 Task: Research Airbnb accommodation in Pijnacker, Netherlands from 1st November, 2023 to 9th November, 2023 for 4 adults. Place can be entire room with 2 bedrooms having 2 beds and 2 bathrooms. Property type can be house.
Action: Mouse moved to (392, 111)
Screenshot: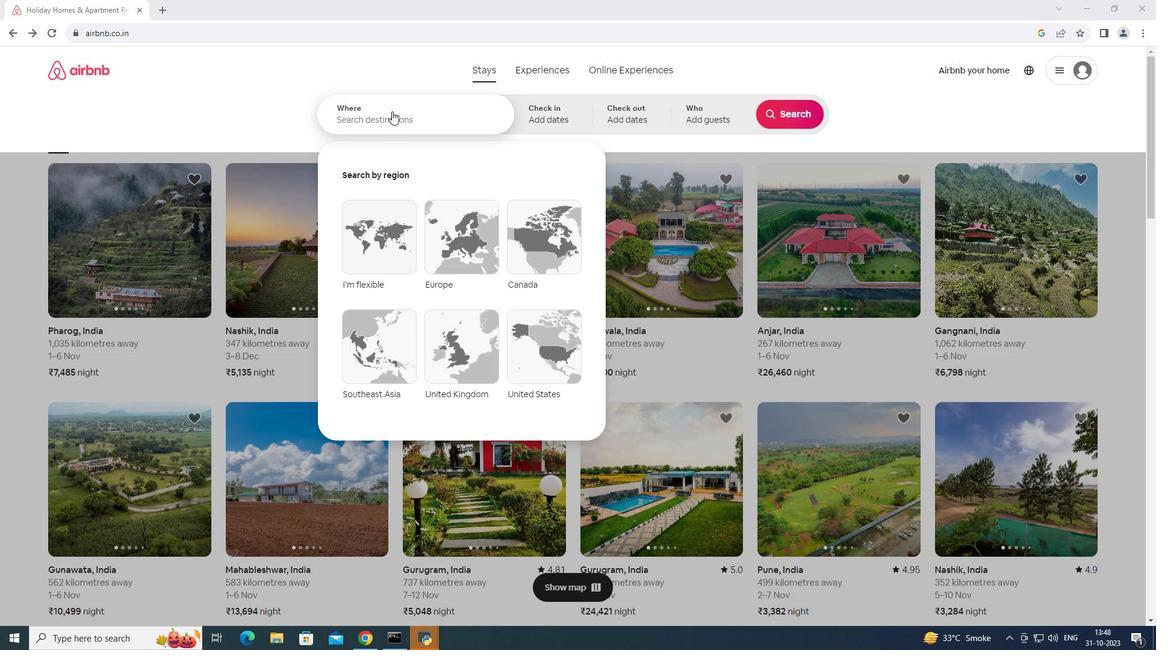 
Action: Mouse pressed left at (392, 111)
Screenshot: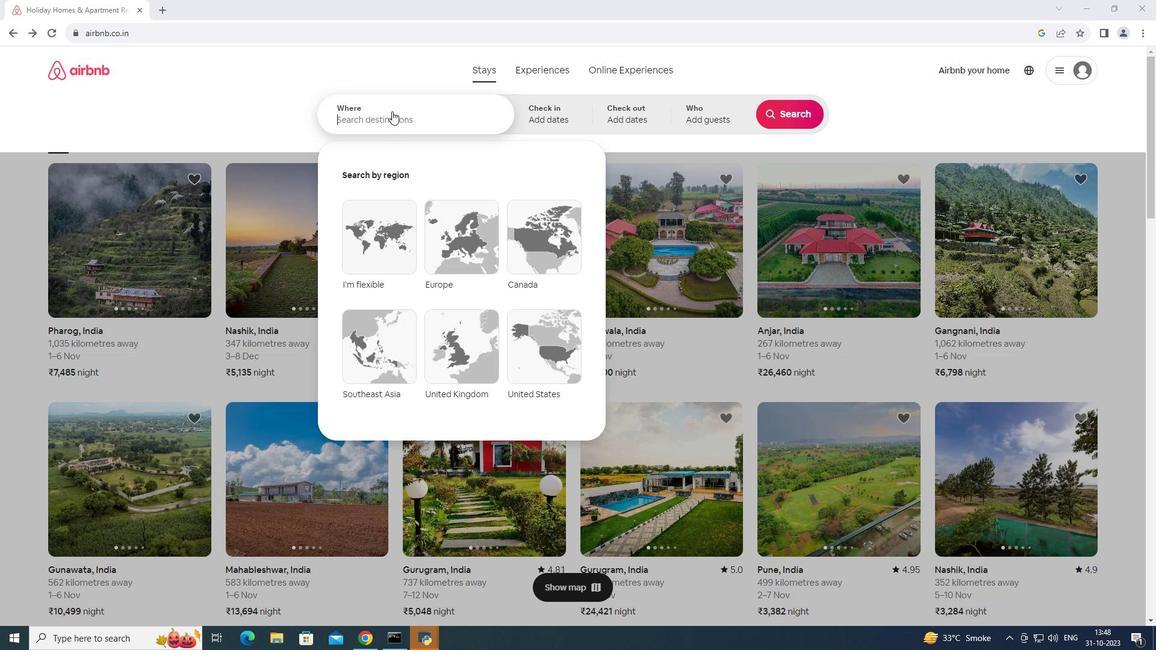 
Action: Mouse moved to (392, 111)
Screenshot: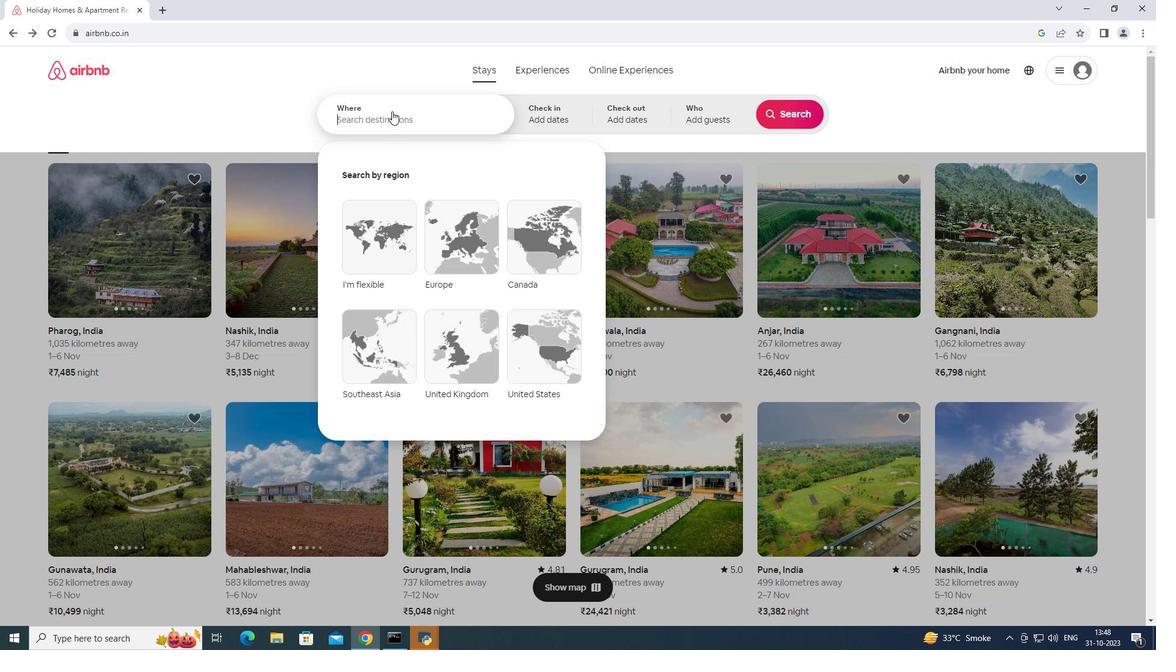 
Action: Key pressed i<Key.backspace>pijnacker
Screenshot: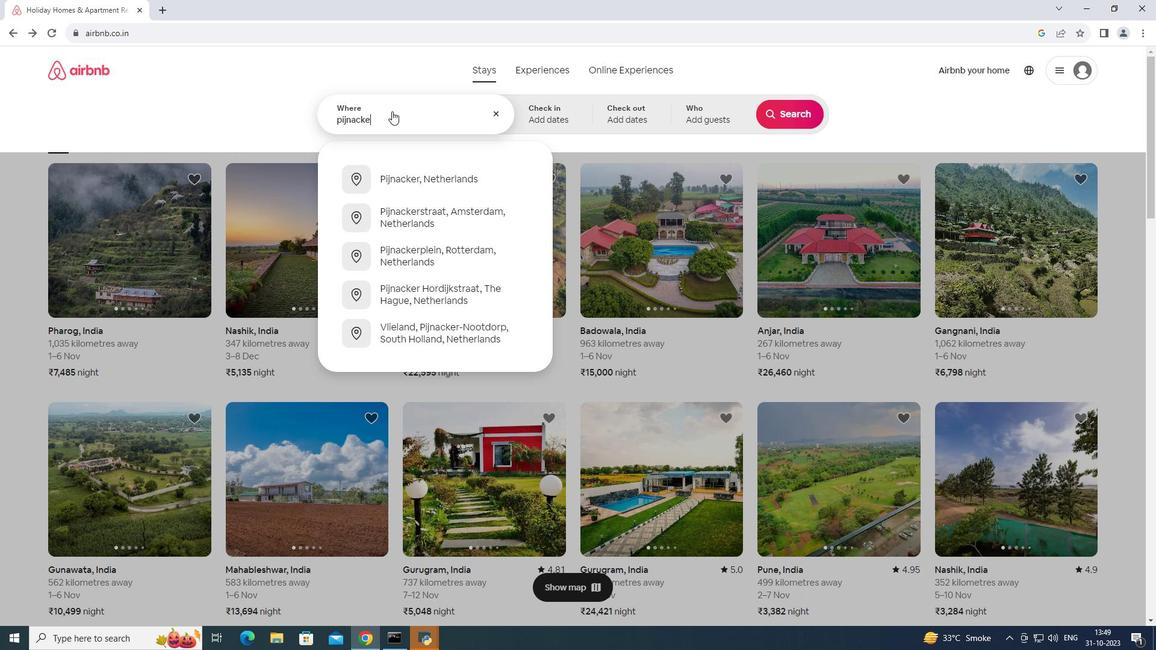 
Action: Mouse moved to (388, 184)
Screenshot: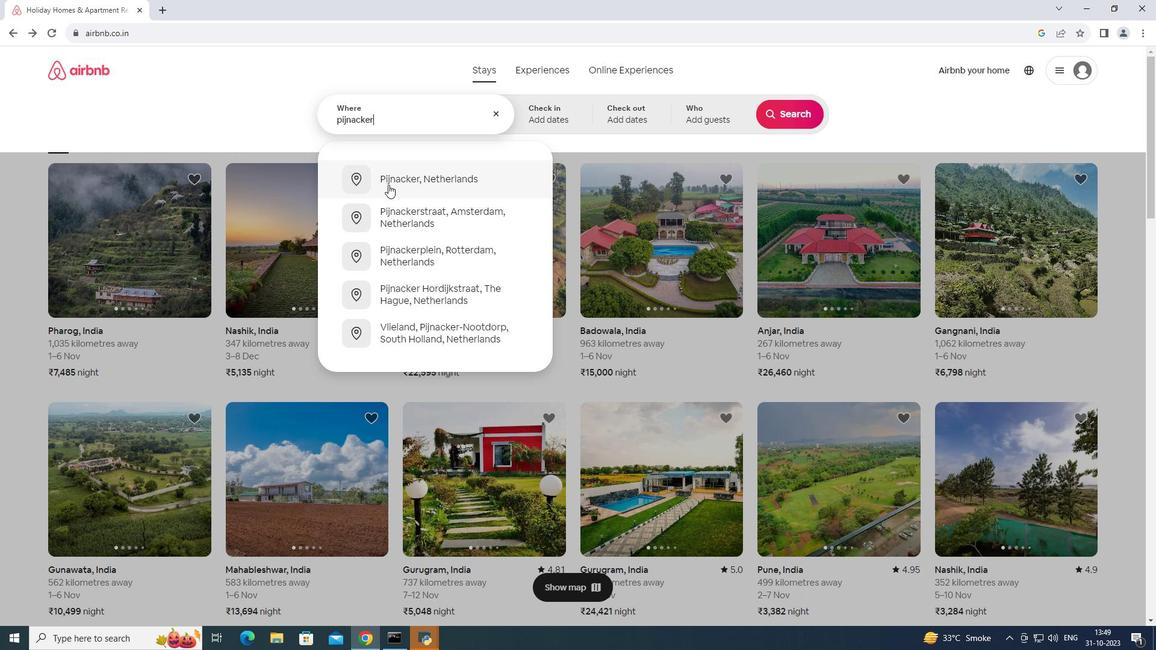 
Action: Mouse pressed left at (388, 184)
Screenshot: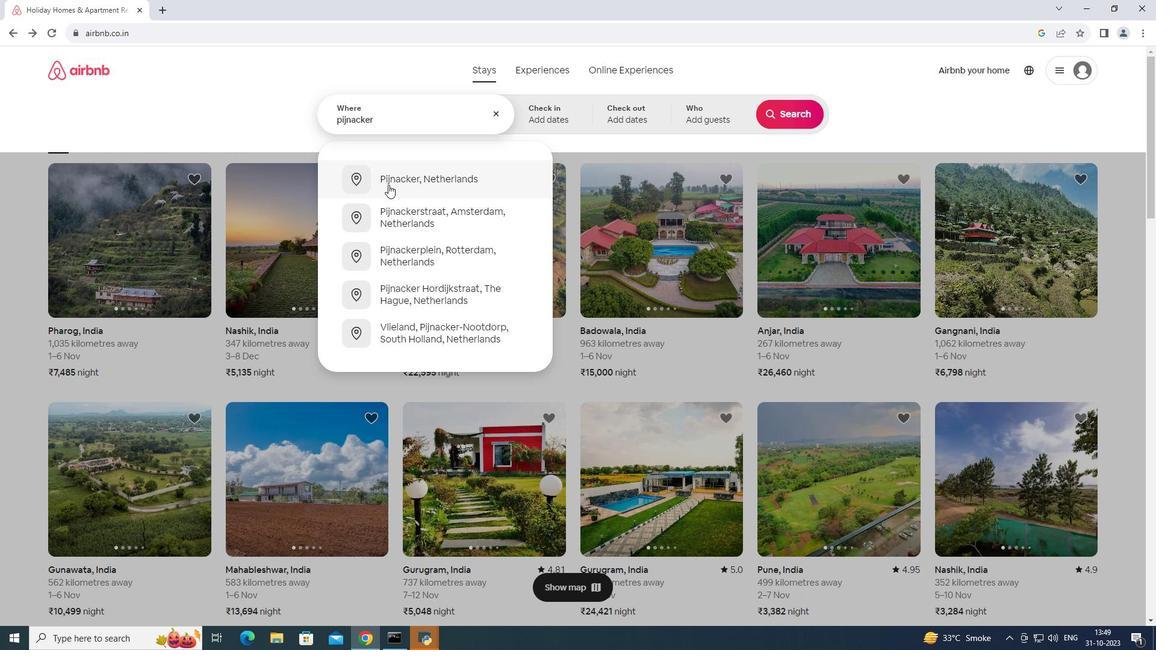 
Action: Mouse moved to (687, 263)
Screenshot: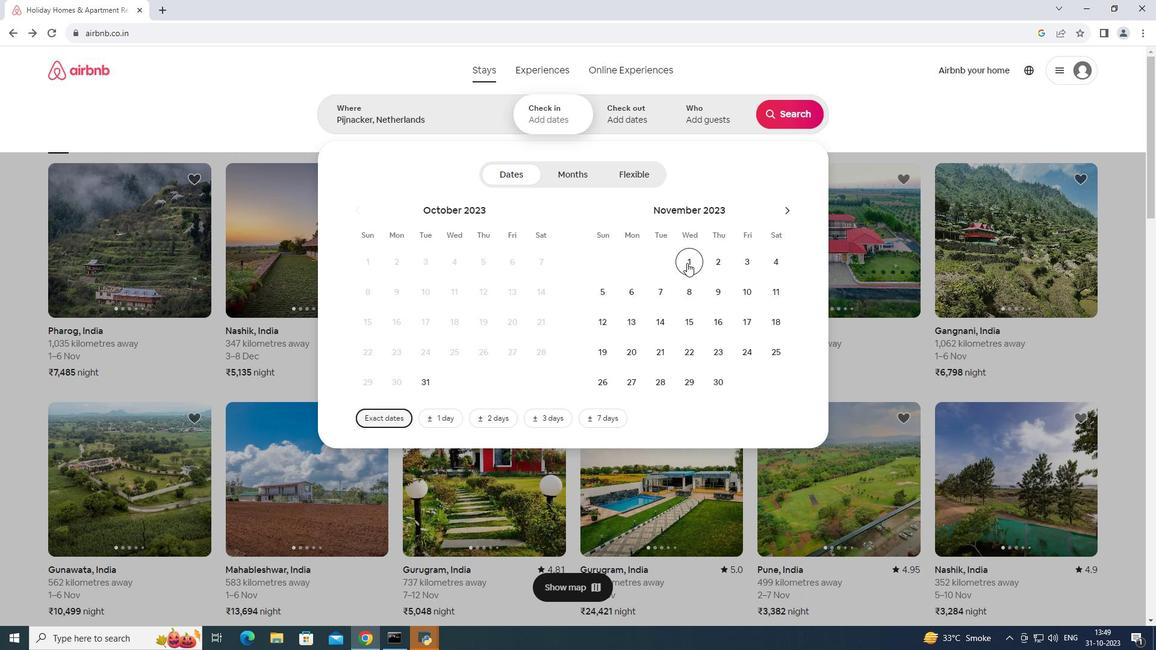 
Action: Mouse pressed left at (687, 263)
Screenshot: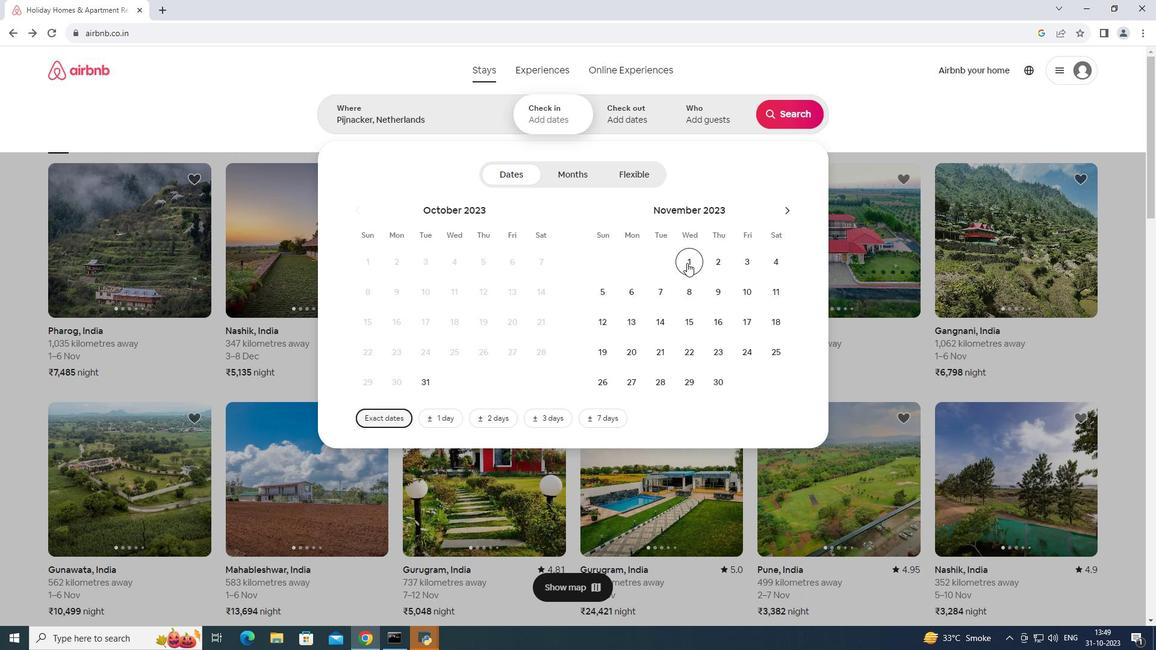 
Action: Mouse moved to (722, 290)
Screenshot: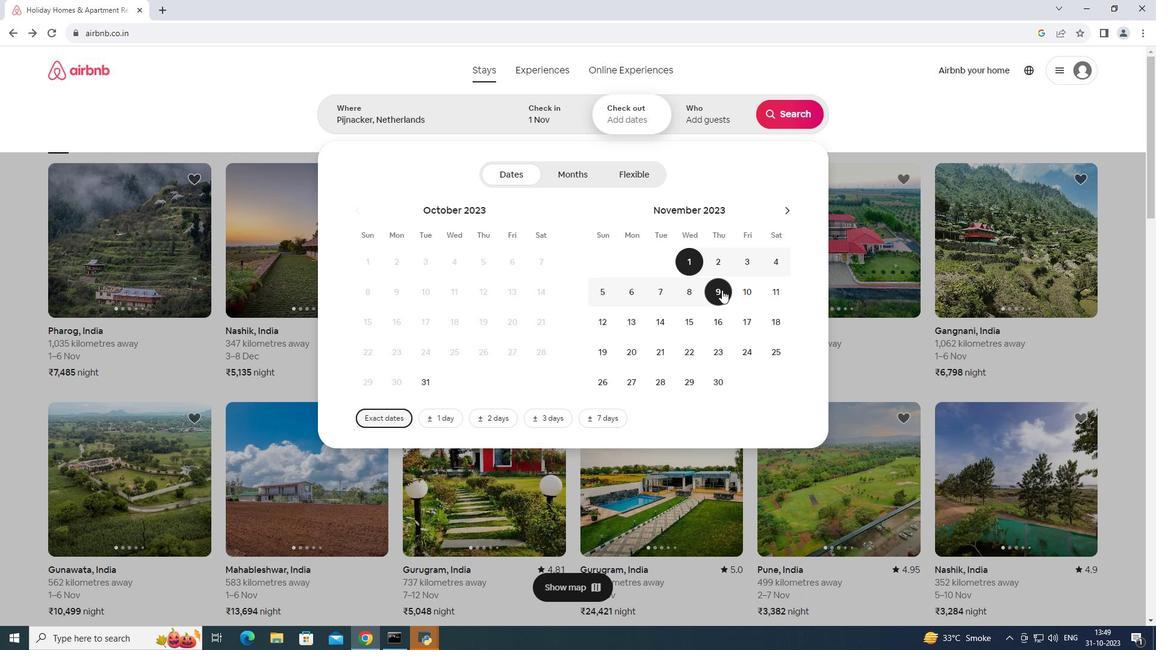 
Action: Mouse pressed left at (722, 290)
Screenshot: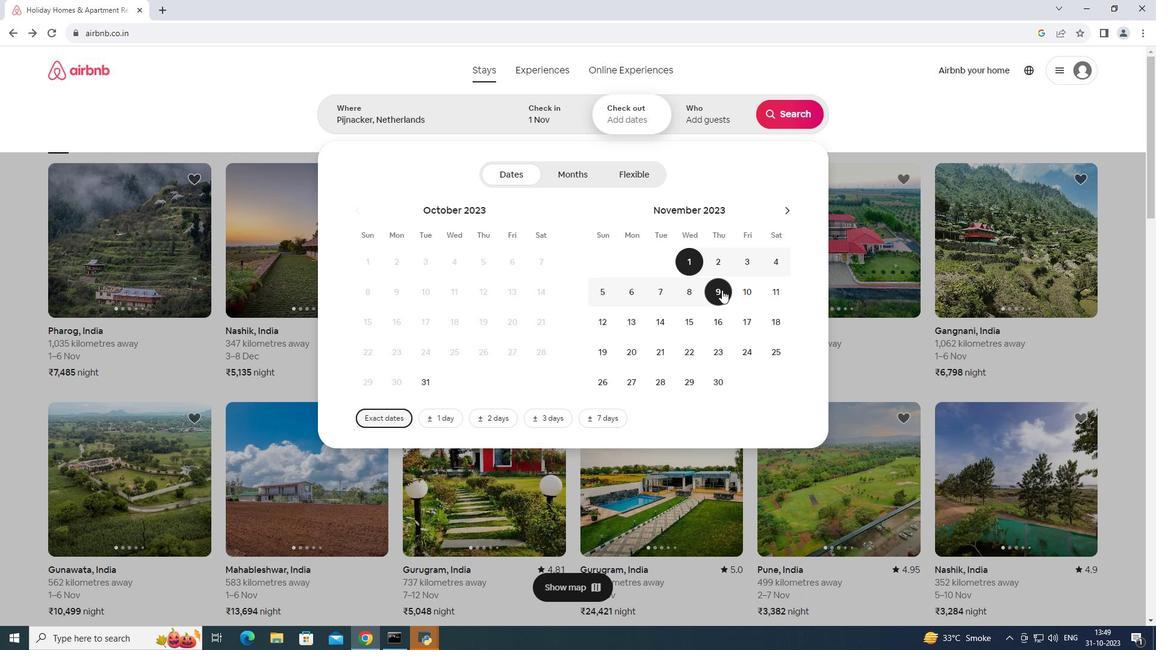 
Action: Mouse moved to (781, 113)
Screenshot: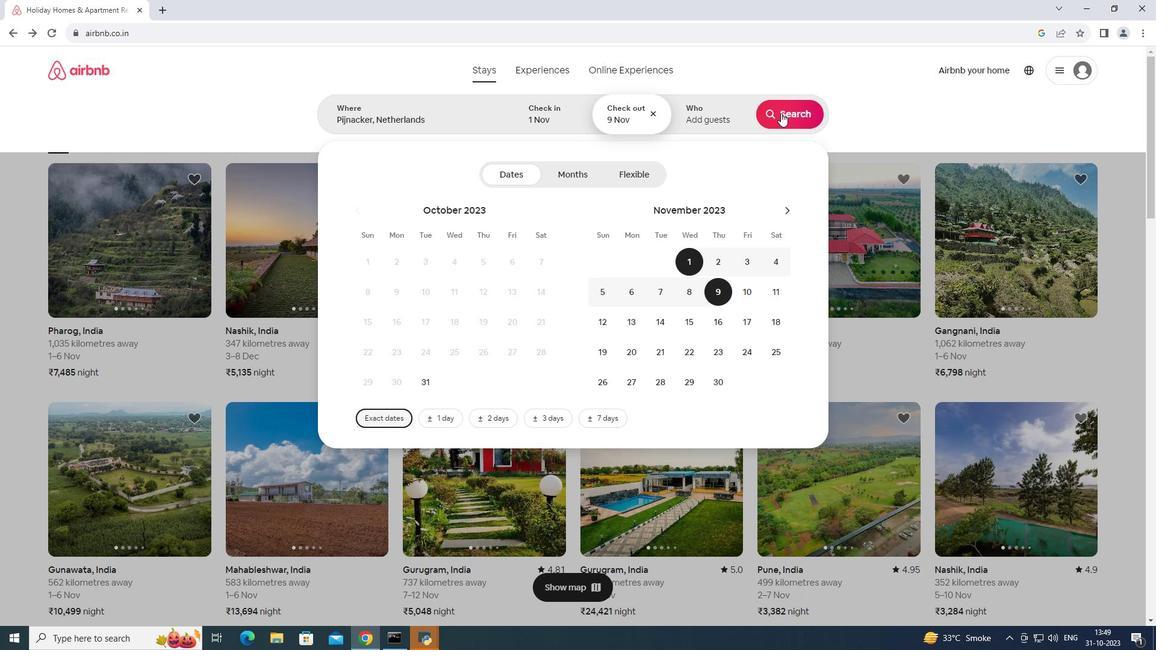 
Action: Mouse pressed left at (781, 113)
Screenshot: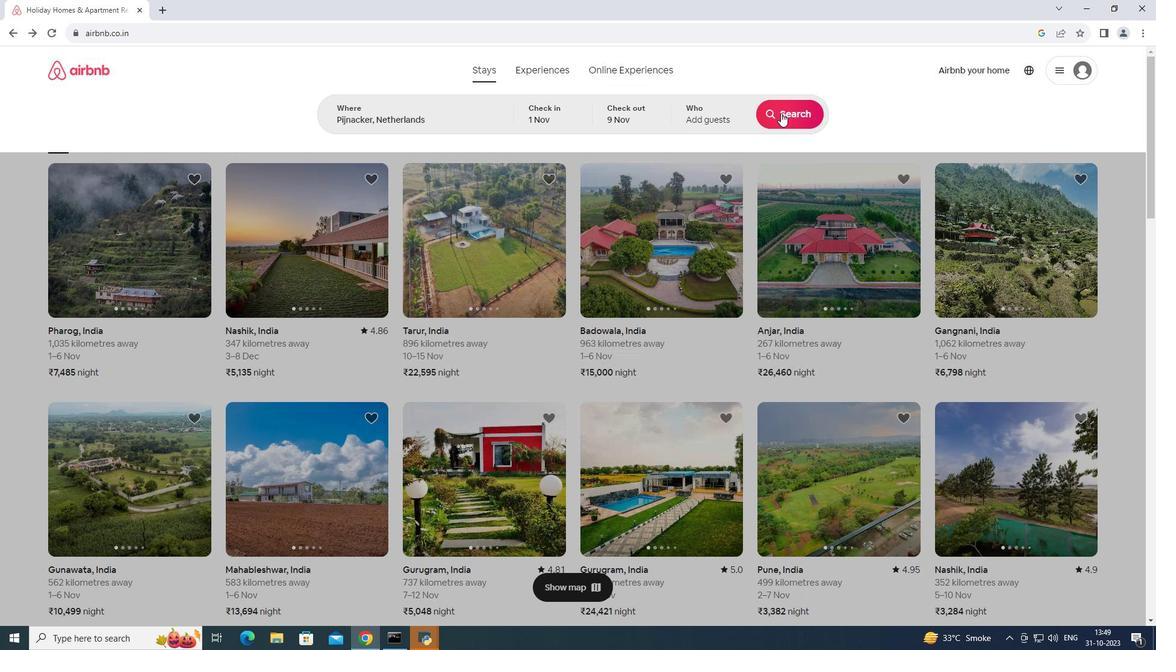 
Action: Mouse moved to (613, 66)
Screenshot: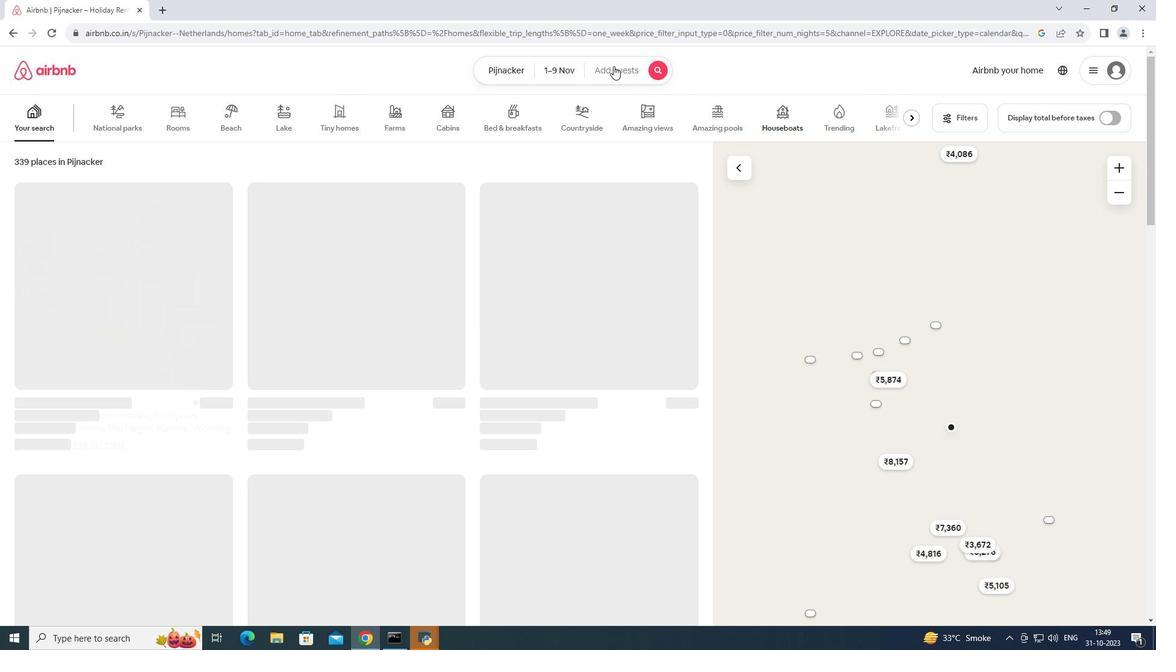 
Action: Mouse pressed left at (613, 66)
Screenshot: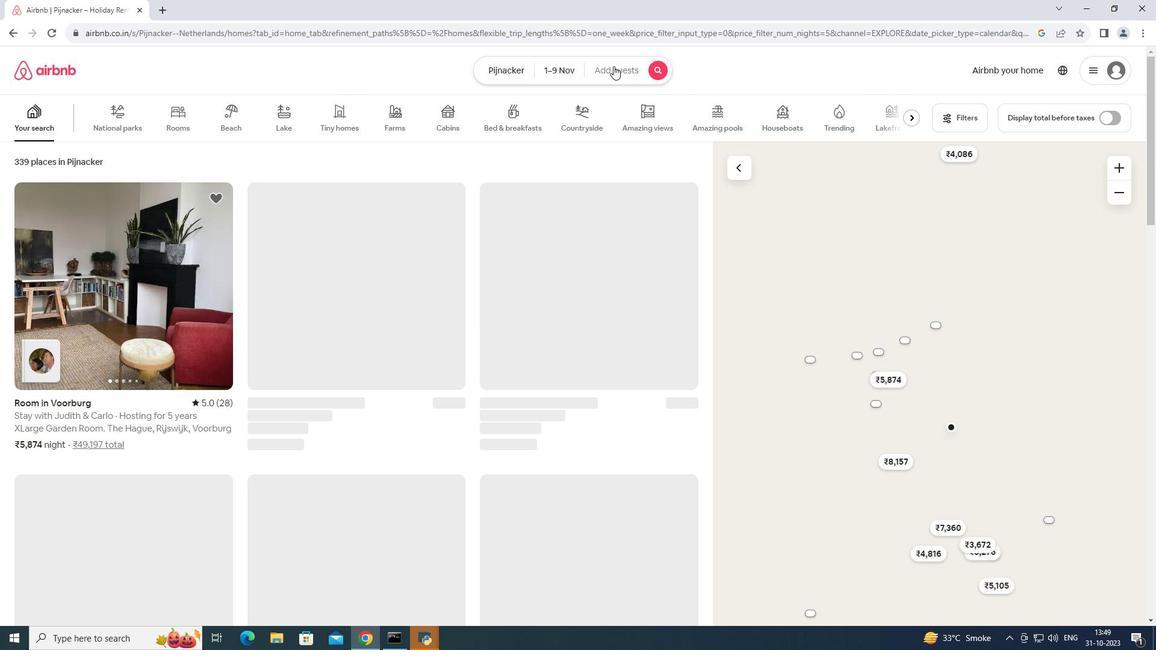 
Action: Mouse moved to (794, 171)
Screenshot: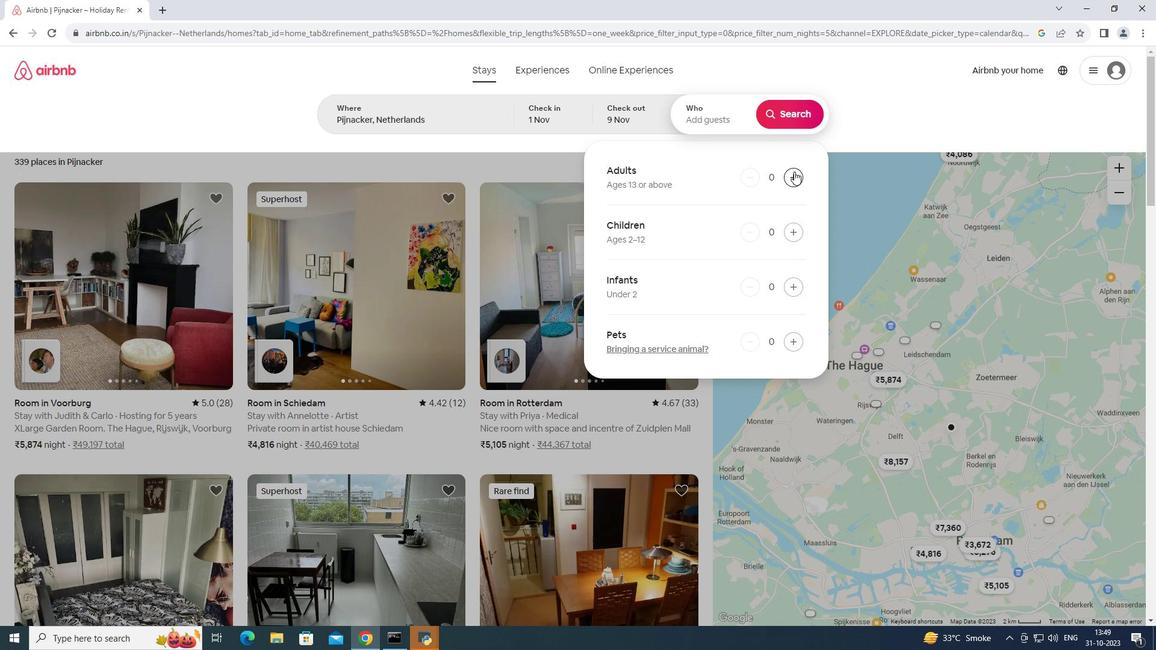 
Action: Mouse pressed left at (794, 171)
Screenshot: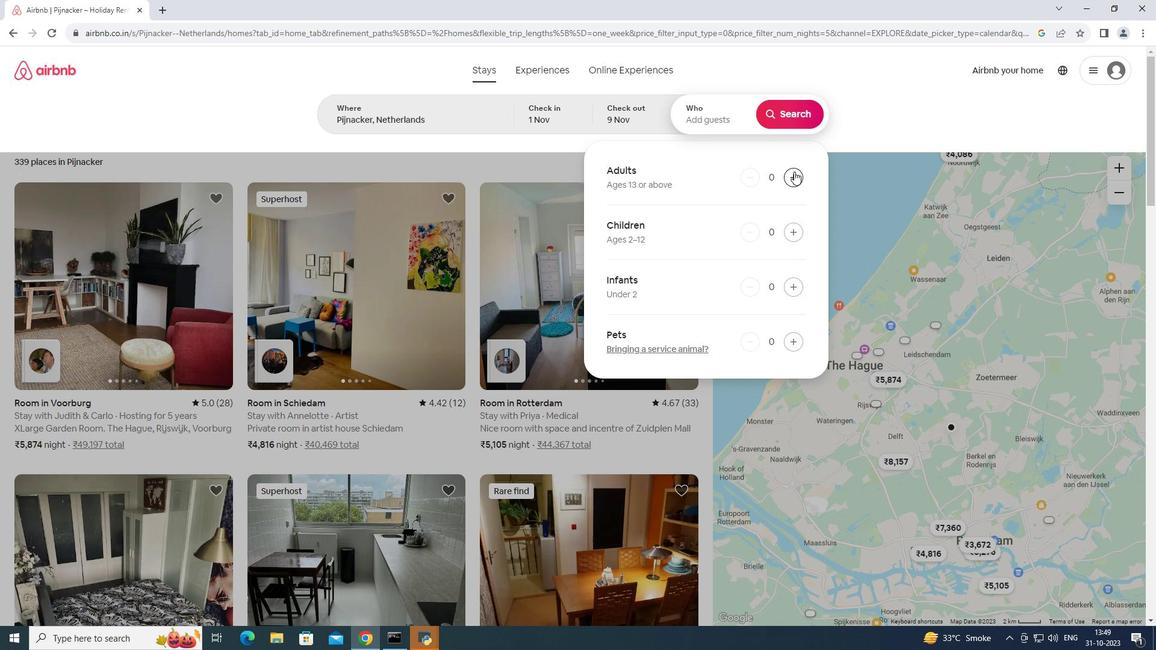 
Action: Mouse pressed left at (794, 171)
Screenshot: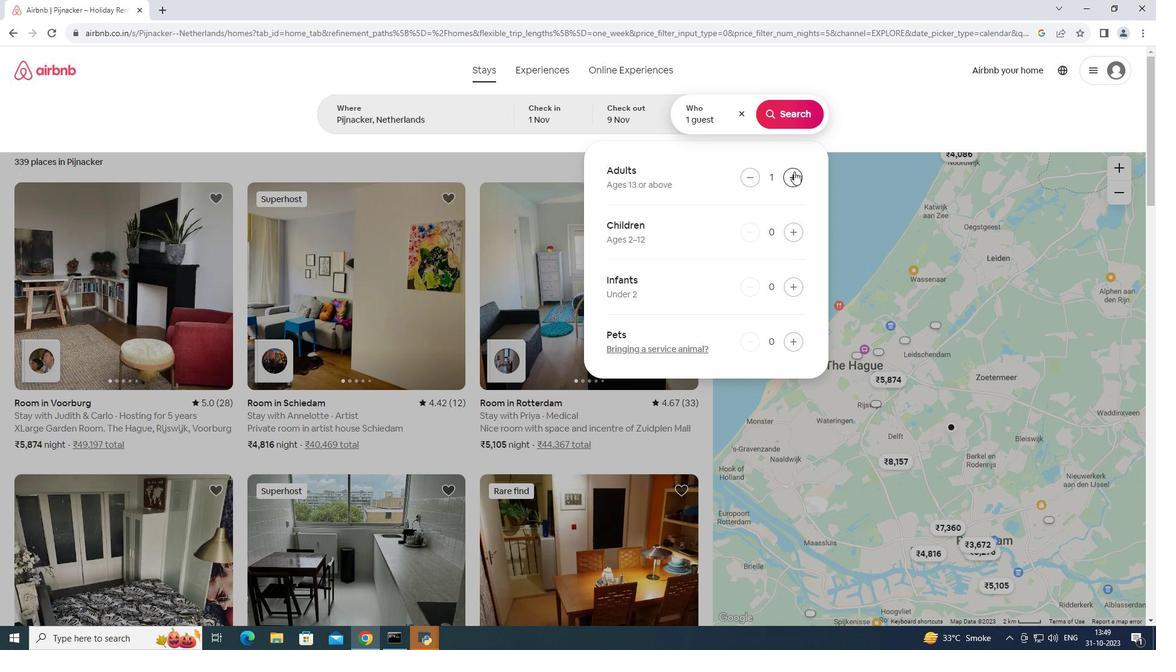 
Action: Mouse pressed left at (794, 171)
Screenshot: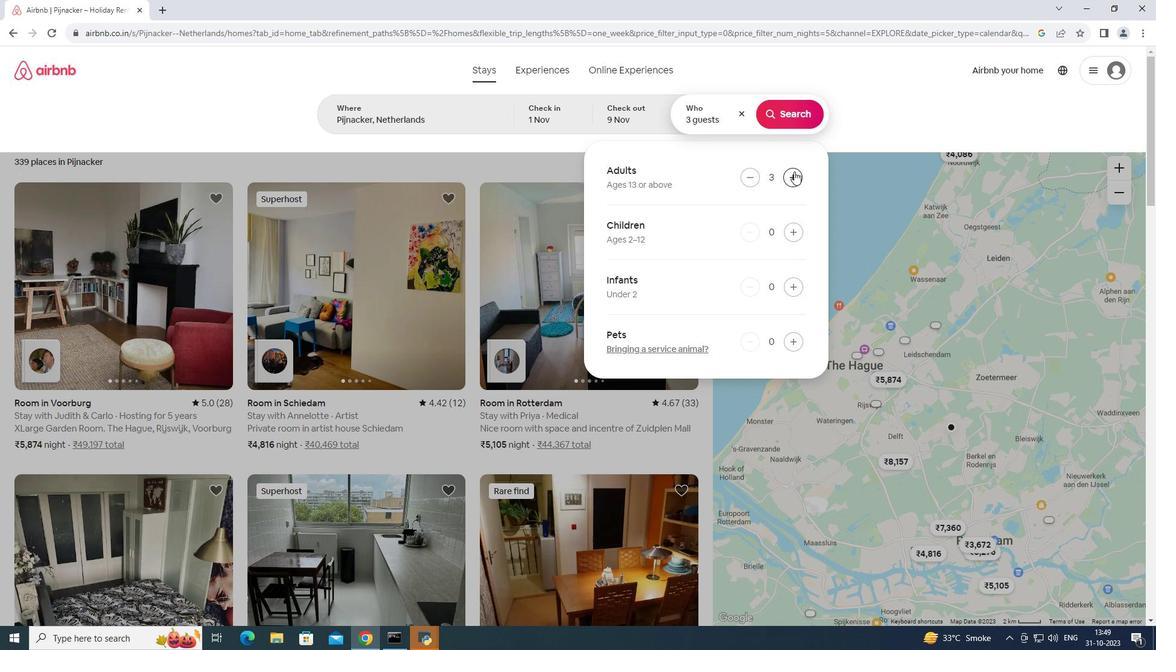 
Action: Mouse pressed left at (794, 171)
Screenshot: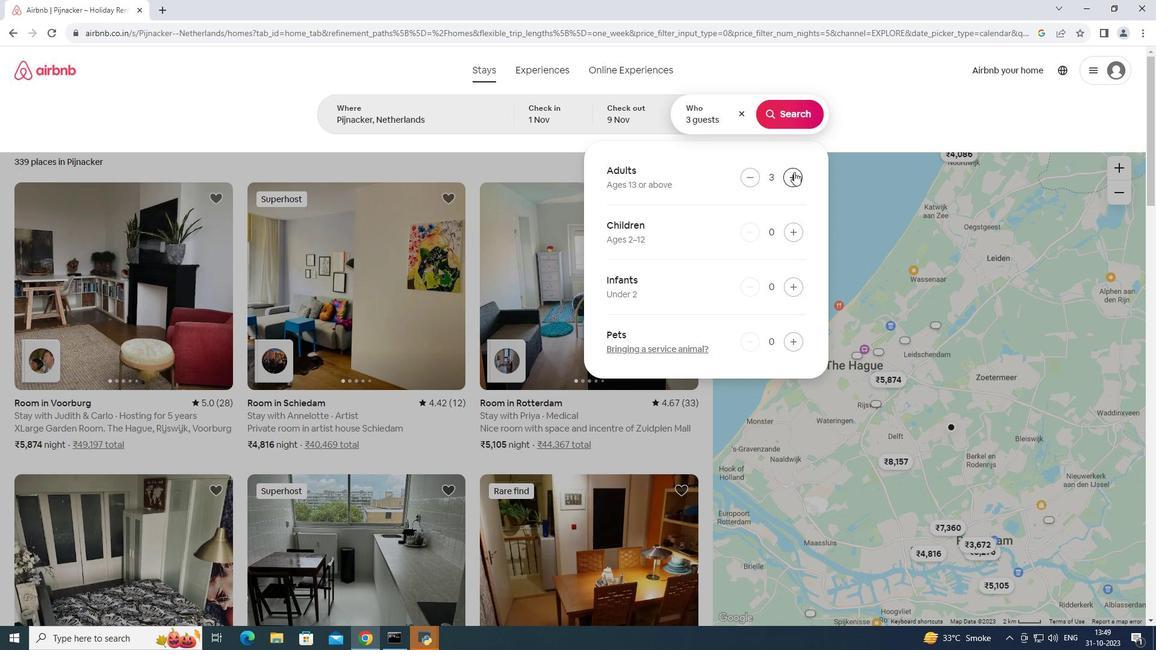 
Action: Mouse moved to (785, 110)
Screenshot: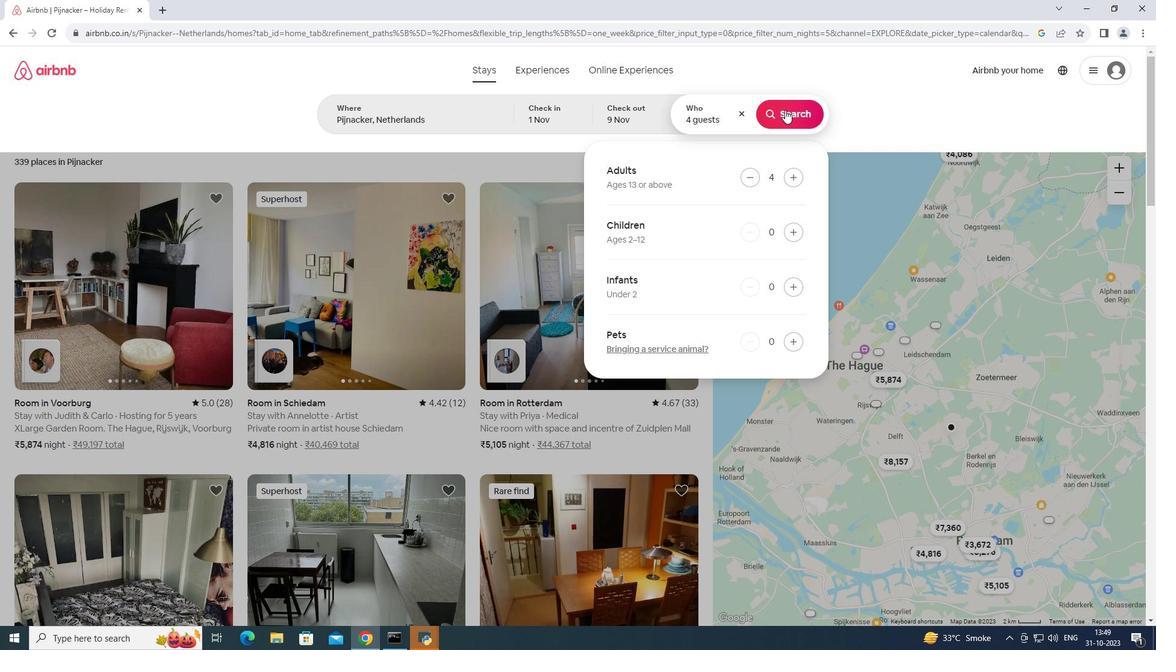 
Action: Mouse pressed left at (785, 110)
Screenshot: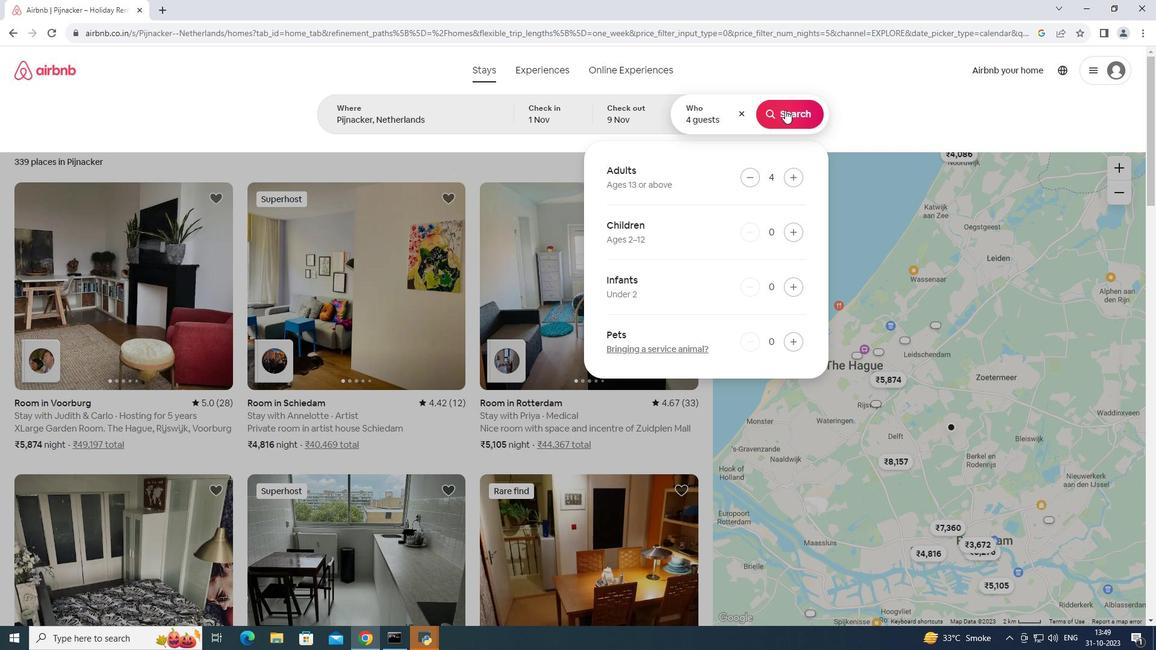 
Action: Mouse moved to (950, 113)
Screenshot: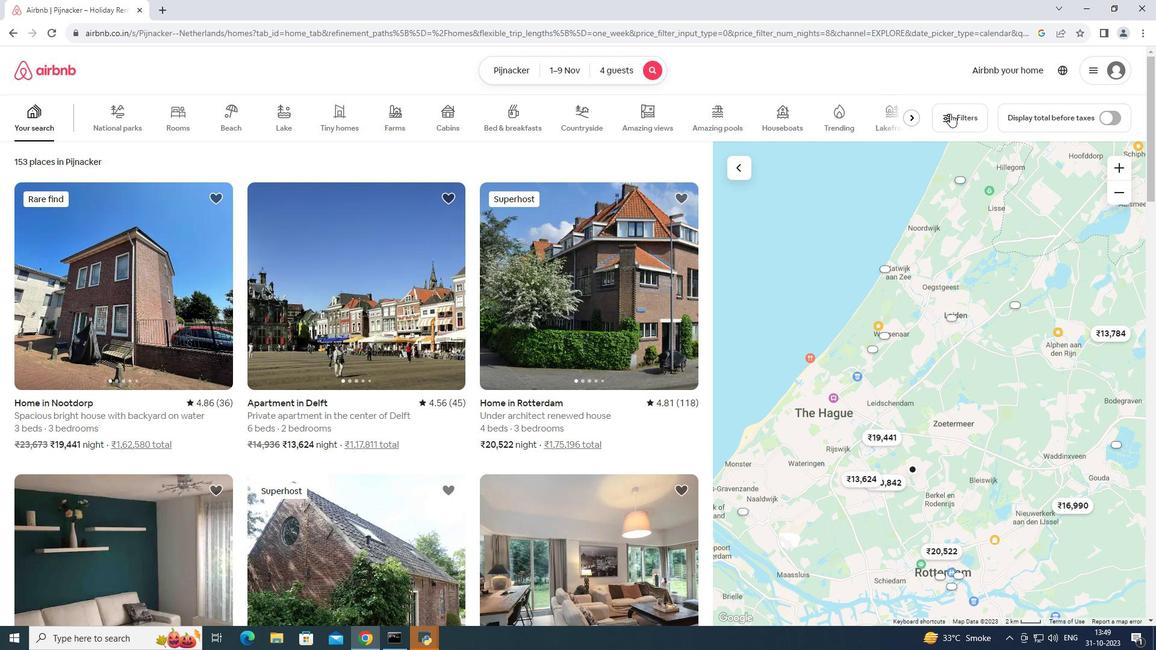 
Action: Mouse pressed left at (950, 113)
Screenshot: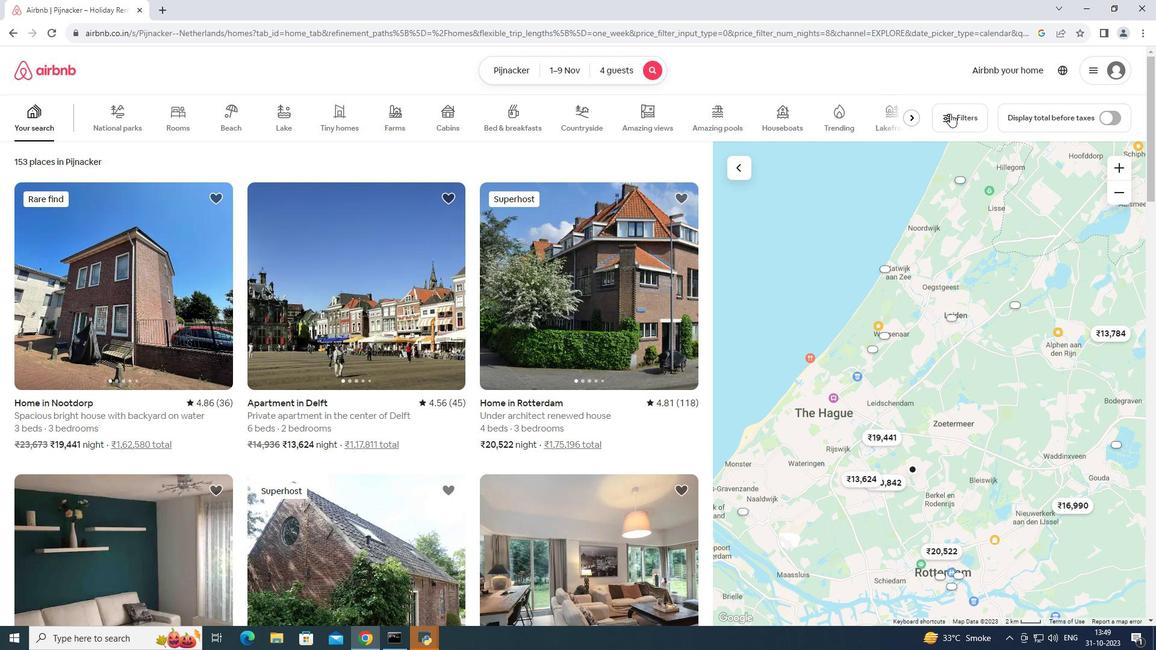 
Action: Mouse moved to (468, 494)
Screenshot: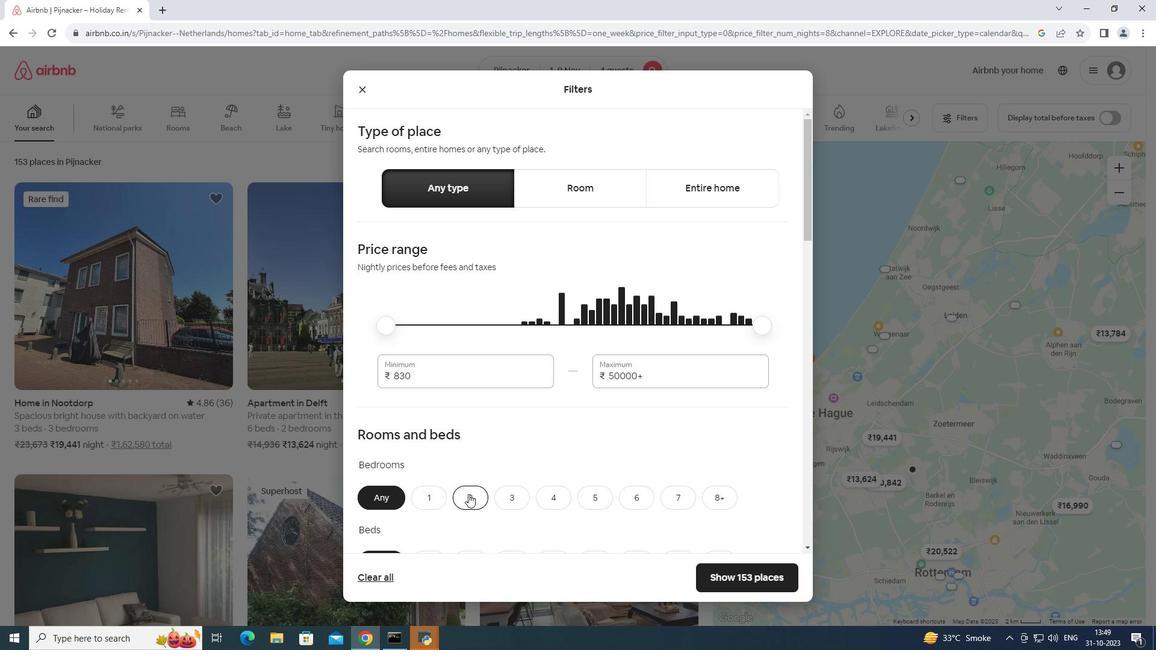 
Action: Mouse pressed left at (468, 494)
Screenshot: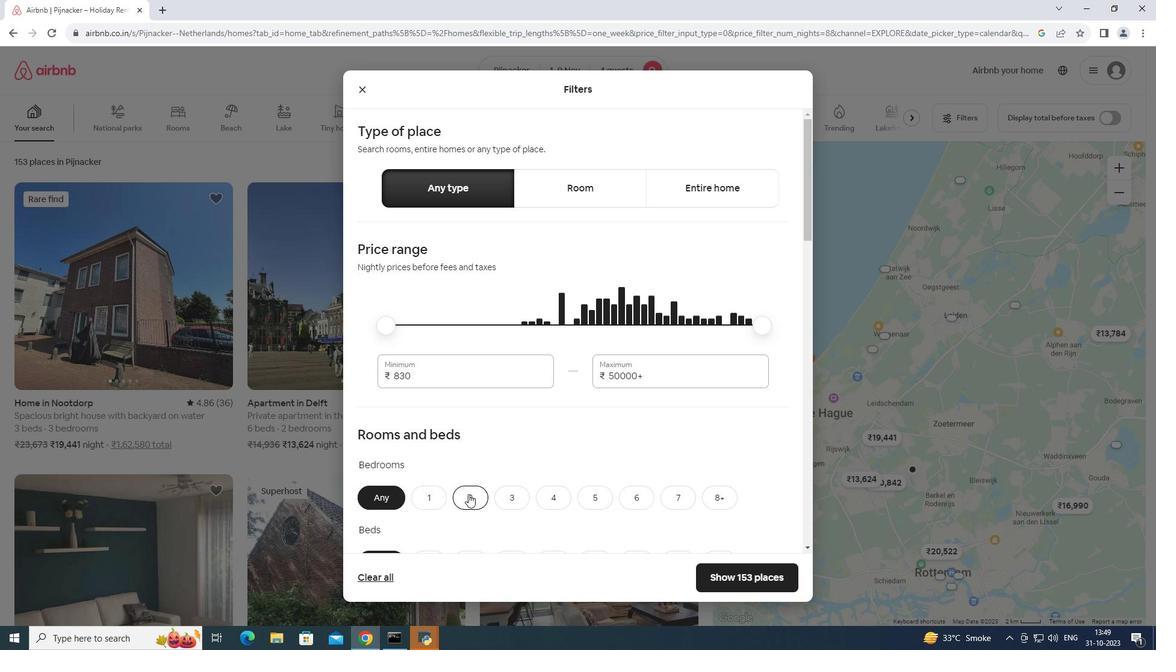 
Action: Mouse moved to (468, 494)
Screenshot: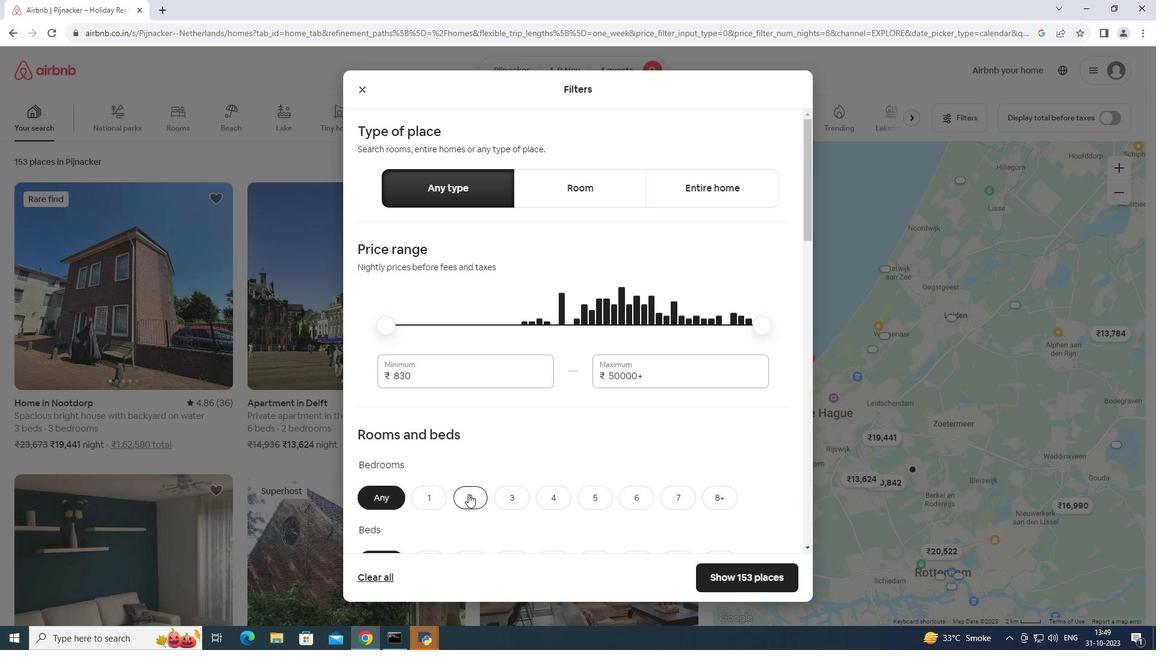 
Action: Mouse scrolled (468, 494) with delta (0, 0)
Screenshot: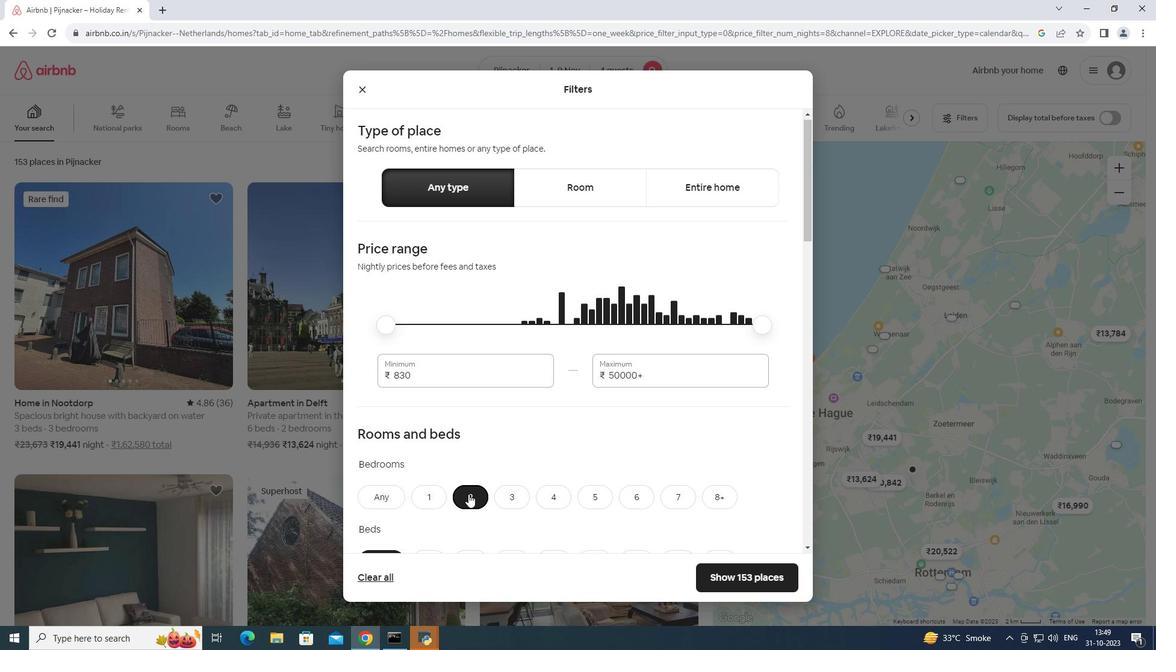 
Action: Mouse scrolled (468, 494) with delta (0, 0)
Screenshot: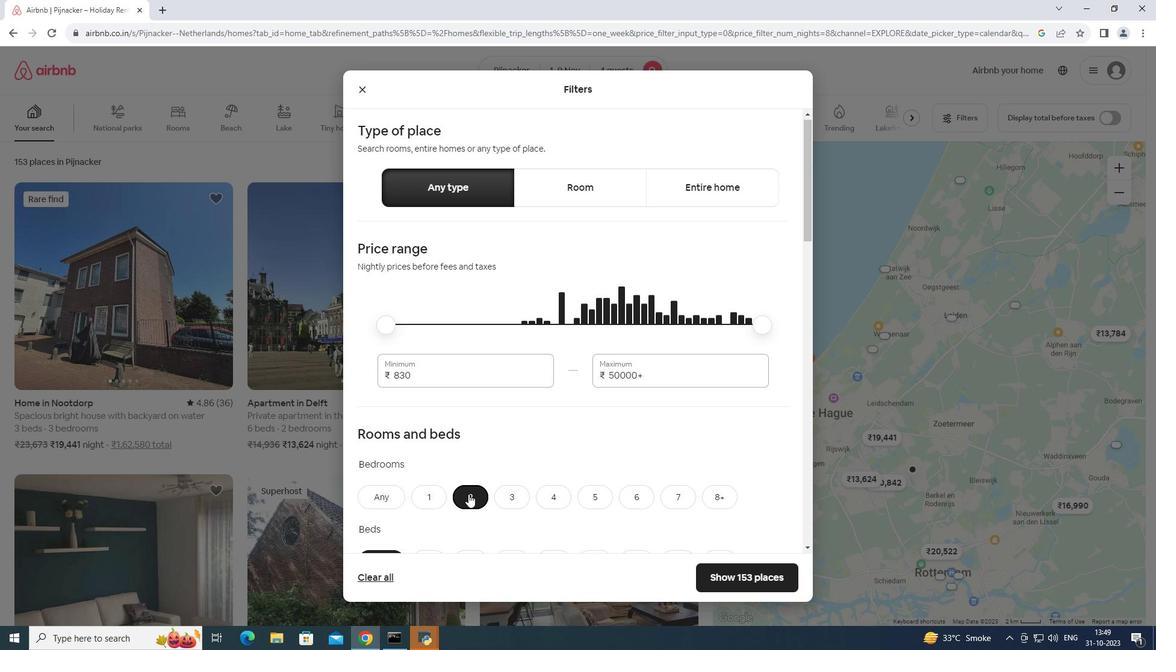
Action: Mouse scrolled (468, 494) with delta (0, 0)
Screenshot: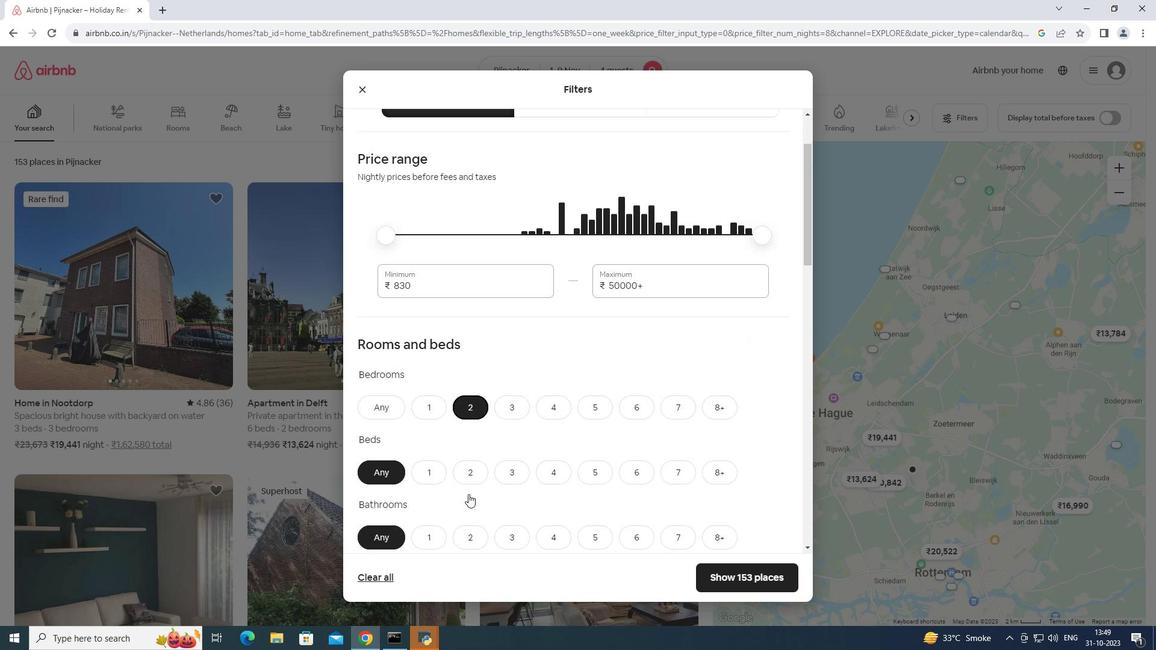 
Action: Mouse moved to (471, 379)
Screenshot: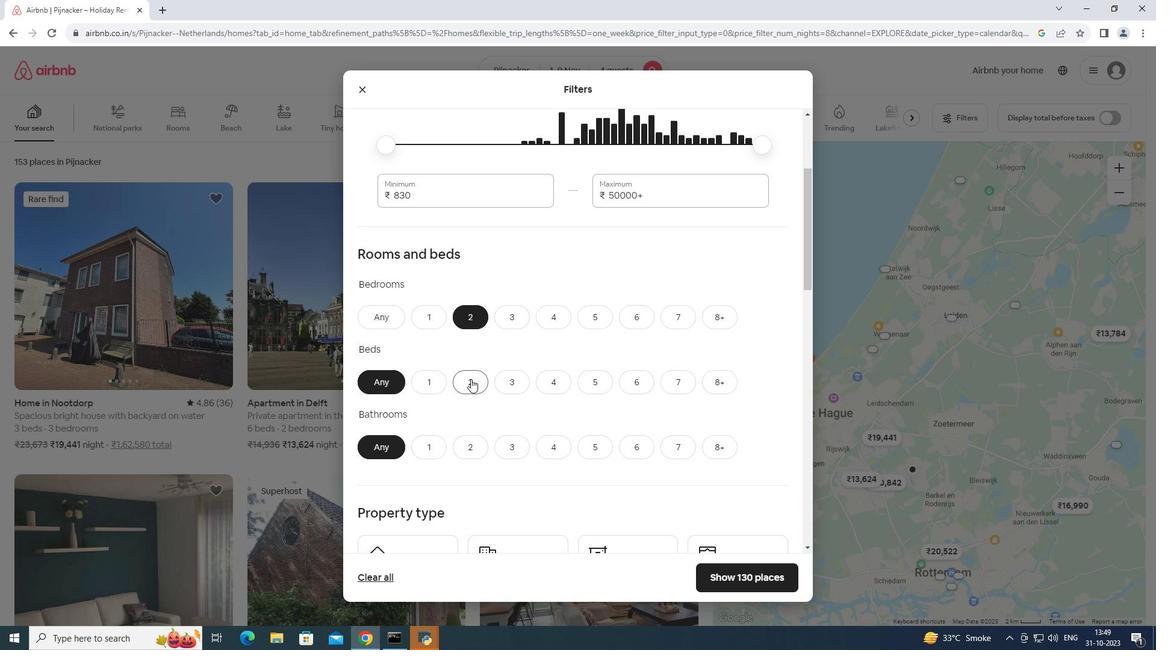 
Action: Mouse pressed left at (471, 379)
Screenshot: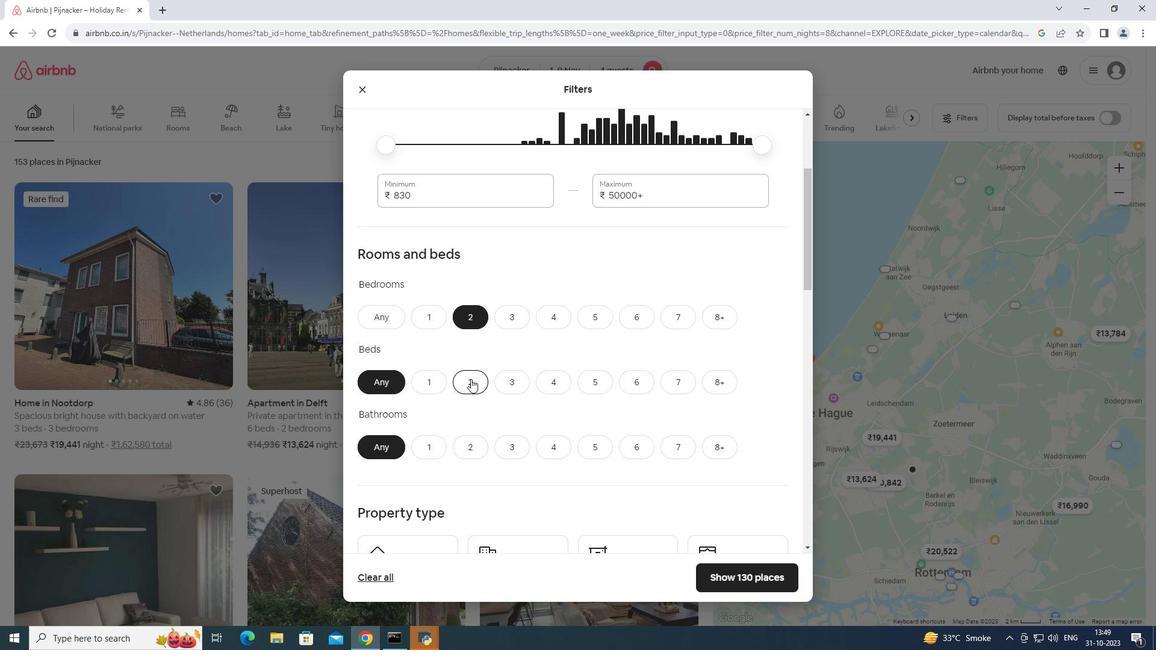 
Action: Mouse moved to (474, 443)
Screenshot: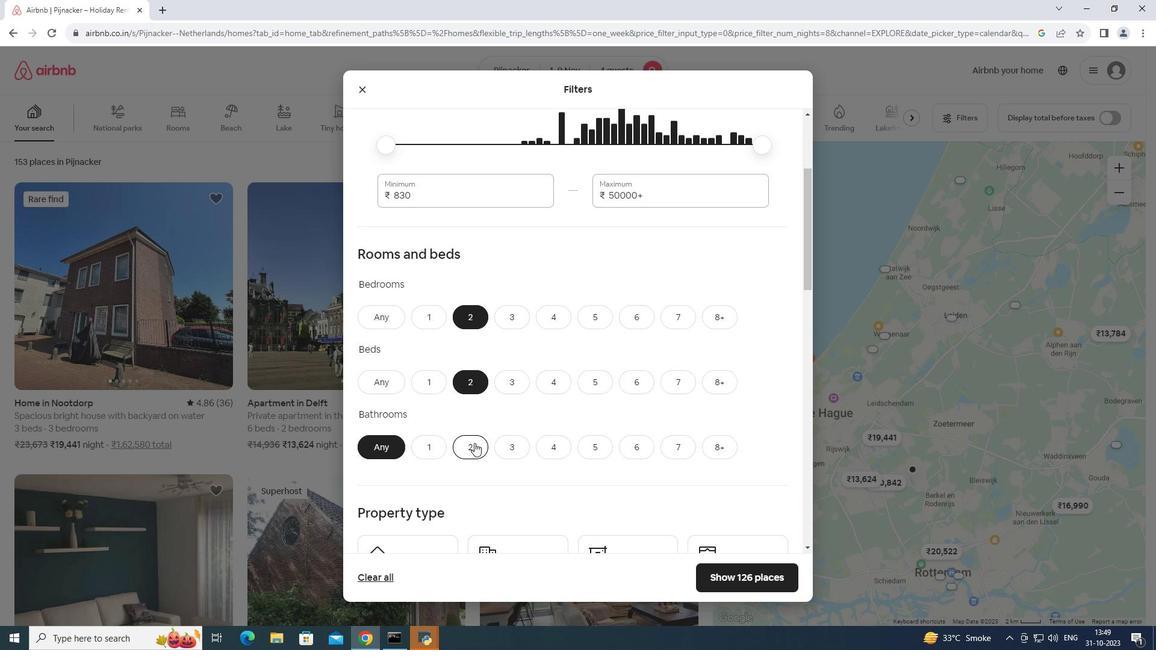 
Action: Mouse pressed left at (474, 443)
Screenshot: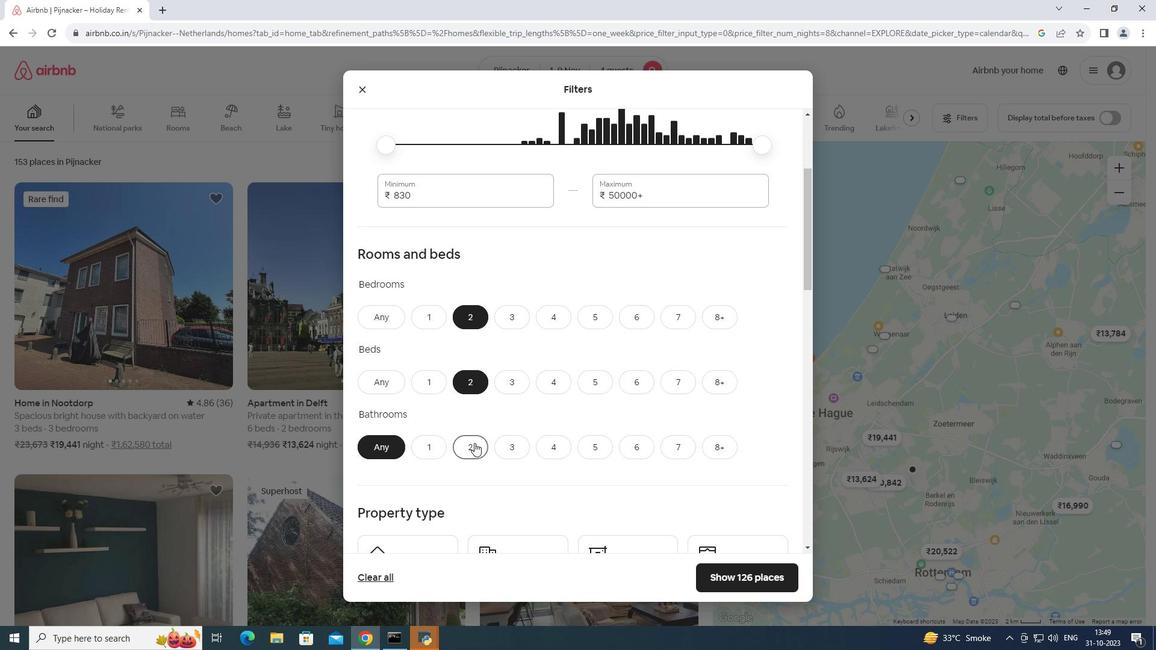 
Action: Mouse scrolled (474, 442) with delta (0, 0)
Screenshot: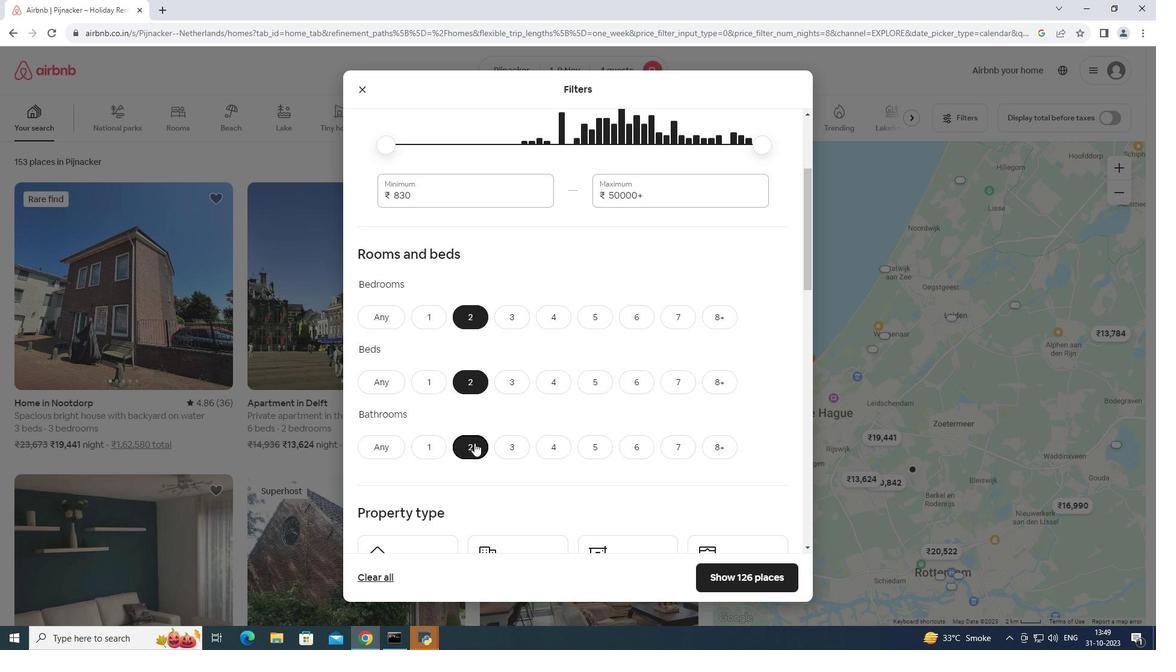 
Action: Mouse scrolled (474, 442) with delta (0, 0)
Screenshot: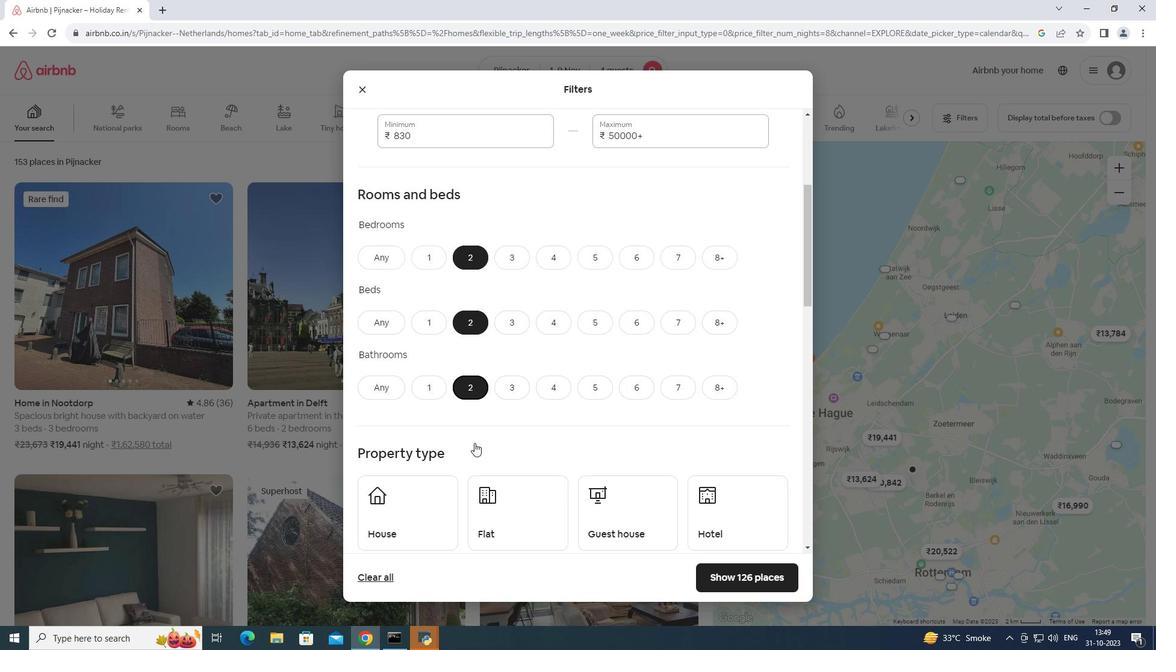 
Action: Mouse scrolled (474, 442) with delta (0, 0)
Screenshot: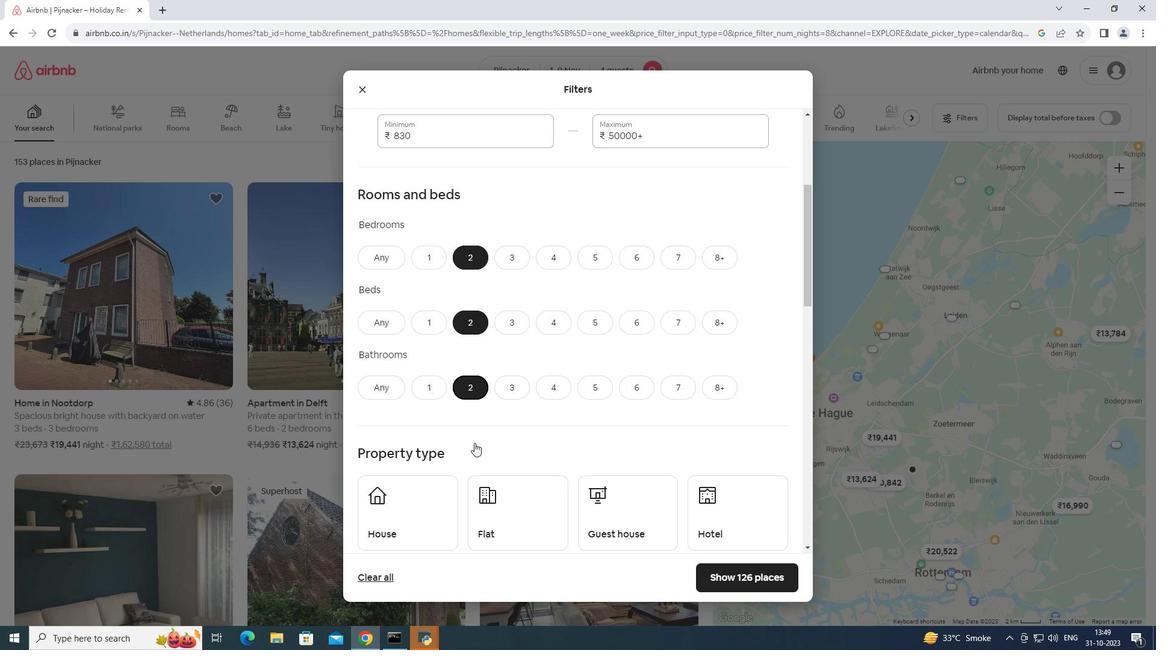 
Action: Mouse moved to (389, 405)
Screenshot: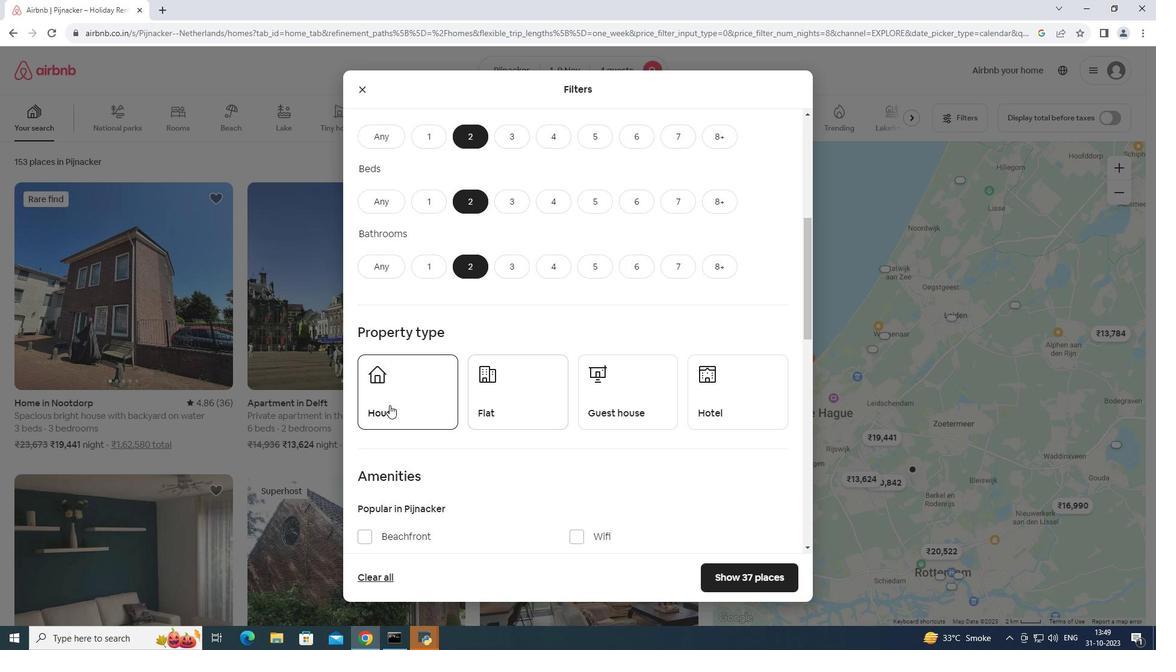 
Action: Mouse pressed left at (389, 405)
Screenshot: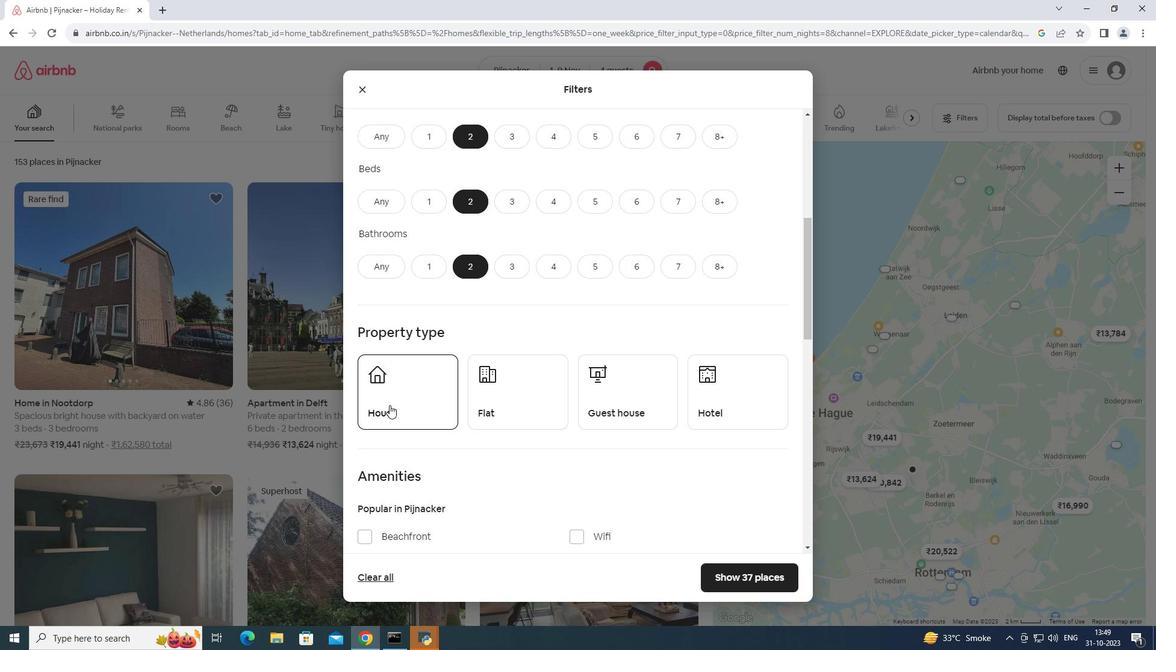 
Action: Mouse moved to (722, 575)
Screenshot: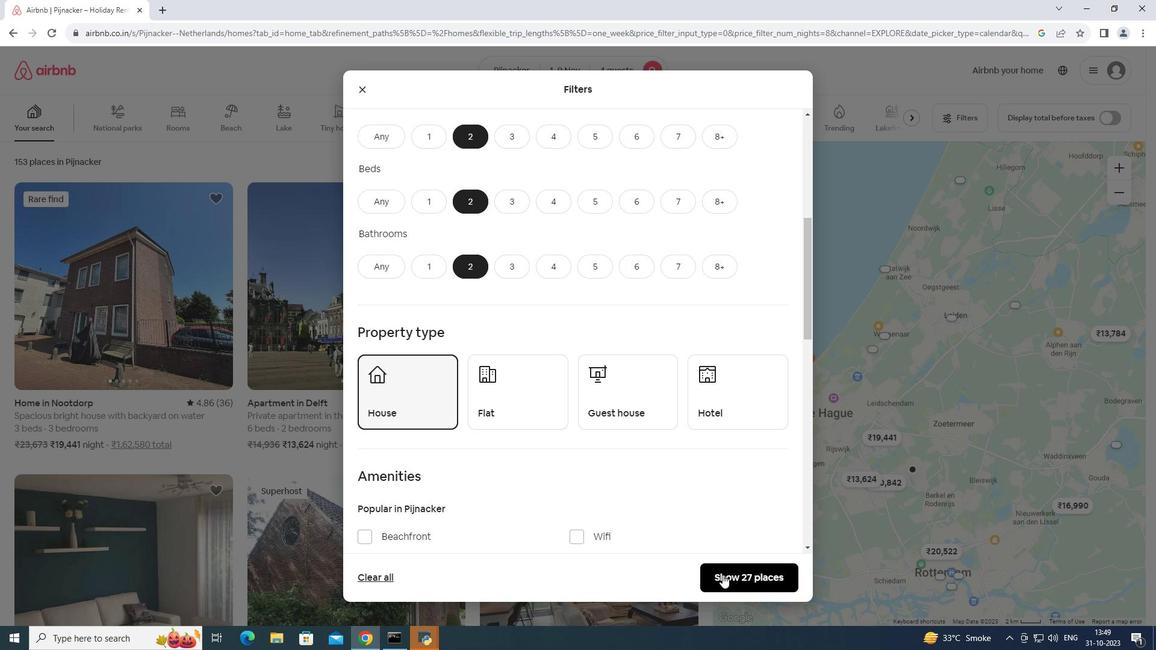 
Action: Mouse pressed left at (722, 575)
Screenshot: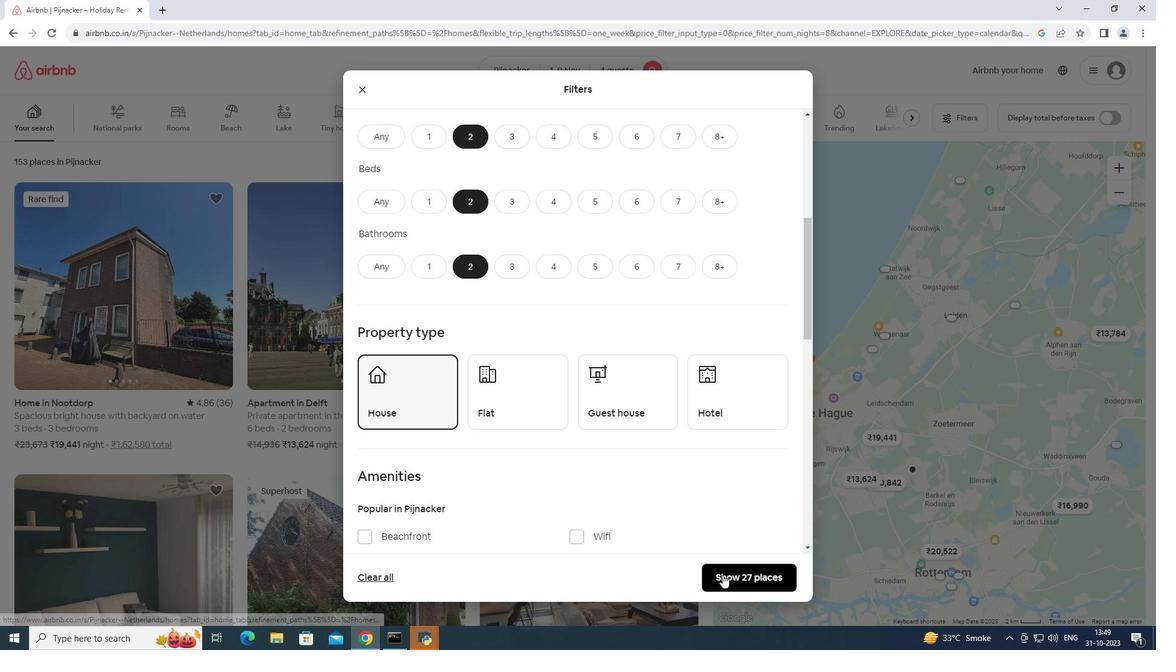 
Action: Mouse moved to (434, 357)
Screenshot: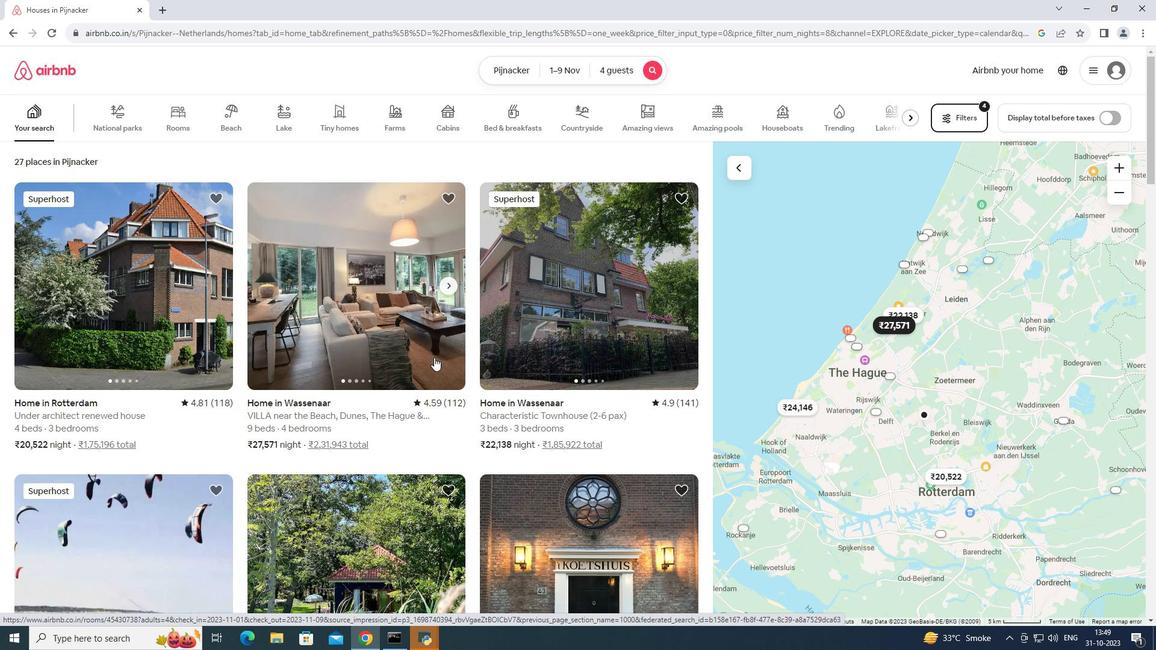
Action: Mouse scrolled (434, 357) with delta (0, 0)
Screenshot: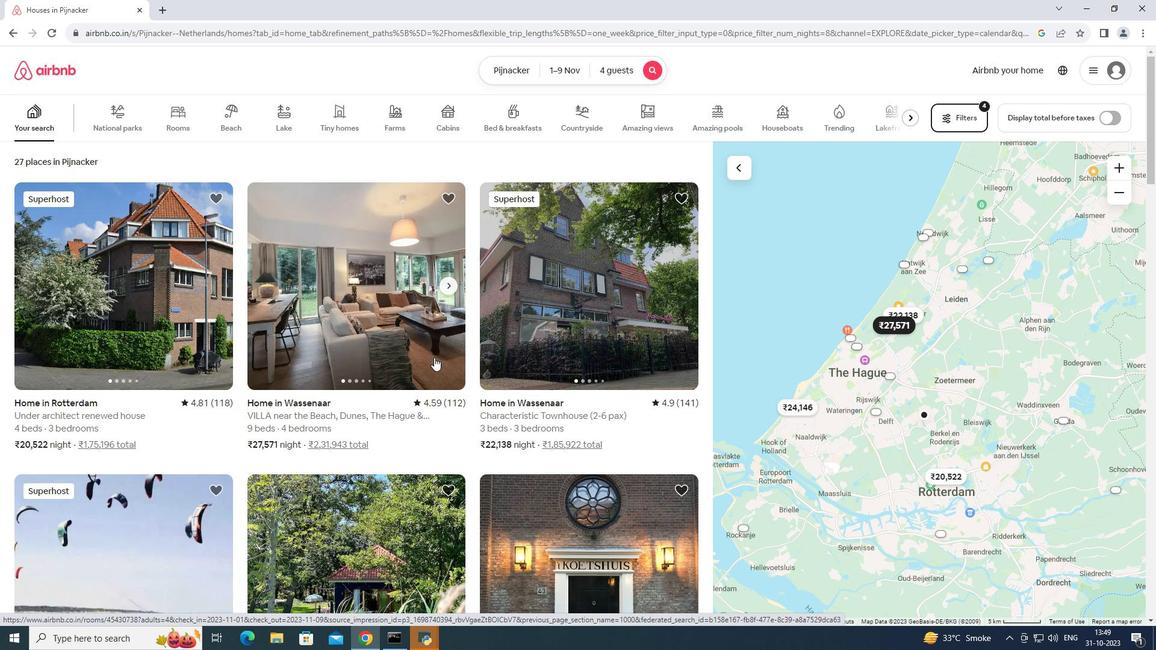 
Action: Mouse moved to (434, 359)
Screenshot: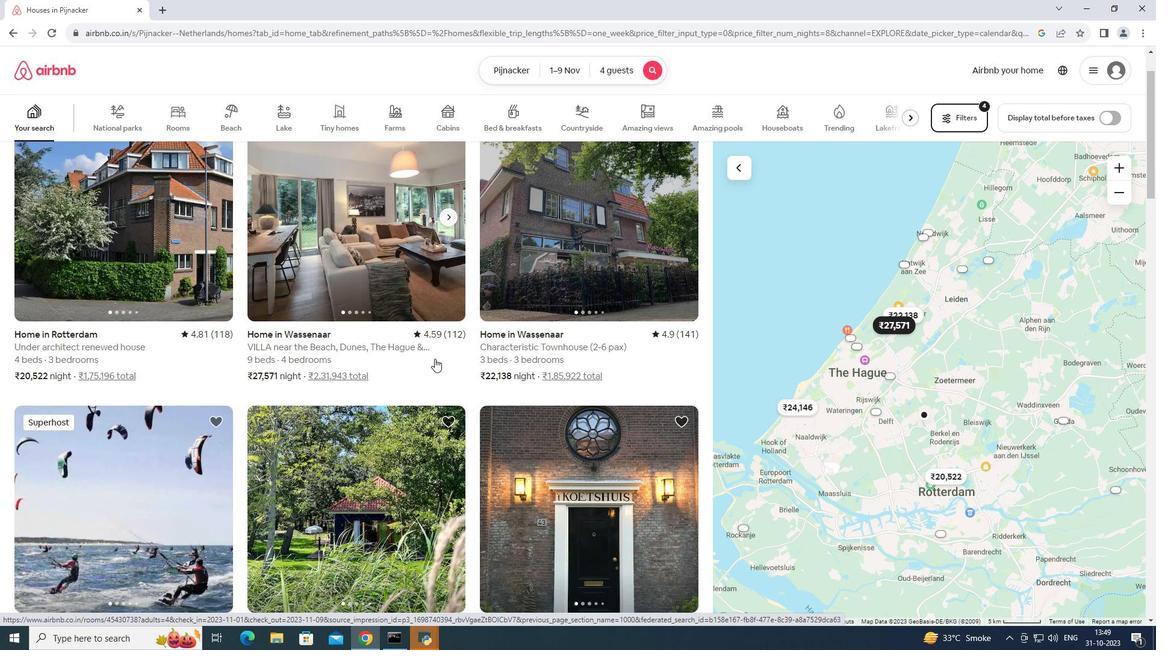 
Action: Mouse scrolled (434, 358) with delta (0, 0)
Screenshot: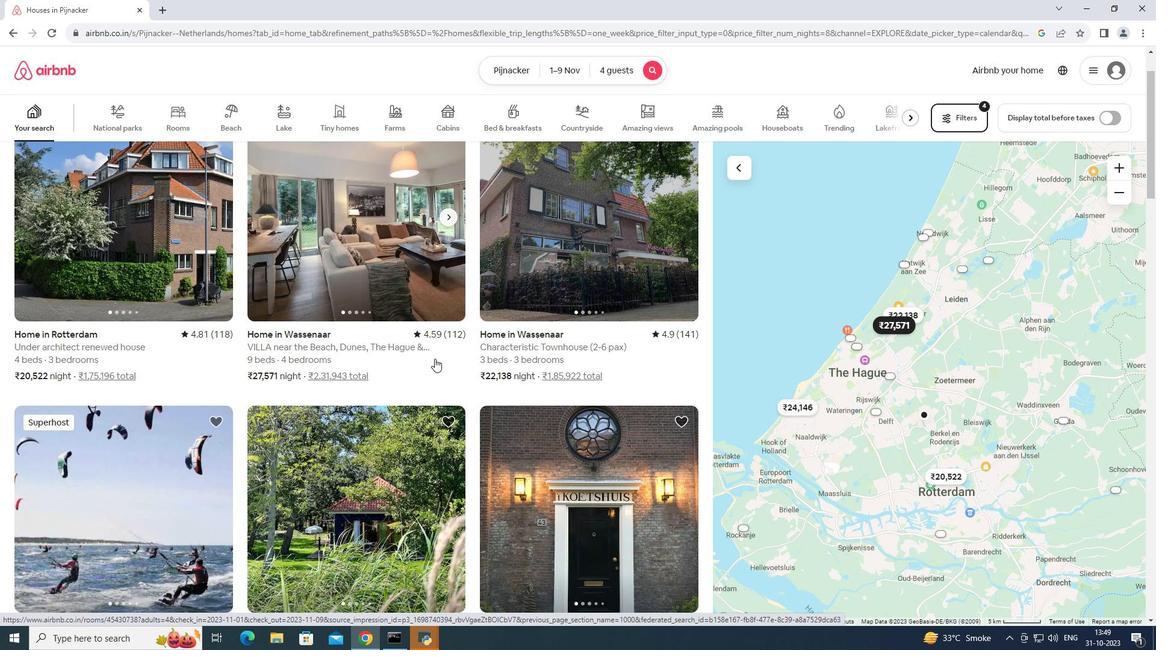 
Action: Mouse moved to (434, 360)
Screenshot: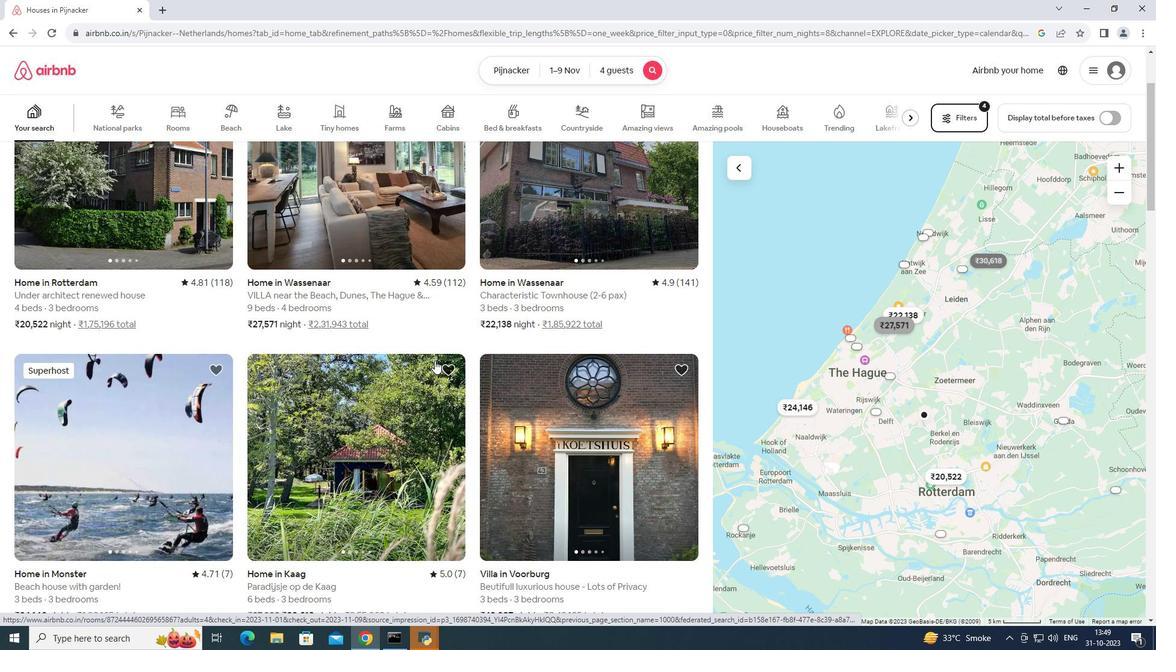 
Action: Mouse scrolled (434, 360) with delta (0, 0)
Screenshot: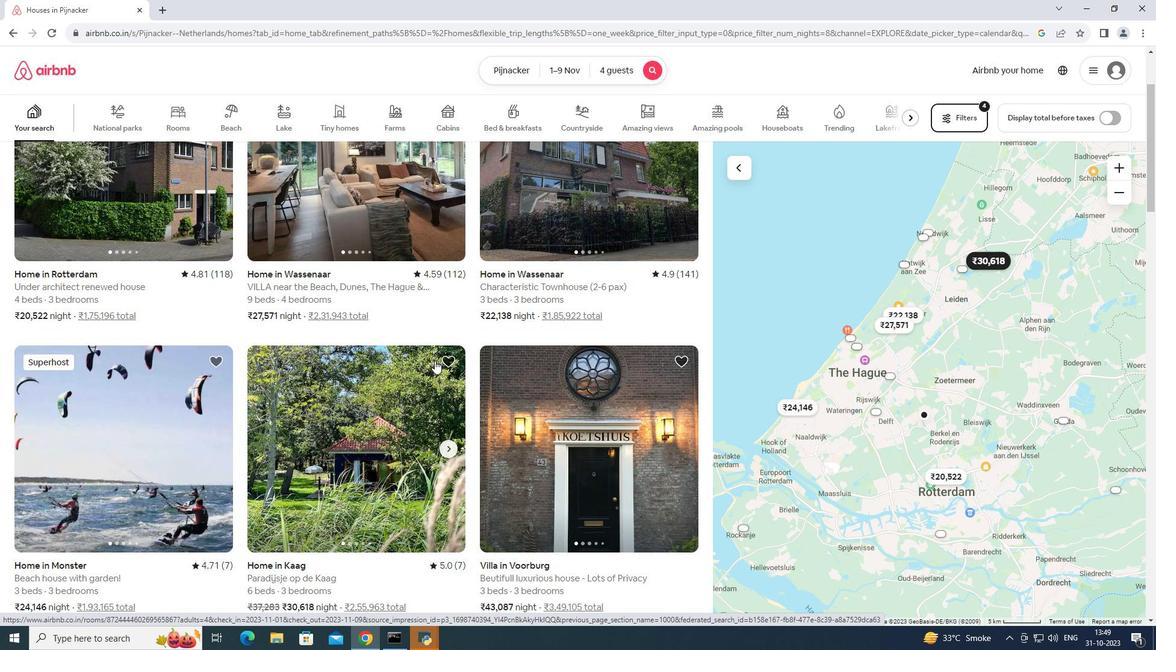 
Action: Mouse scrolled (434, 360) with delta (0, 0)
Screenshot: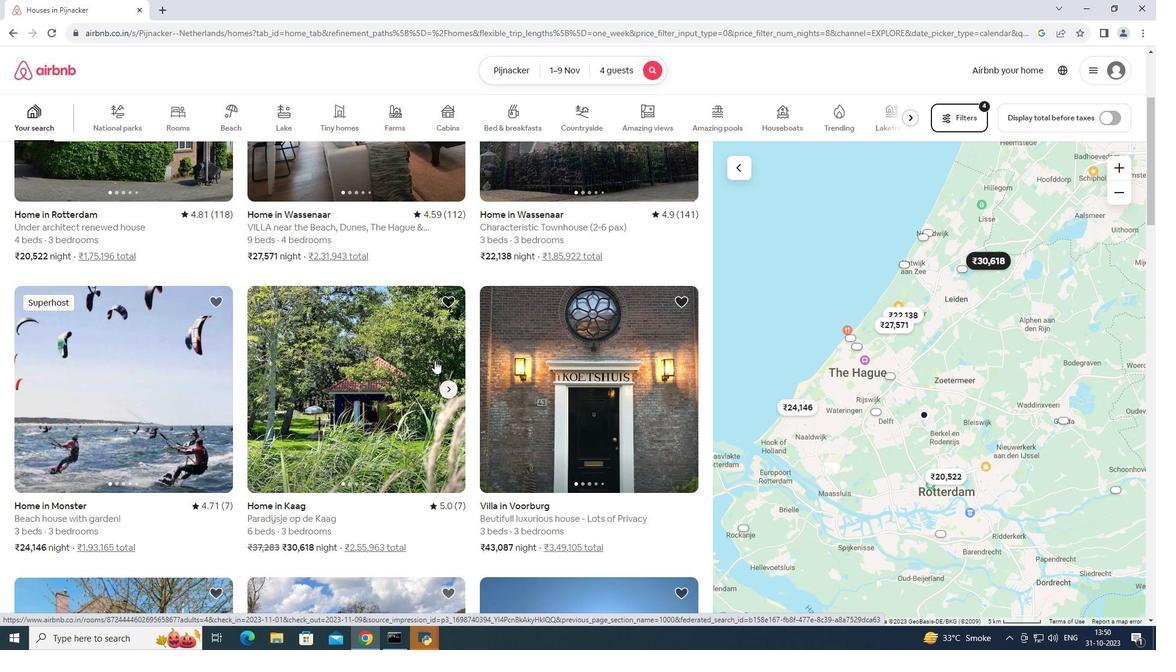 
Action: Mouse moved to (434, 360)
Screenshot: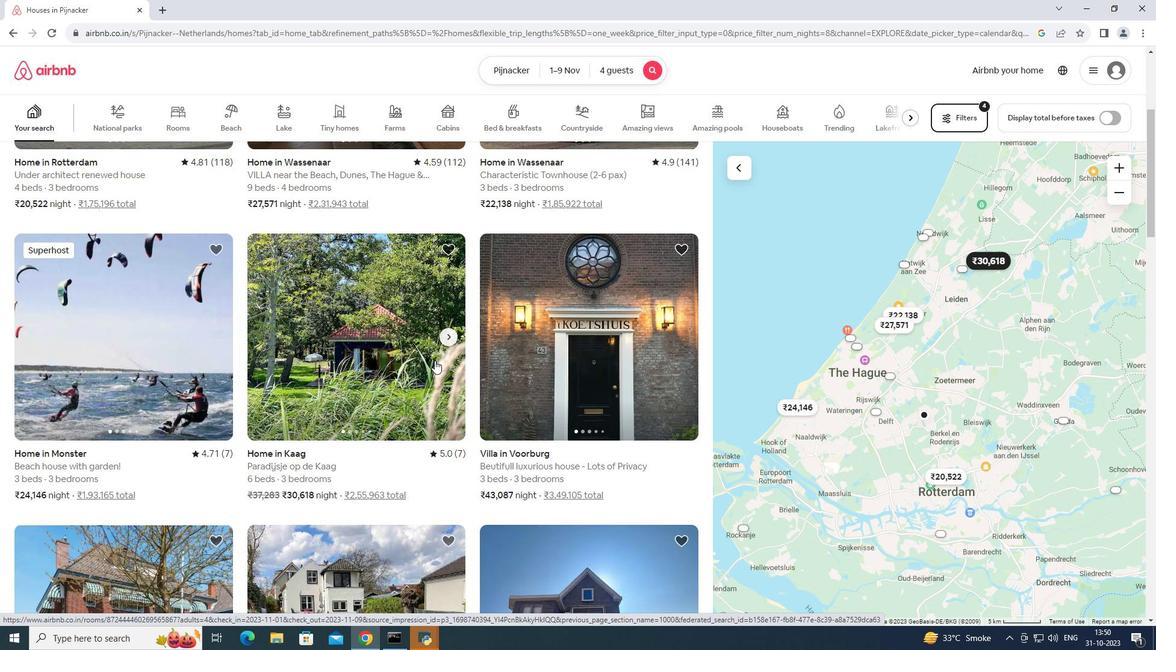 
Action: Mouse scrolled (434, 360) with delta (0, 0)
Screenshot: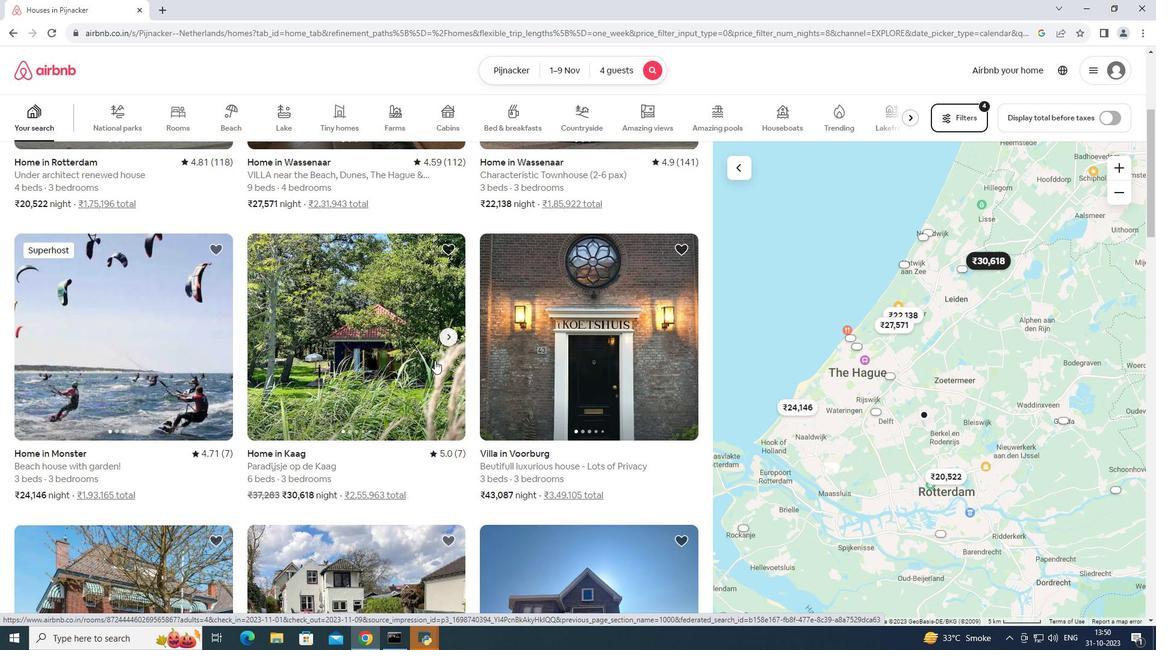 
Action: Mouse scrolled (434, 360) with delta (0, 0)
Screenshot: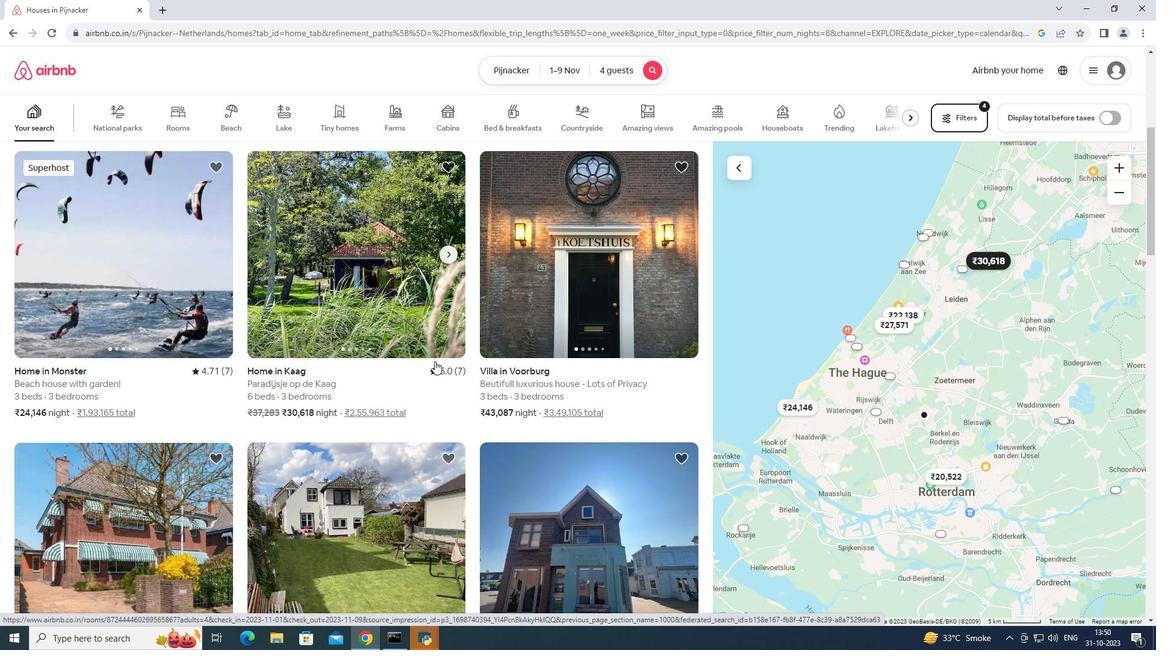 
Action: Mouse moved to (434, 361)
Screenshot: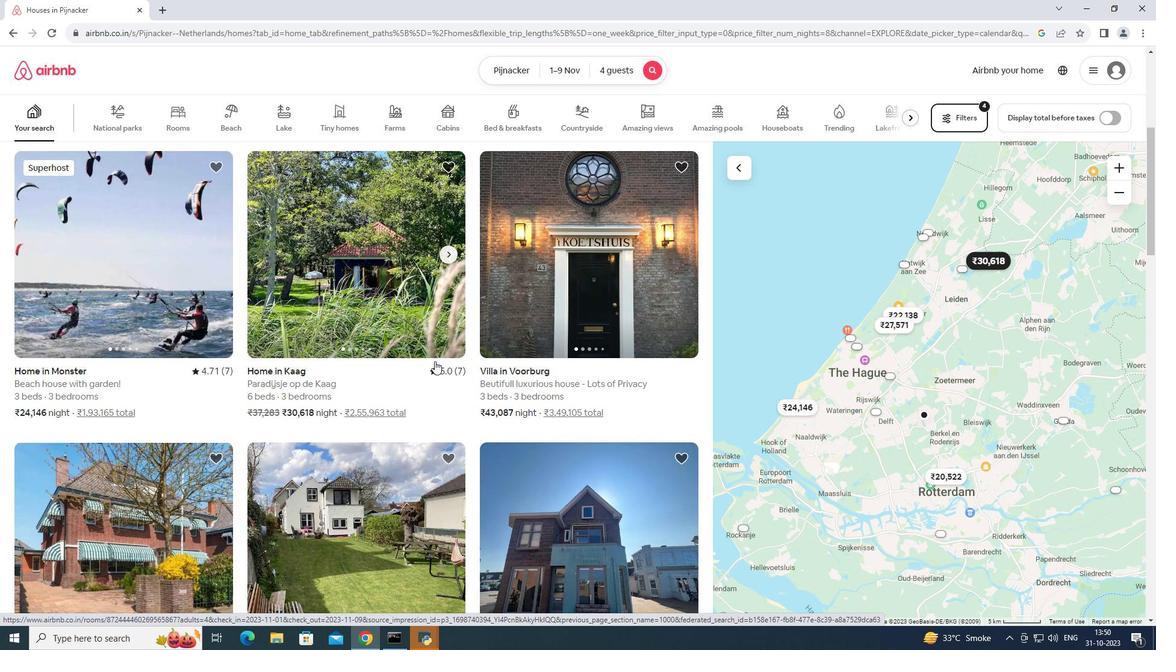 
Action: Mouse scrolled (434, 360) with delta (0, 0)
Screenshot: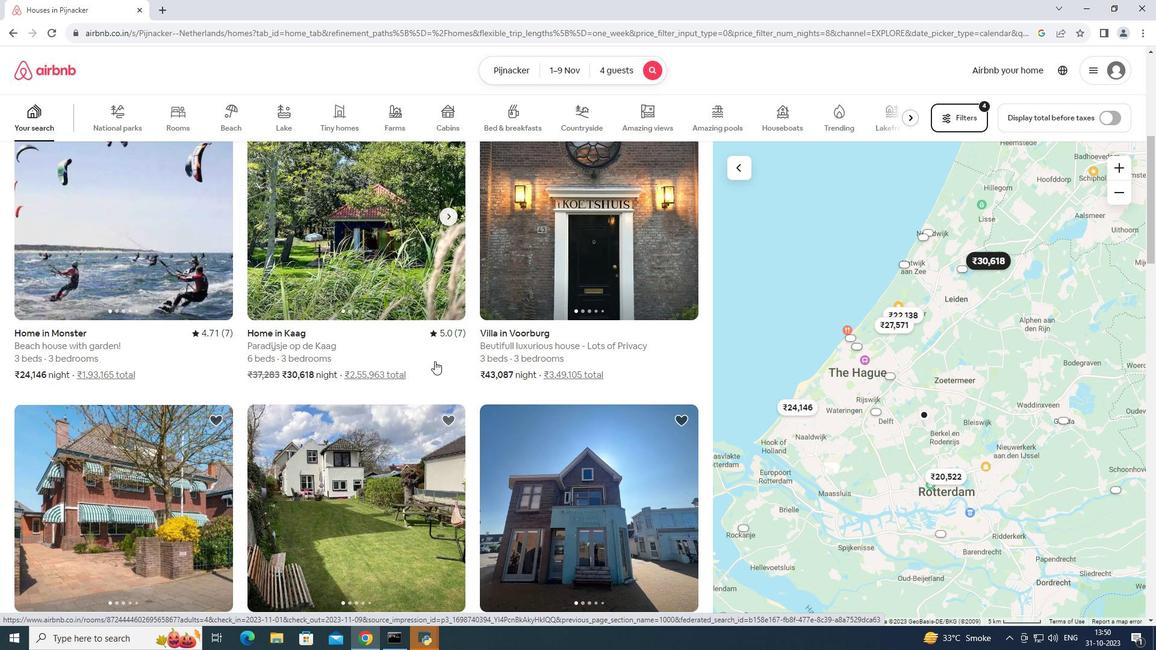 
Action: Mouse moved to (433, 363)
Screenshot: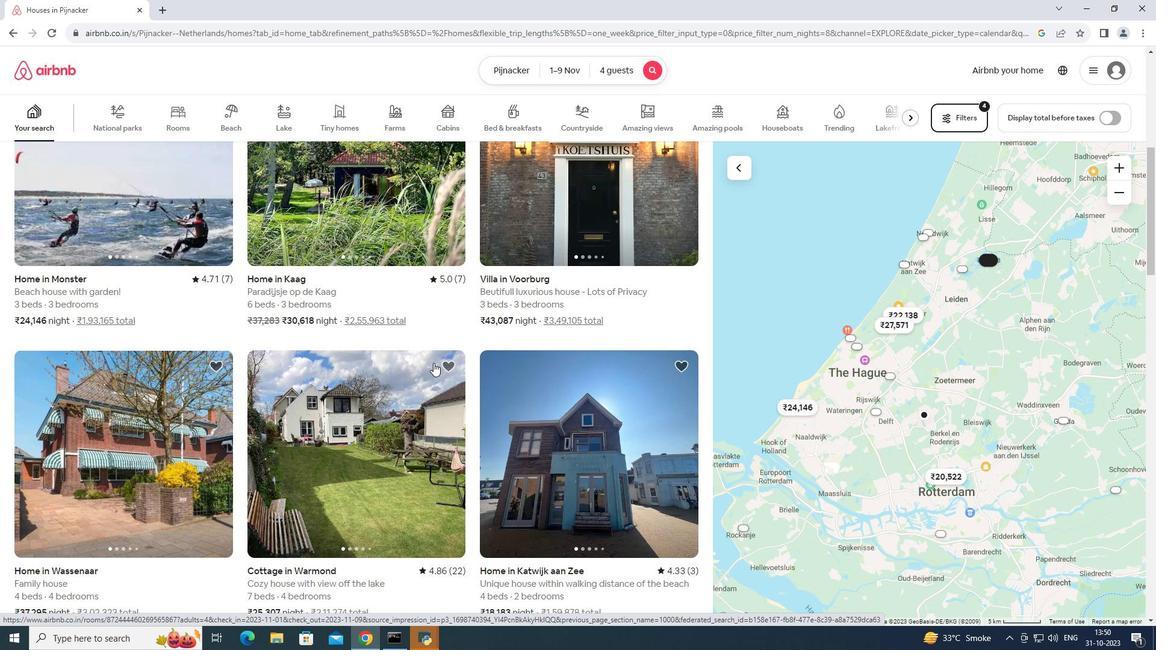 
Action: Mouse scrolled (433, 362) with delta (0, 0)
Screenshot: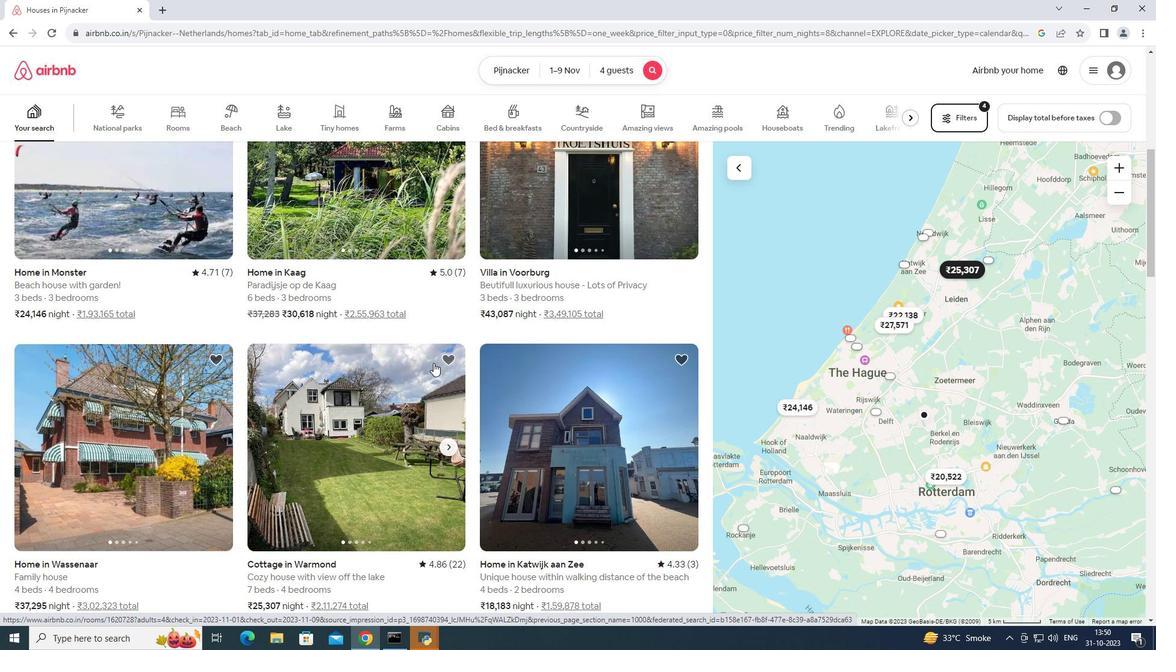 
Action: Mouse scrolled (433, 362) with delta (0, 0)
Screenshot: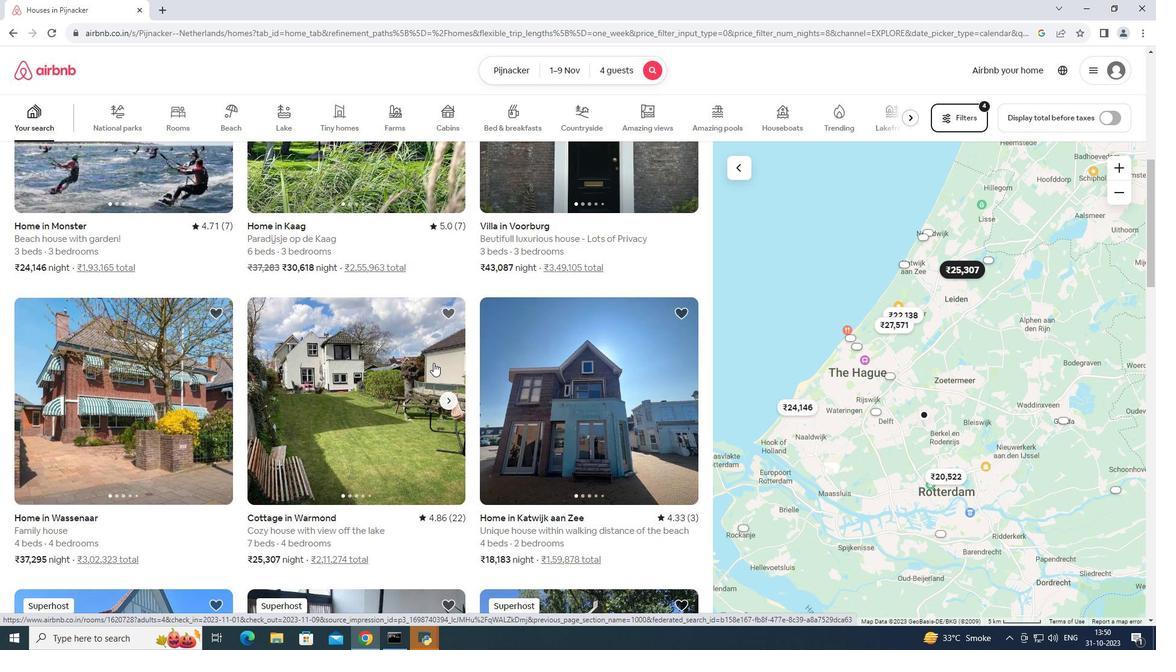 
Action: Mouse moved to (533, 360)
Screenshot: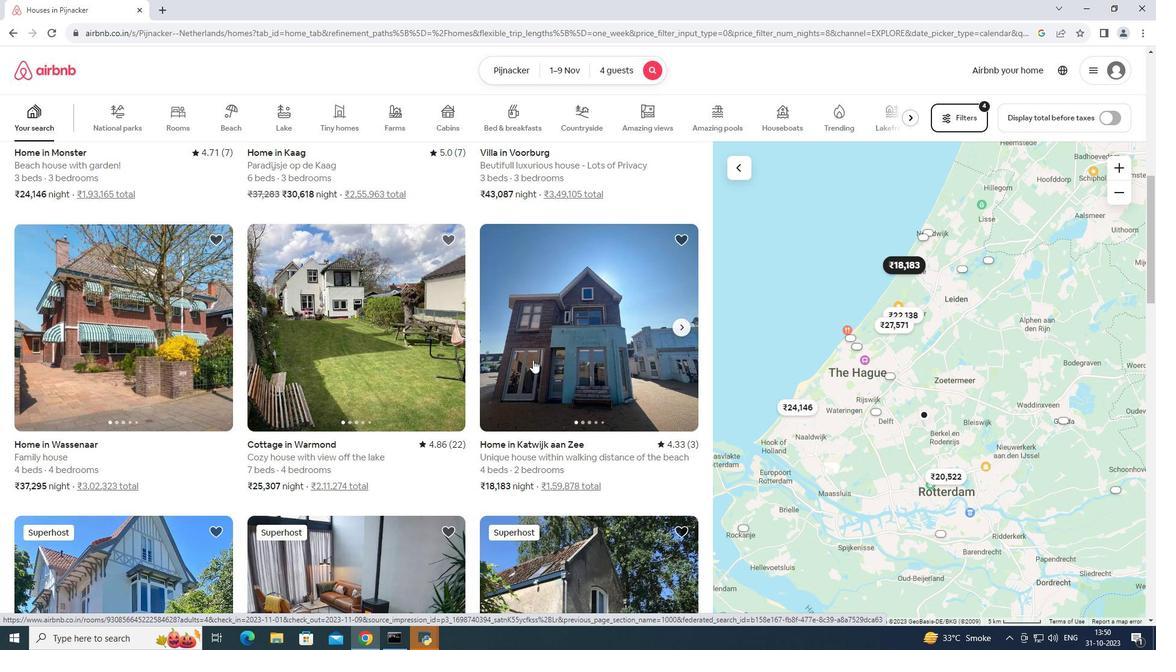
Action: Mouse pressed left at (533, 360)
Screenshot: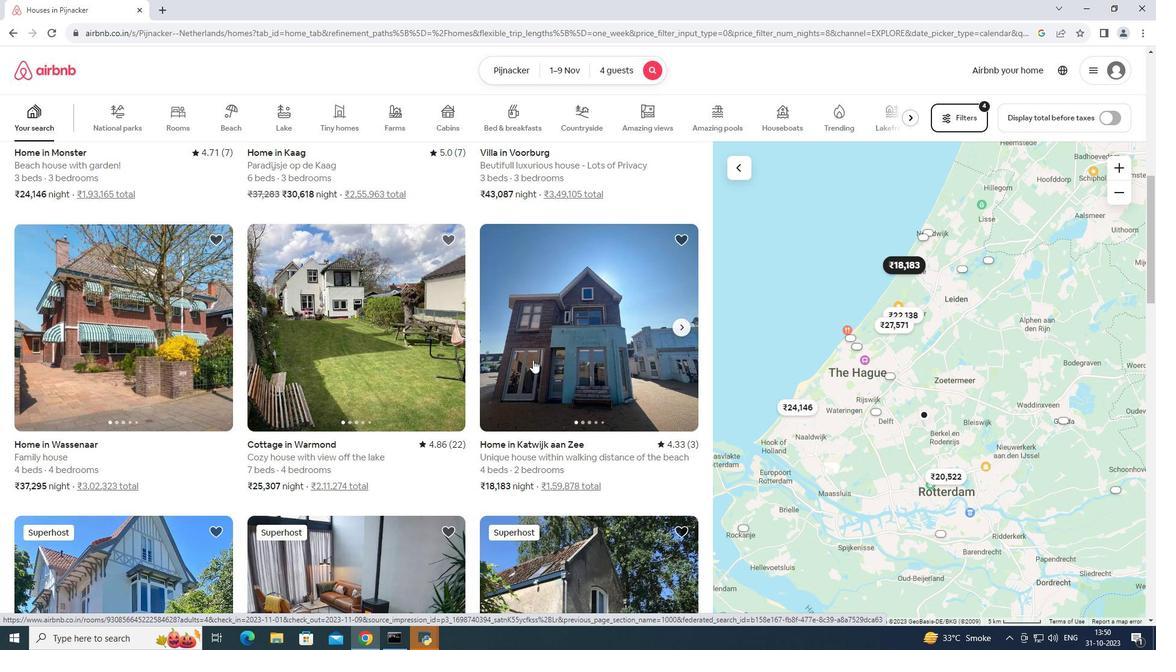 
Action: Mouse moved to (835, 437)
Screenshot: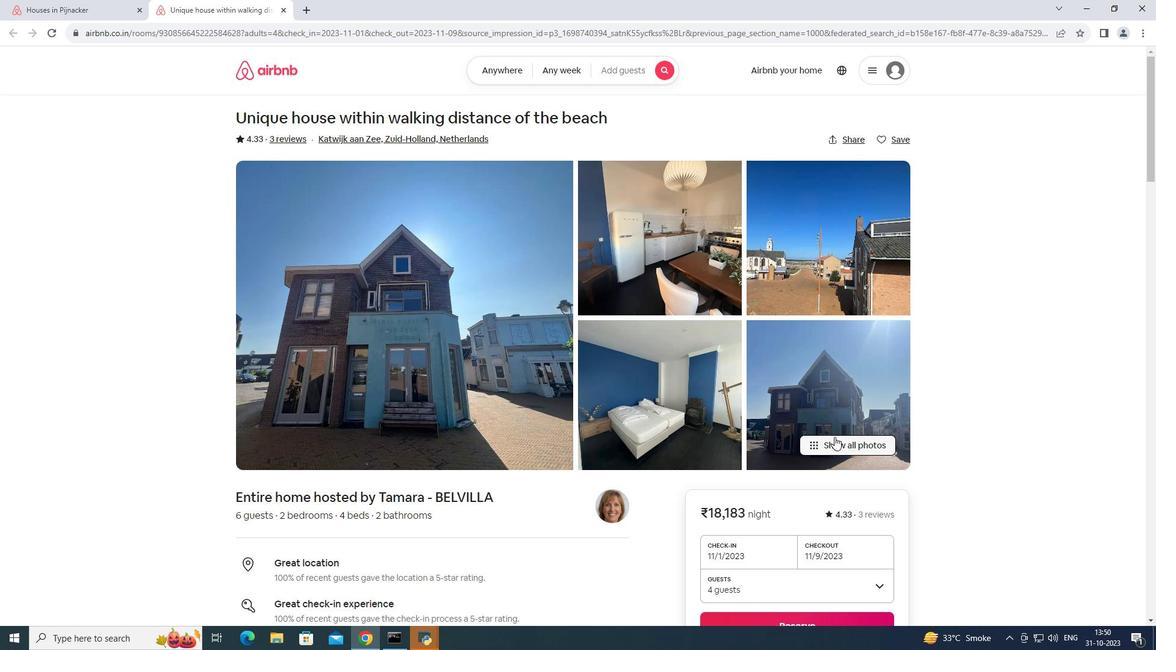 
Action: Mouse pressed left at (835, 437)
Screenshot: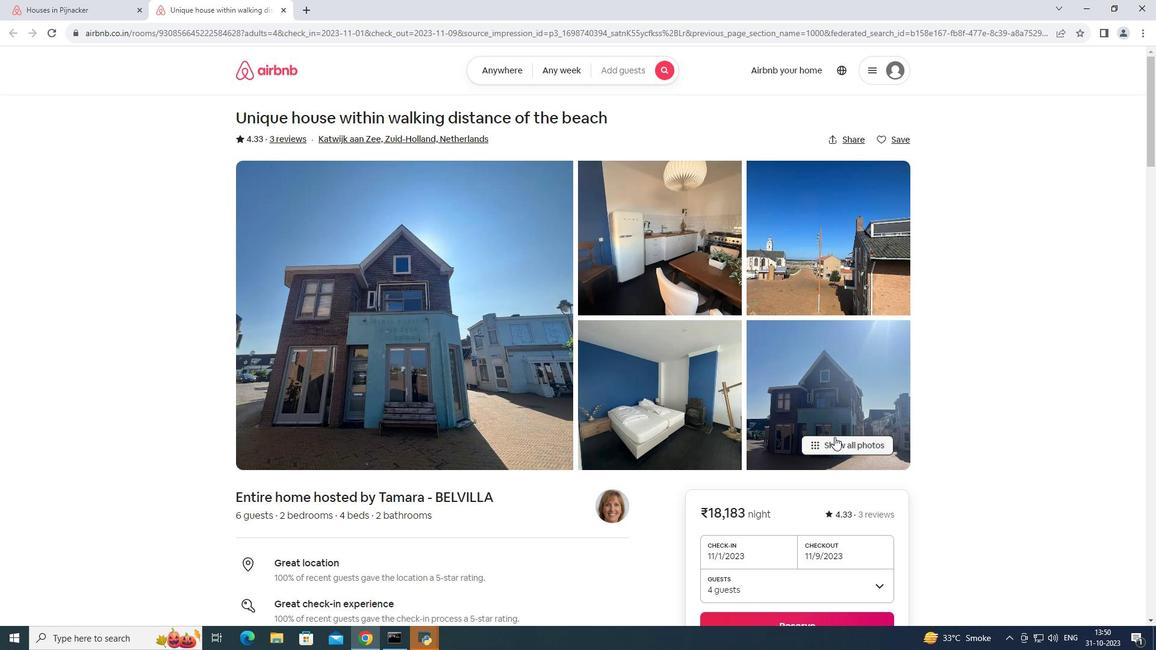 
Action: Mouse moved to (680, 453)
Screenshot: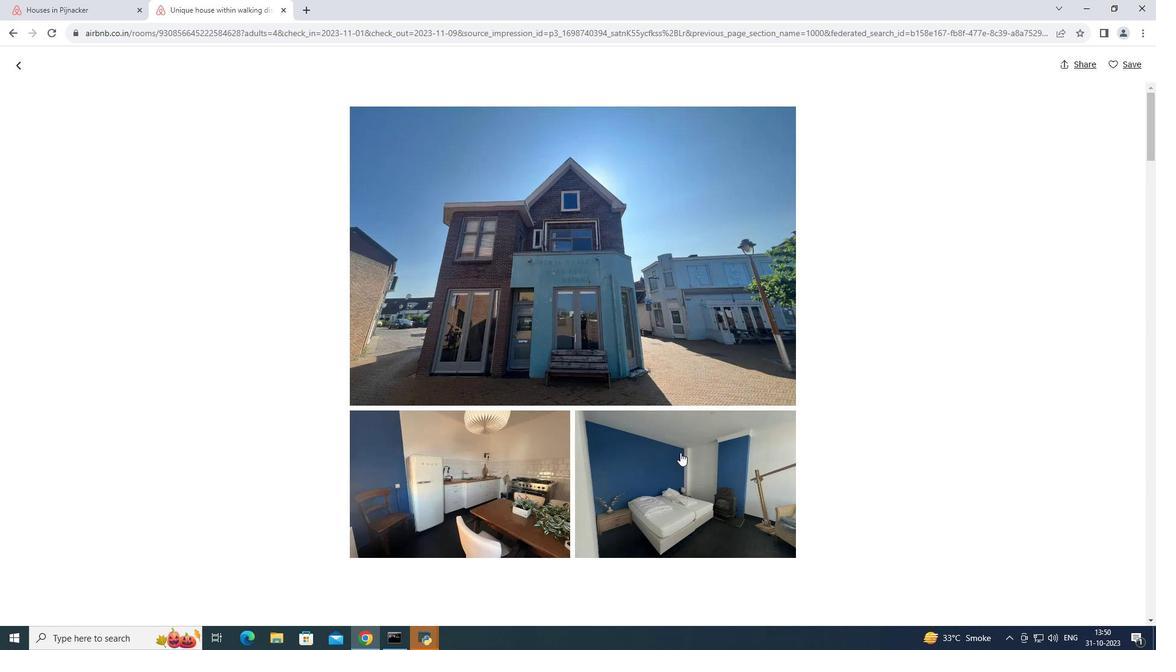 
Action: Mouse scrolled (680, 452) with delta (0, 0)
Screenshot: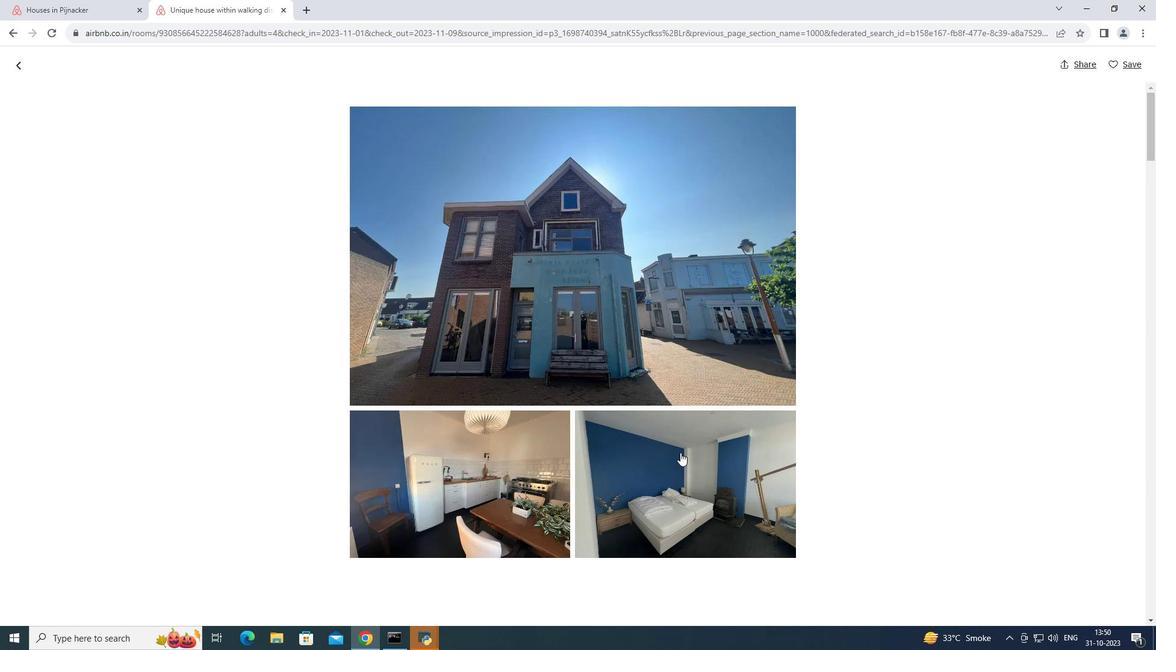 
Action: Mouse scrolled (680, 452) with delta (0, 0)
Screenshot: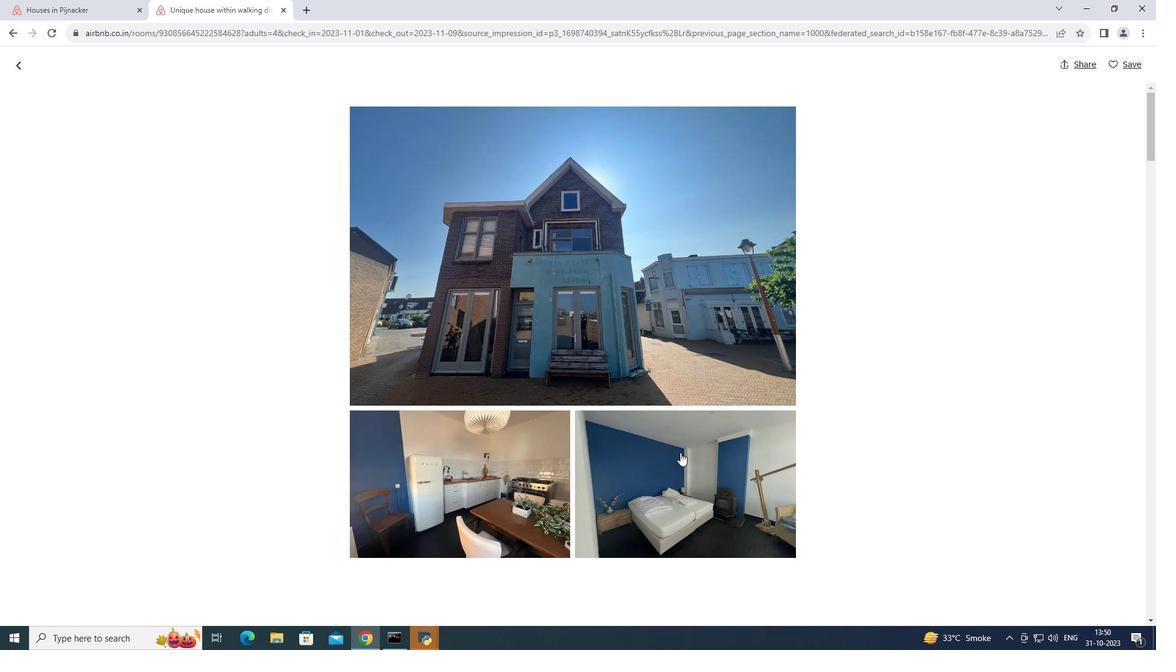 
Action: Mouse moved to (680, 451)
Screenshot: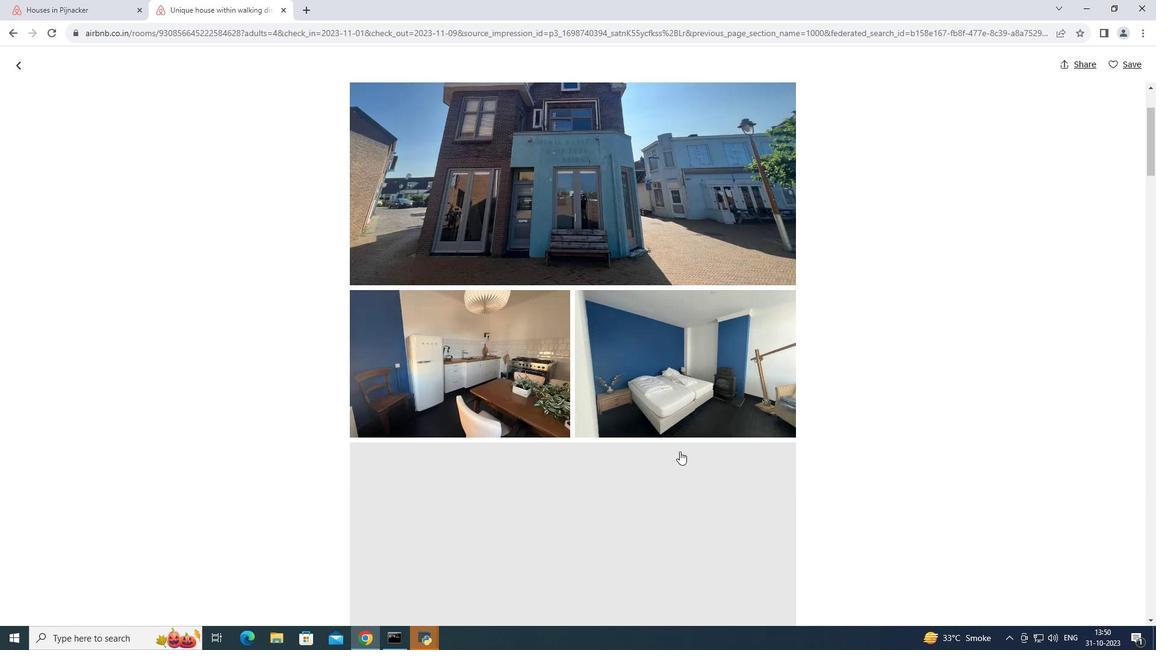 
Action: Mouse scrolled (680, 451) with delta (0, 0)
Screenshot: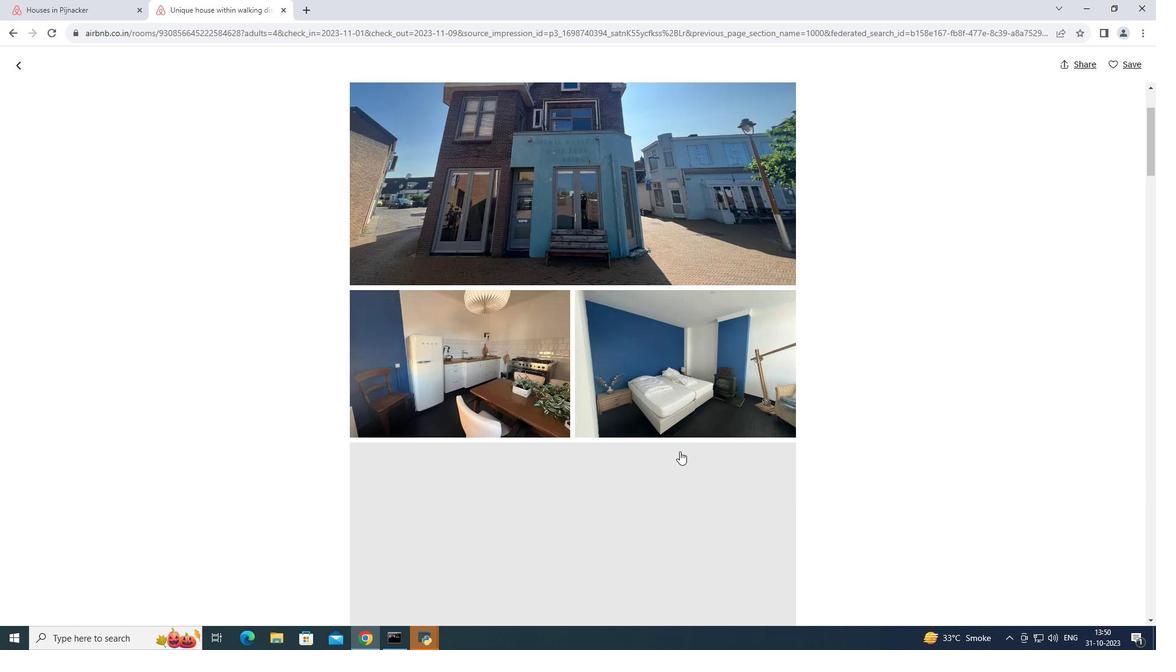 
Action: Mouse scrolled (680, 451) with delta (0, 0)
Screenshot: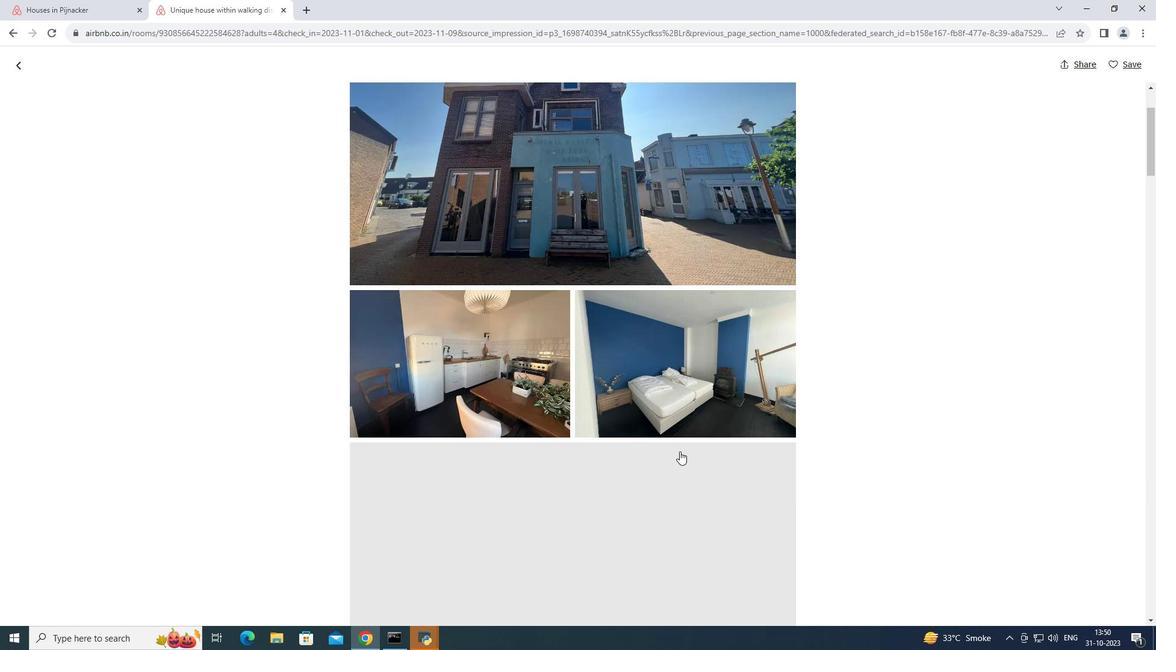 
Action: Mouse scrolled (680, 451) with delta (0, 0)
Screenshot: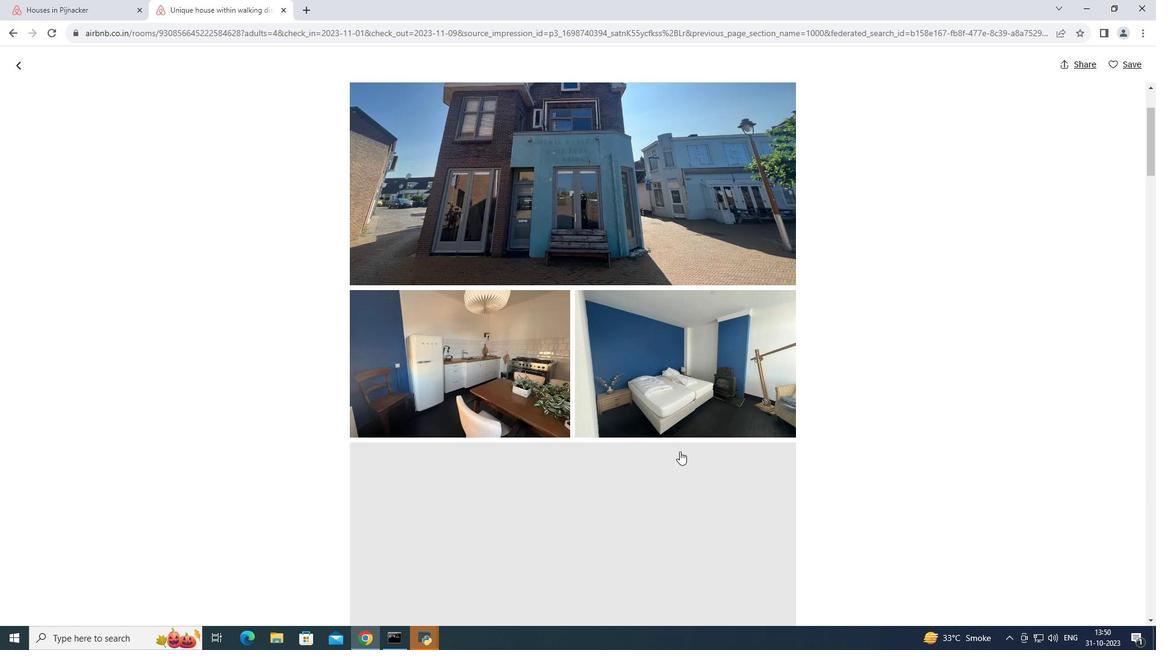 
Action: Mouse scrolled (680, 451) with delta (0, 0)
Screenshot: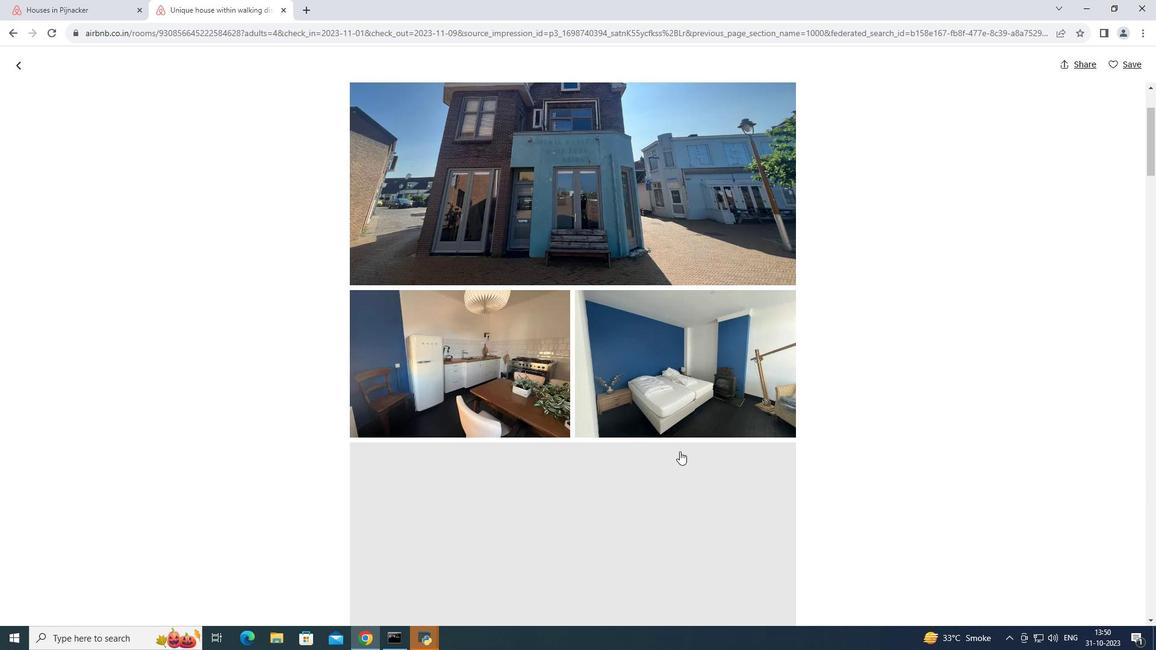 
Action: Mouse scrolled (680, 451) with delta (0, 0)
Screenshot: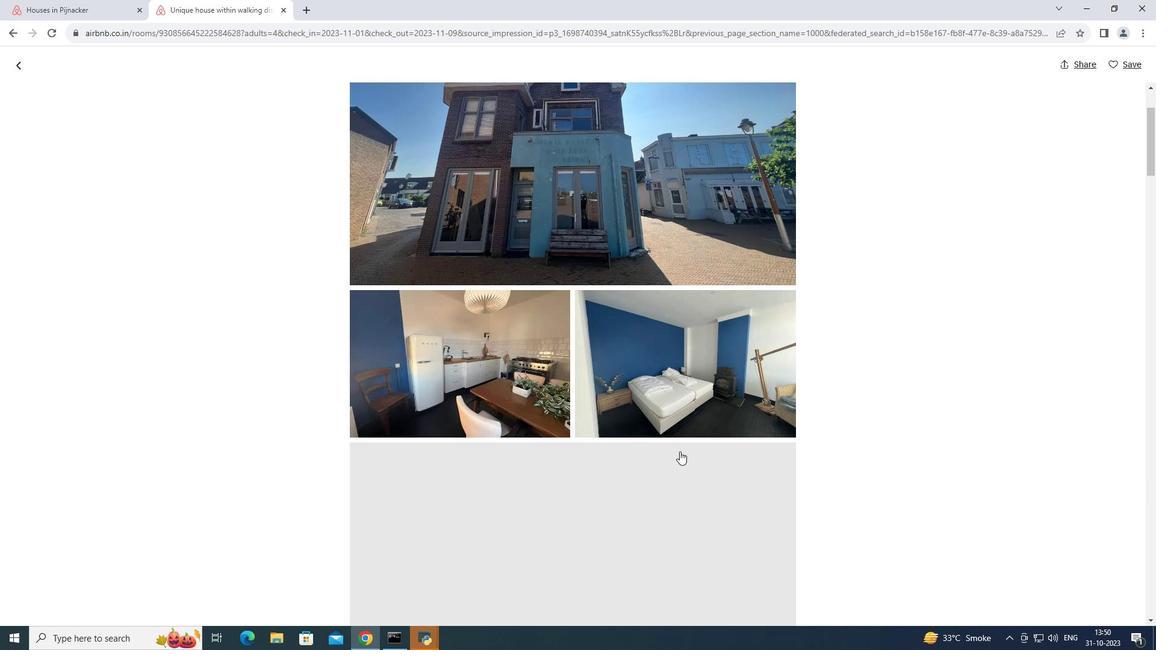 
Action: Mouse scrolled (680, 451) with delta (0, 0)
Screenshot: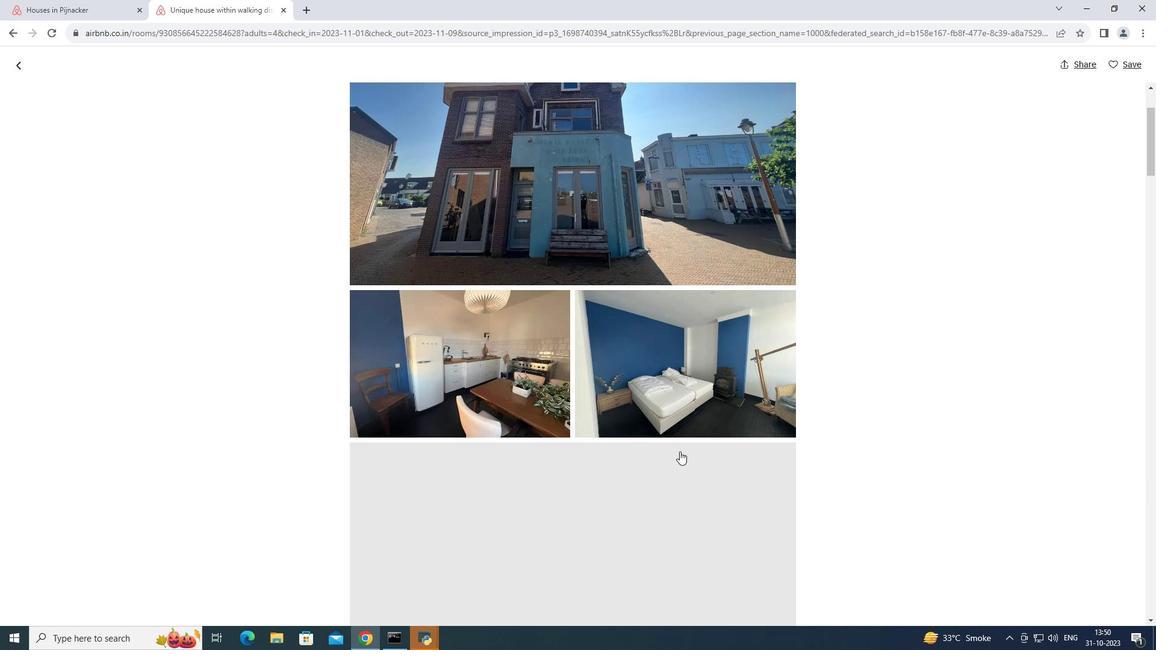
Action: Mouse scrolled (680, 451) with delta (0, 0)
Screenshot: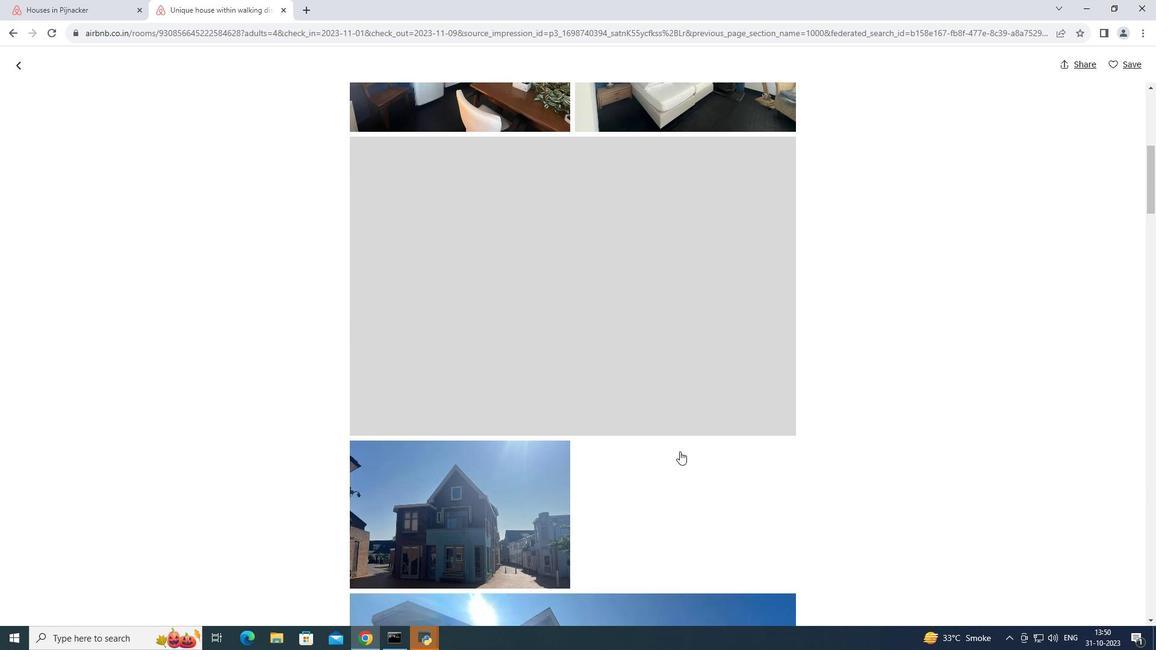 
Action: Mouse moved to (678, 447)
Screenshot: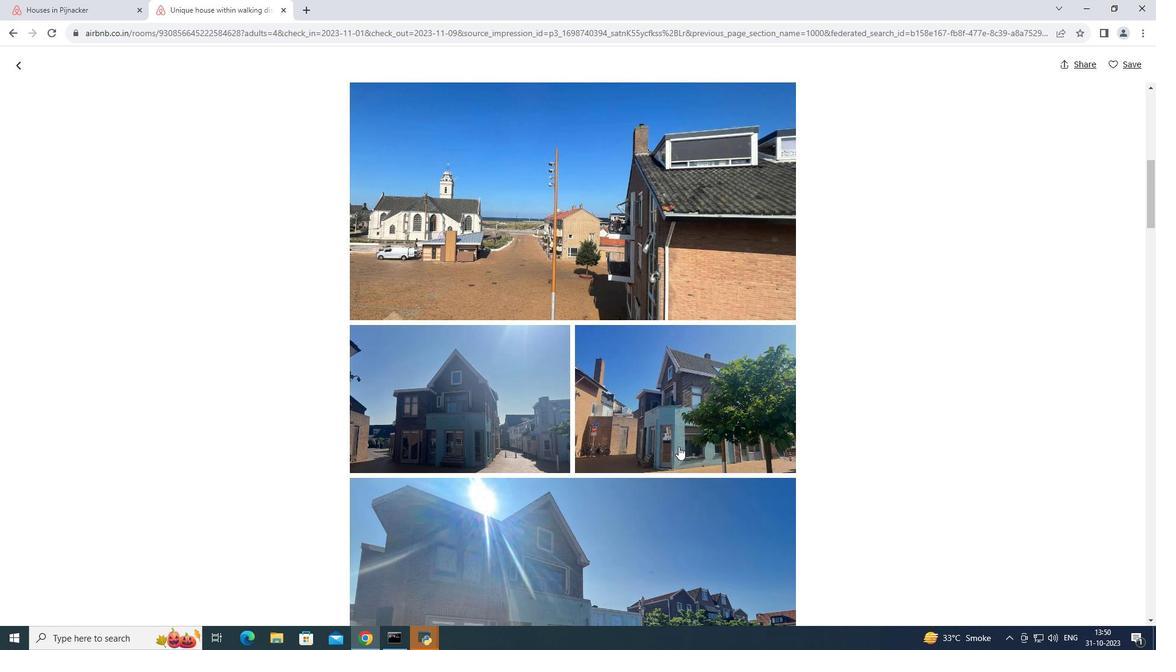 
Action: Mouse scrolled (678, 446) with delta (0, 0)
Screenshot: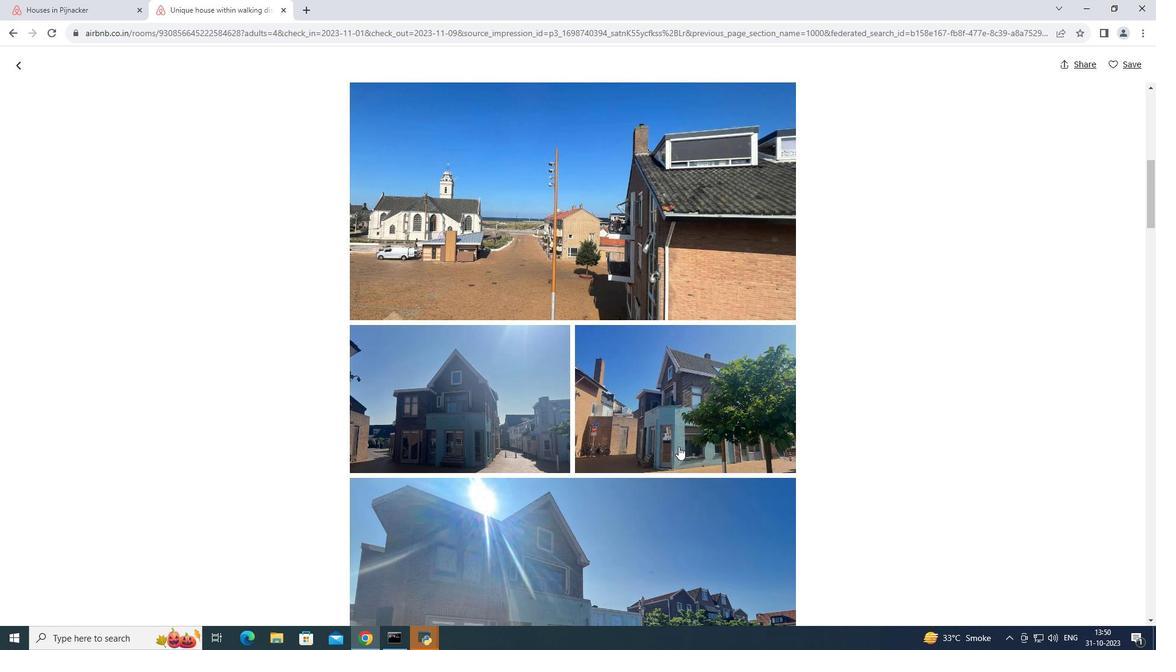 
Action: Mouse scrolled (678, 446) with delta (0, 0)
Screenshot: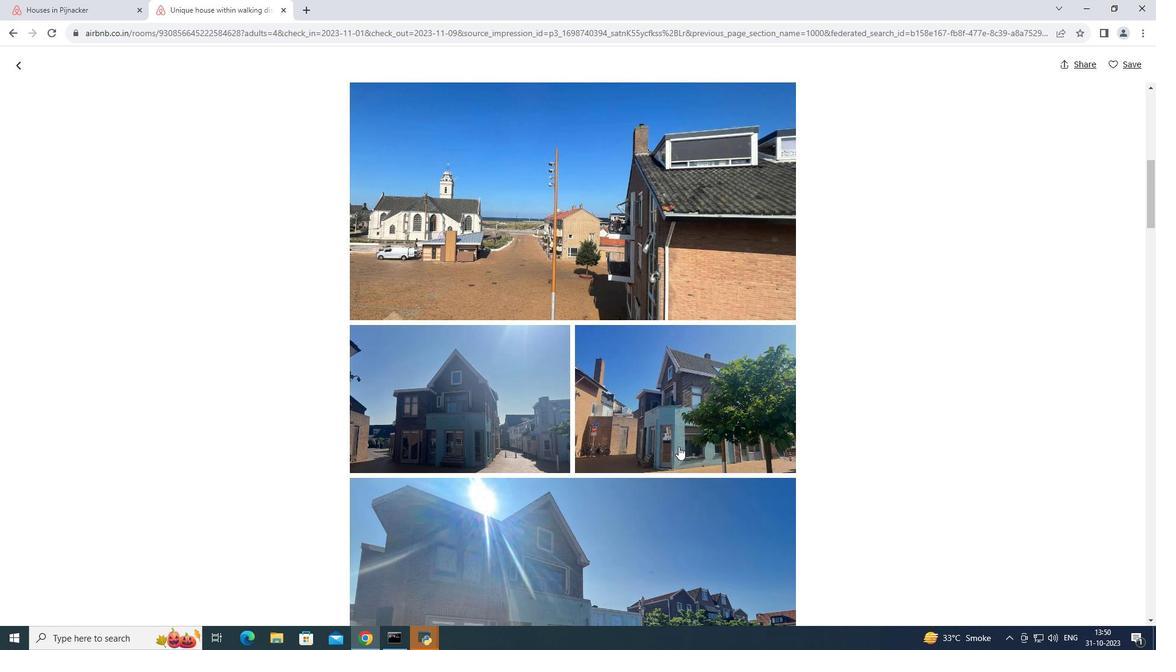 
Action: Mouse scrolled (678, 446) with delta (0, 0)
Screenshot: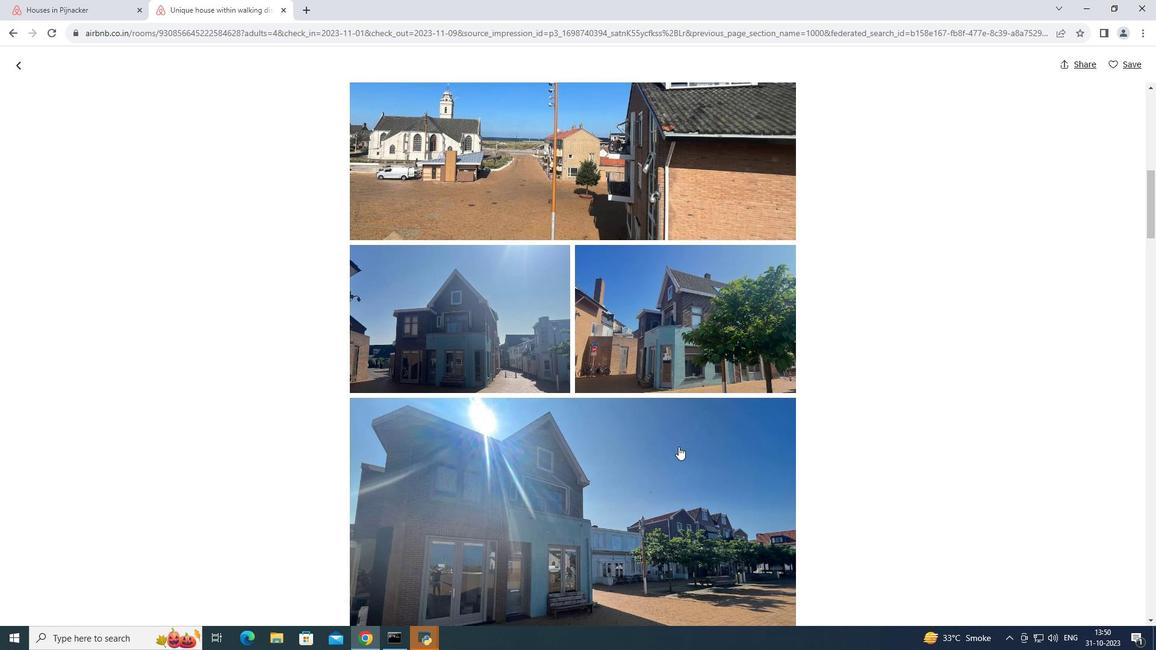 
Action: Mouse scrolled (678, 446) with delta (0, 0)
Screenshot: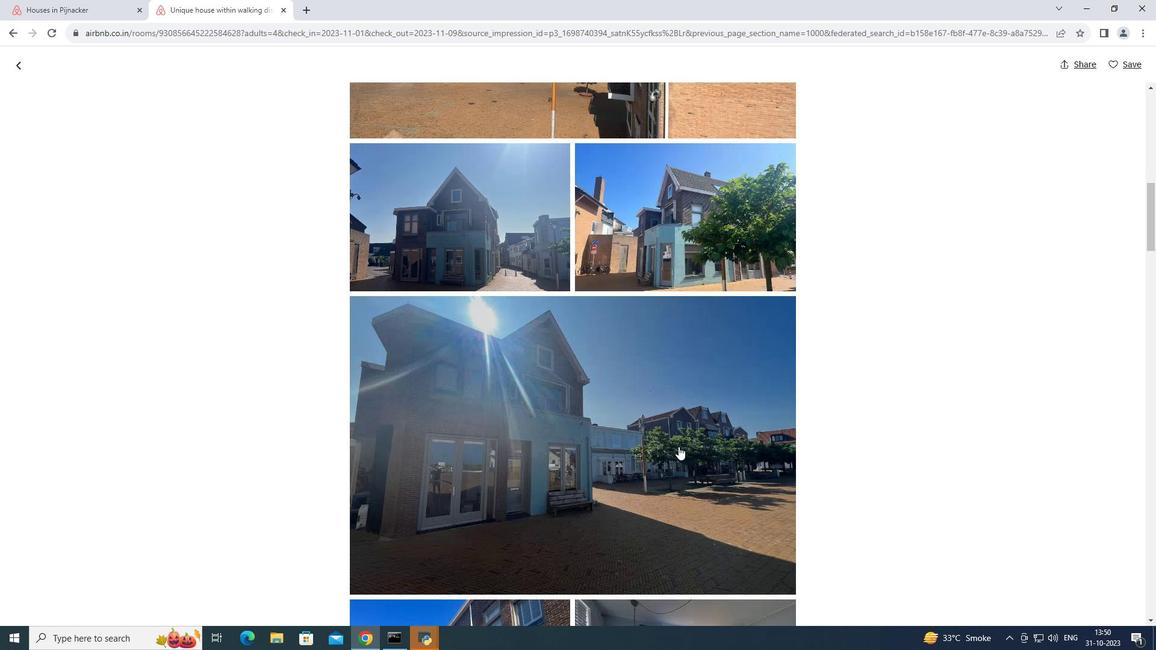 
Action: Mouse scrolled (678, 446) with delta (0, 0)
Screenshot: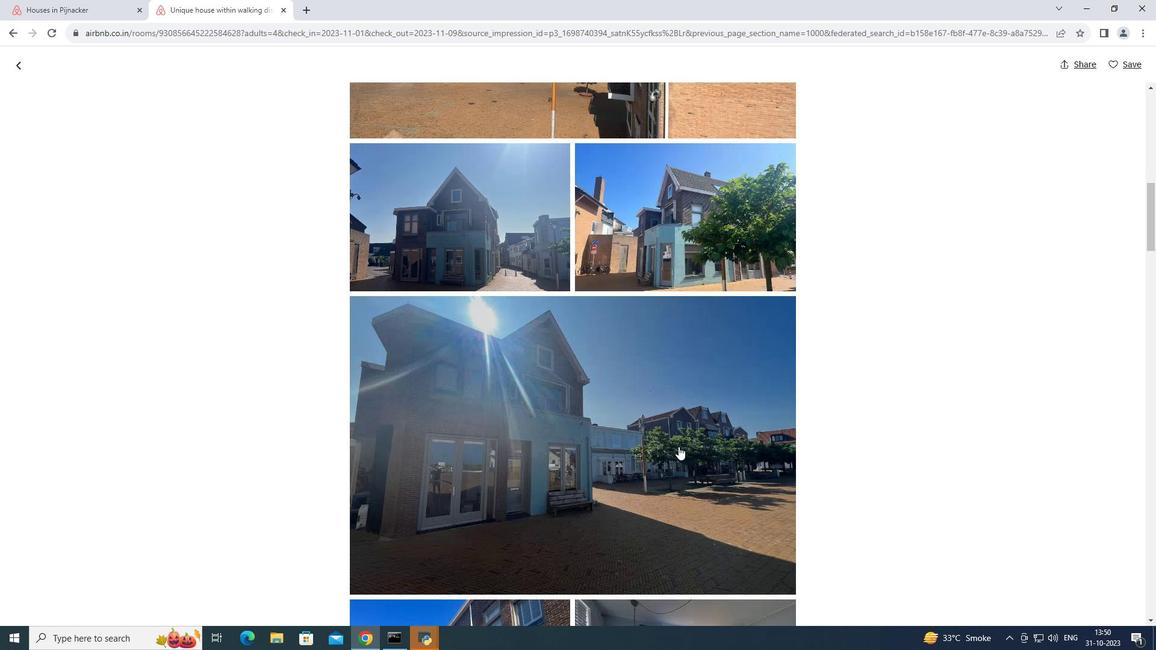 
Action: Mouse scrolled (678, 446) with delta (0, 0)
Screenshot: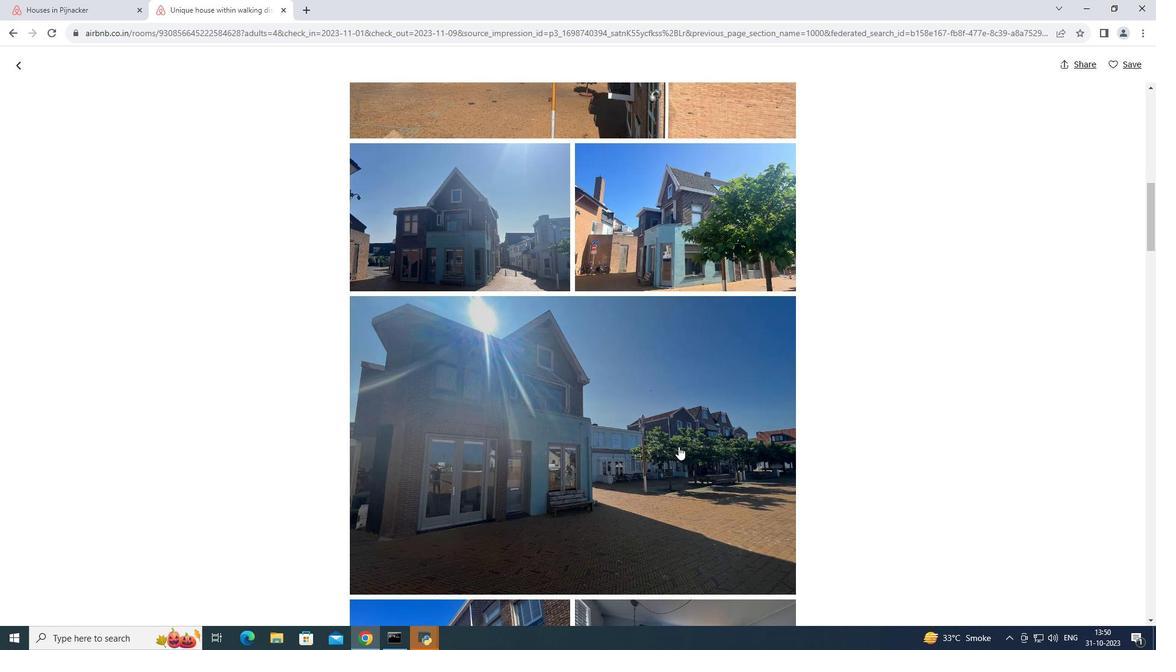 
Action: Mouse scrolled (678, 446) with delta (0, 0)
Screenshot: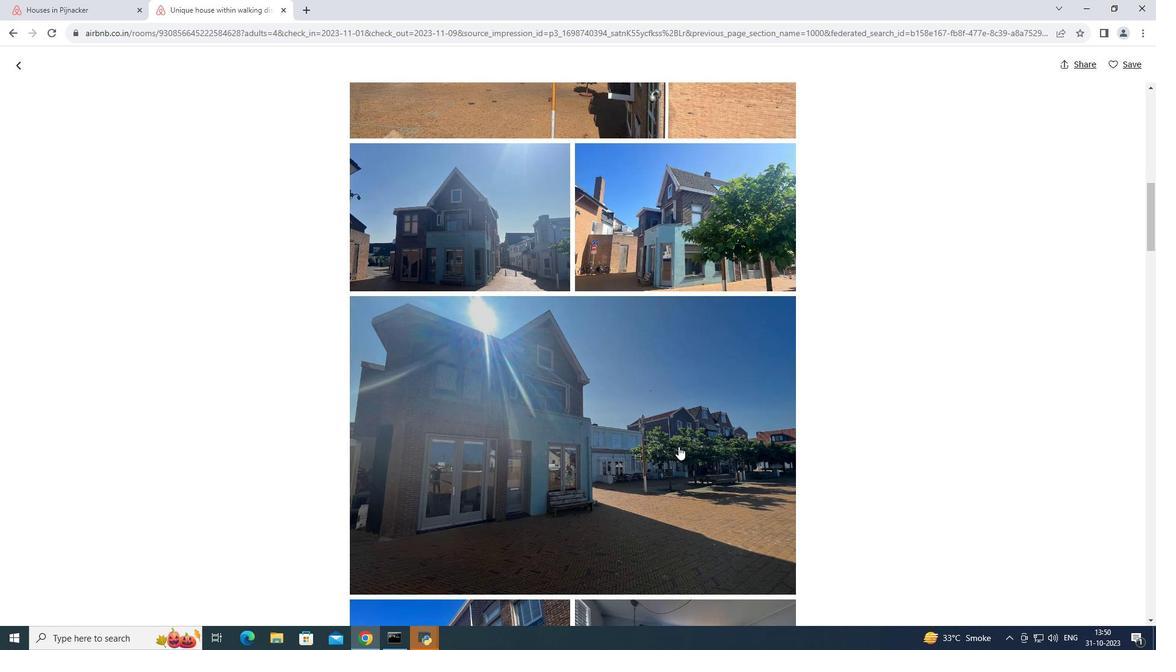 
Action: Mouse scrolled (678, 446) with delta (0, 0)
Screenshot: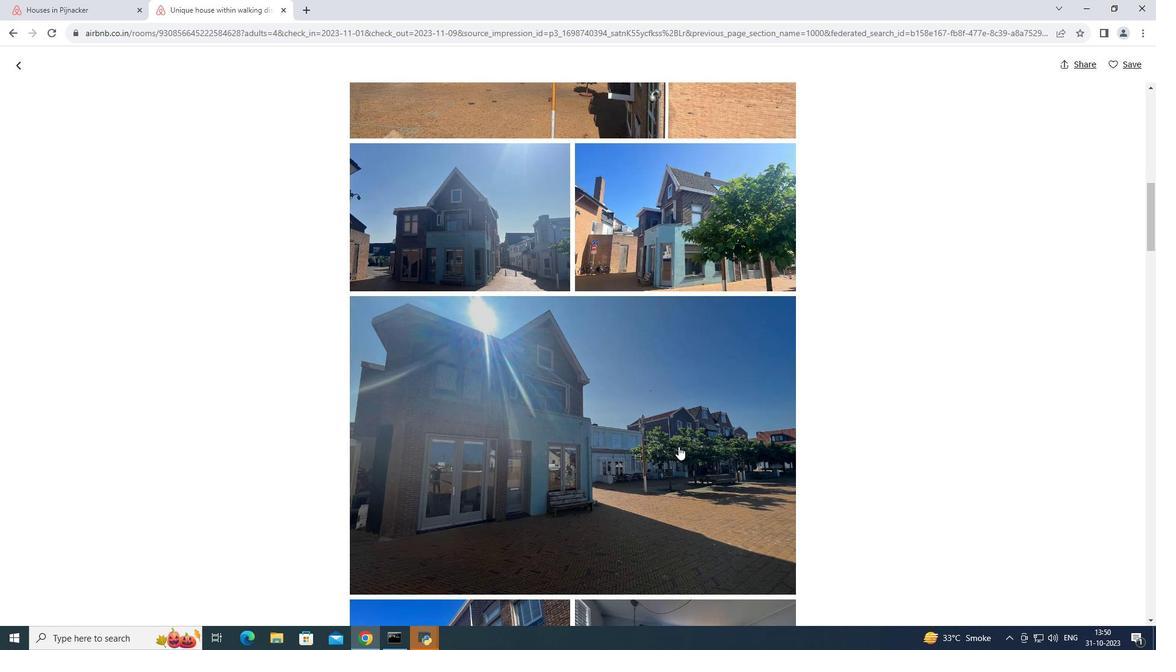 
Action: Mouse scrolled (678, 446) with delta (0, 0)
Screenshot: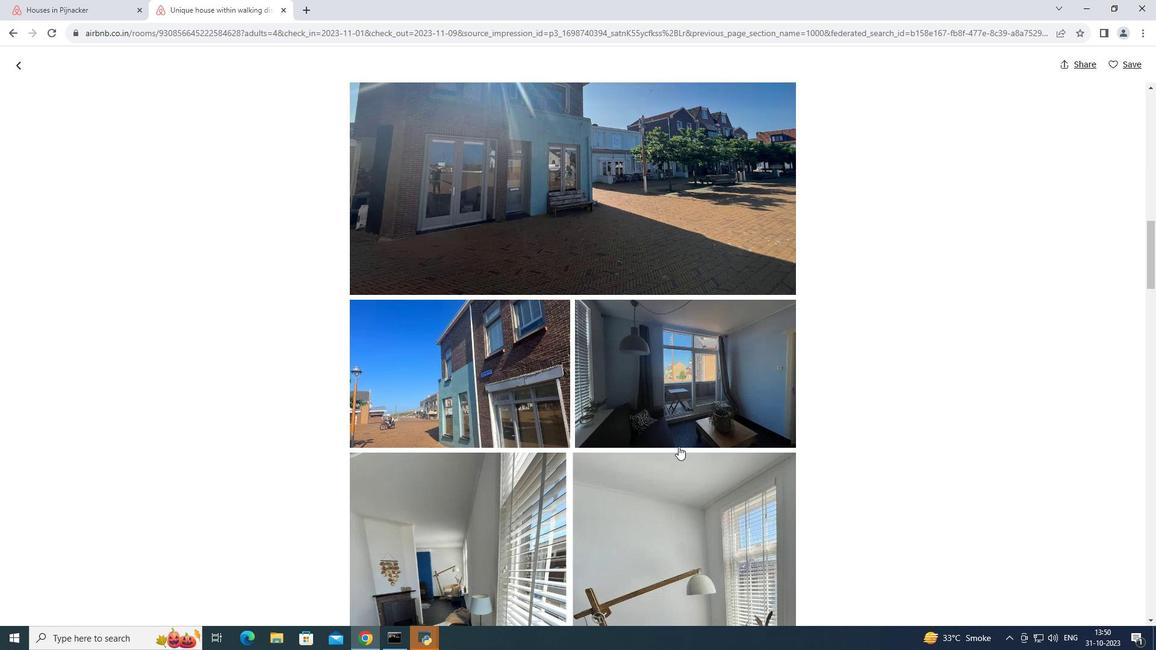 
Action: Mouse scrolled (678, 446) with delta (0, 0)
Screenshot: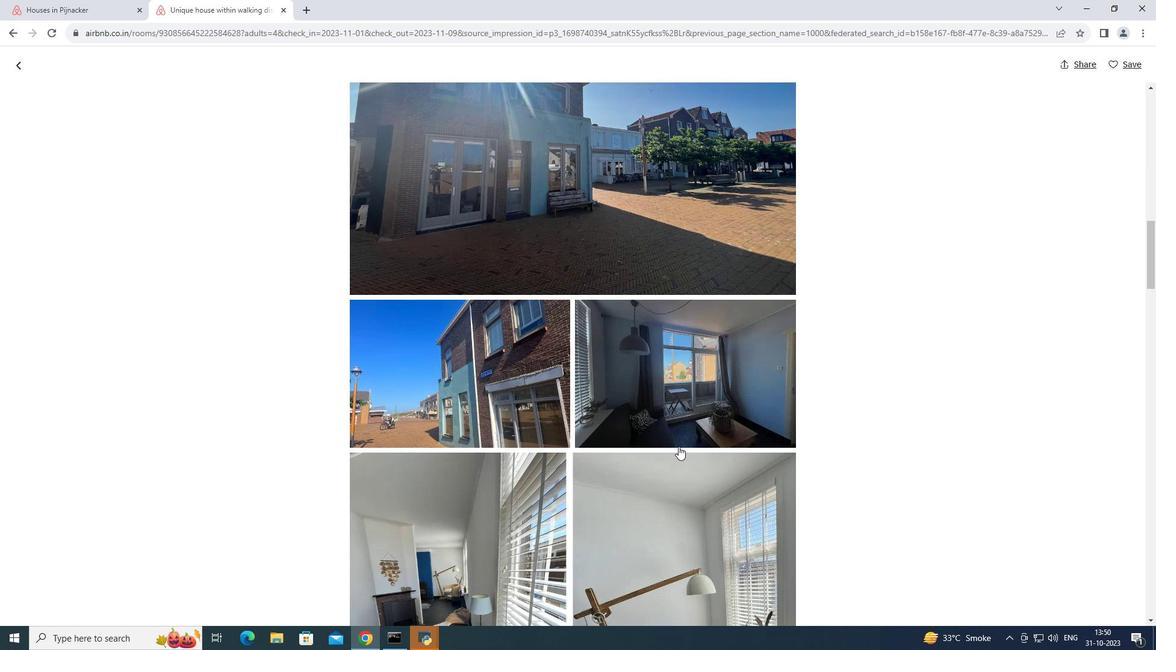 
Action: Mouse scrolled (678, 446) with delta (0, 0)
Screenshot: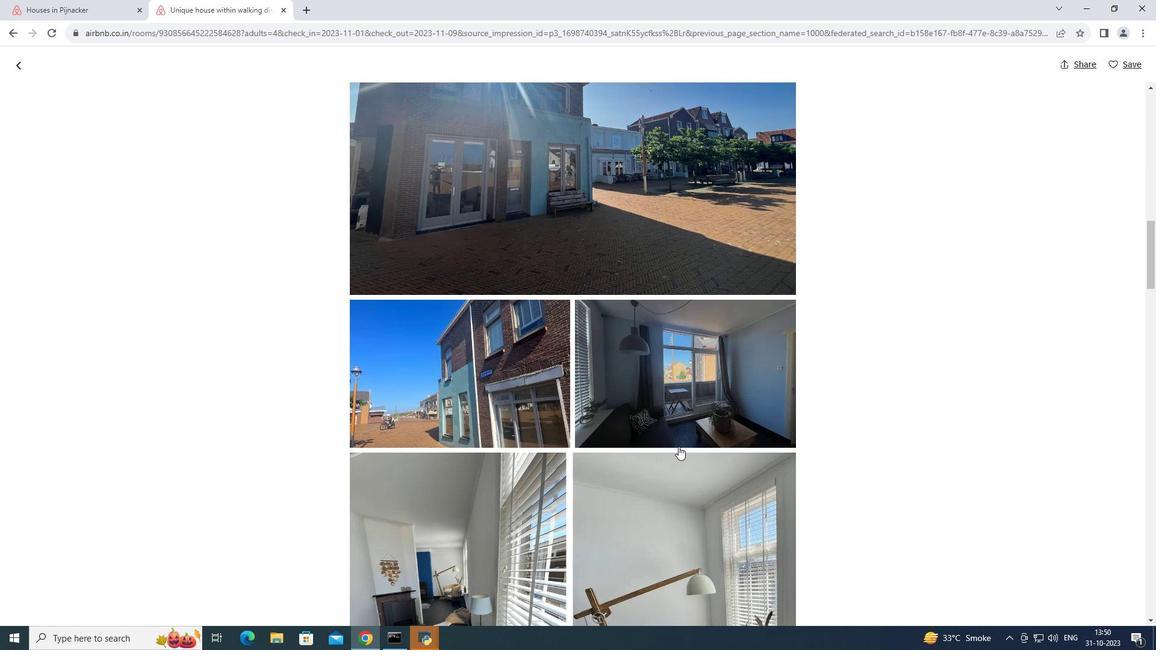 
Action: Mouse scrolled (678, 446) with delta (0, 0)
Screenshot: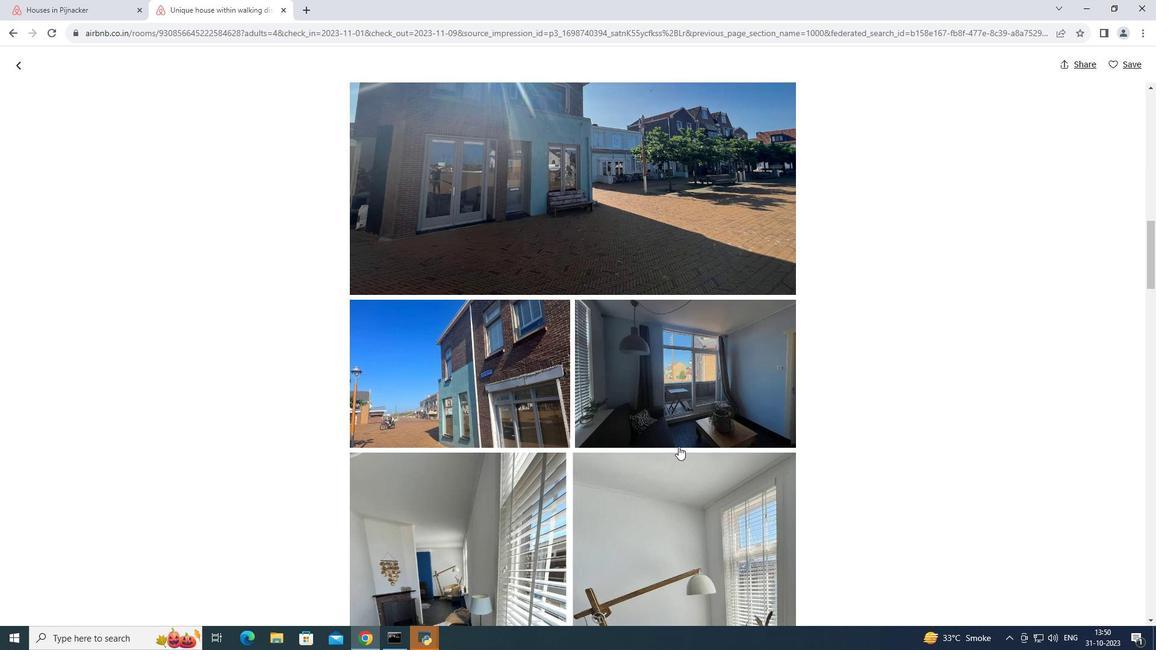 
Action: Mouse scrolled (678, 446) with delta (0, 0)
Screenshot: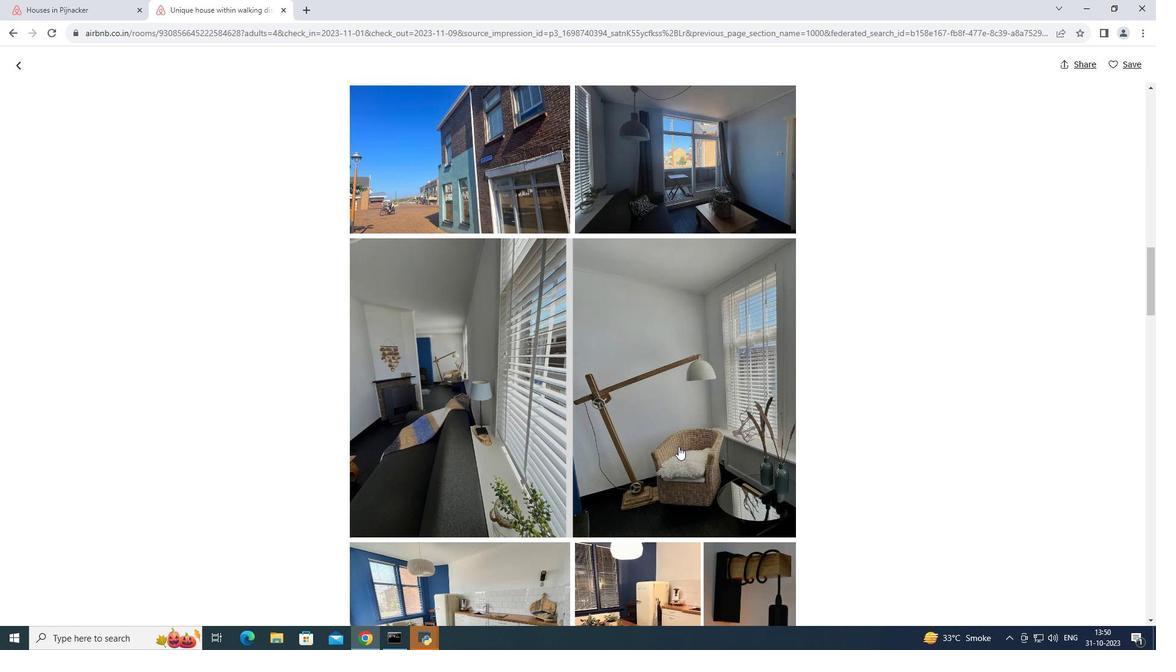 
Action: Mouse scrolled (678, 446) with delta (0, 0)
Screenshot: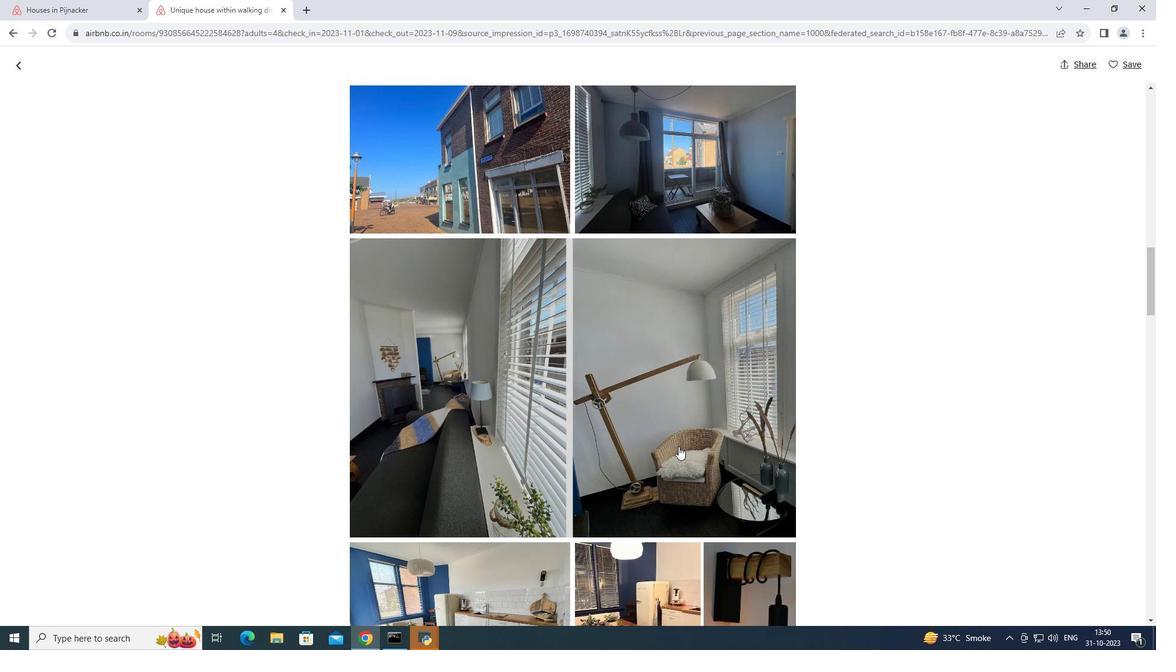 
Action: Mouse scrolled (678, 446) with delta (0, 0)
Screenshot: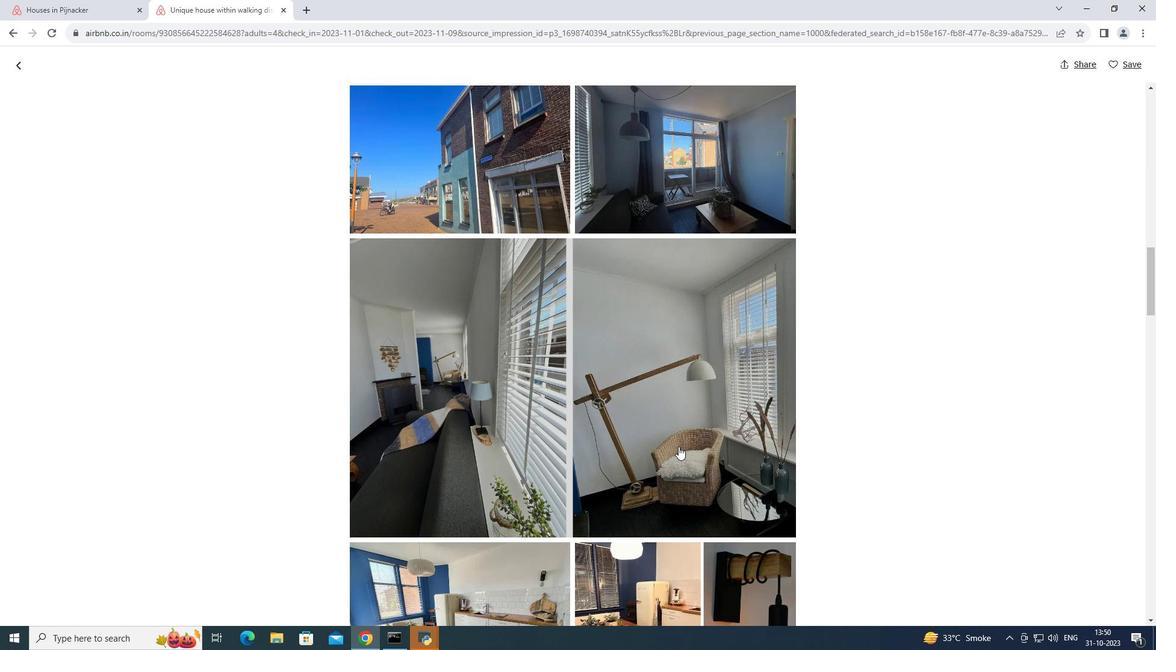 
Action: Mouse scrolled (678, 446) with delta (0, 0)
Screenshot: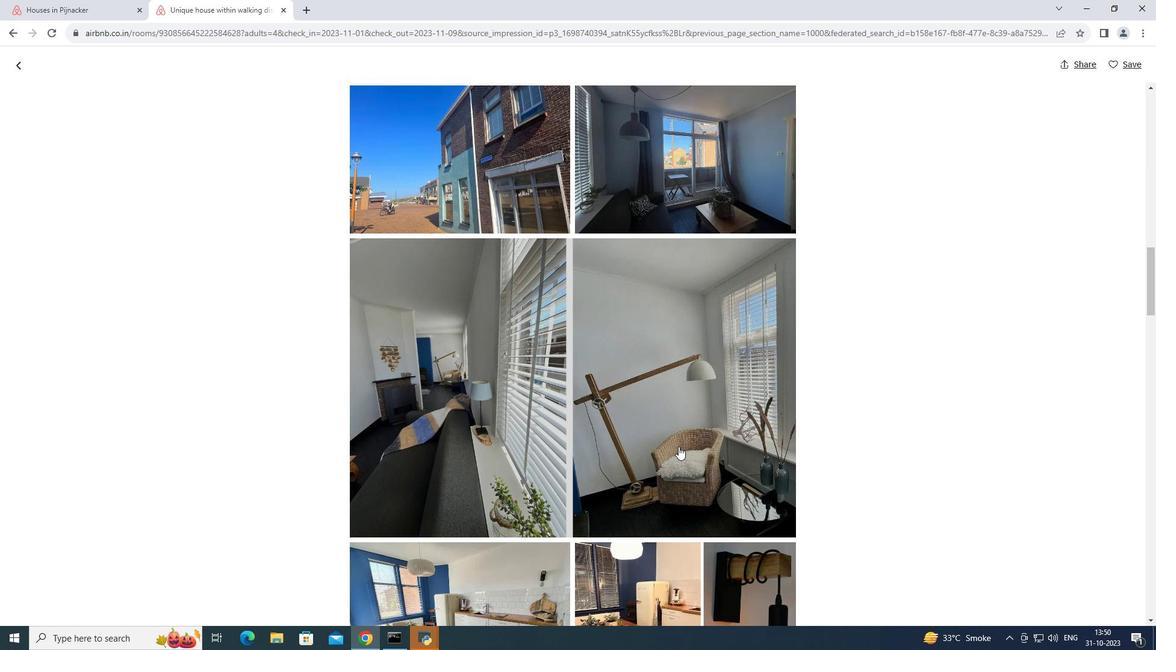 
Action: Mouse scrolled (678, 446) with delta (0, 0)
Screenshot: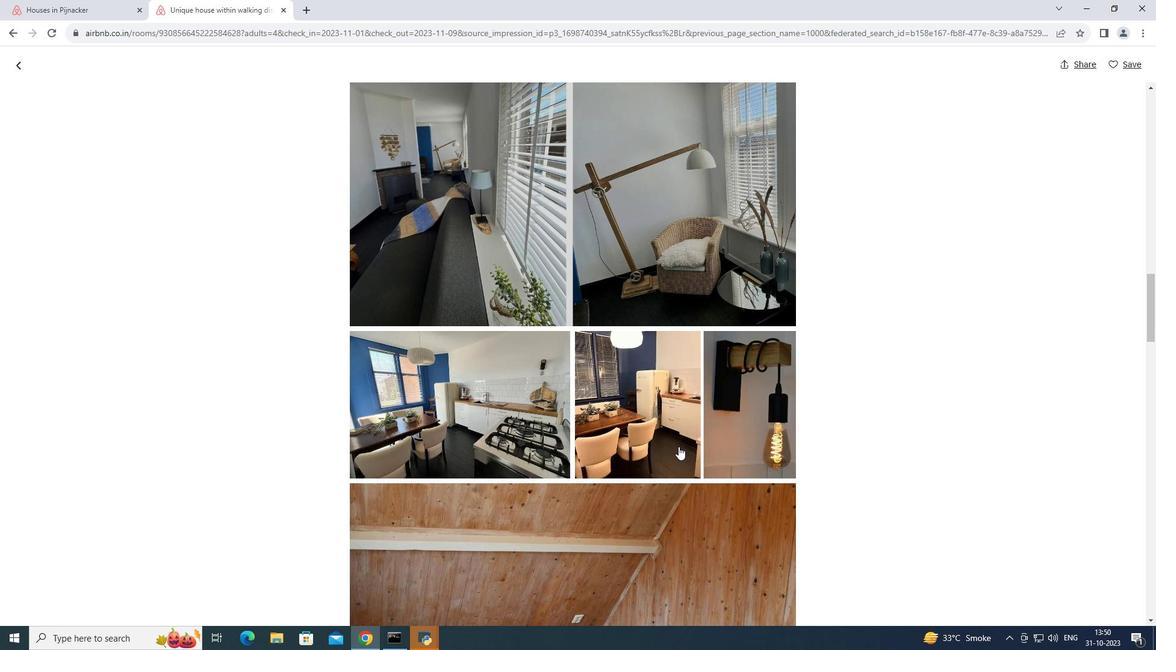 
Action: Mouse scrolled (678, 446) with delta (0, 0)
Screenshot: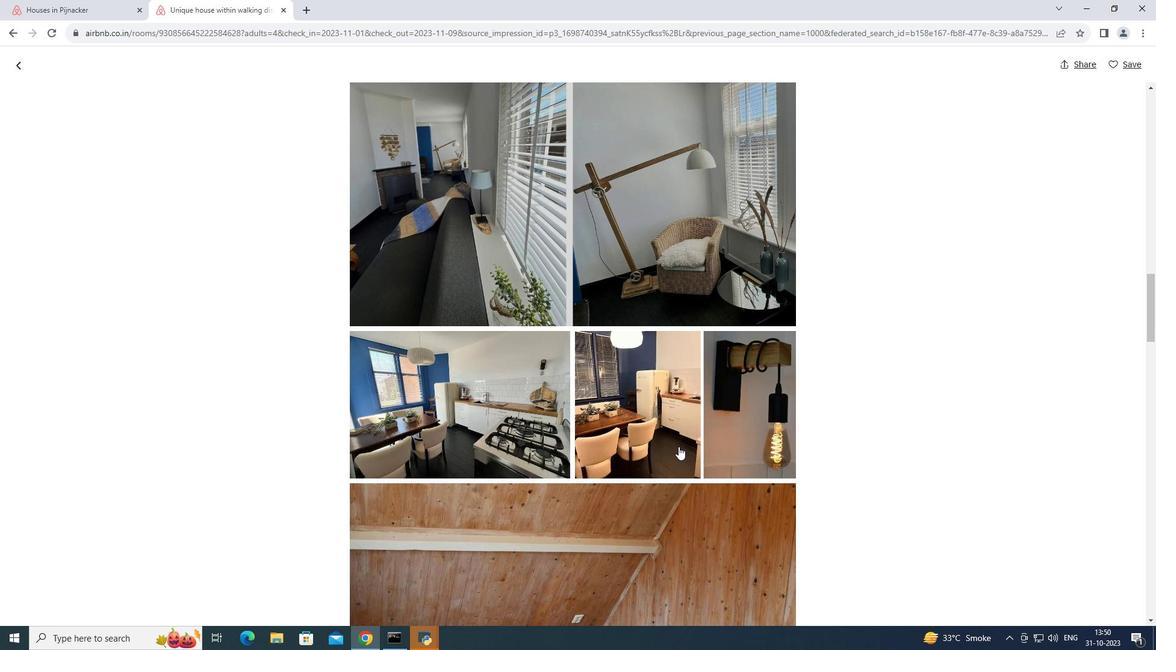 
Action: Mouse scrolled (678, 446) with delta (0, 0)
Screenshot: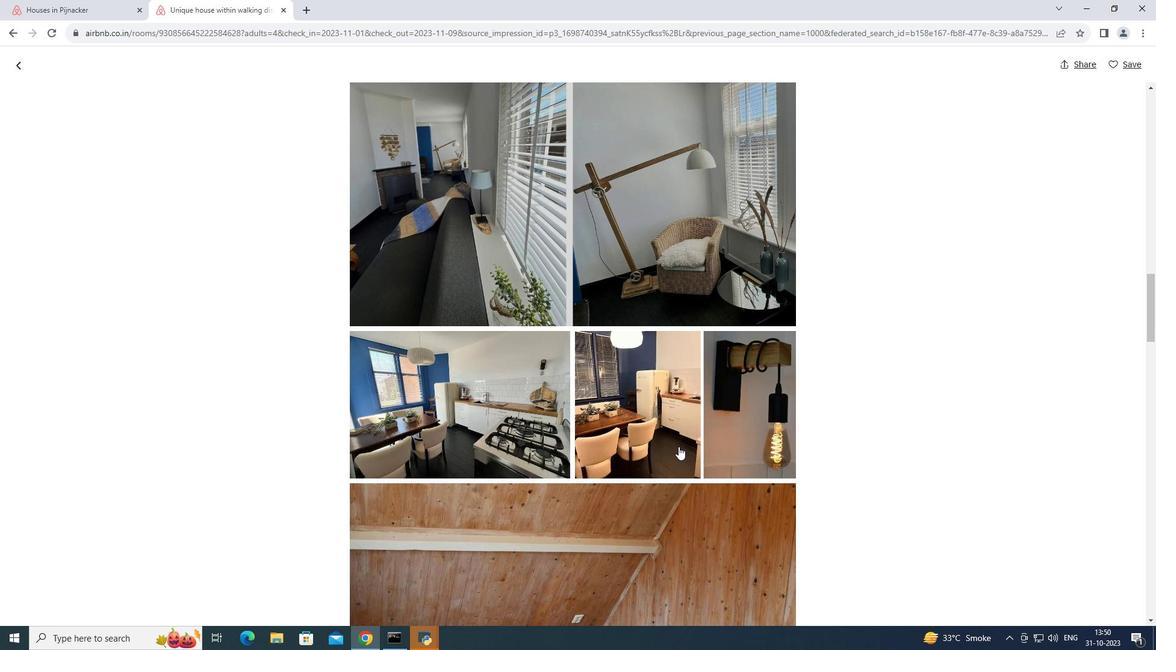 
Action: Mouse moved to (678, 448)
Screenshot: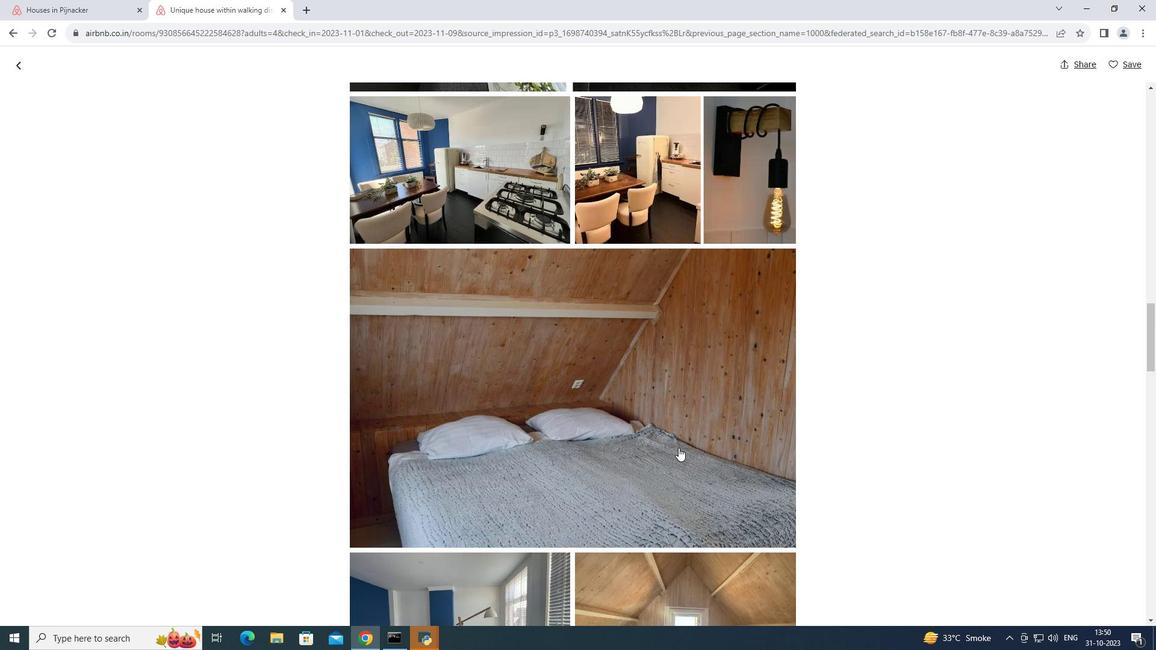 
Action: Mouse scrolled (678, 447) with delta (0, 0)
Screenshot: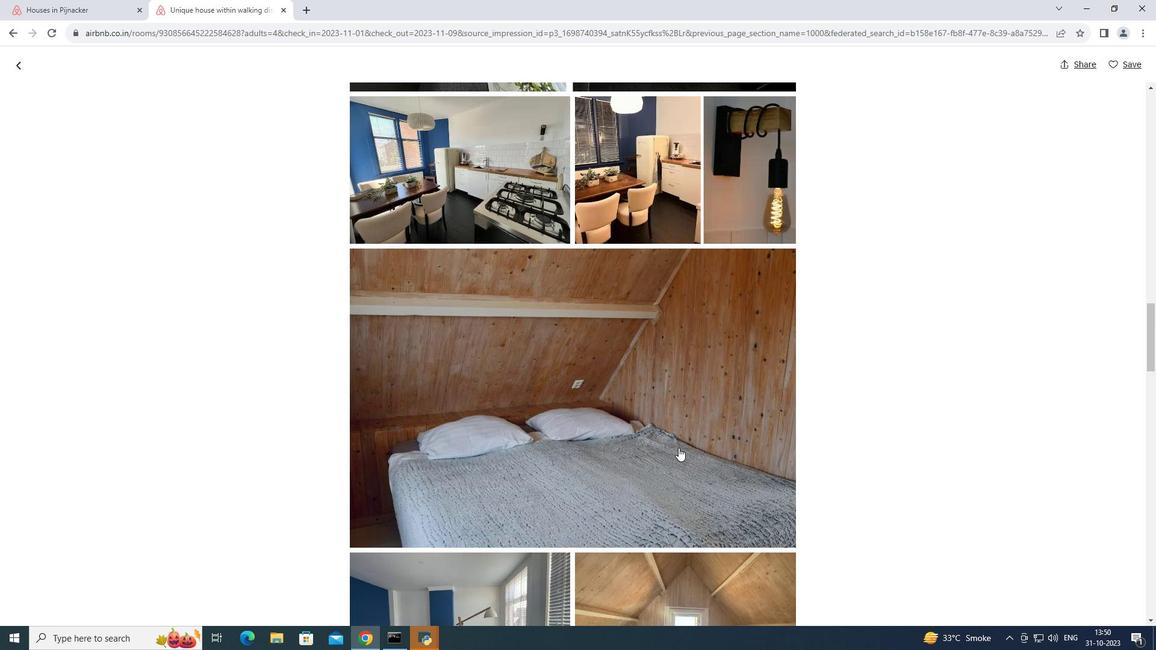 
Action: Mouse scrolled (678, 447) with delta (0, 0)
Screenshot: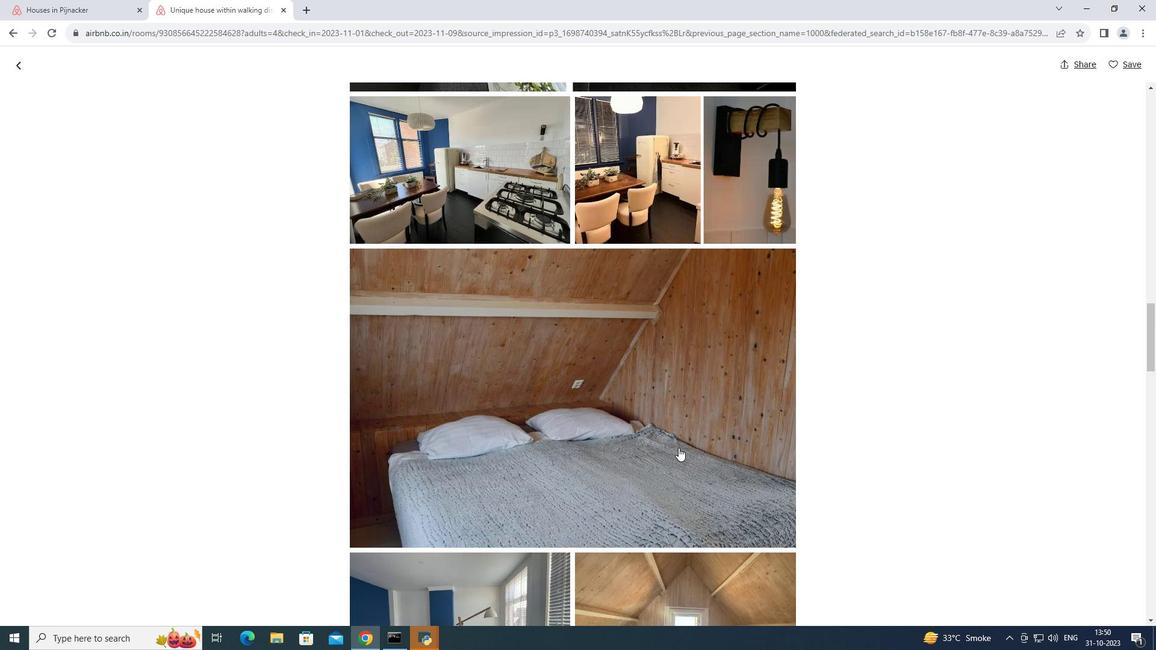 
Action: Mouse moved to (678, 448)
Screenshot: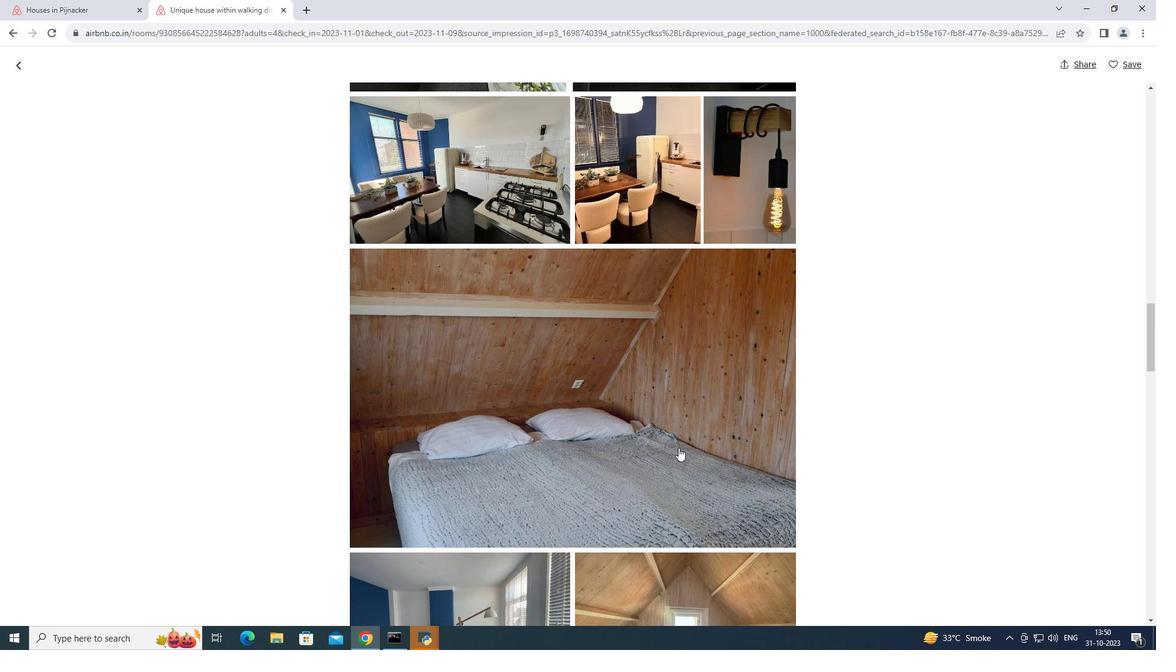 
Action: Mouse scrolled (678, 448) with delta (0, 0)
Screenshot: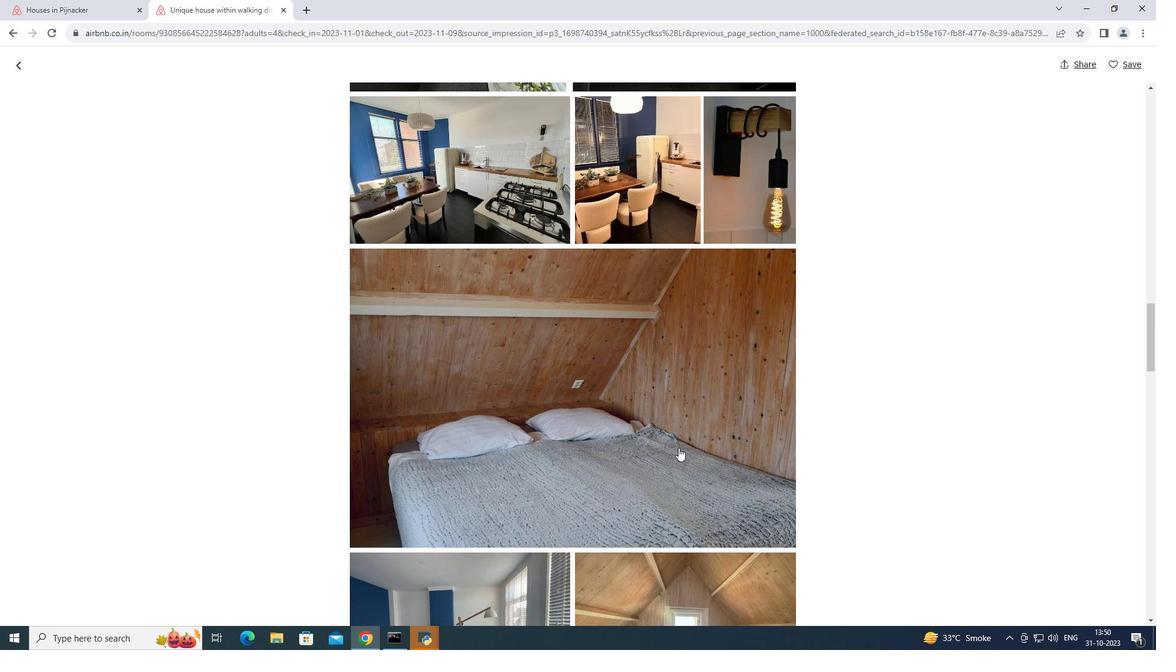 
Action: Mouse scrolled (678, 448) with delta (0, 0)
Screenshot: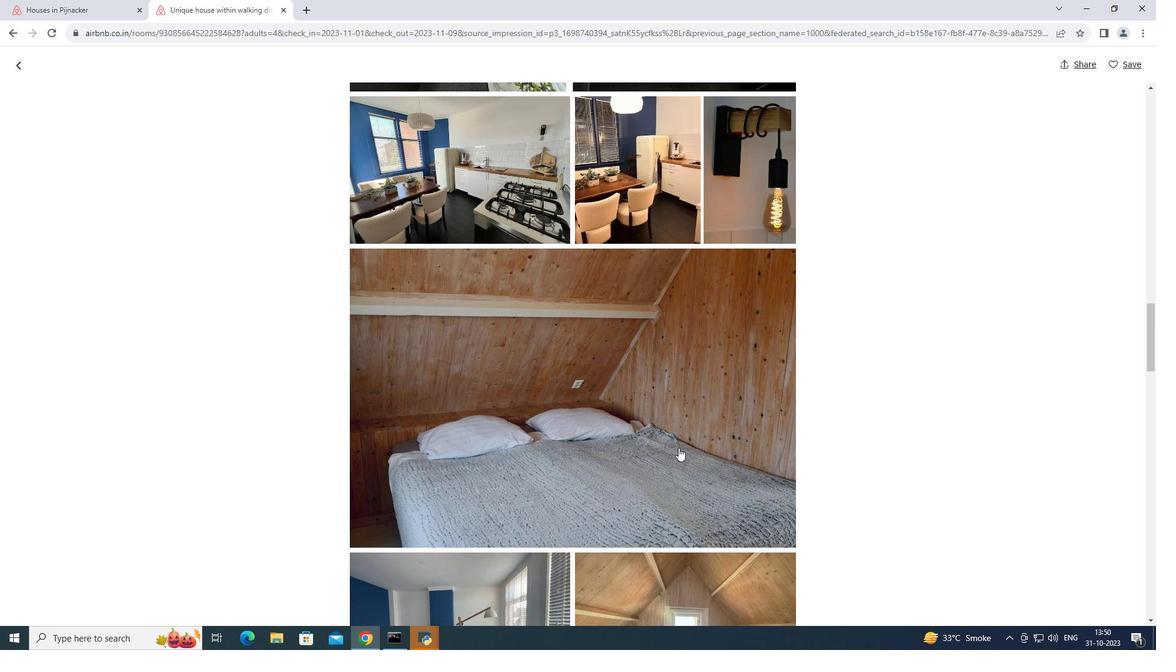
Action: Mouse moved to (678, 450)
Screenshot: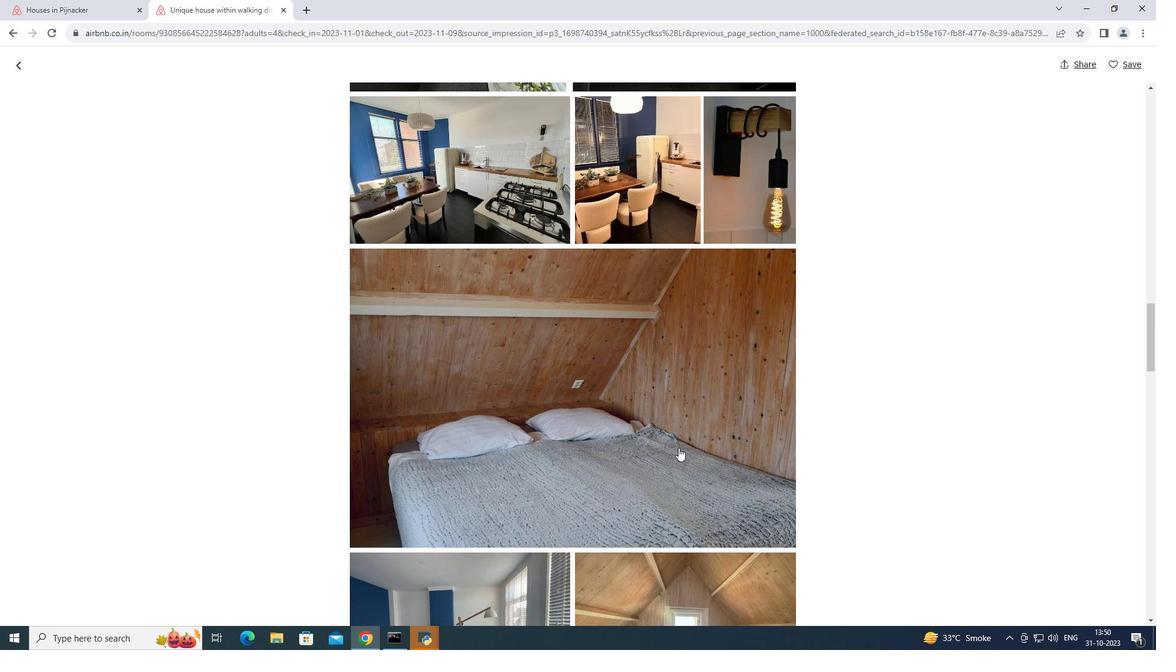 
Action: Mouse scrolled (678, 449) with delta (0, 0)
Screenshot: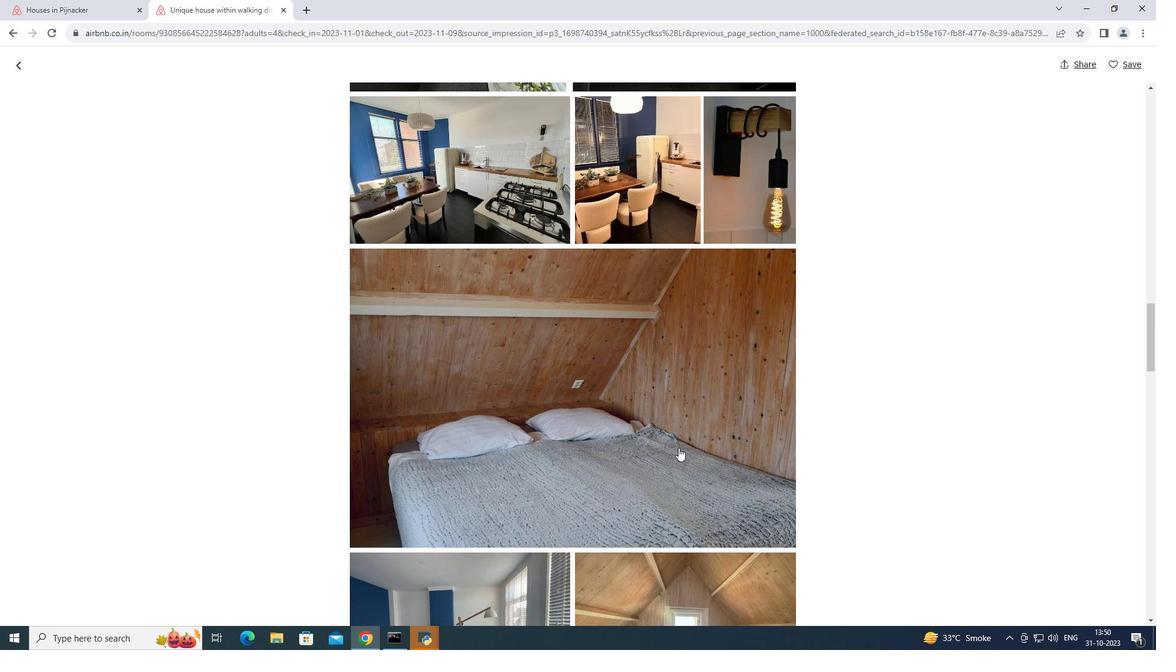 
Action: Mouse moved to (678, 450)
Screenshot: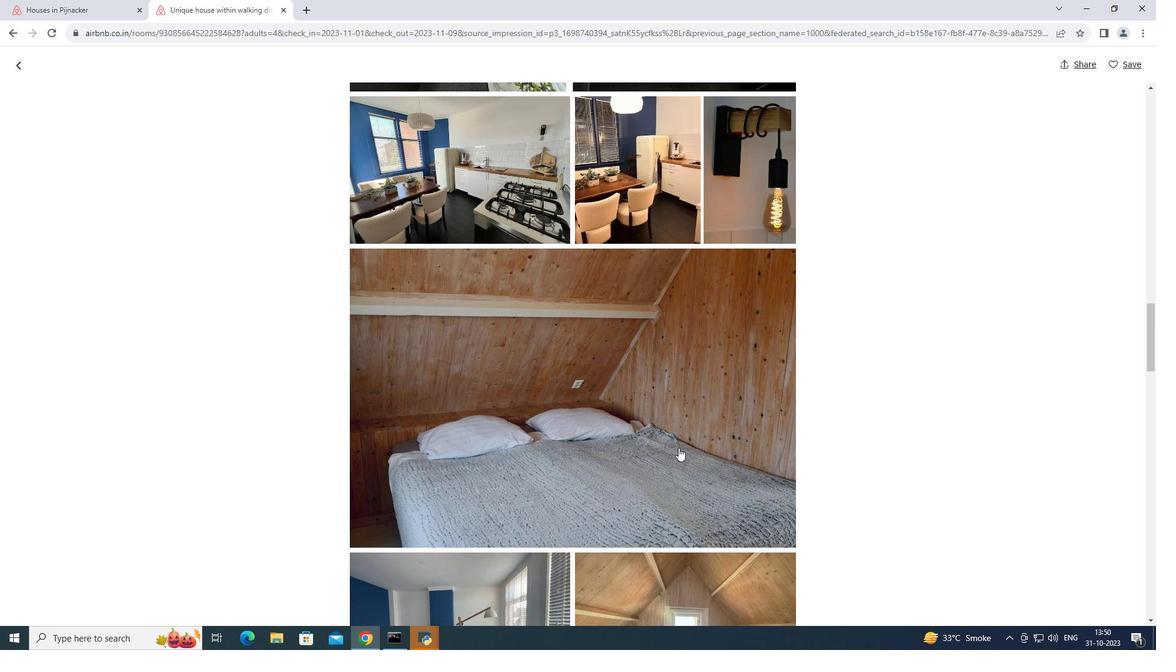 
Action: Mouse scrolled (678, 450) with delta (0, 0)
Screenshot: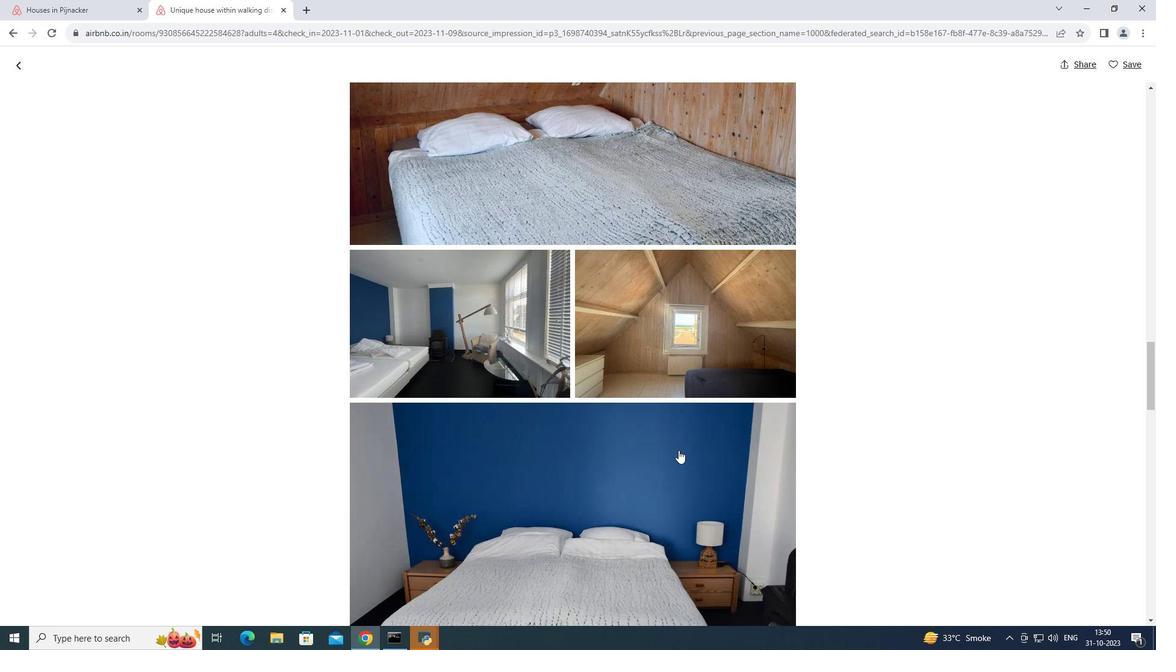 
Action: Mouse scrolled (678, 450) with delta (0, 0)
Screenshot: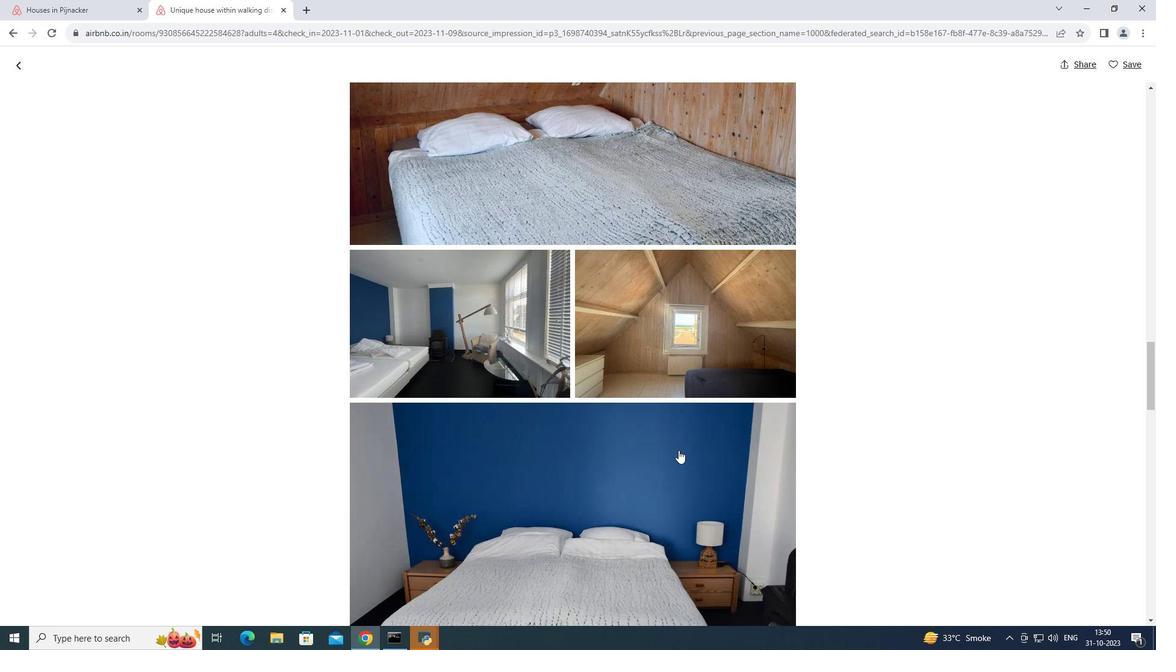 
Action: Mouse scrolled (678, 450) with delta (0, 0)
Screenshot: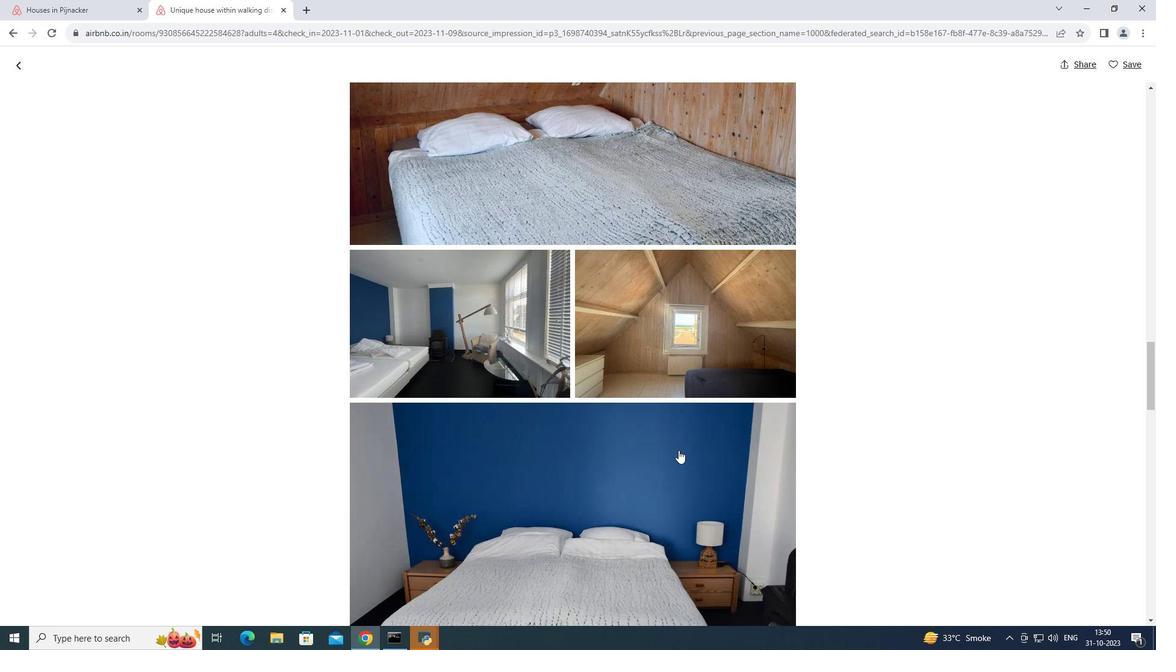 
Action: Mouse scrolled (678, 450) with delta (0, 0)
Screenshot: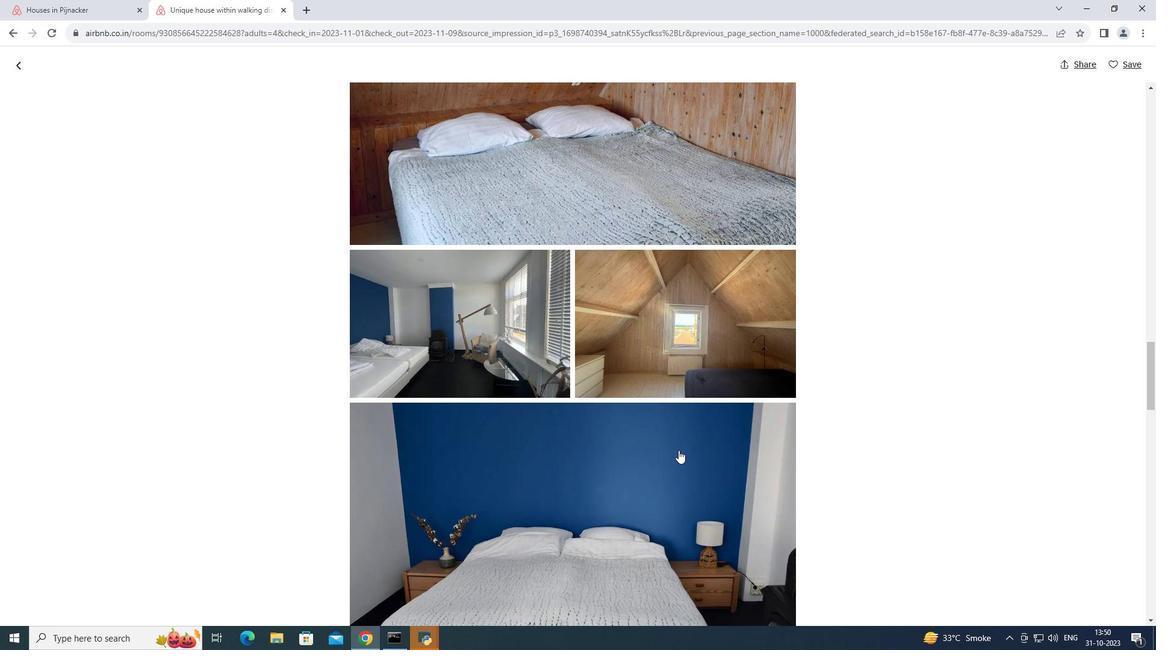 
Action: Mouse scrolled (678, 450) with delta (0, 0)
Screenshot: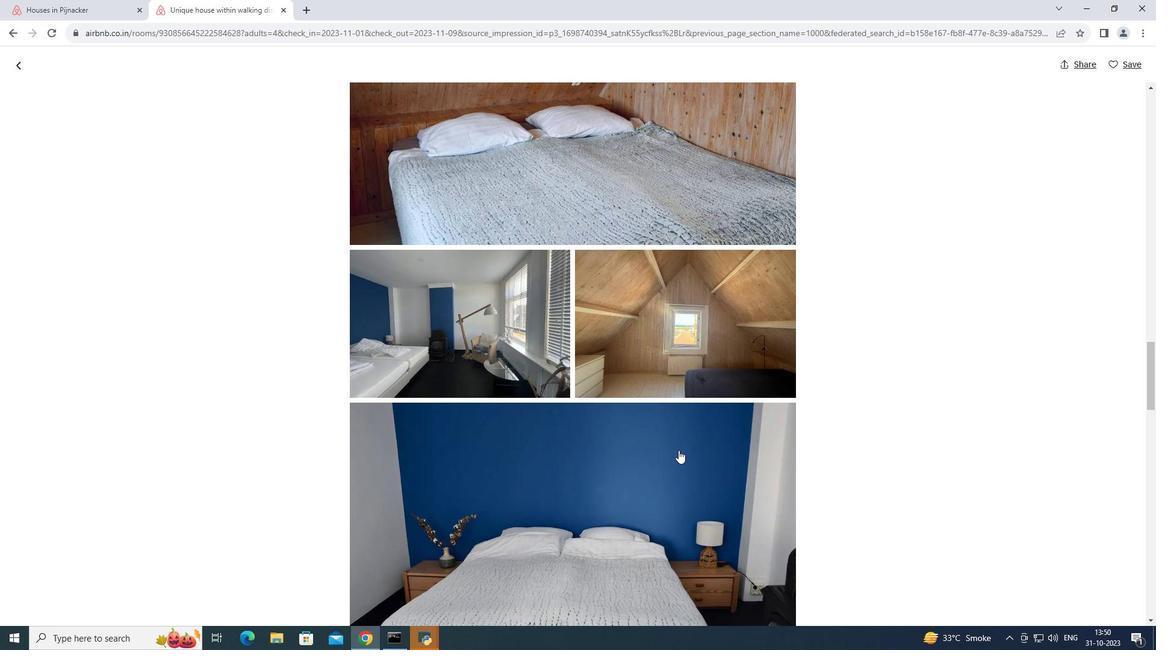 
Action: Mouse scrolled (678, 450) with delta (0, 0)
Screenshot: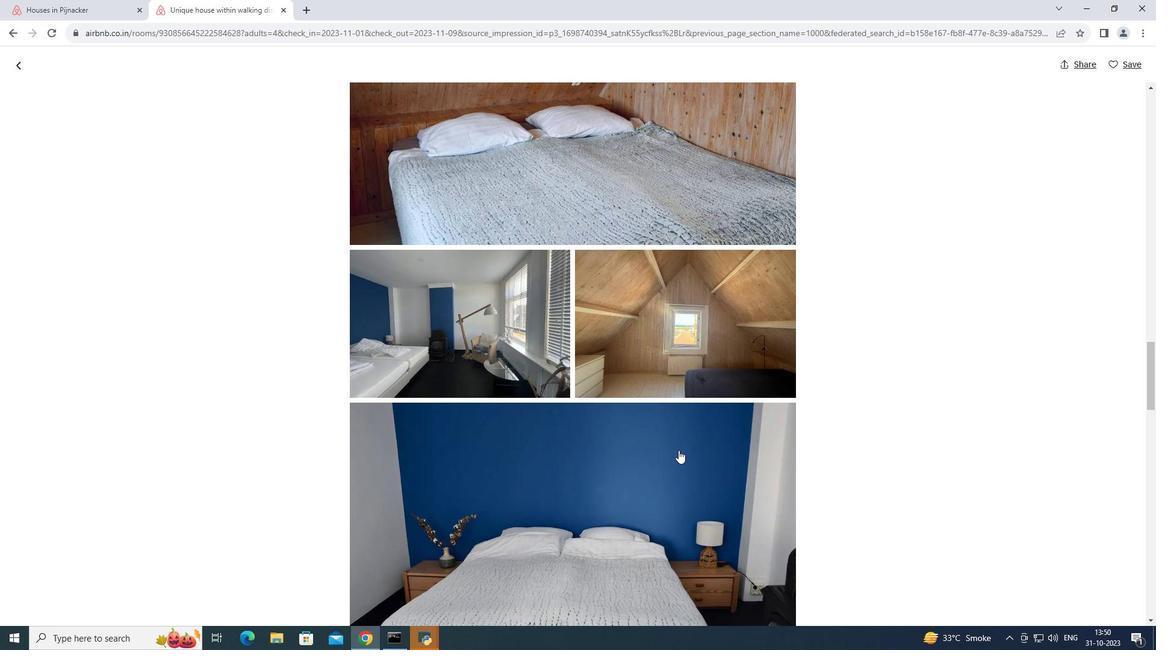 
Action: Mouse scrolled (678, 450) with delta (0, 0)
Screenshot: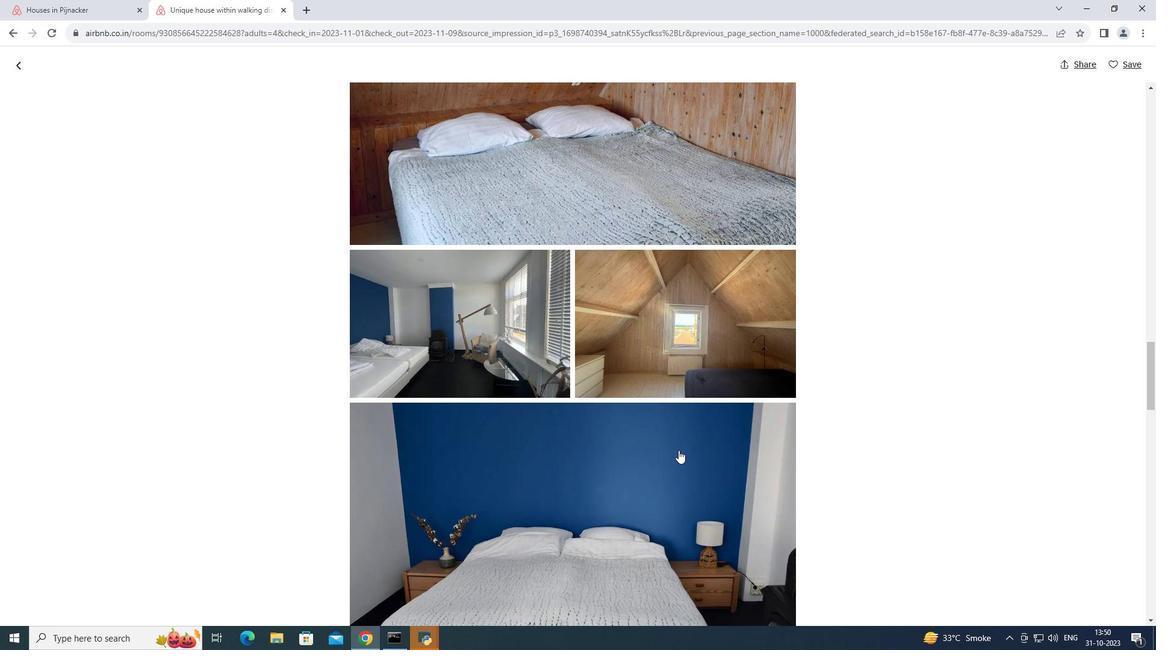 
Action: Mouse scrolled (678, 450) with delta (0, 0)
Screenshot: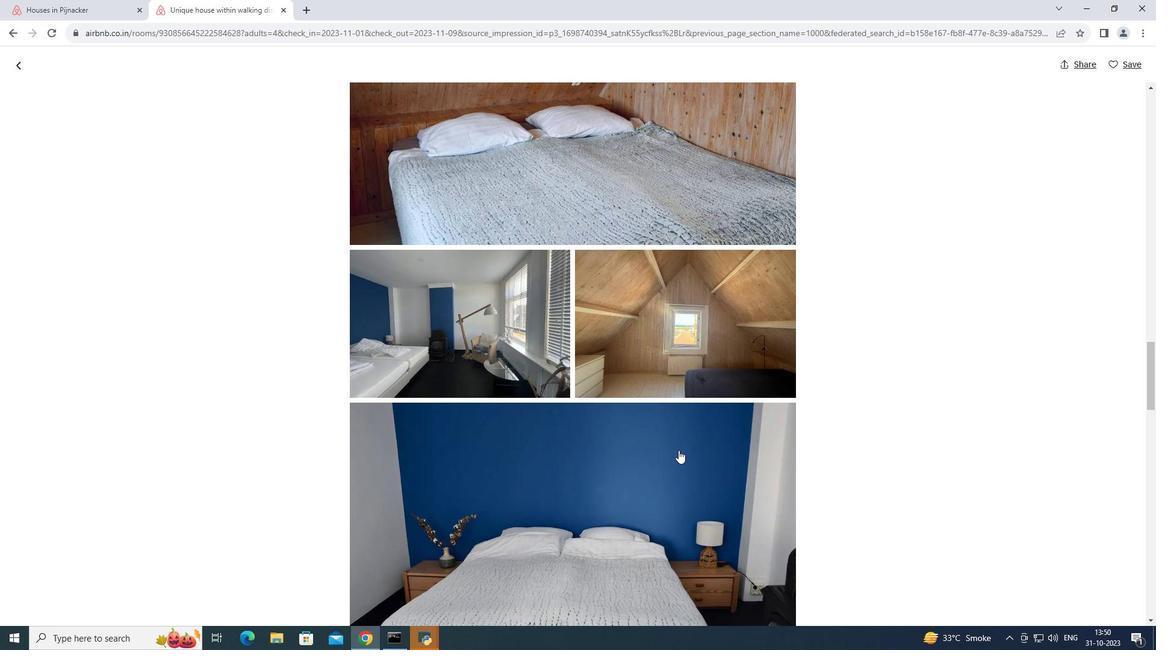 
Action: Mouse scrolled (678, 450) with delta (0, 0)
Screenshot: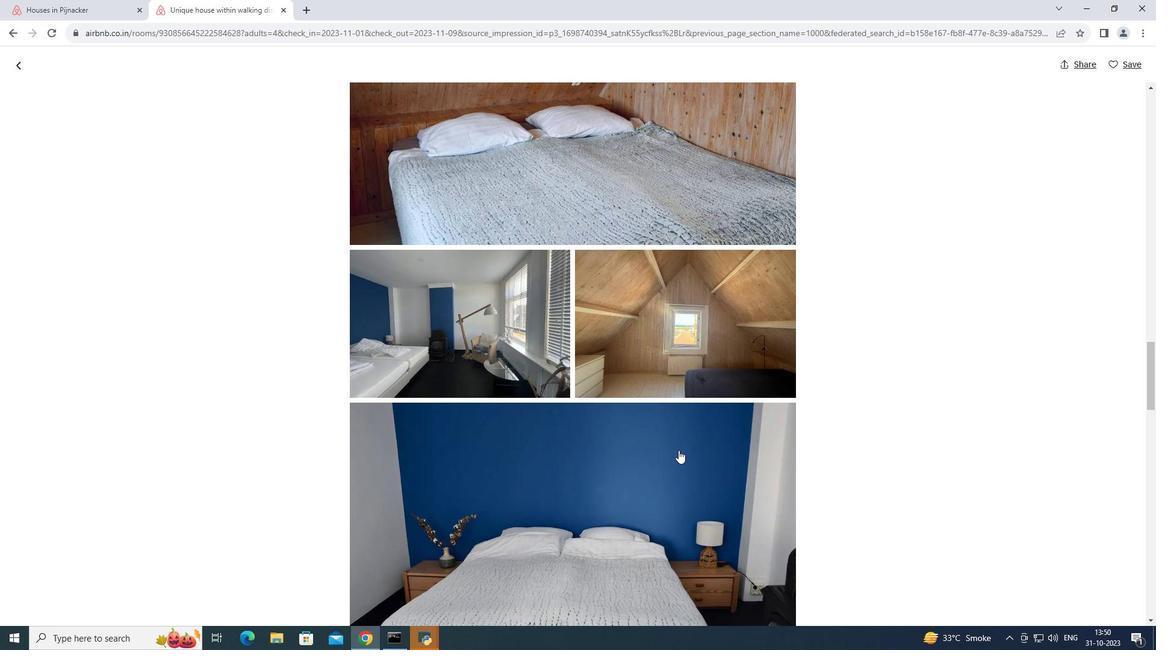 
Action: Mouse moved to (678, 450)
Screenshot: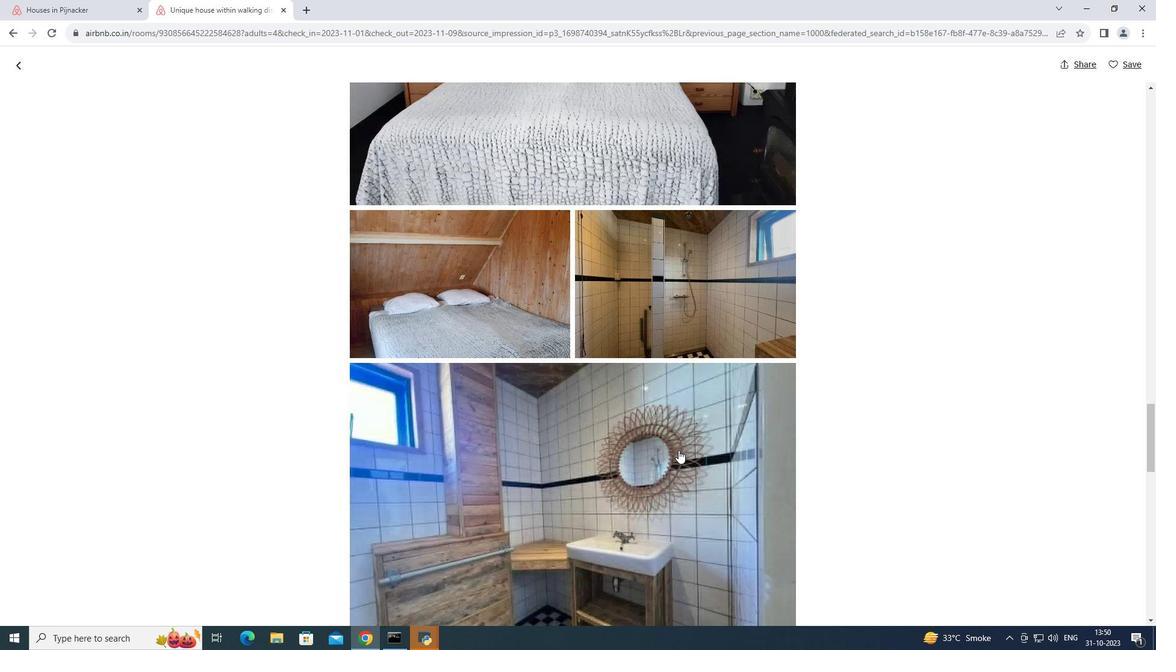 
Action: Mouse scrolled (678, 450) with delta (0, 0)
Screenshot: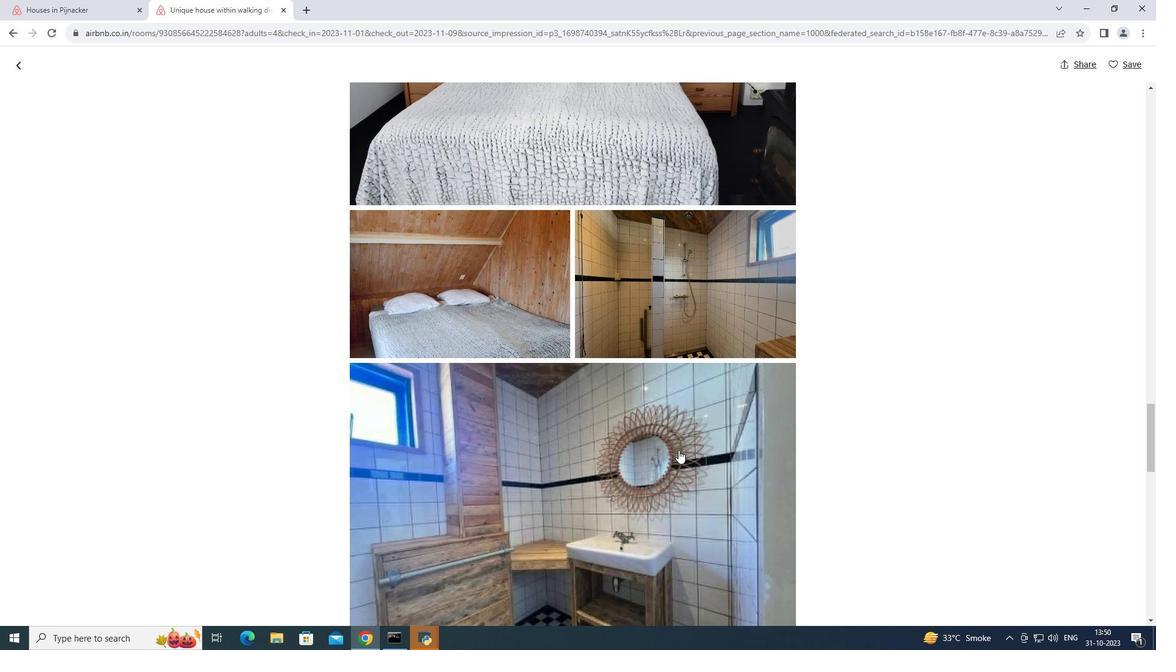 
Action: Mouse scrolled (678, 450) with delta (0, 0)
Screenshot: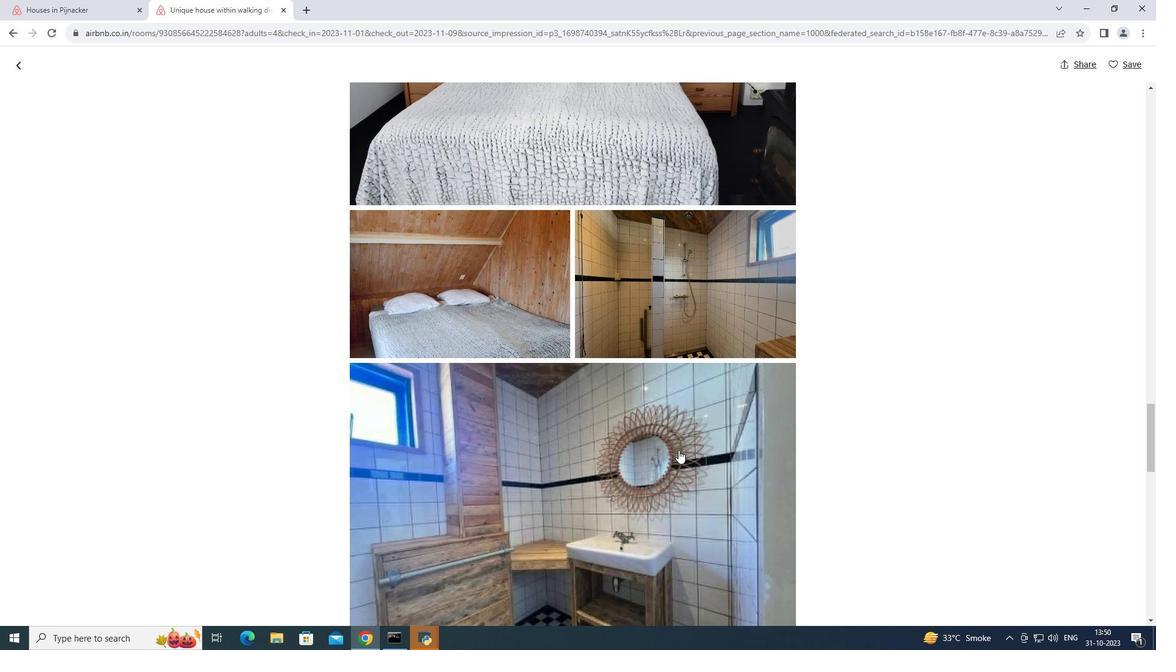 
Action: Mouse scrolled (678, 450) with delta (0, 0)
Screenshot: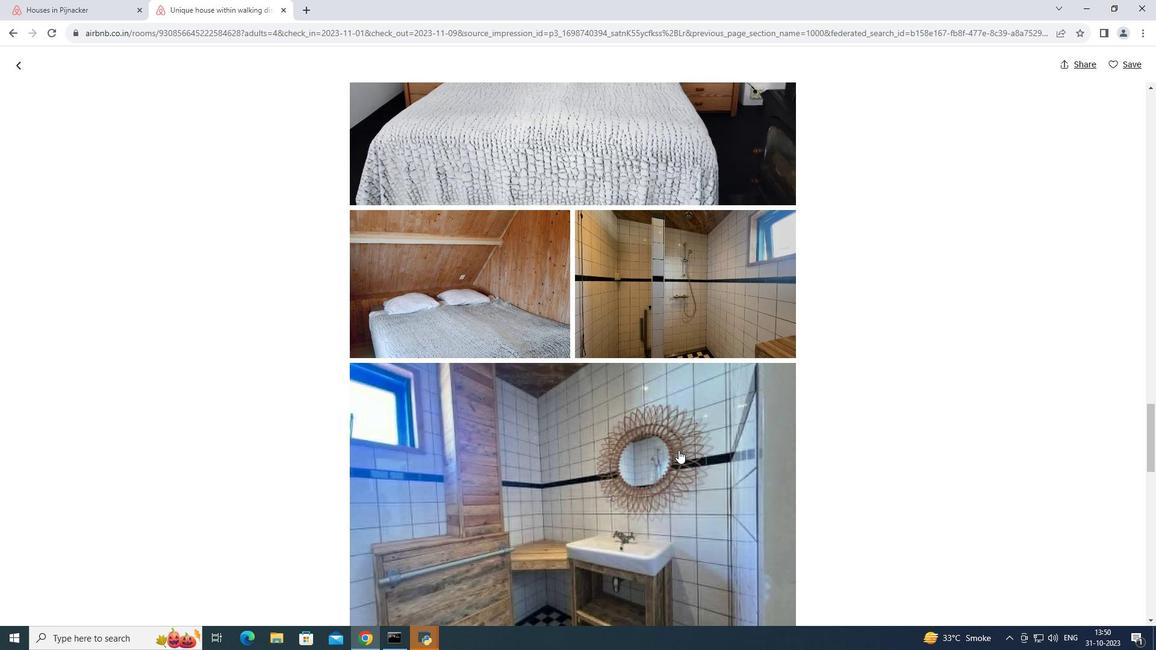 
Action: Mouse scrolled (678, 450) with delta (0, 0)
Screenshot: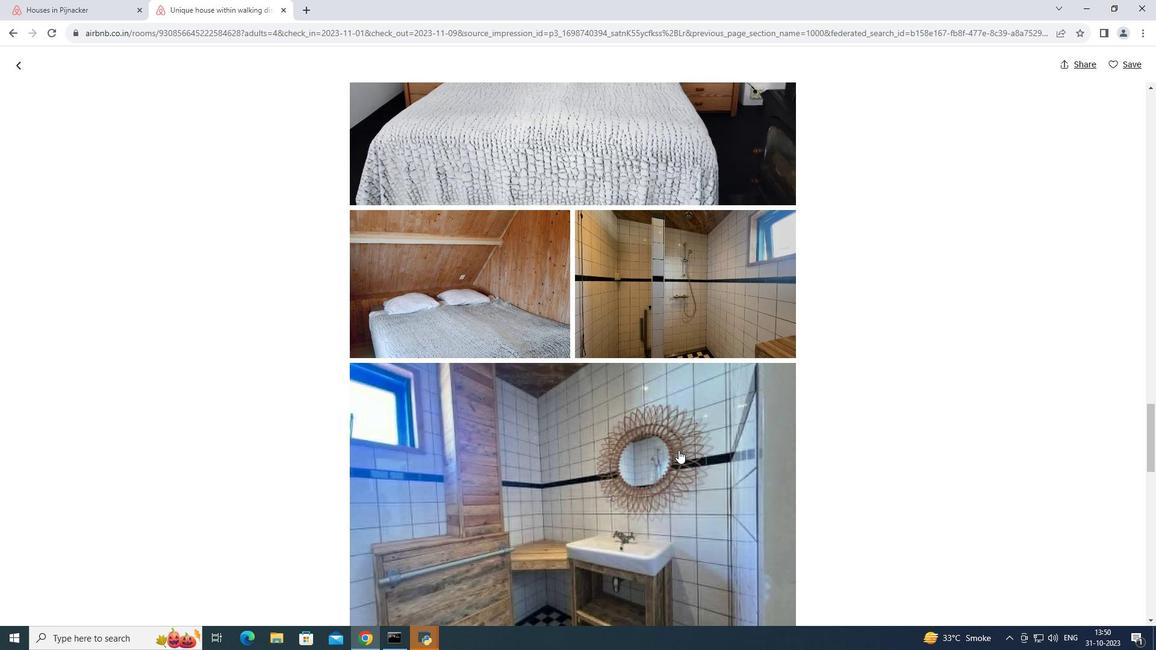 
Action: Mouse scrolled (678, 450) with delta (0, 0)
Screenshot: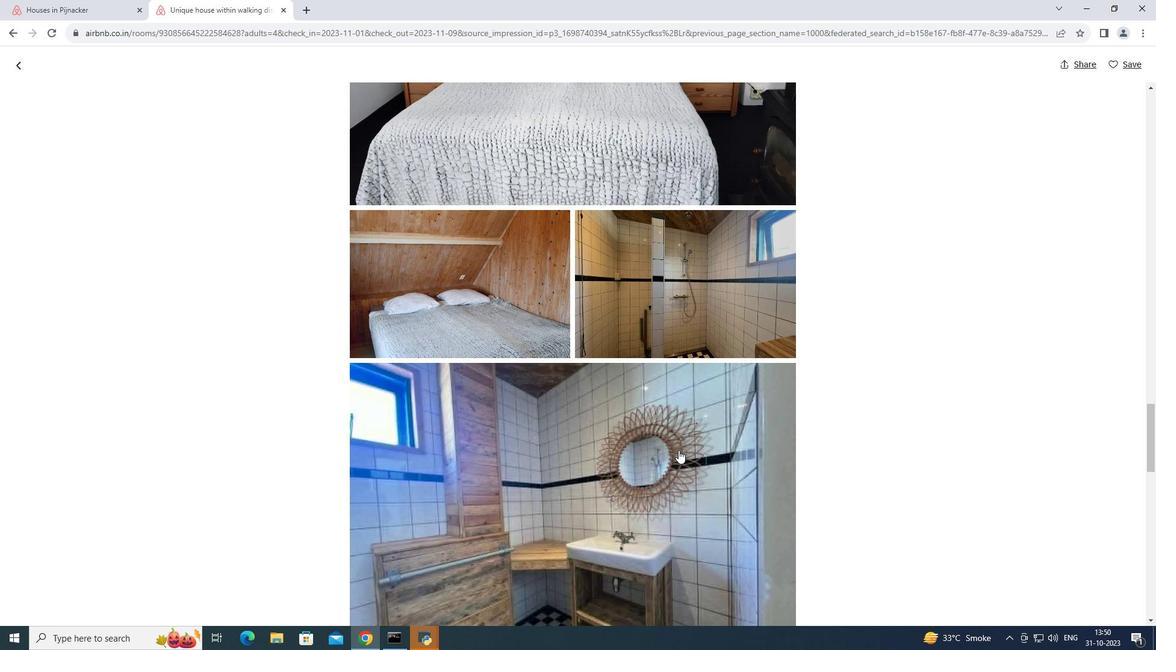 
Action: Mouse scrolled (678, 450) with delta (0, 0)
Screenshot: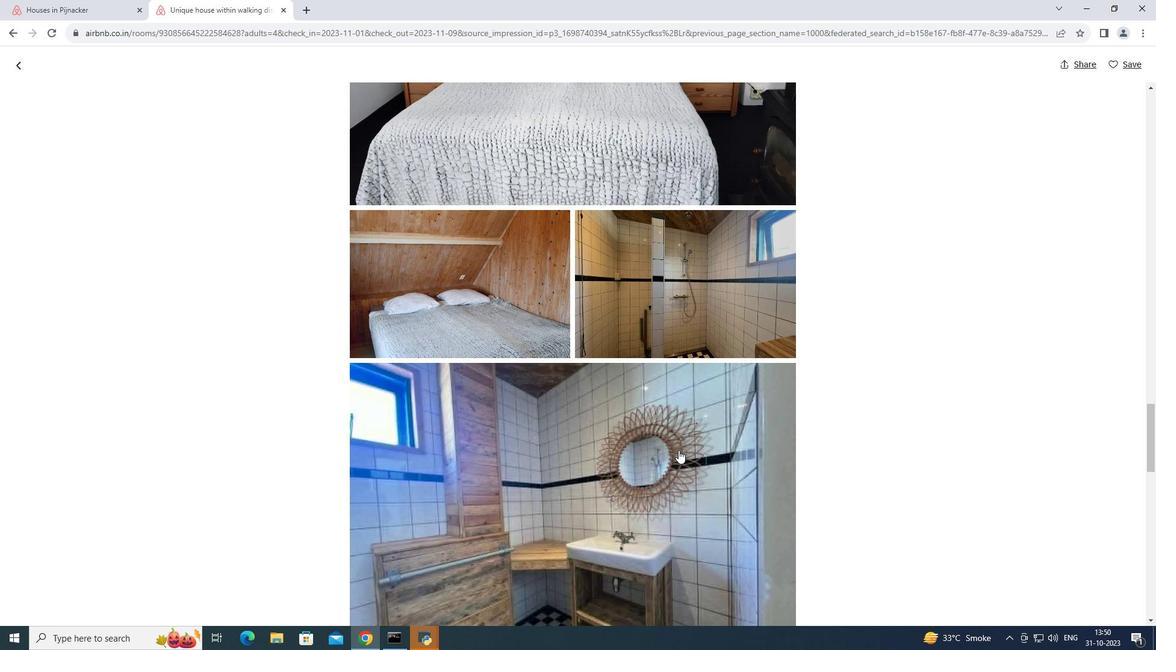 
Action: Mouse scrolled (678, 450) with delta (0, 0)
Screenshot: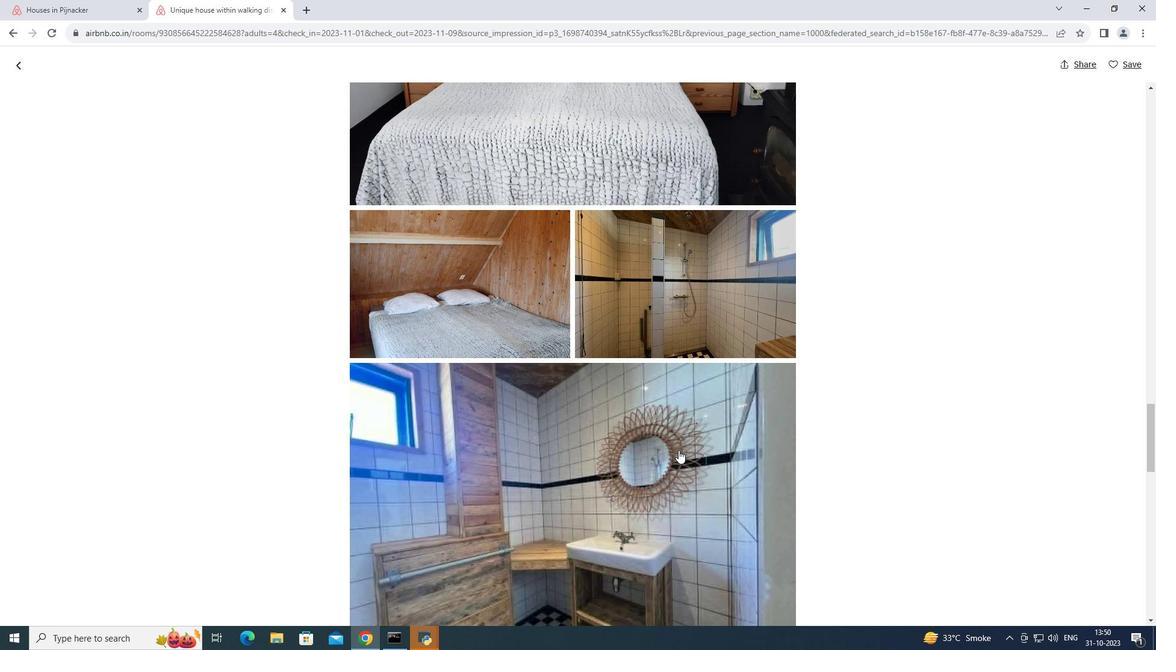 
Action: Mouse scrolled (678, 450) with delta (0, 0)
Screenshot: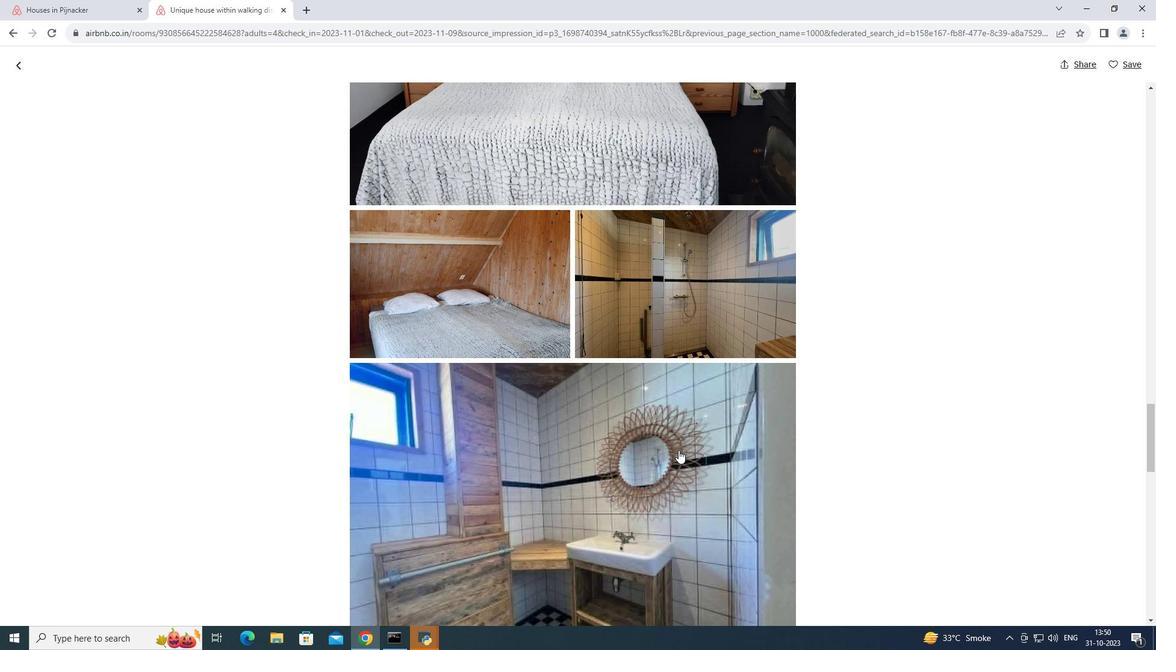
Action: Mouse scrolled (678, 450) with delta (0, 0)
Screenshot: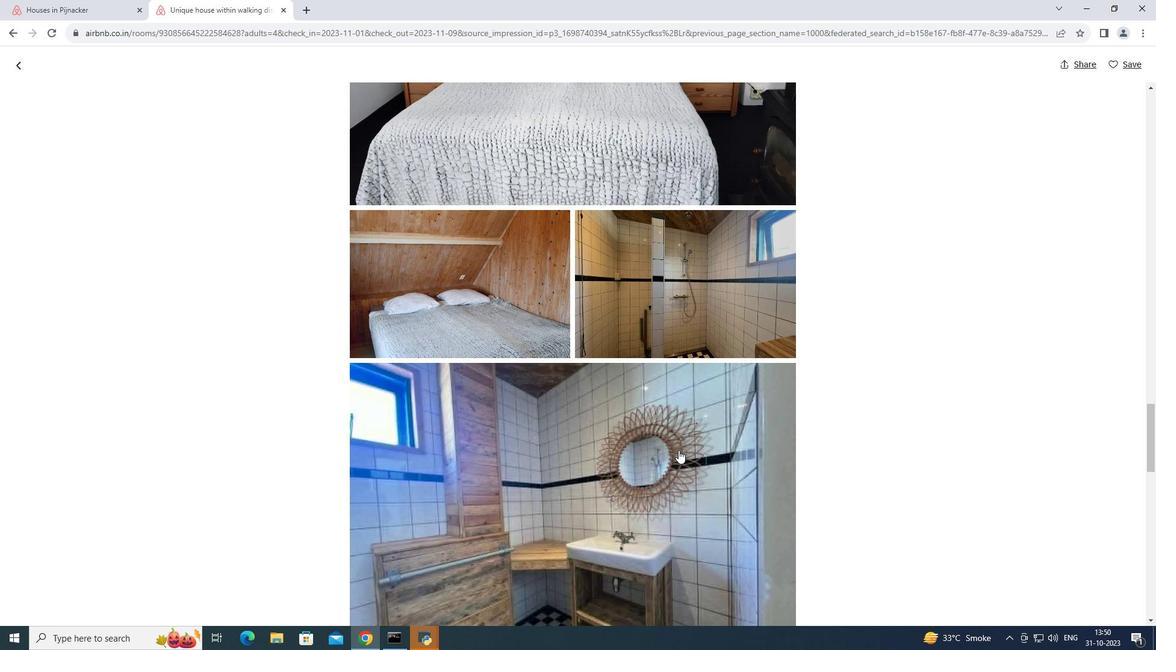 
Action: Mouse moved to (678, 451)
Screenshot: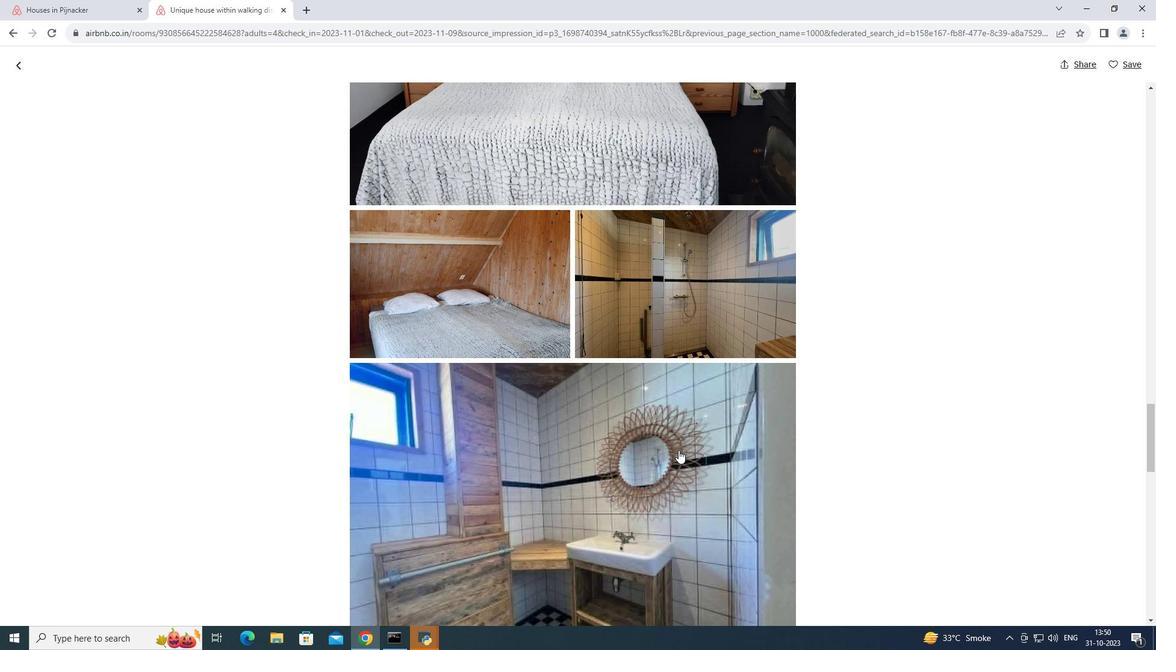 
Action: Mouse scrolled (678, 450) with delta (0, 0)
Screenshot: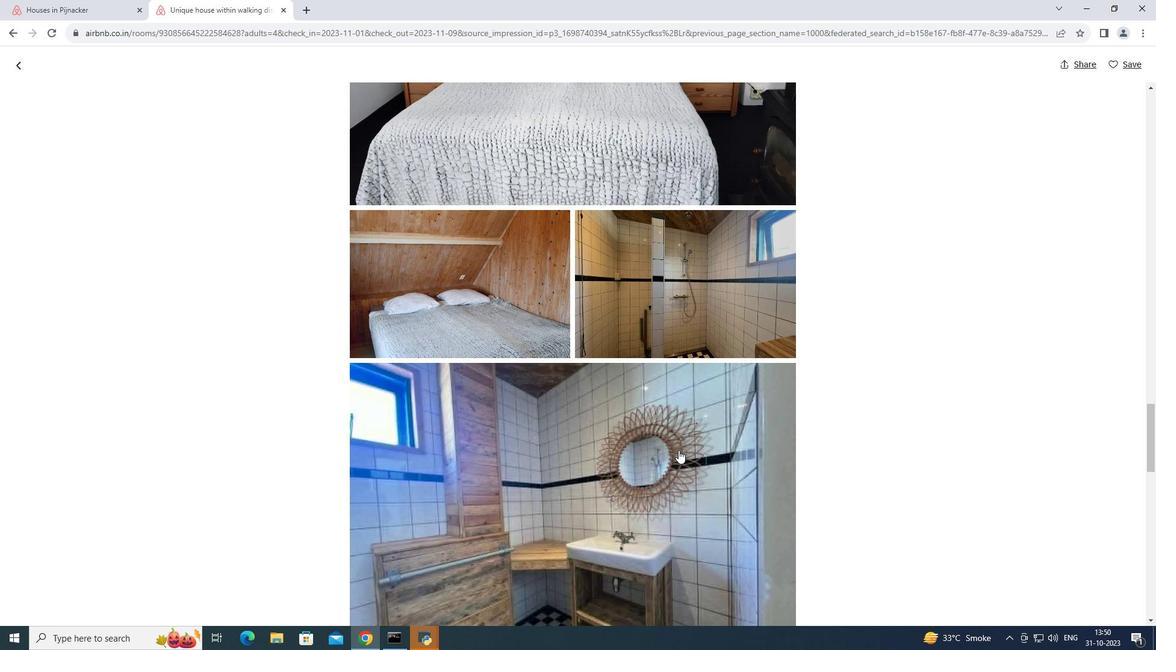 
Action: Mouse moved to (678, 451)
Screenshot: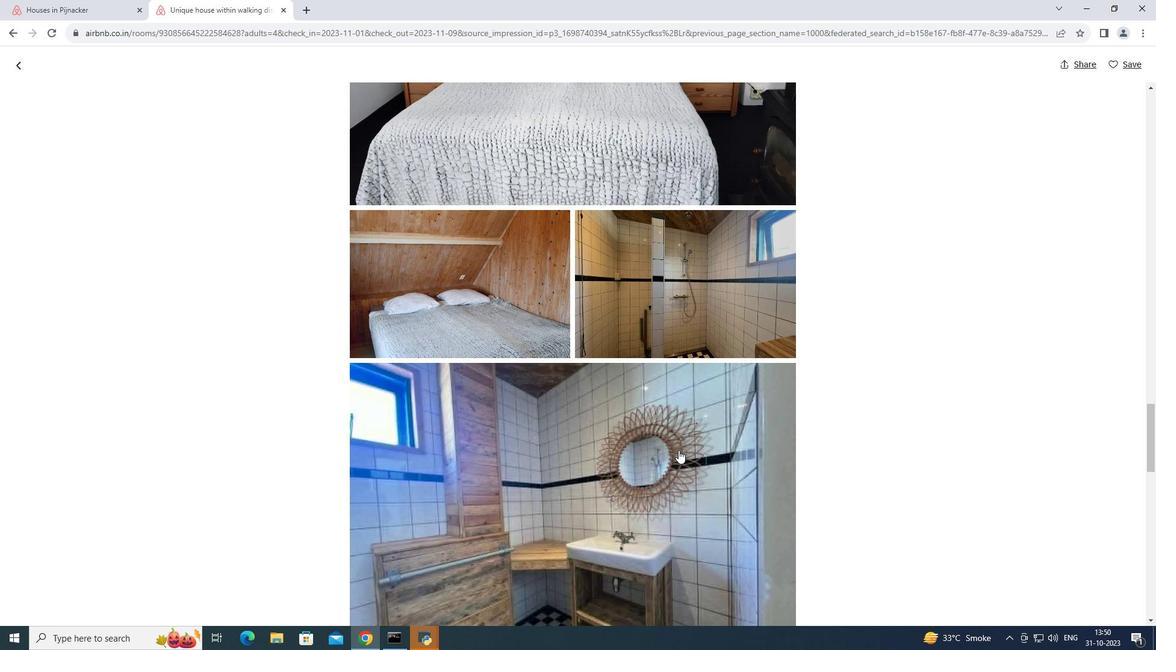 
Action: Mouse scrolled (678, 451) with delta (0, 0)
Screenshot: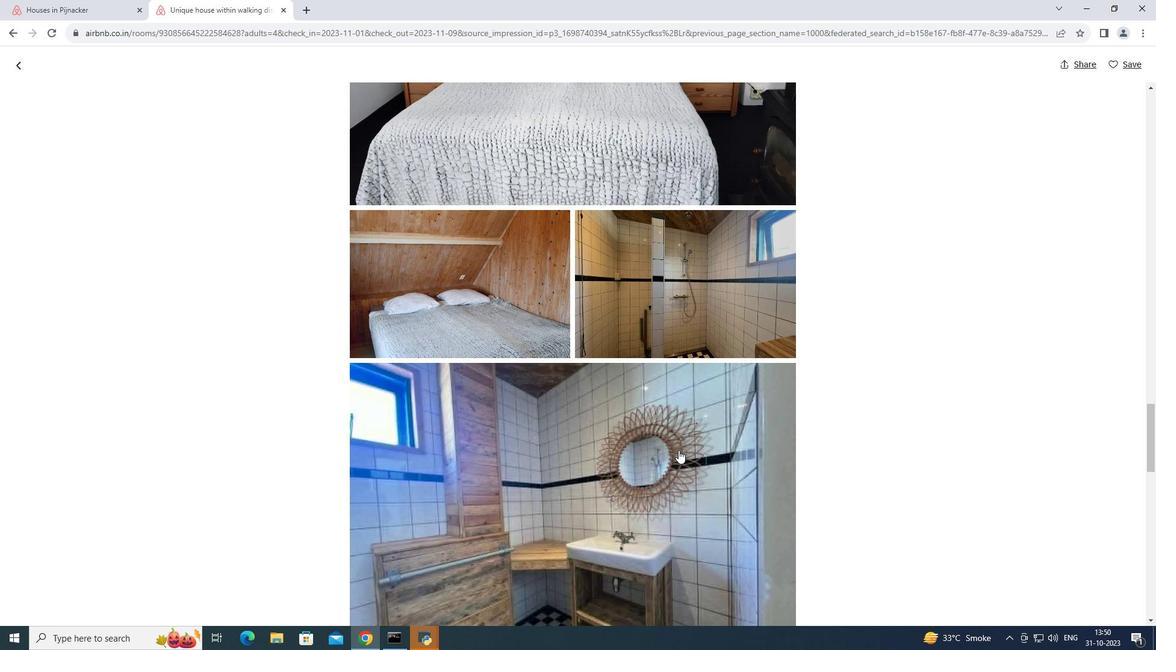 
Action: Mouse scrolled (678, 451) with delta (0, 0)
Screenshot: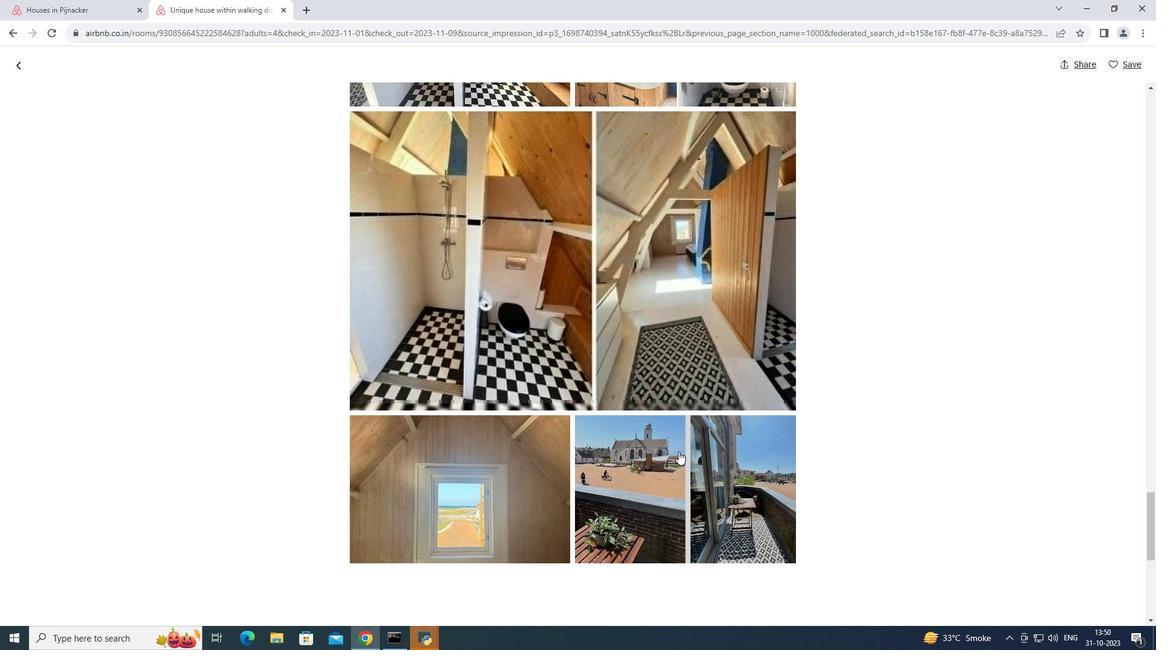 
Action: Mouse scrolled (678, 451) with delta (0, 0)
Screenshot: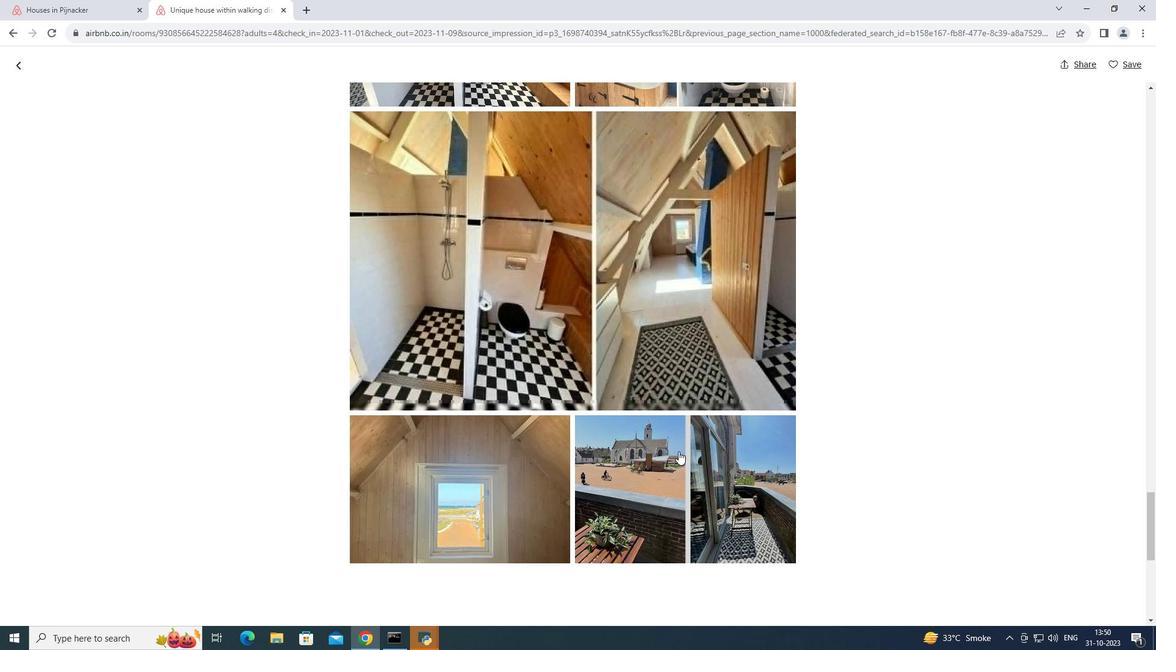 
Action: Mouse scrolled (678, 451) with delta (0, 0)
Screenshot: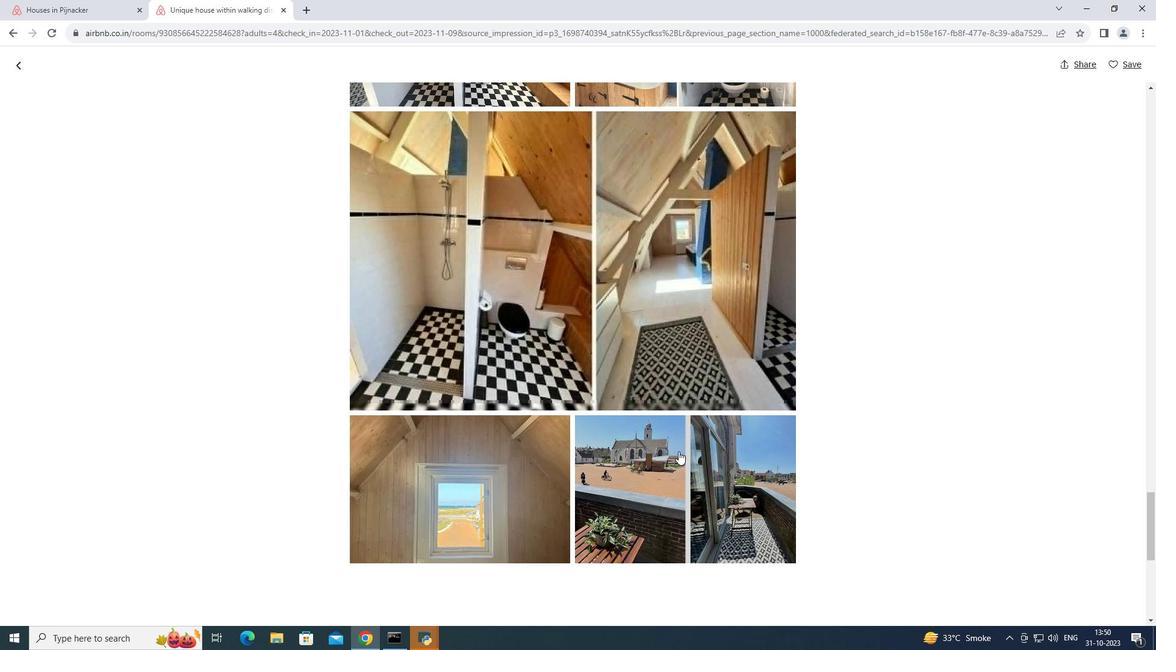 
Action: Mouse scrolled (678, 451) with delta (0, 0)
Screenshot: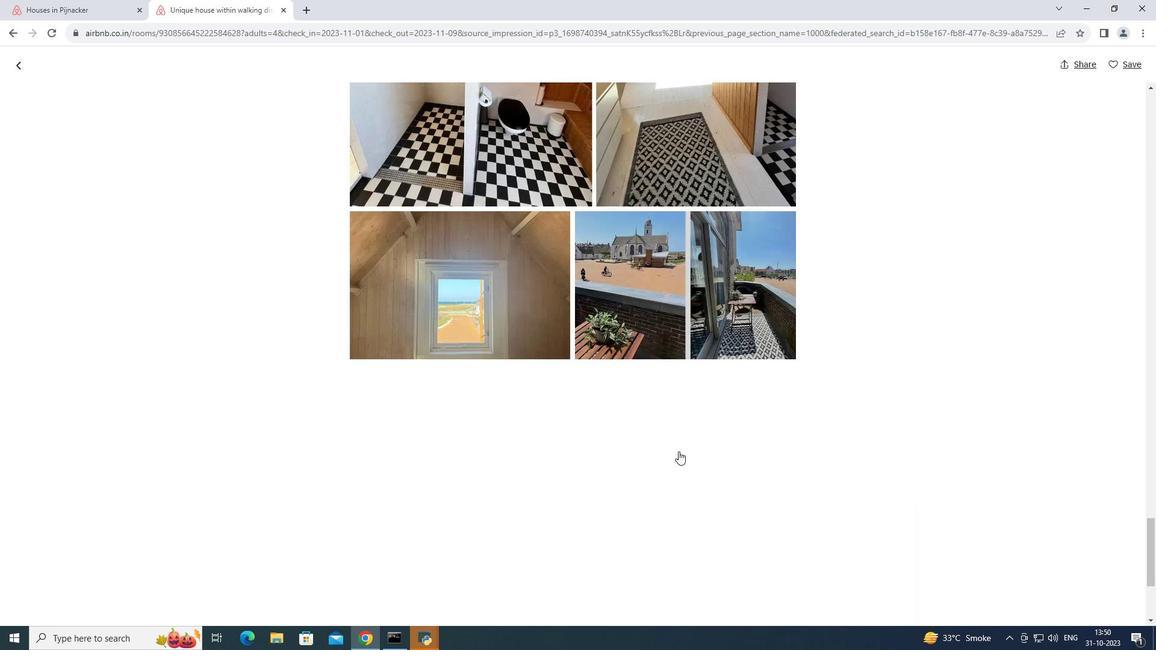 
Action: Mouse scrolled (678, 451) with delta (0, 0)
Screenshot: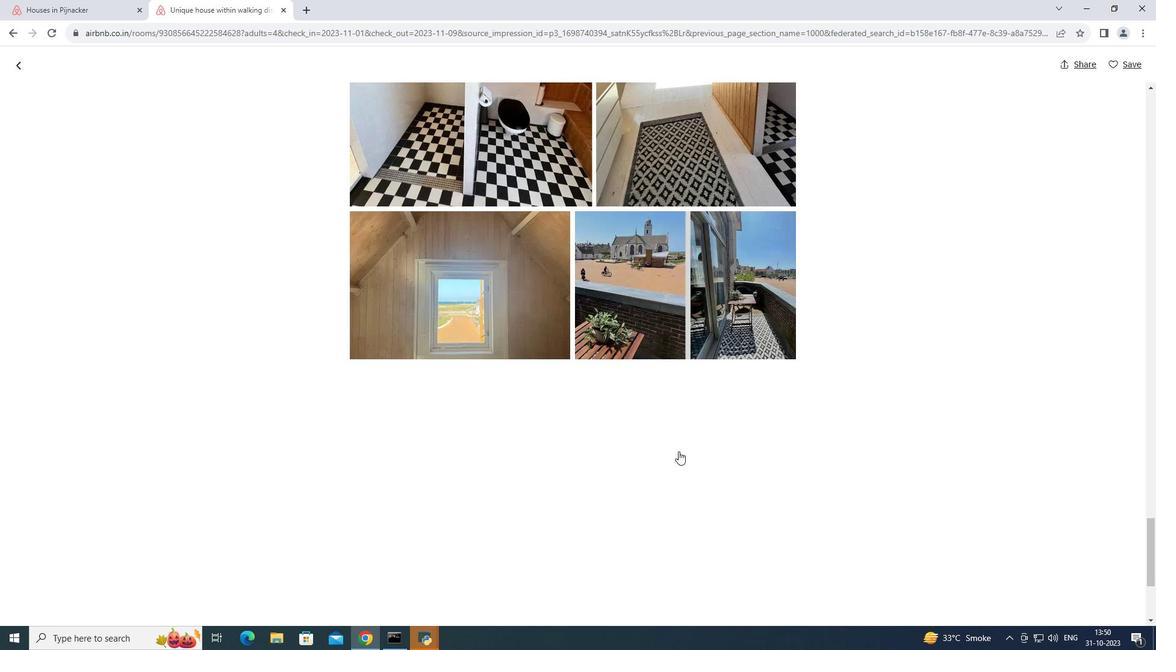
Action: Mouse scrolled (678, 451) with delta (0, 0)
Screenshot: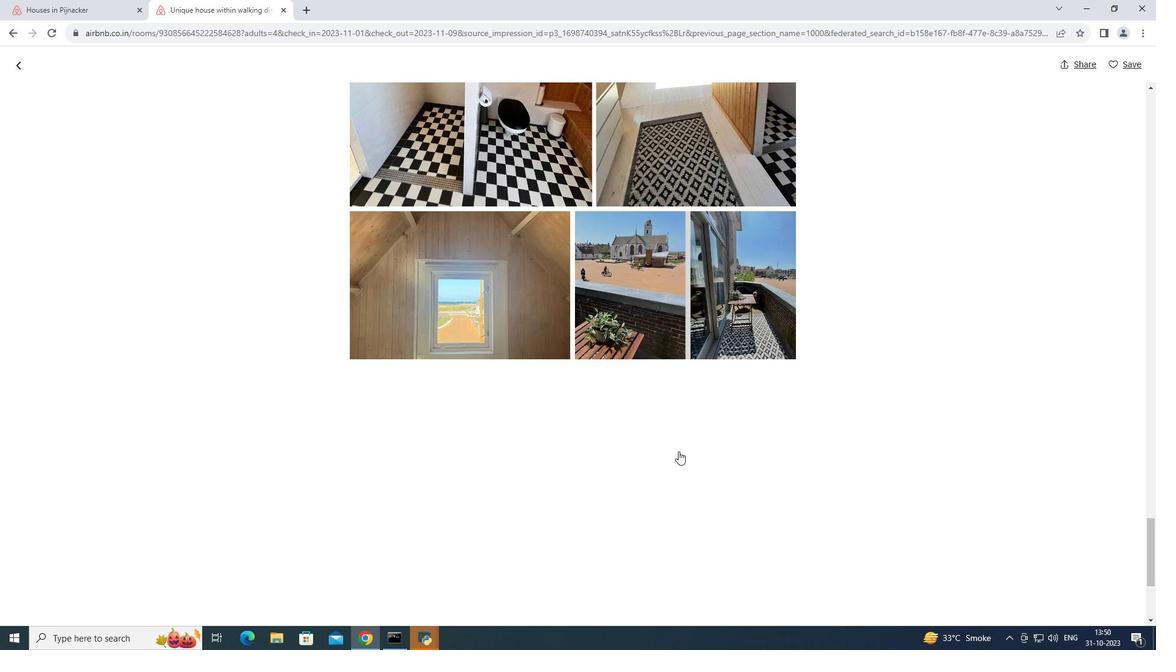 
Action: Mouse scrolled (678, 451) with delta (0, 0)
Screenshot: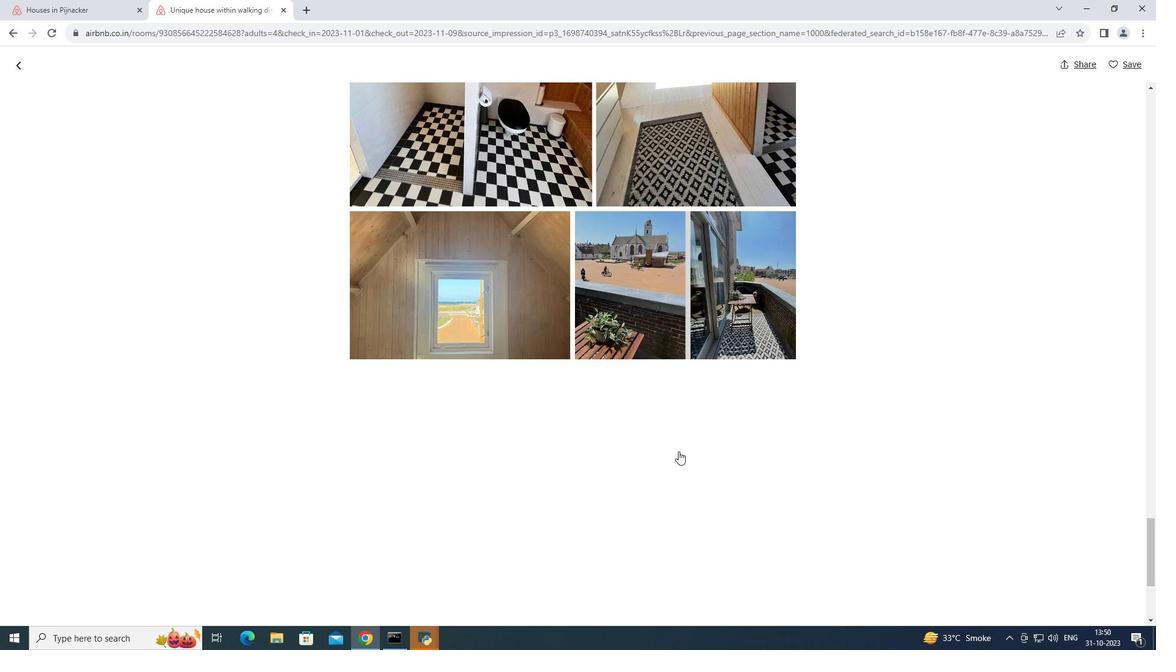 
Action: Mouse moved to (678, 451)
Screenshot: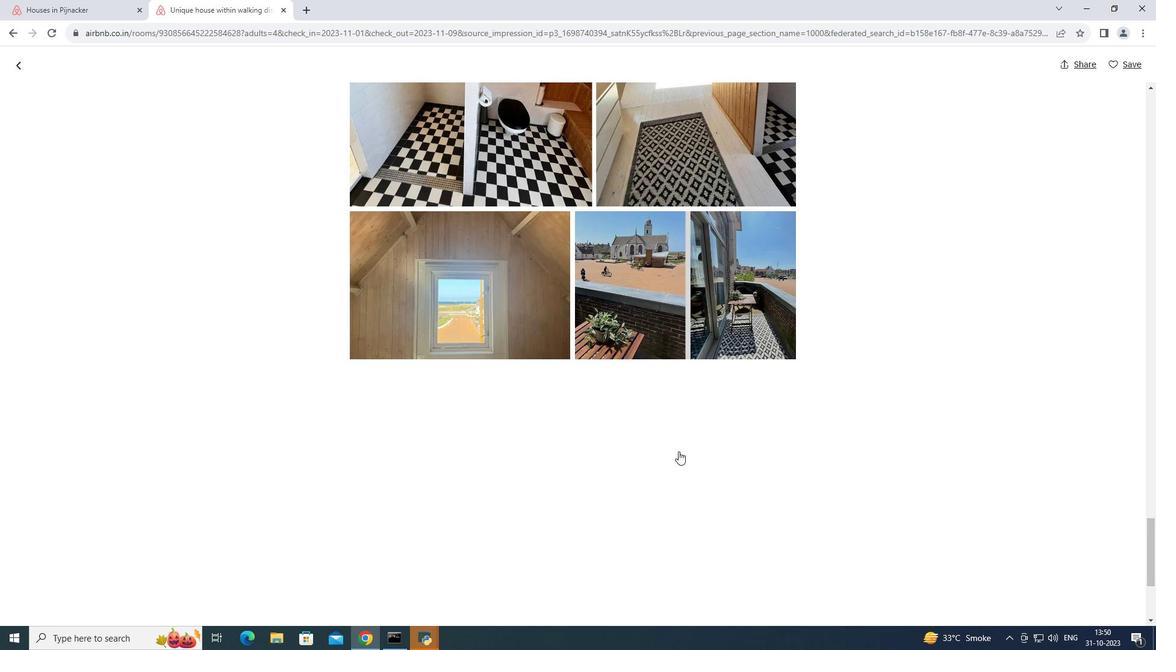 
Action: Mouse scrolled (678, 451) with delta (0, 0)
Screenshot: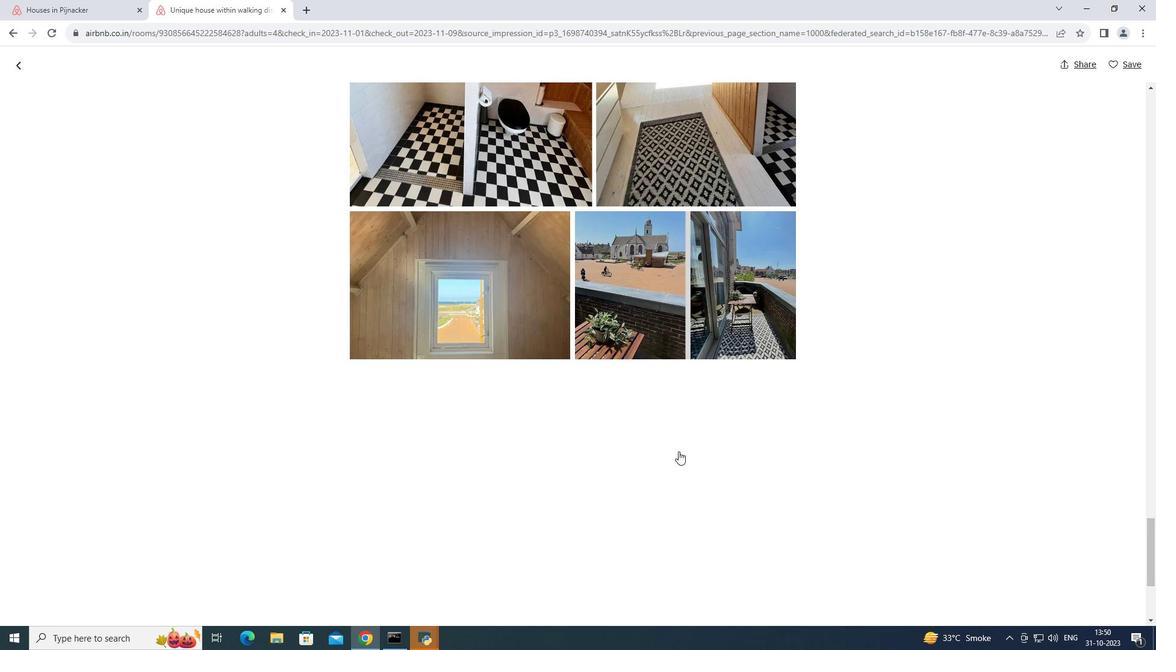 
Action: Mouse scrolled (678, 451) with delta (0, 0)
Screenshot: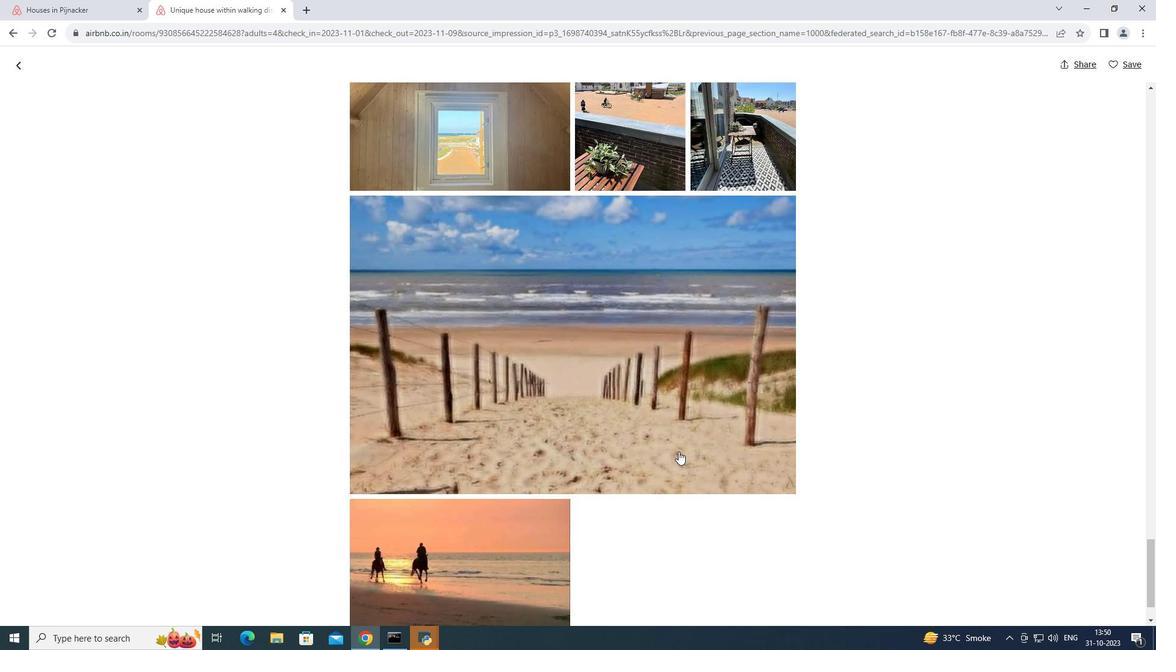 
Action: Mouse moved to (678, 452)
Screenshot: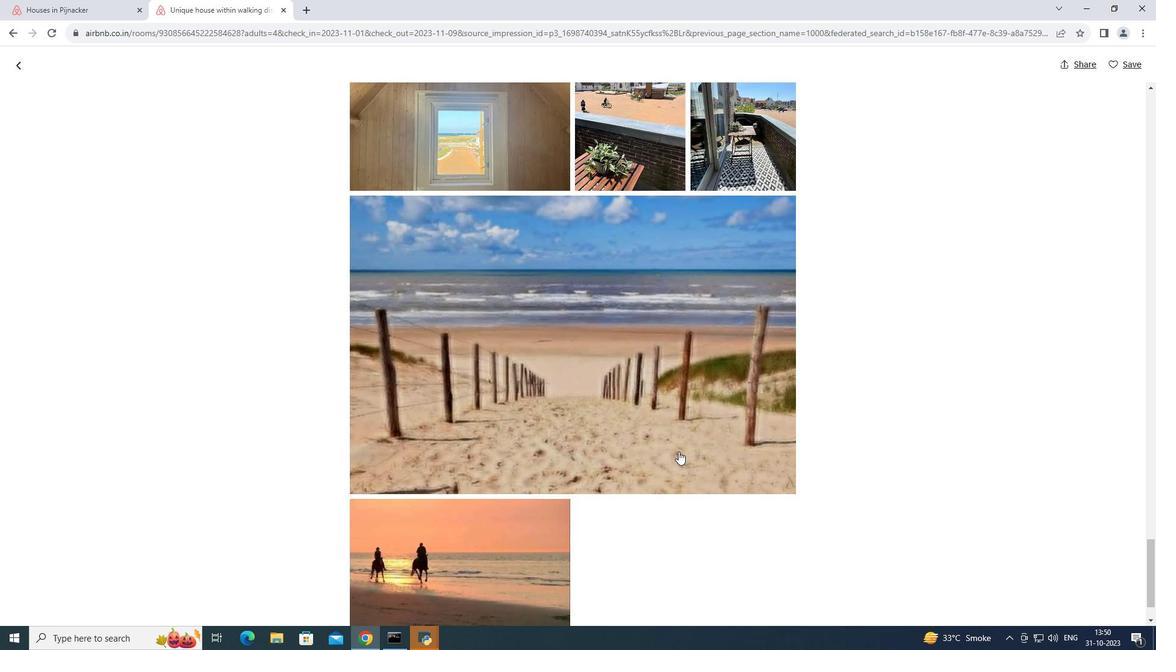 
Action: Mouse scrolled (678, 451) with delta (0, 0)
Screenshot: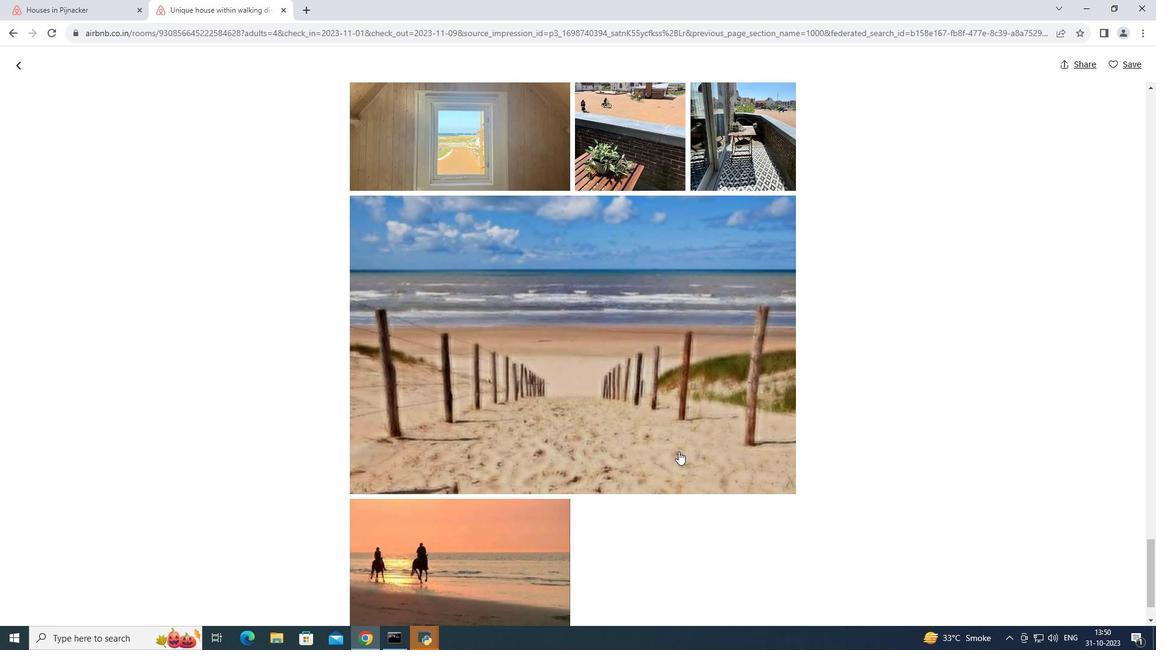 
Action: Mouse moved to (678, 453)
Screenshot: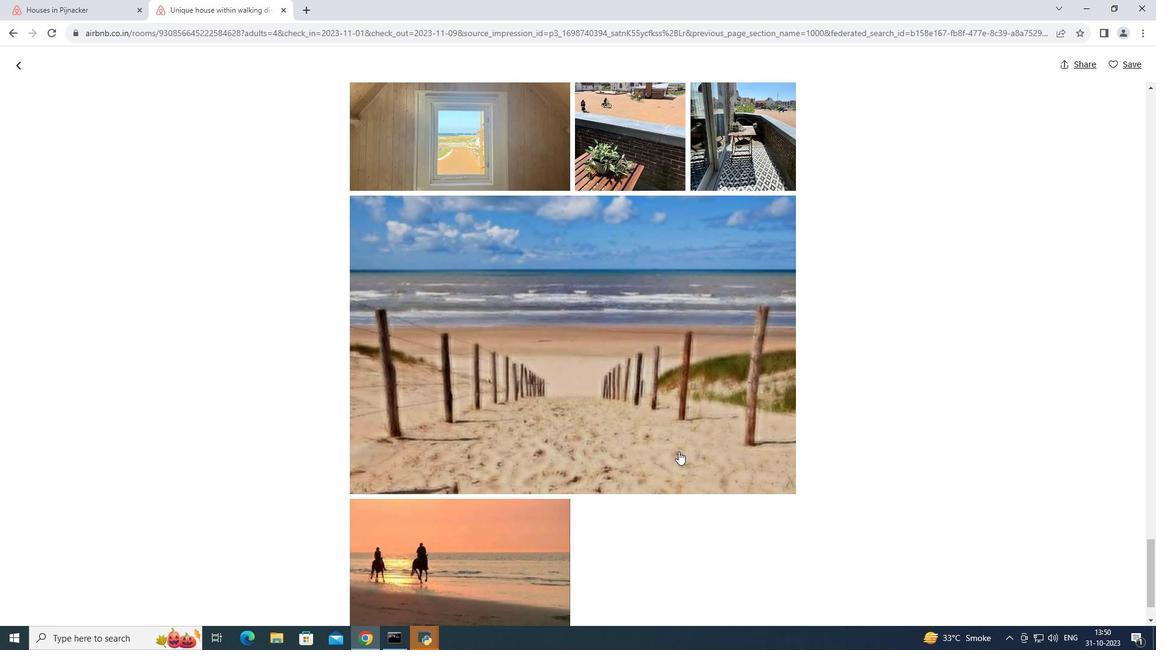 
Action: Mouse scrolled (678, 452) with delta (0, 0)
Screenshot: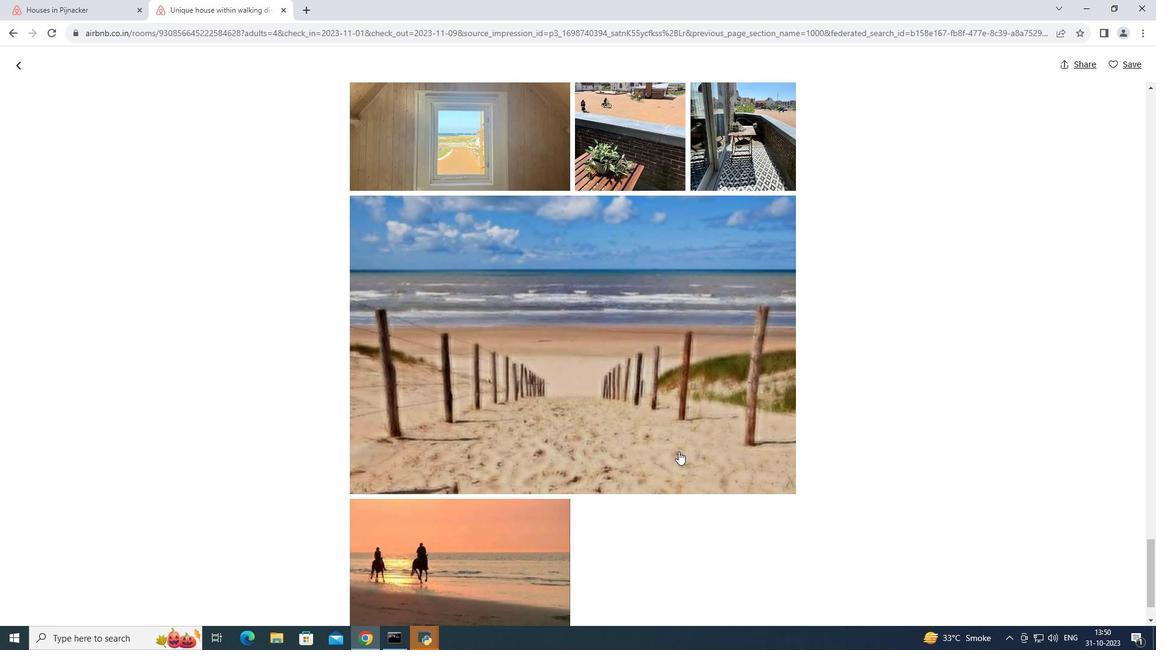 
Action: Mouse moved to (678, 454)
Screenshot: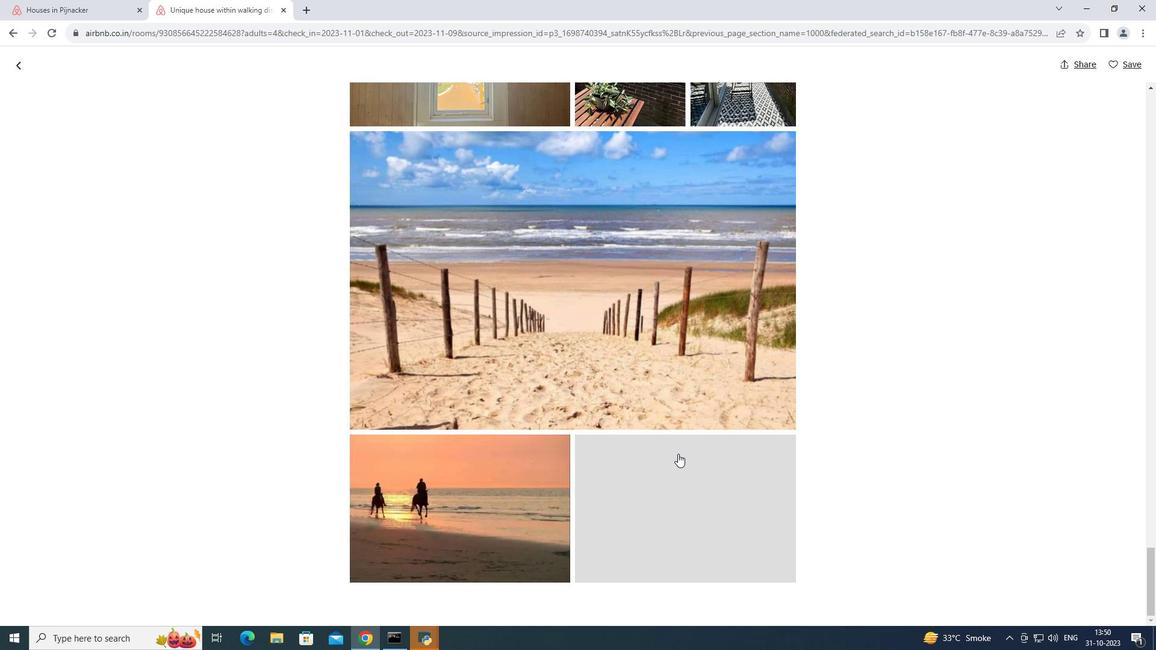 
Action: Mouse scrolled (678, 453) with delta (0, 0)
Screenshot: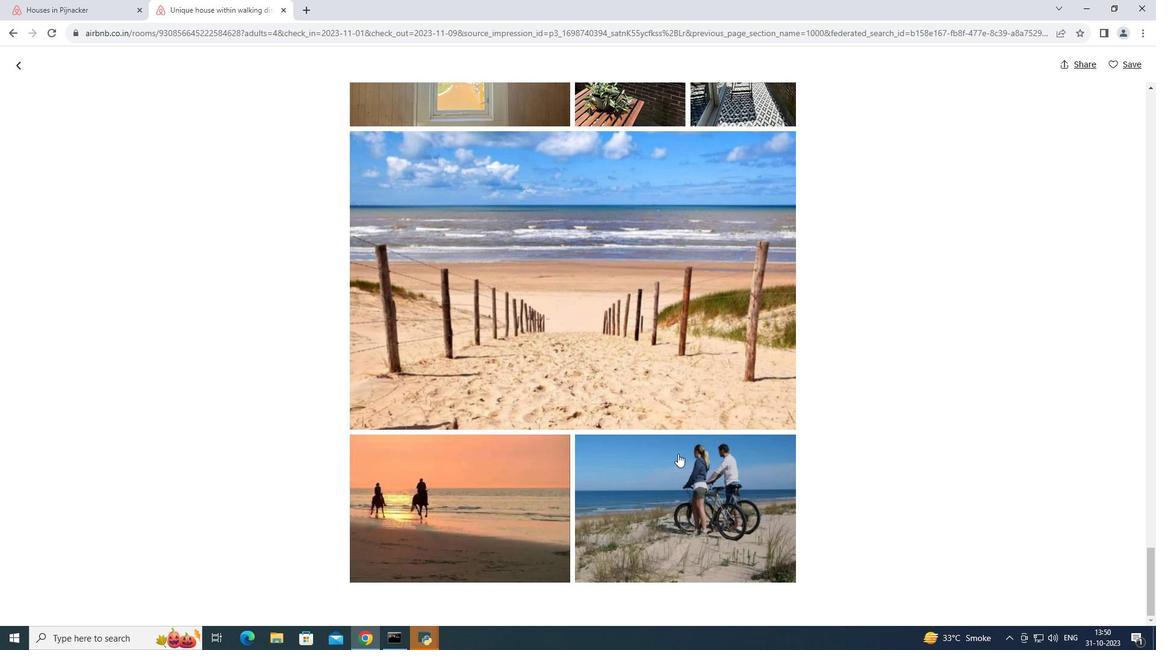 
Action: Mouse scrolled (678, 453) with delta (0, 0)
Screenshot: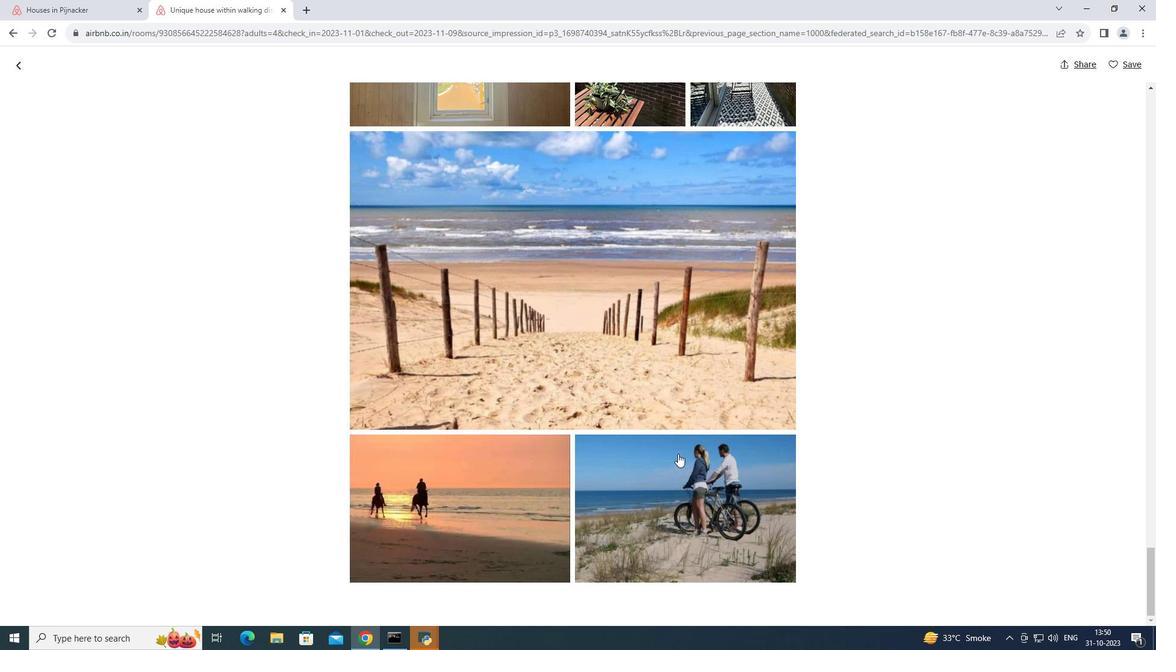 
Action: Mouse scrolled (678, 453) with delta (0, 0)
Screenshot: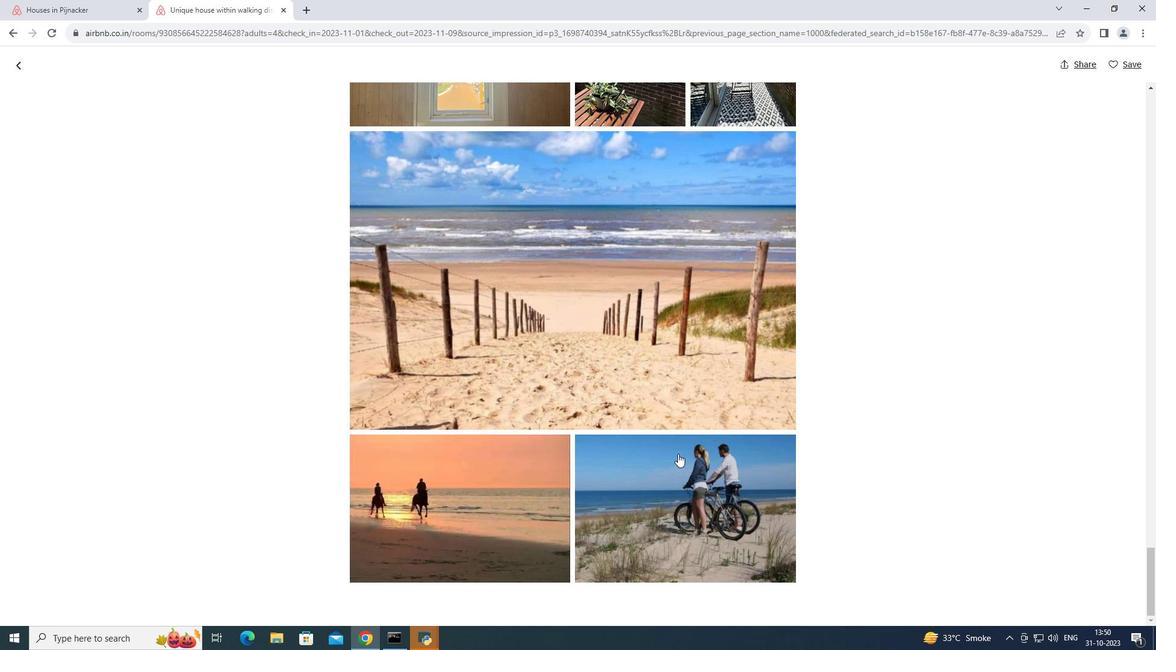 
Action: Mouse scrolled (678, 453) with delta (0, 0)
Screenshot: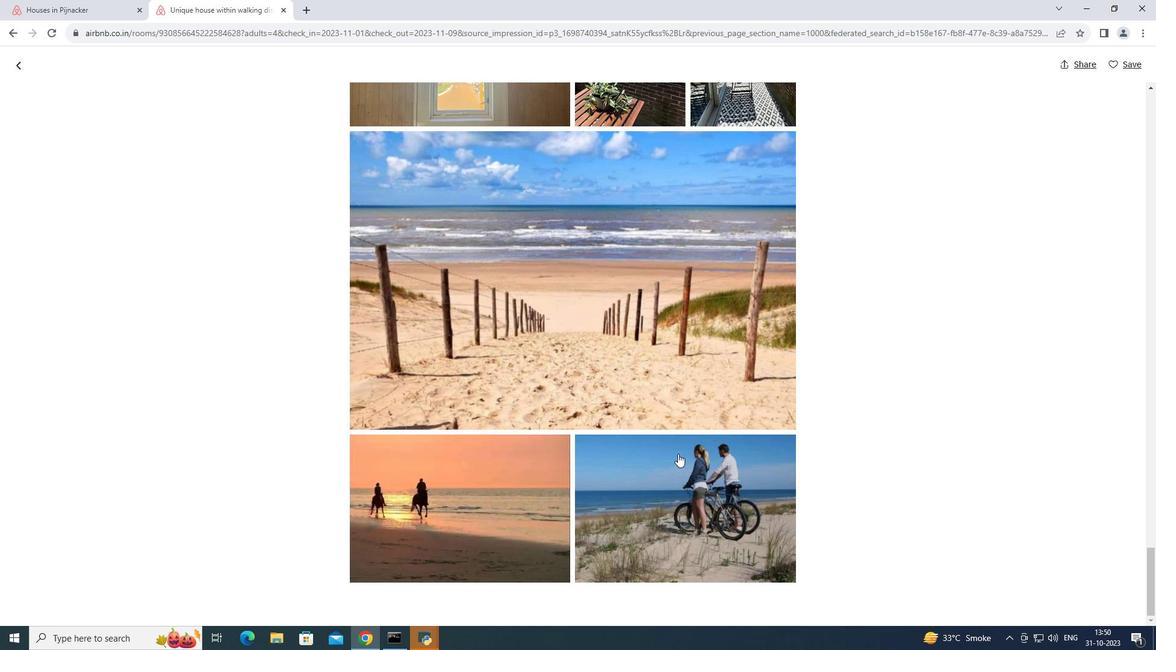 
Action: Mouse scrolled (678, 453) with delta (0, 0)
Screenshot: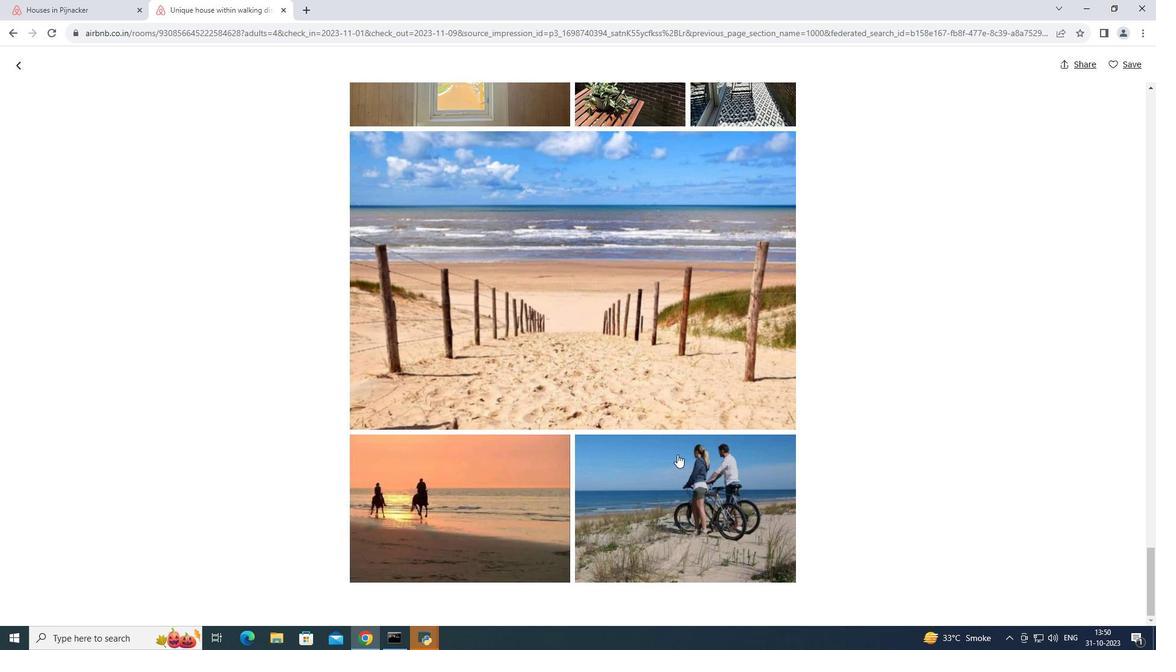 
Action: Mouse moved to (678, 454)
Screenshot: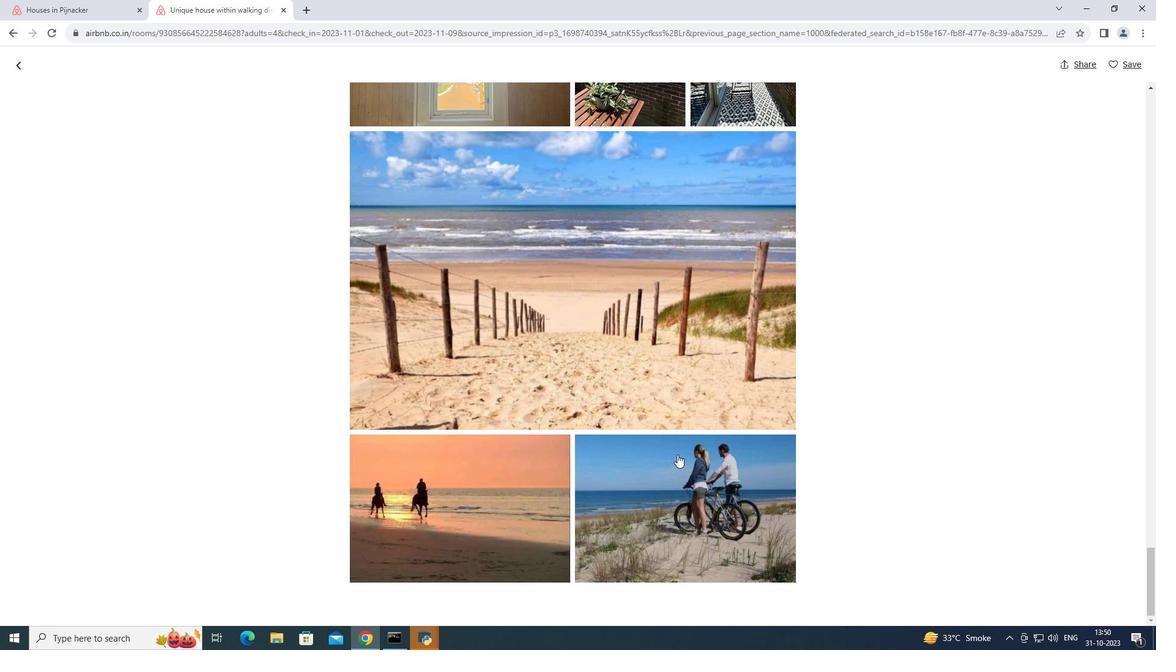
Action: Mouse scrolled (678, 453) with delta (0, 0)
Screenshot: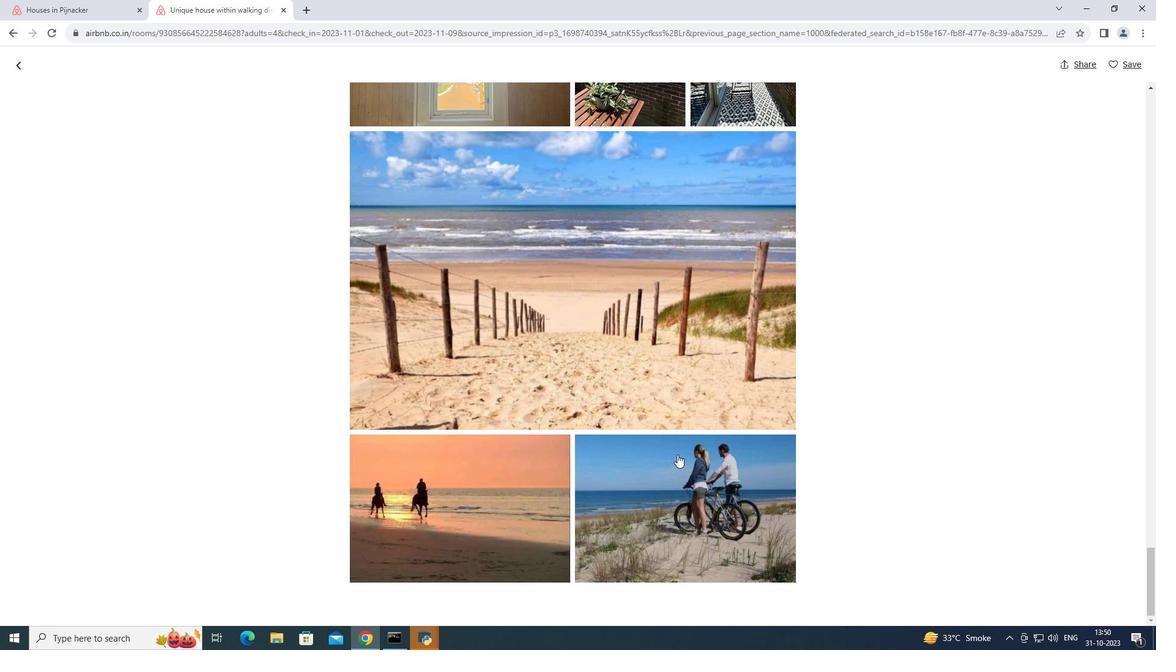 
Action: Mouse scrolled (678, 453) with delta (0, 0)
Screenshot: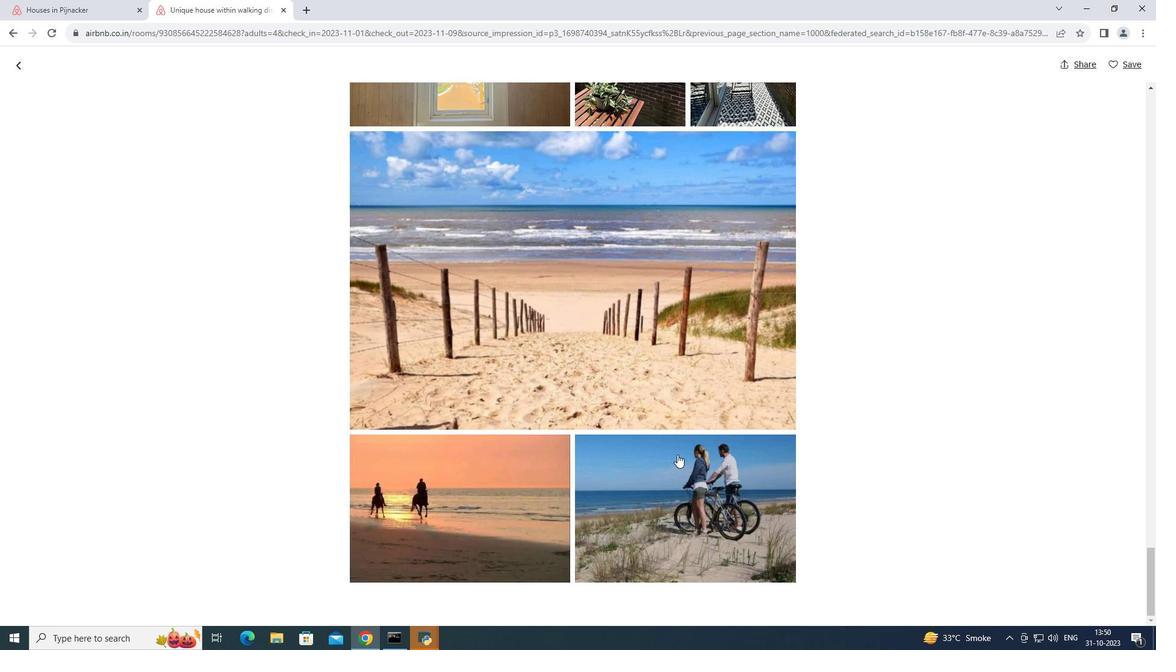 
Action: Mouse moved to (21, 68)
Screenshot: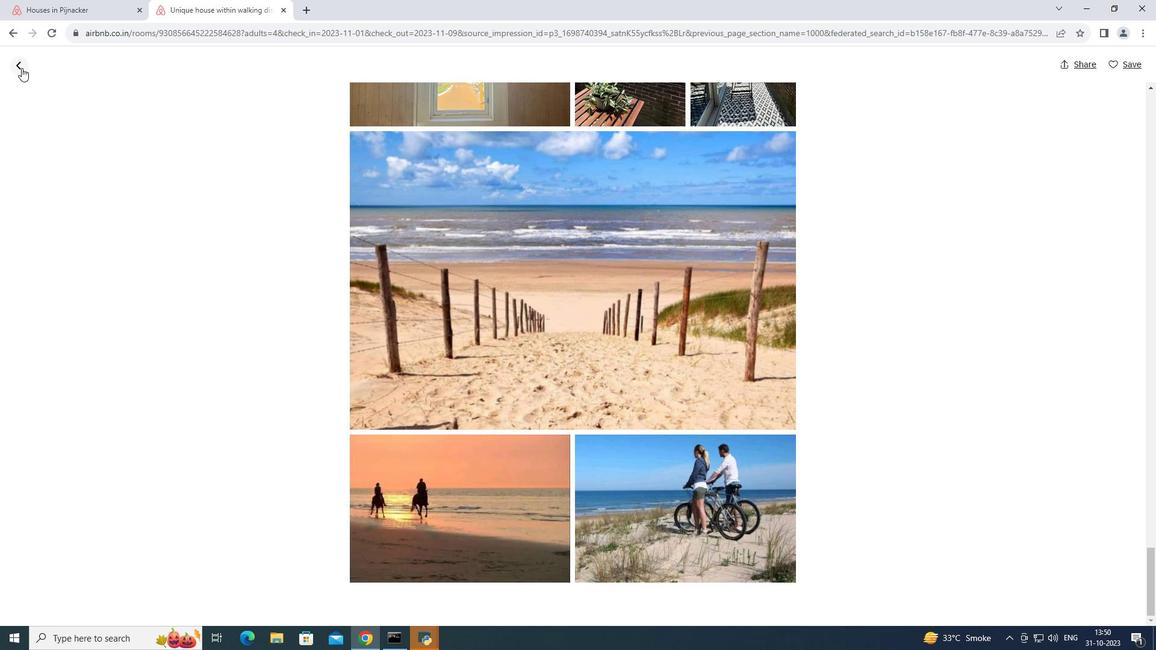 
Action: Mouse pressed left at (21, 68)
Screenshot: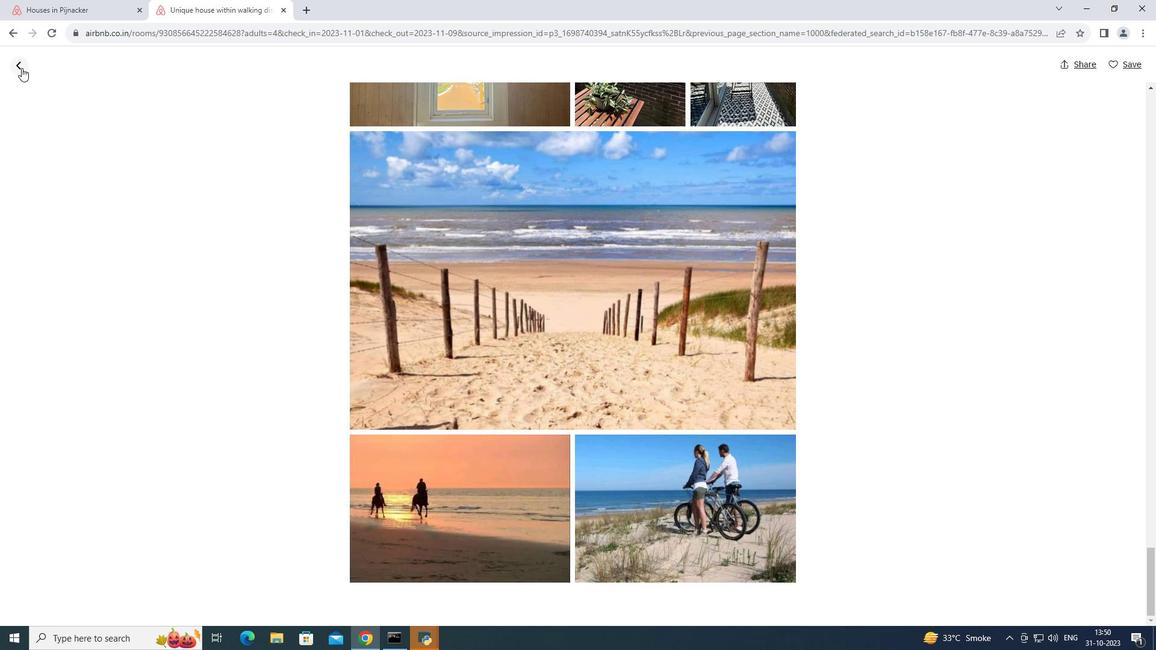 
Action: Mouse moved to (619, 408)
Screenshot: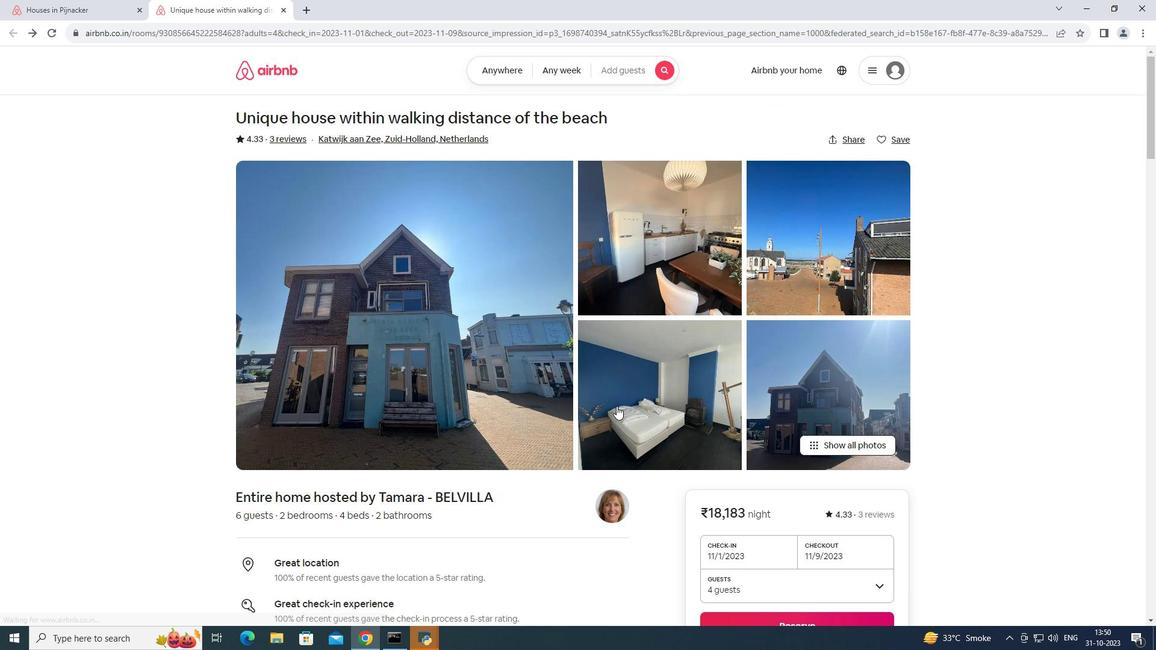 
Action: Mouse scrolled (619, 407) with delta (0, 0)
Screenshot: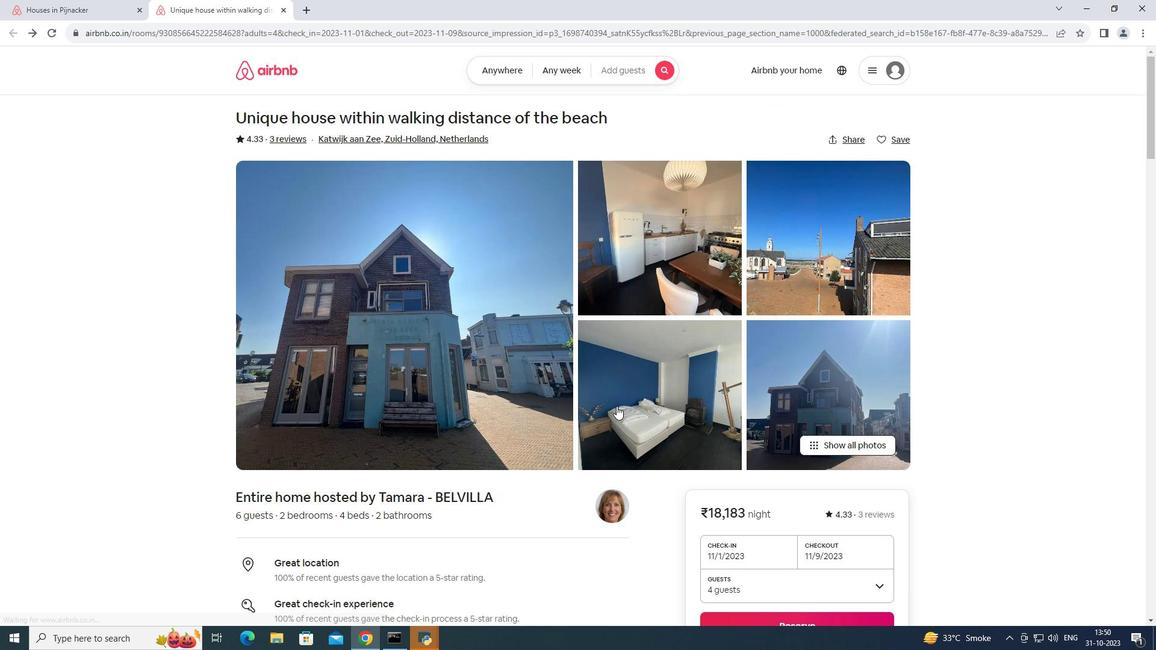 
Action: Mouse scrolled (619, 407) with delta (0, 0)
Screenshot: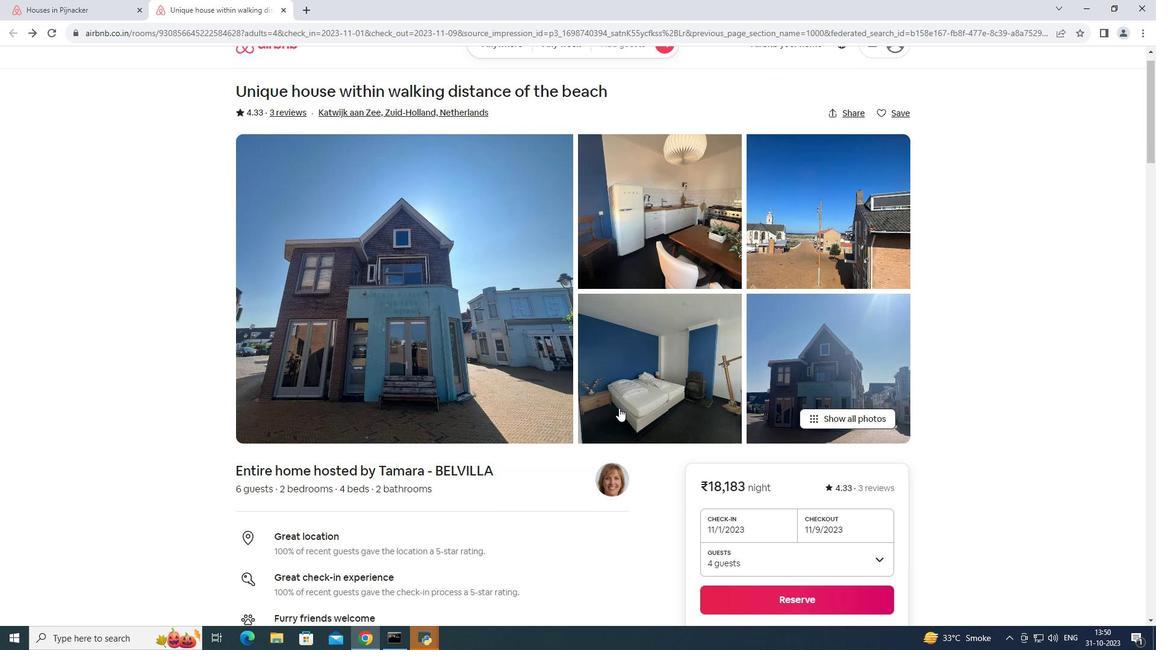 
Action: Mouse scrolled (619, 407) with delta (0, 0)
Screenshot: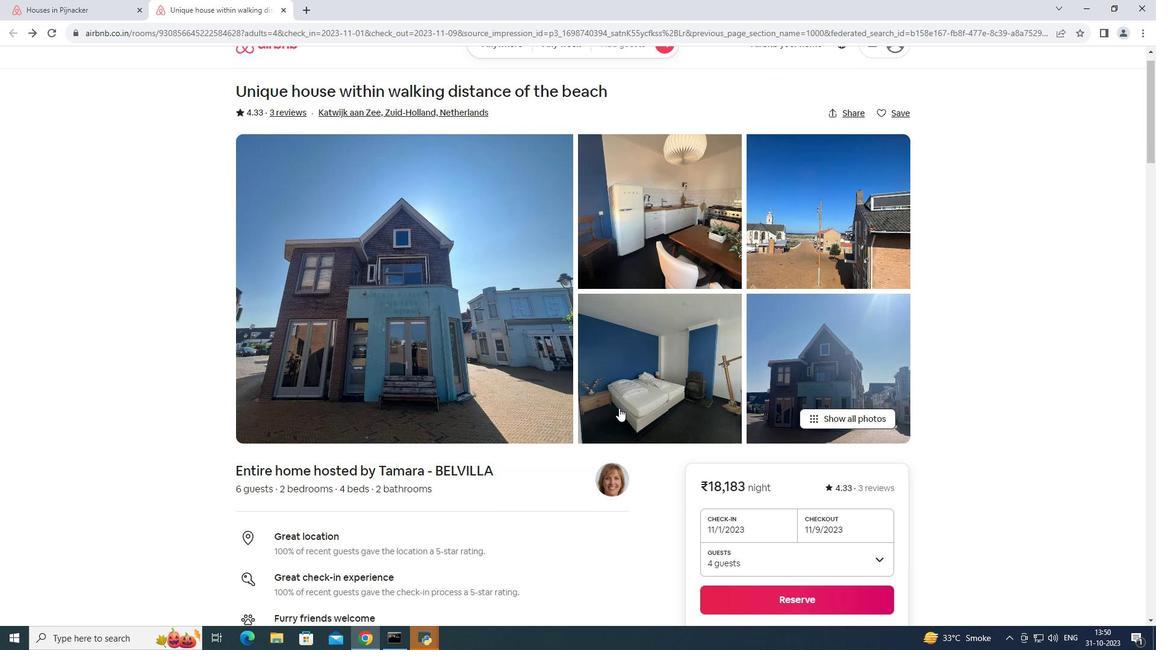 
Action: Mouse scrolled (619, 407) with delta (0, 0)
Screenshot: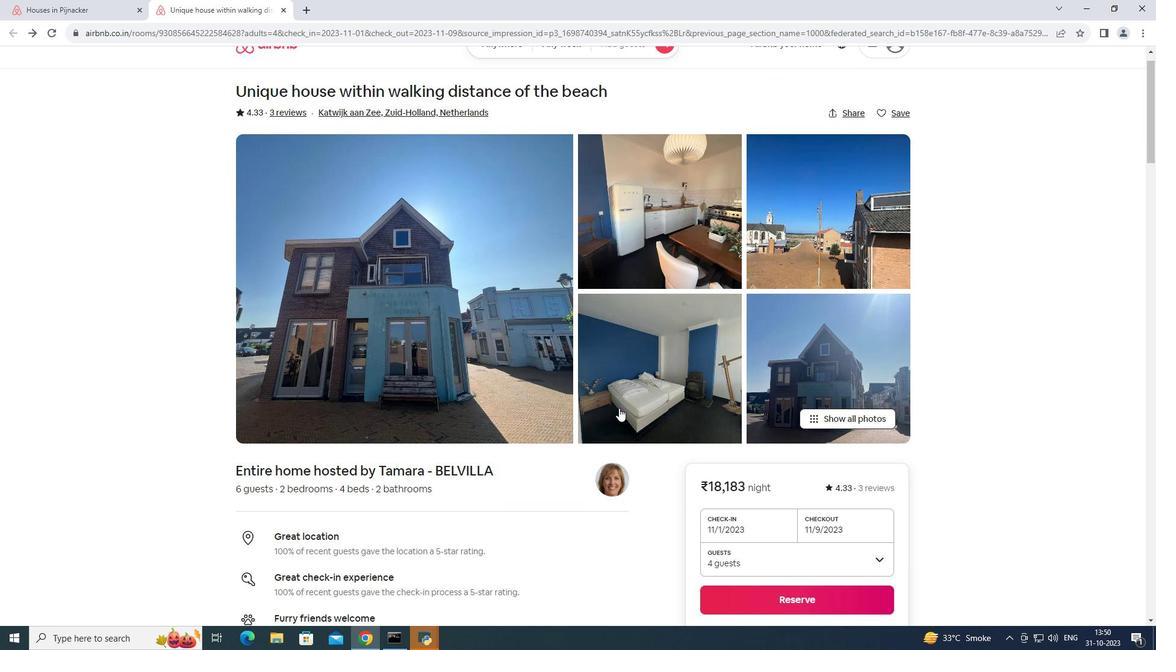 
Action: Mouse scrolled (619, 407) with delta (0, 0)
Screenshot: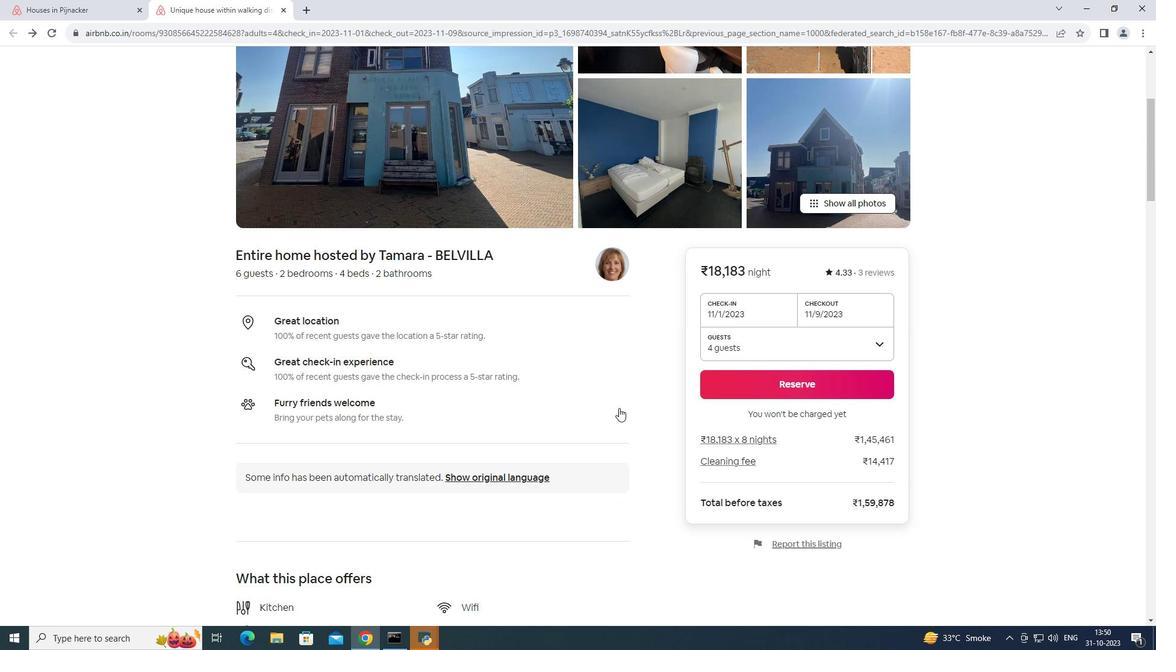 
Action: Mouse scrolled (619, 407) with delta (0, 0)
Screenshot: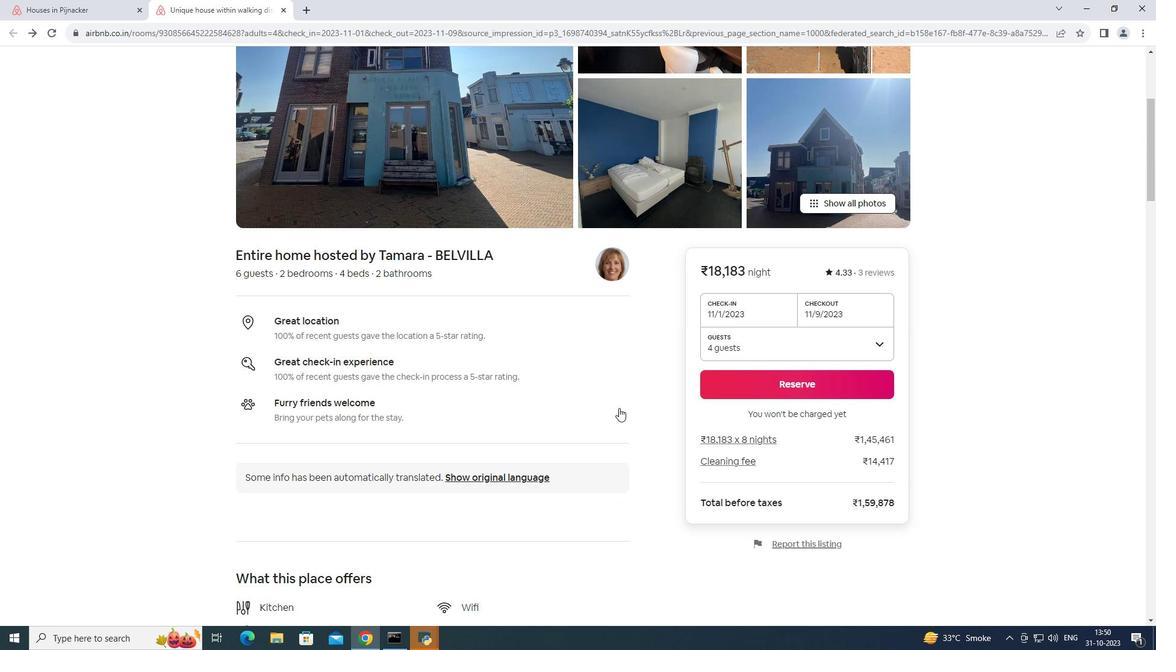 
Action: Mouse scrolled (619, 407) with delta (0, 0)
Screenshot: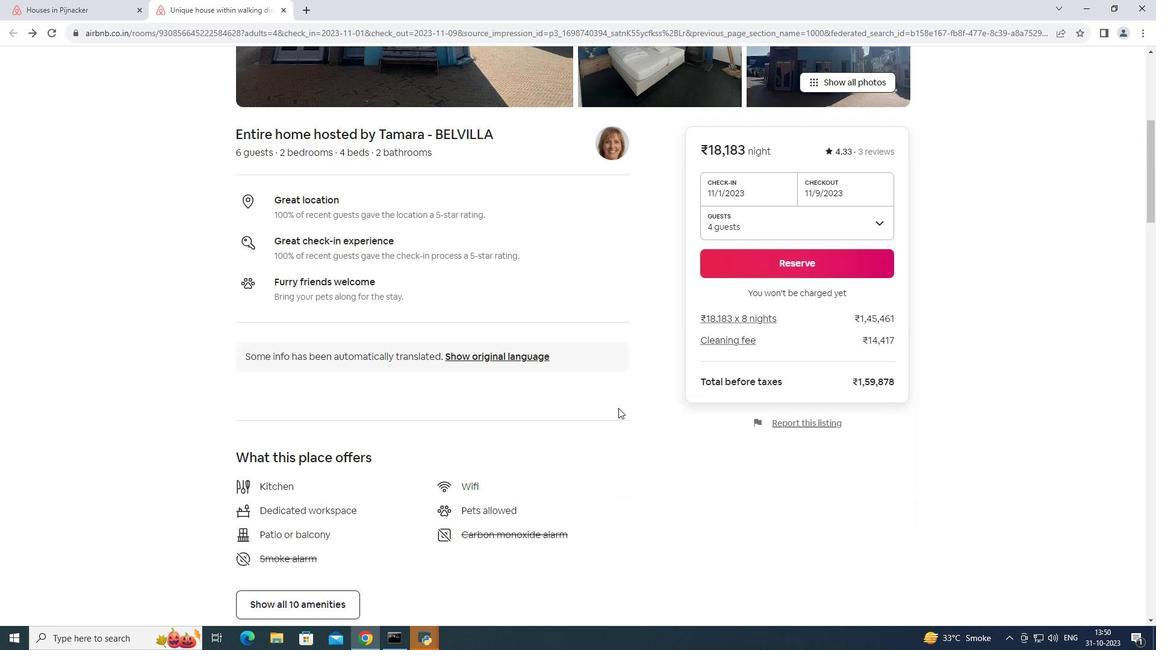 
Action: Mouse moved to (532, 409)
Screenshot: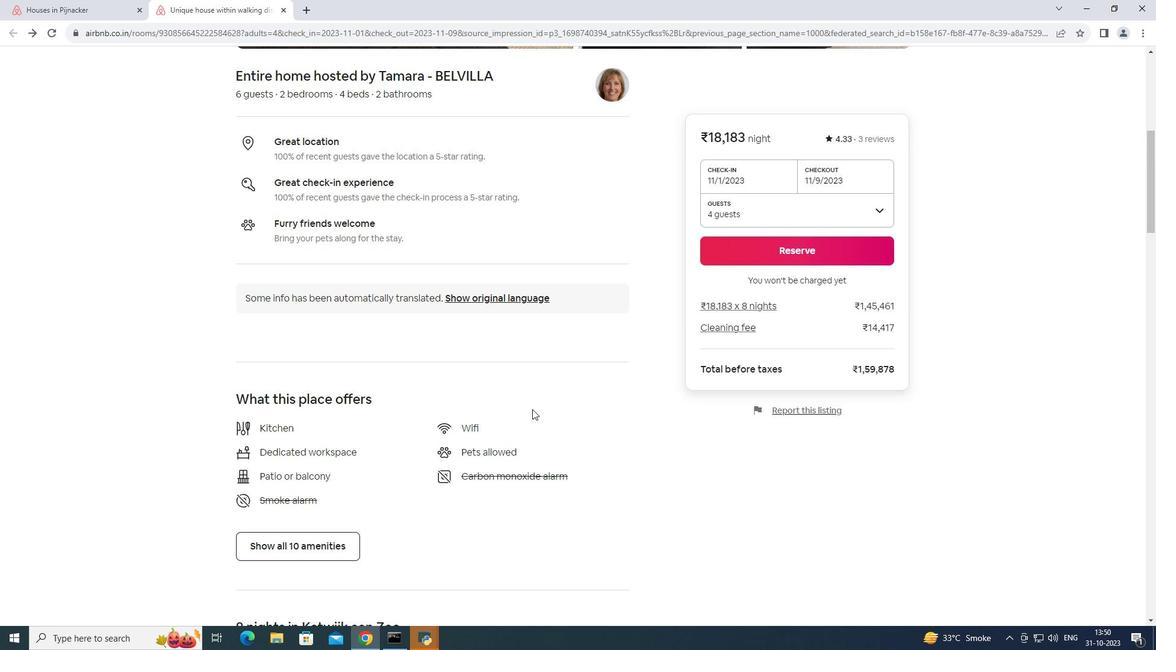 
Action: Mouse scrolled (532, 409) with delta (0, 0)
Screenshot: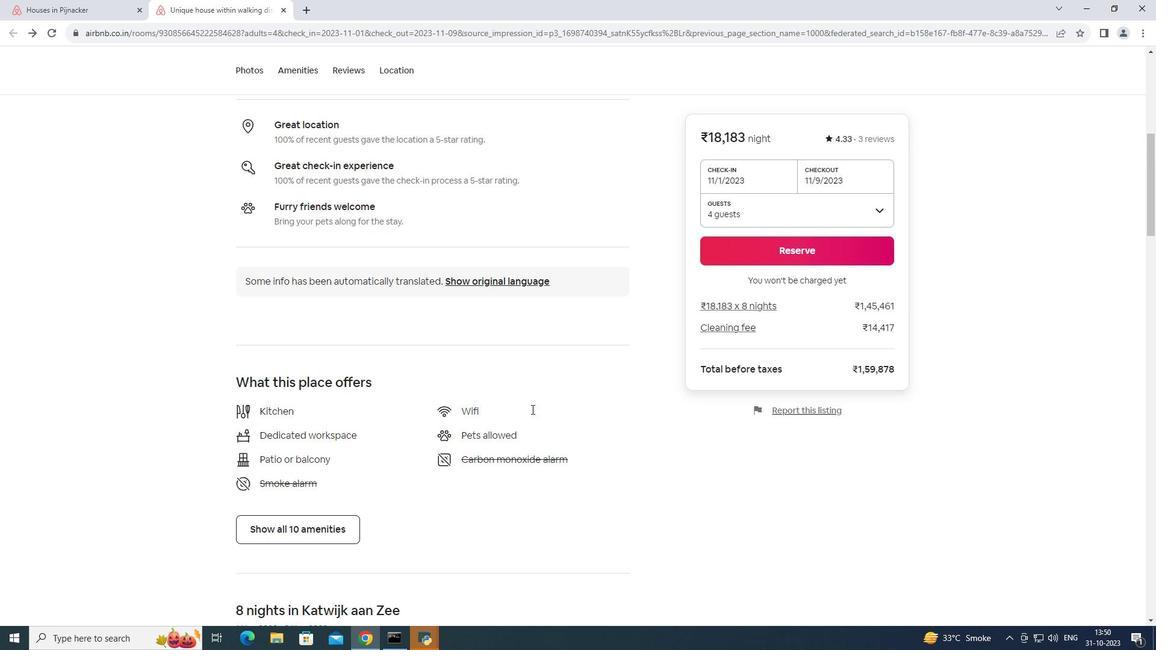 
Action: Mouse moved to (531, 409)
Screenshot: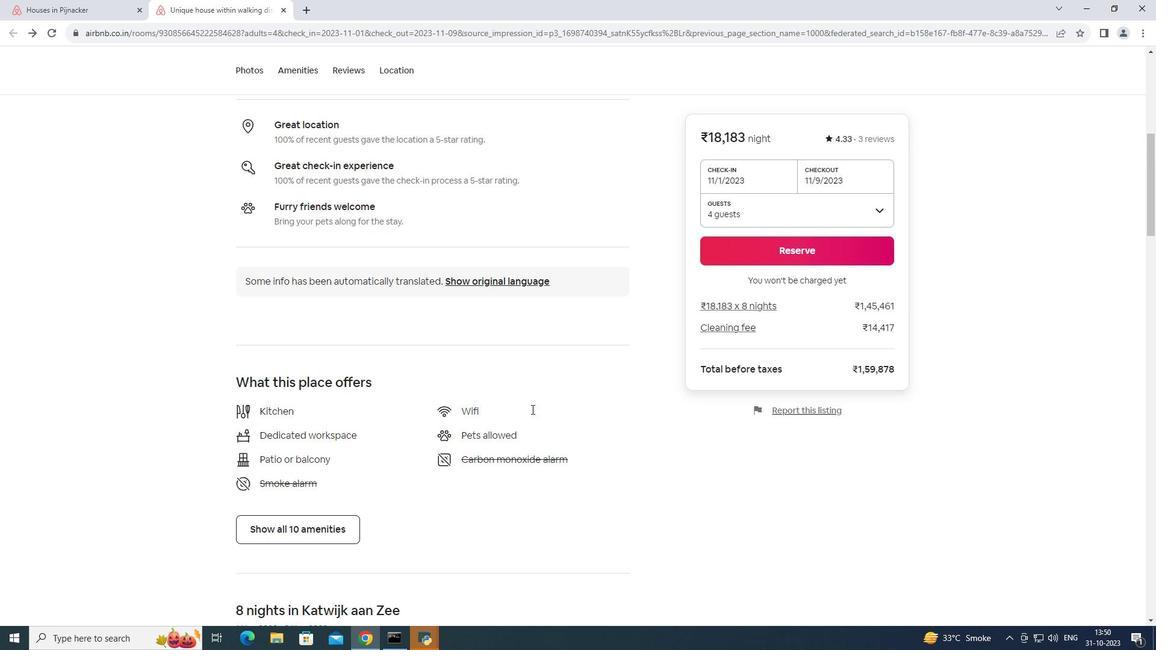 
Action: Mouse scrolled (531, 409) with delta (0, 0)
Screenshot: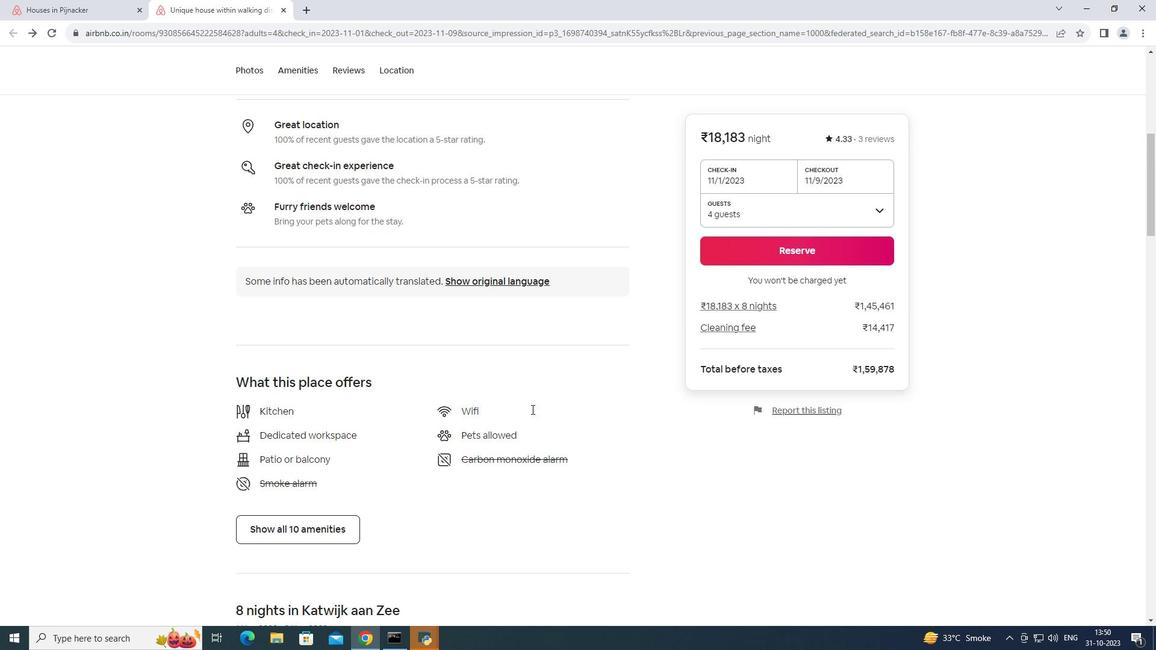 
Action: Mouse moved to (331, 426)
Screenshot: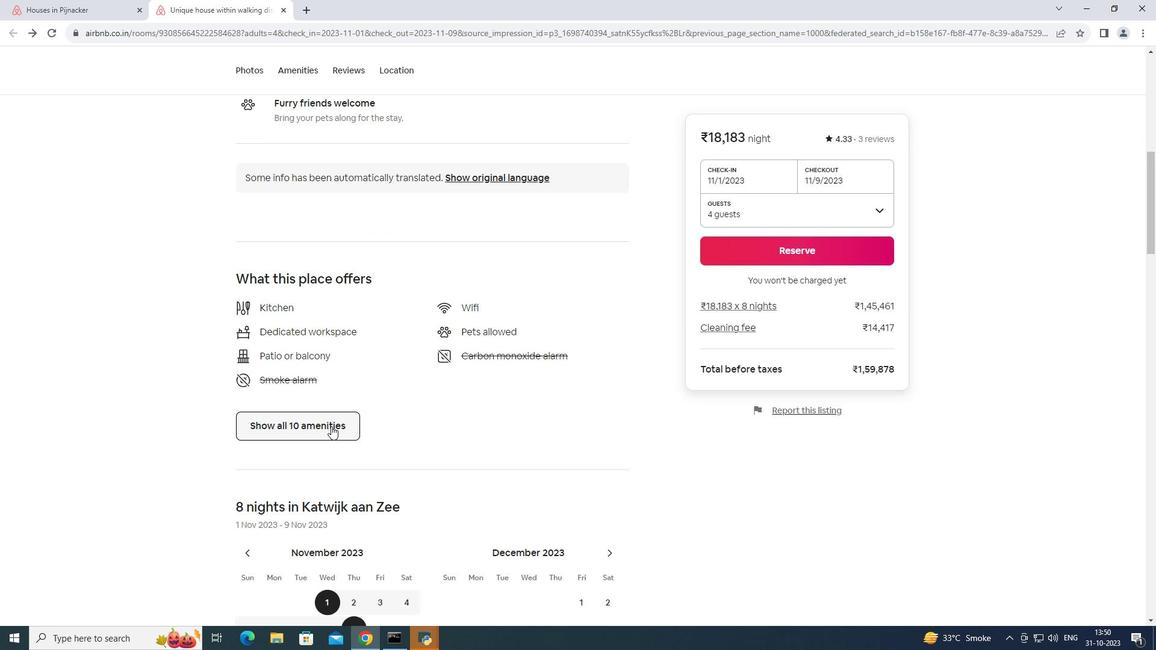 
Action: Mouse pressed left at (331, 426)
Screenshot: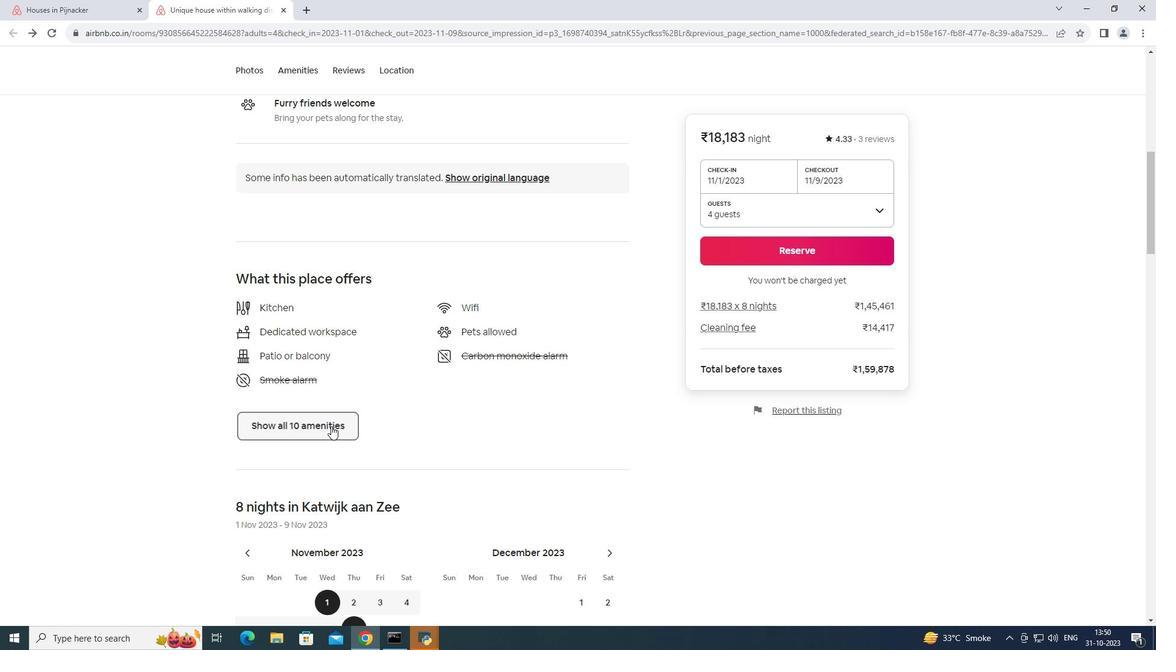 
Action: Mouse moved to (574, 378)
Screenshot: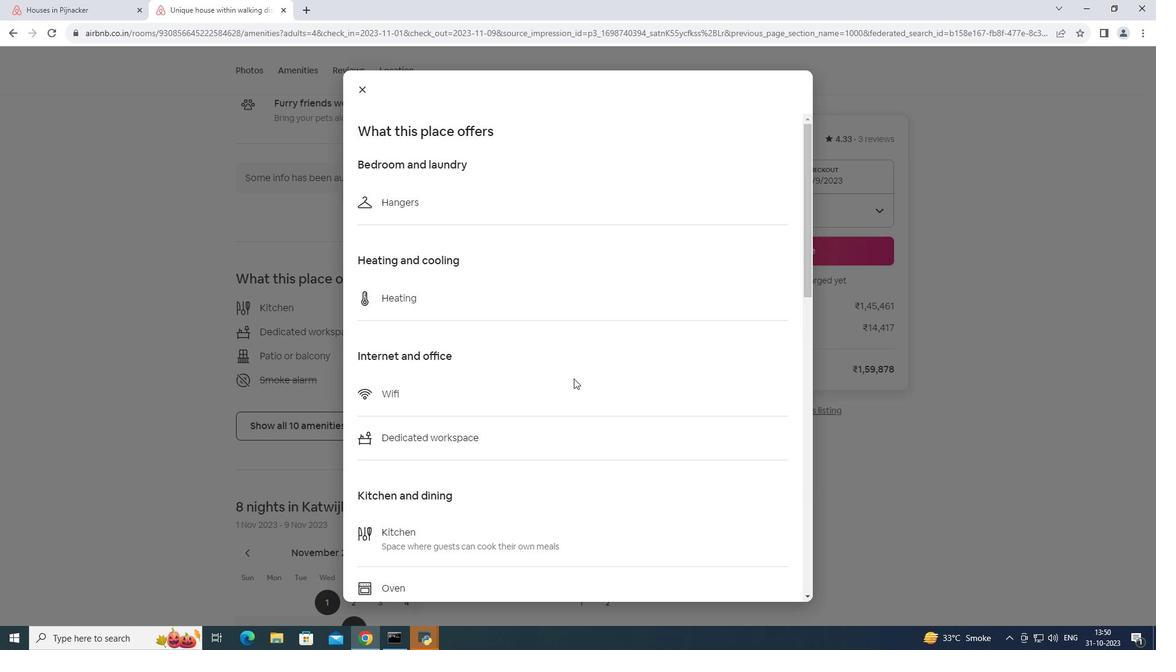 
Action: Mouse scrolled (574, 378) with delta (0, 0)
Screenshot: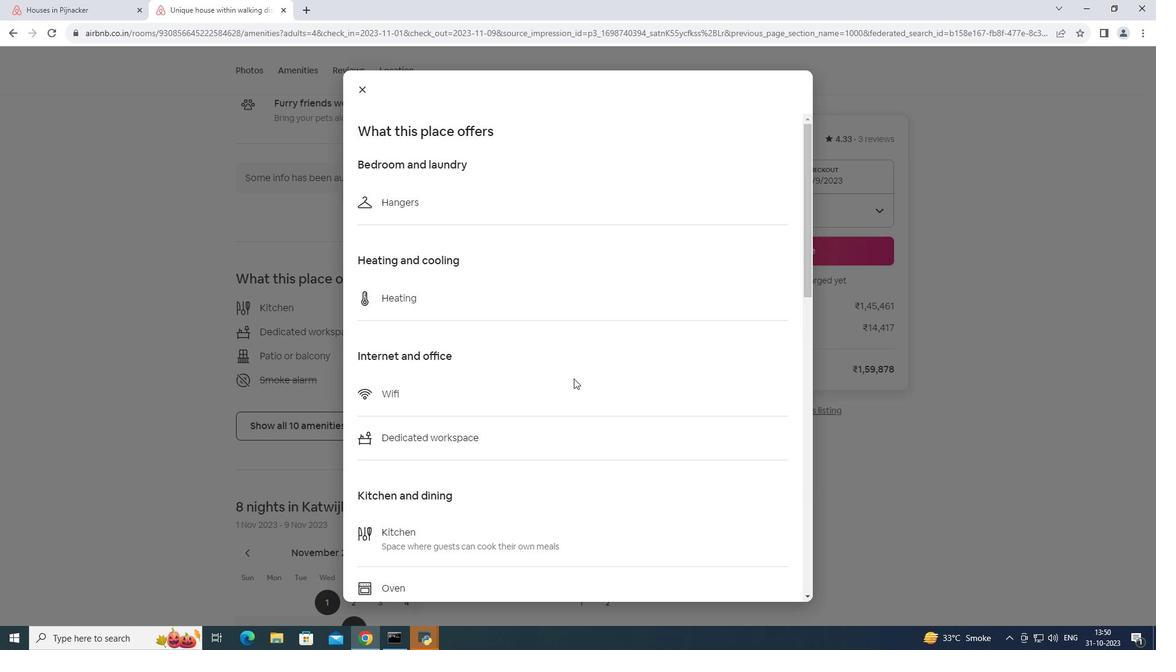 
Action: Mouse moved to (574, 378)
Screenshot: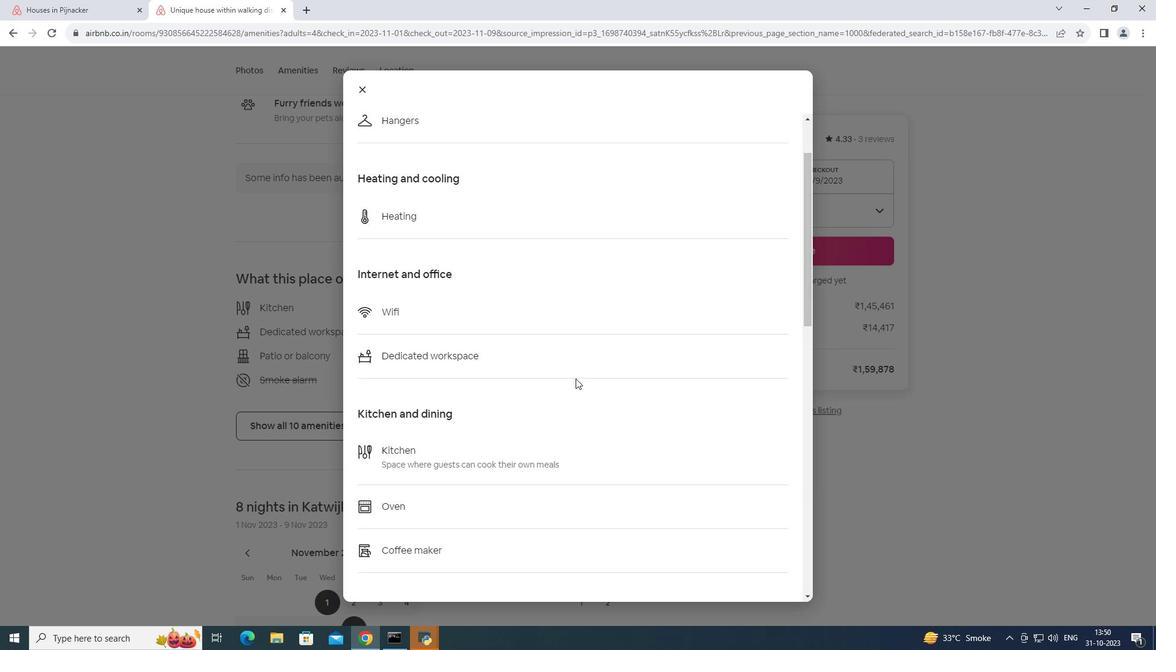 
Action: Mouse scrolled (574, 378) with delta (0, 0)
Screenshot: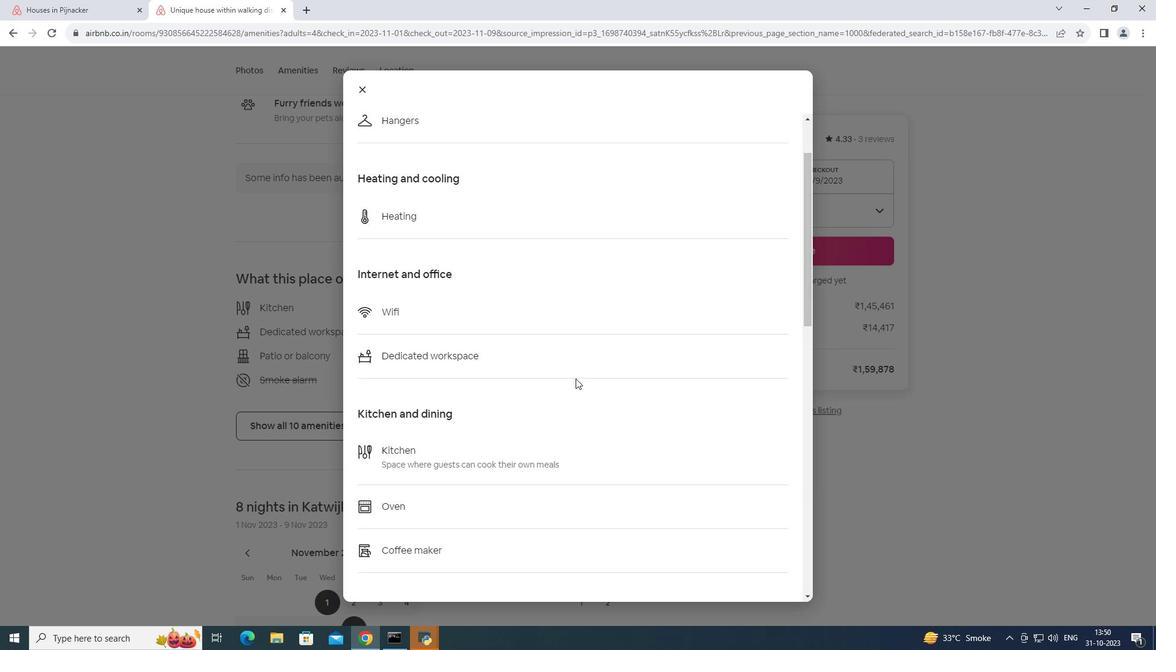 
Action: Mouse scrolled (574, 378) with delta (0, 0)
Screenshot: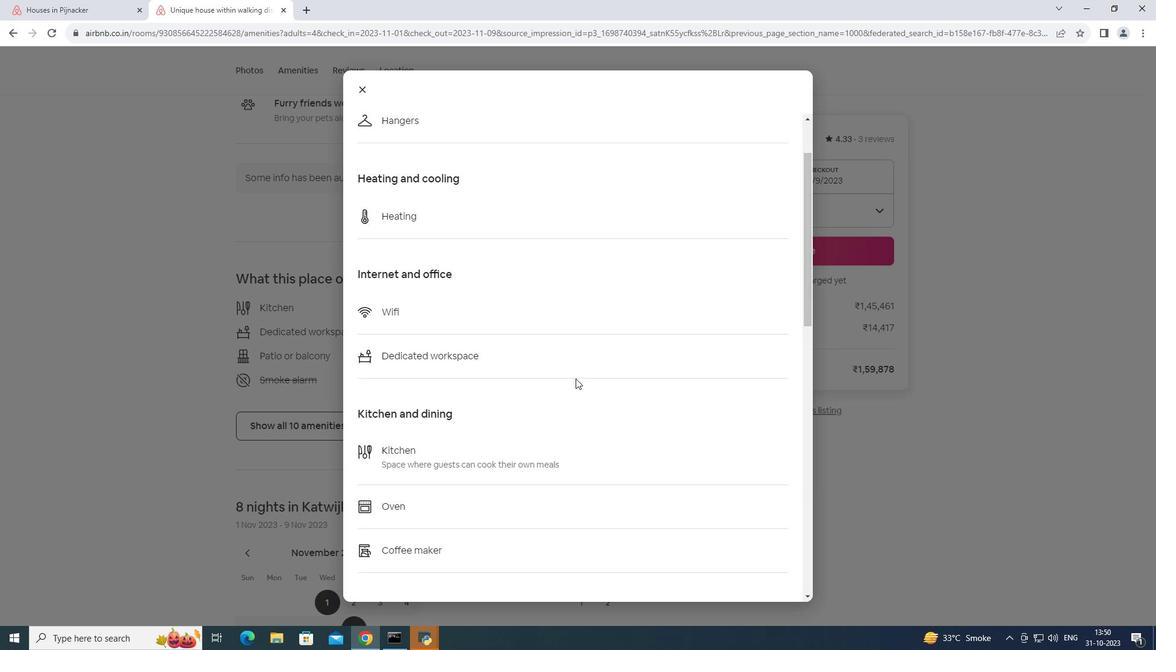 
Action: Mouse moved to (574, 378)
Screenshot: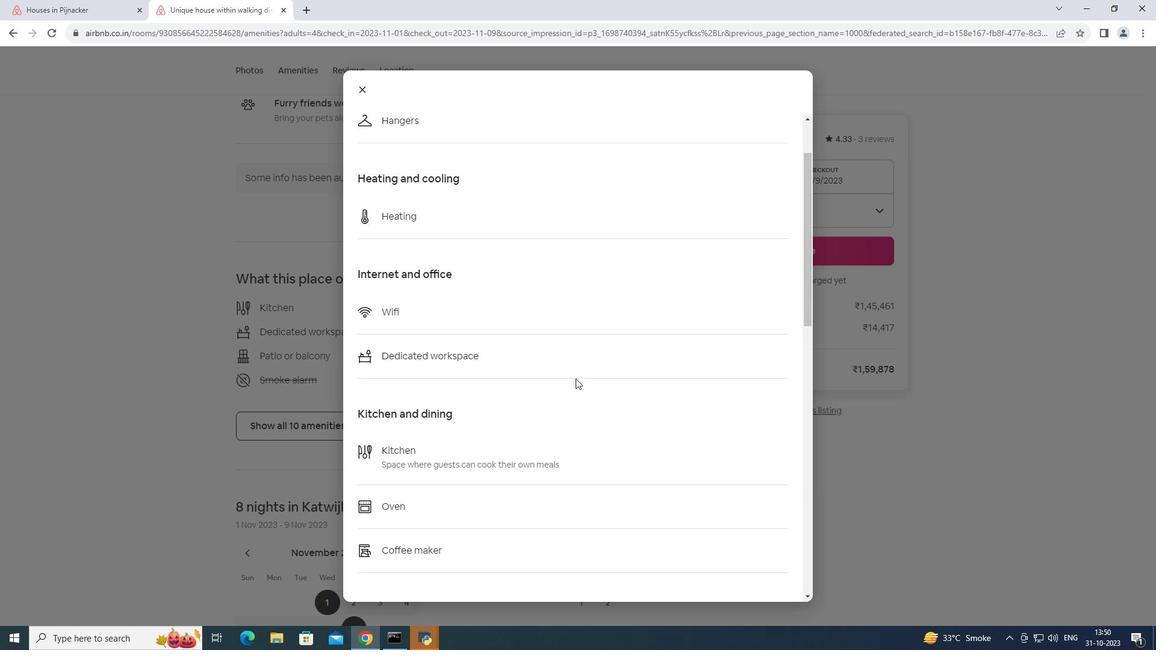 
Action: Mouse scrolled (574, 378) with delta (0, 0)
Screenshot: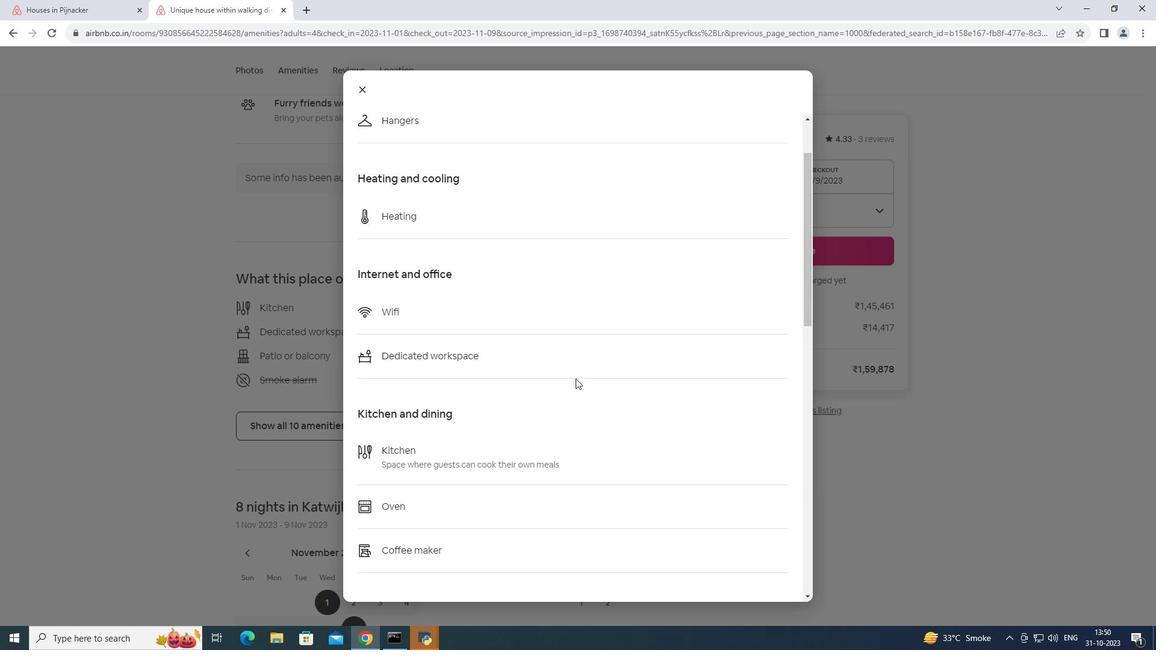 
Action: Mouse moved to (574, 378)
Screenshot: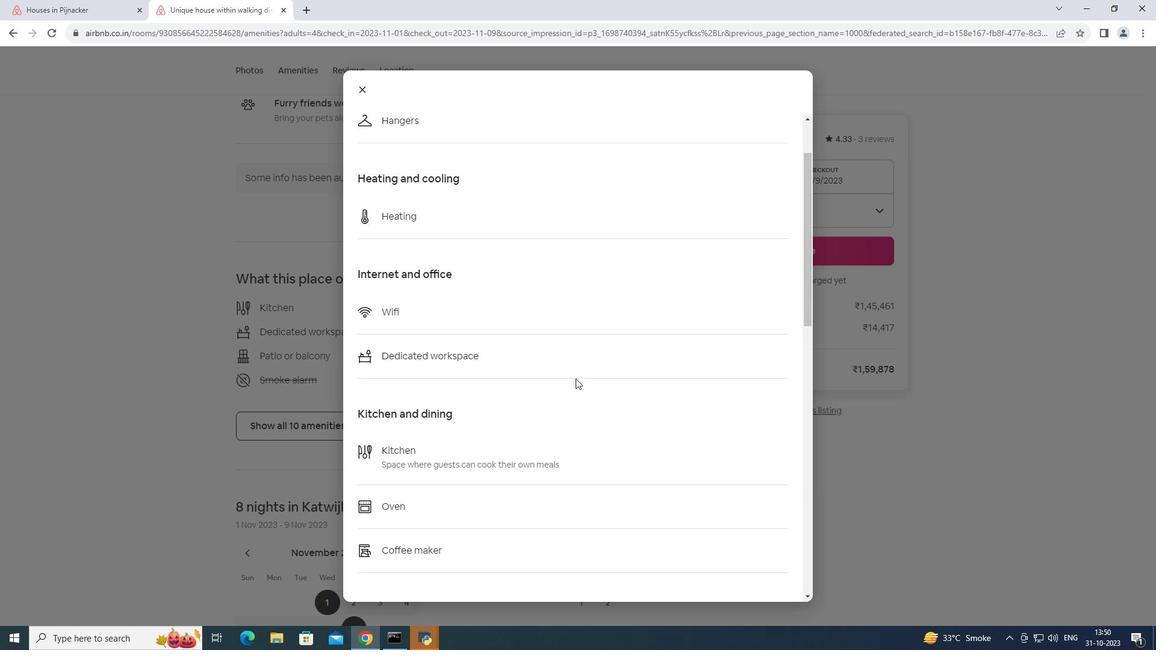 
Action: Mouse scrolled (574, 378) with delta (0, 0)
Screenshot: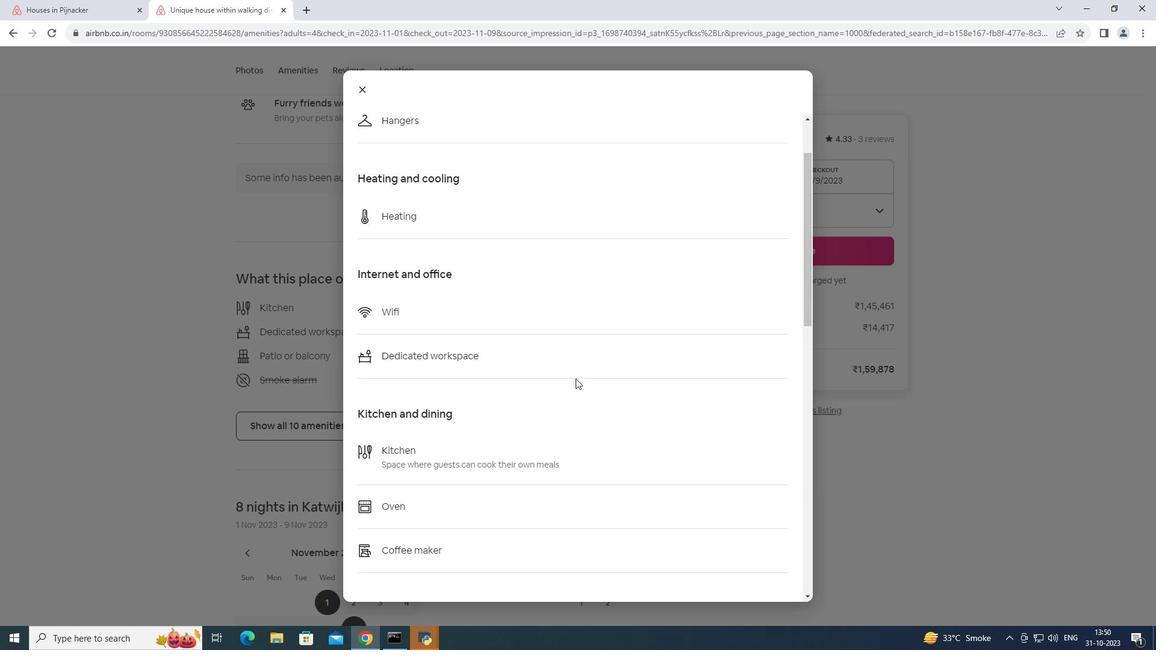 
Action: Mouse moved to (575, 378)
Screenshot: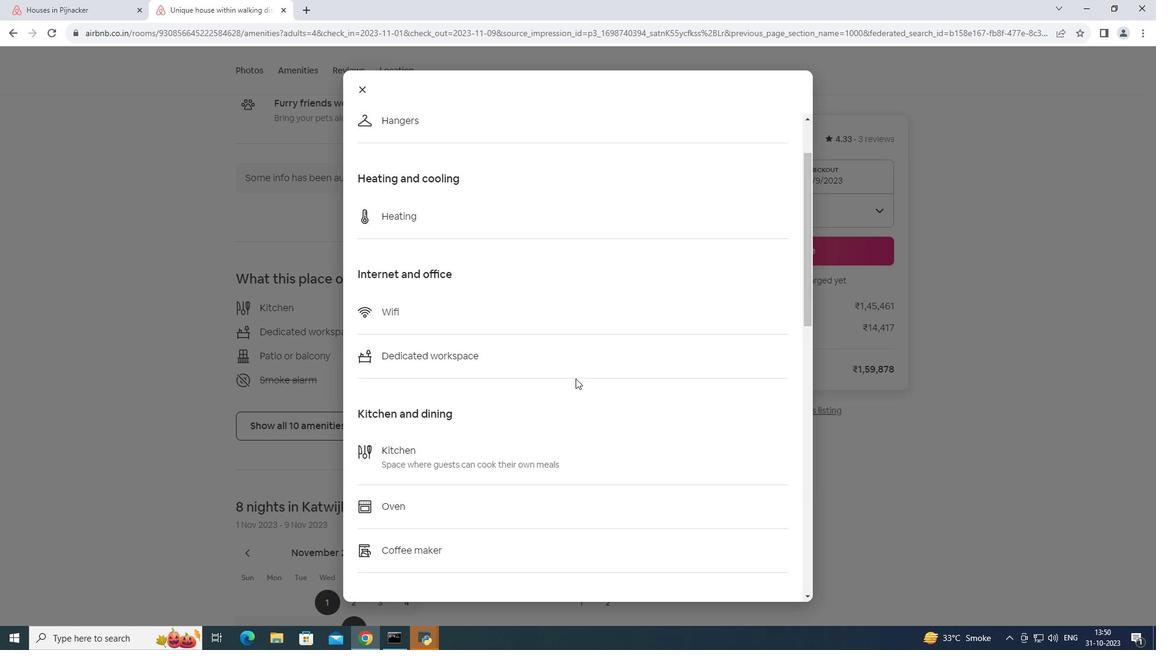 
Action: Mouse scrolled (575, 378) with delta (0, 0)
Screenshot: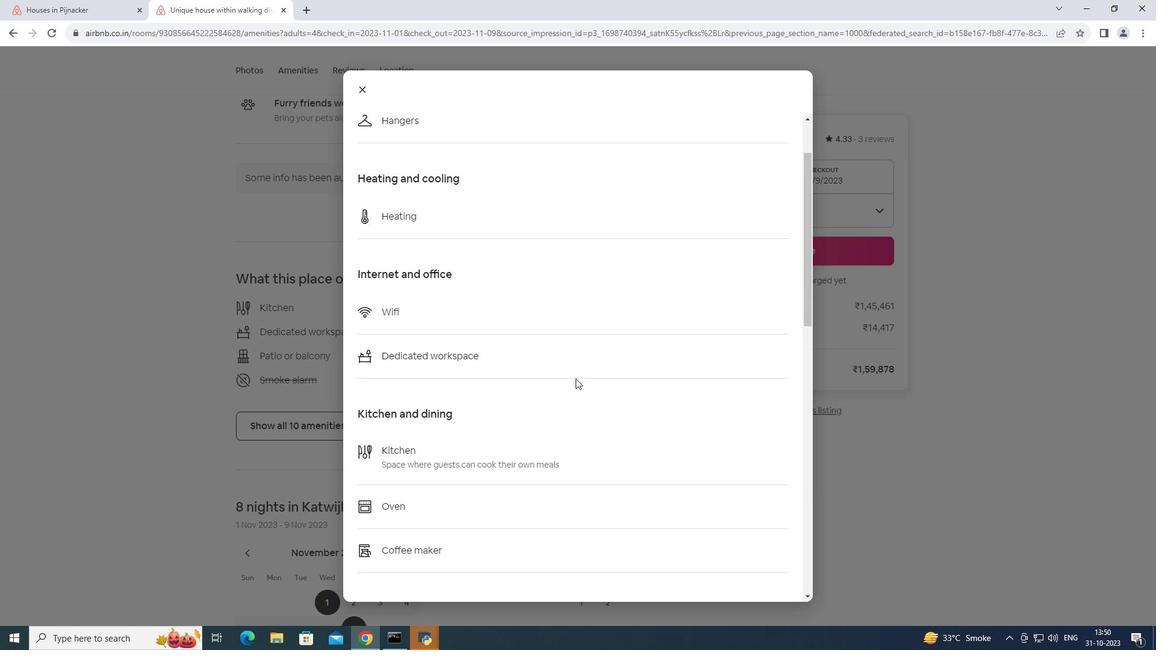 
Action: Mouse moved to (575, 378)
Screenshot: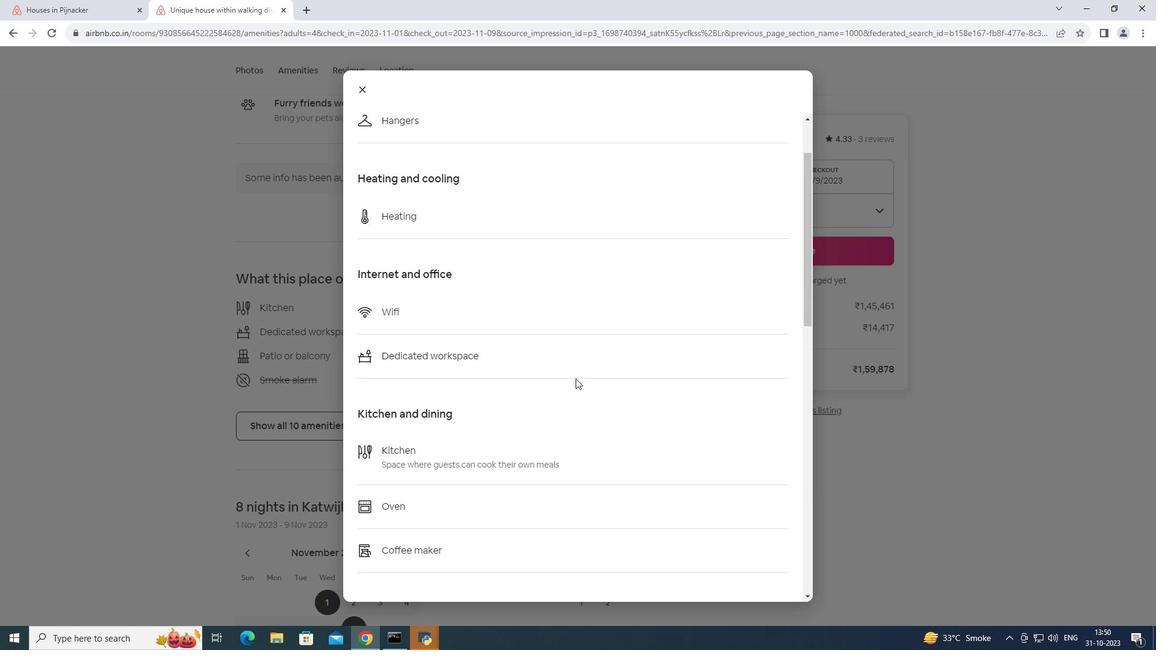 
Action: Mouse scrolled (575, 378) with delta (0, 0)
Screenshot: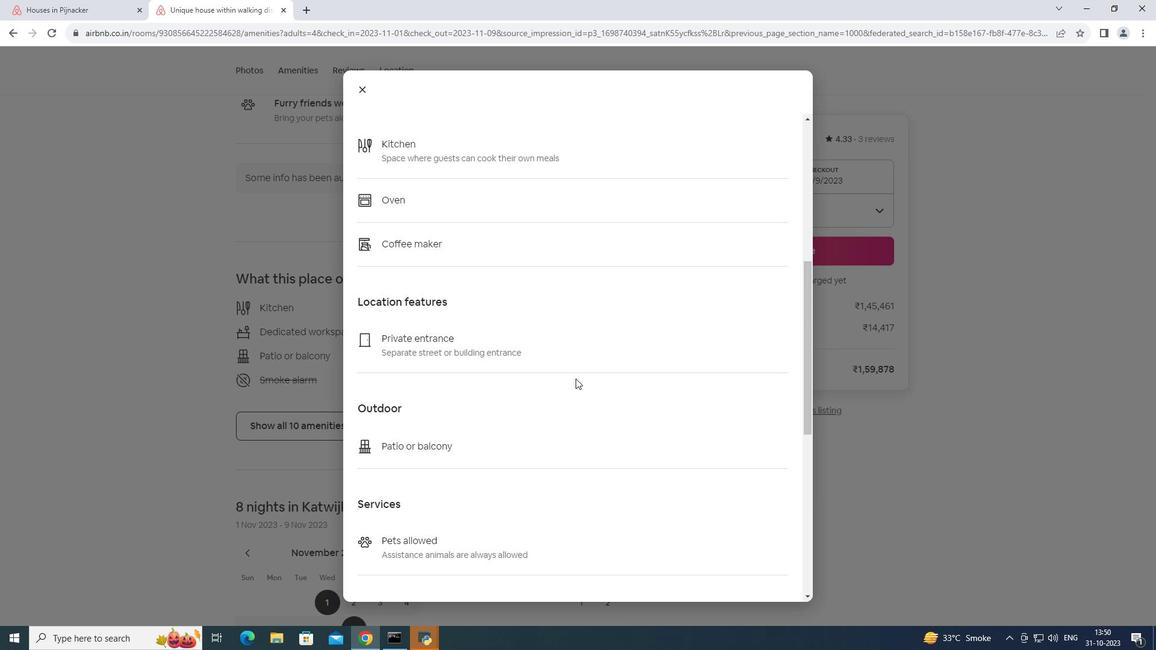 
Action: Mouse scrolled (575, 378) with delta (0, 0)
Screenshot: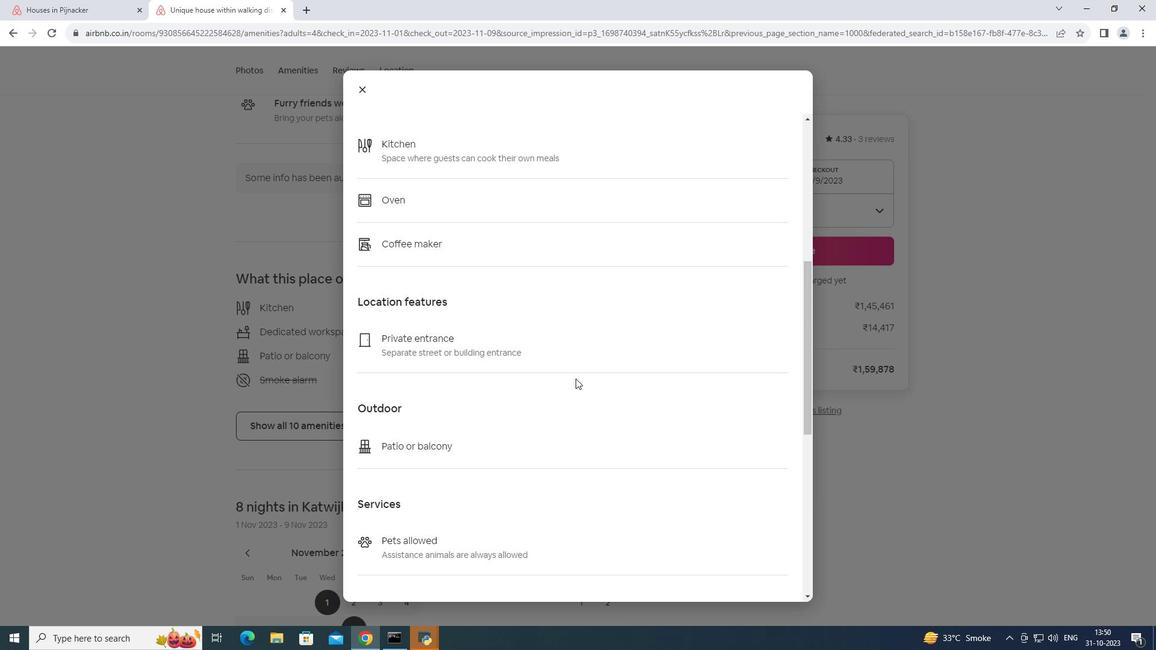 
Action: Mouse scrolled (575, 378) with delta (0, 0)
Screenshot: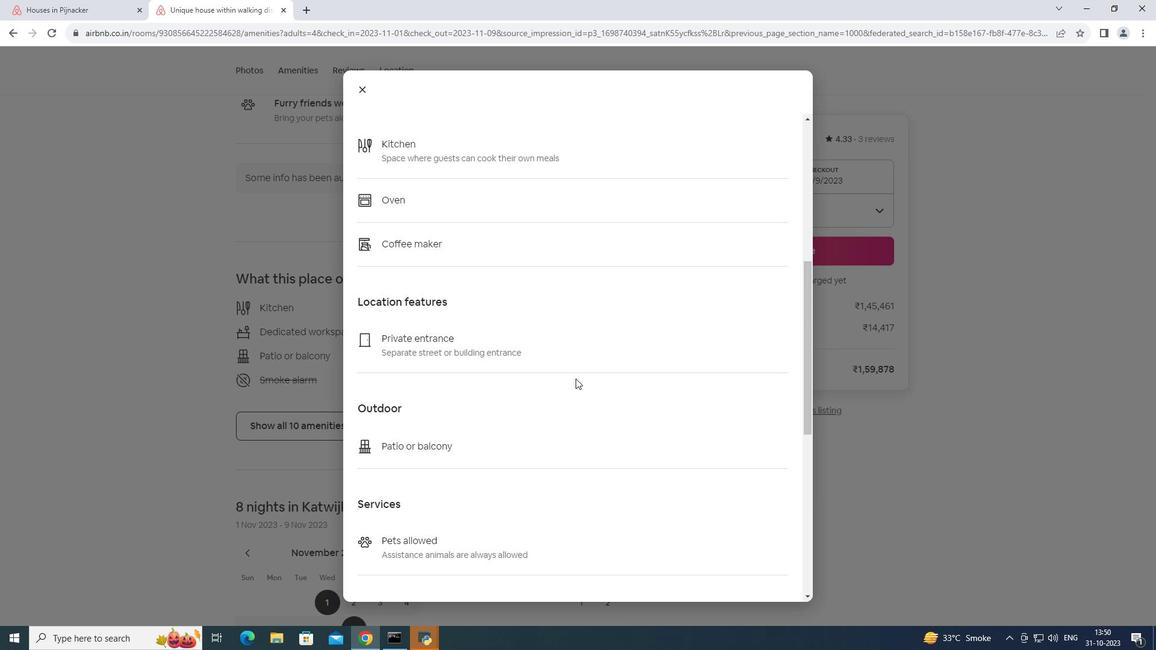 
Action: Mouse scrolled (575, 378) with delta (0, 0)
Screenshot: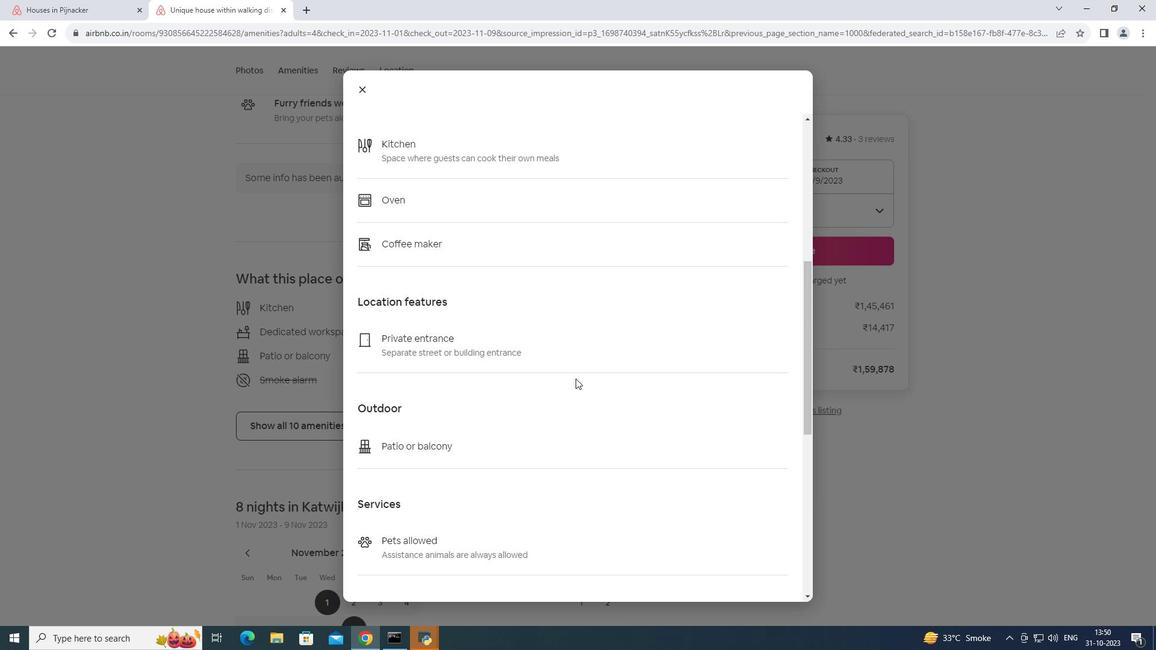 
Action: Mouse moved to (576, 378)
Screenshot: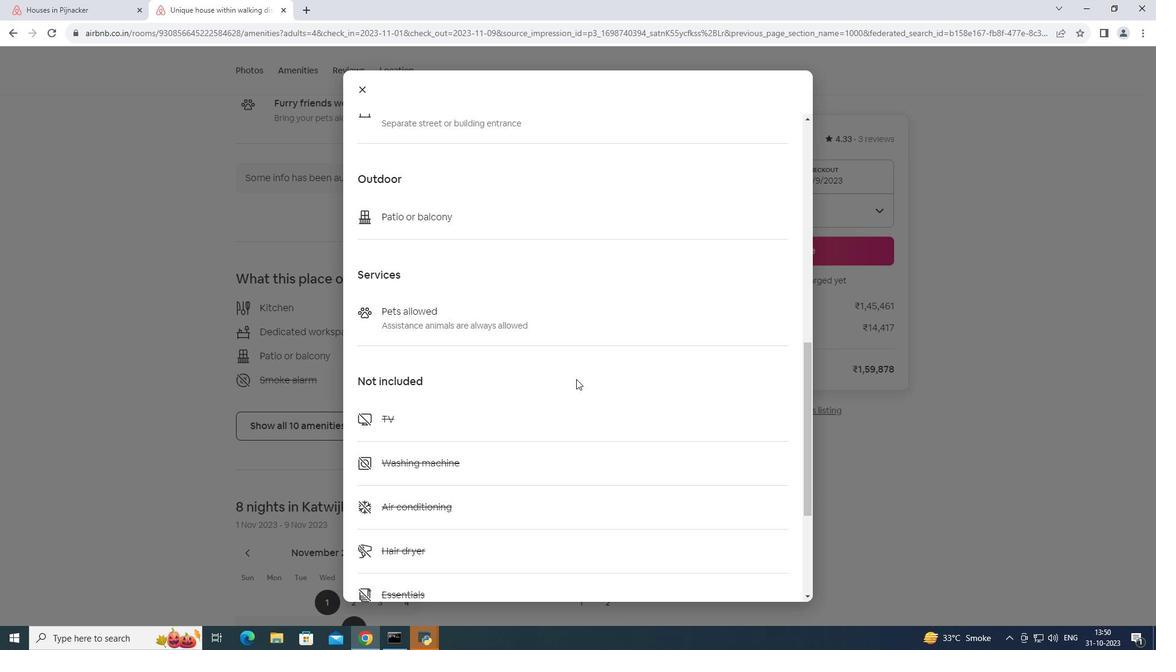 
Action: Mouse scrolled (576, 378) with delta (0, 0)
Screenshot: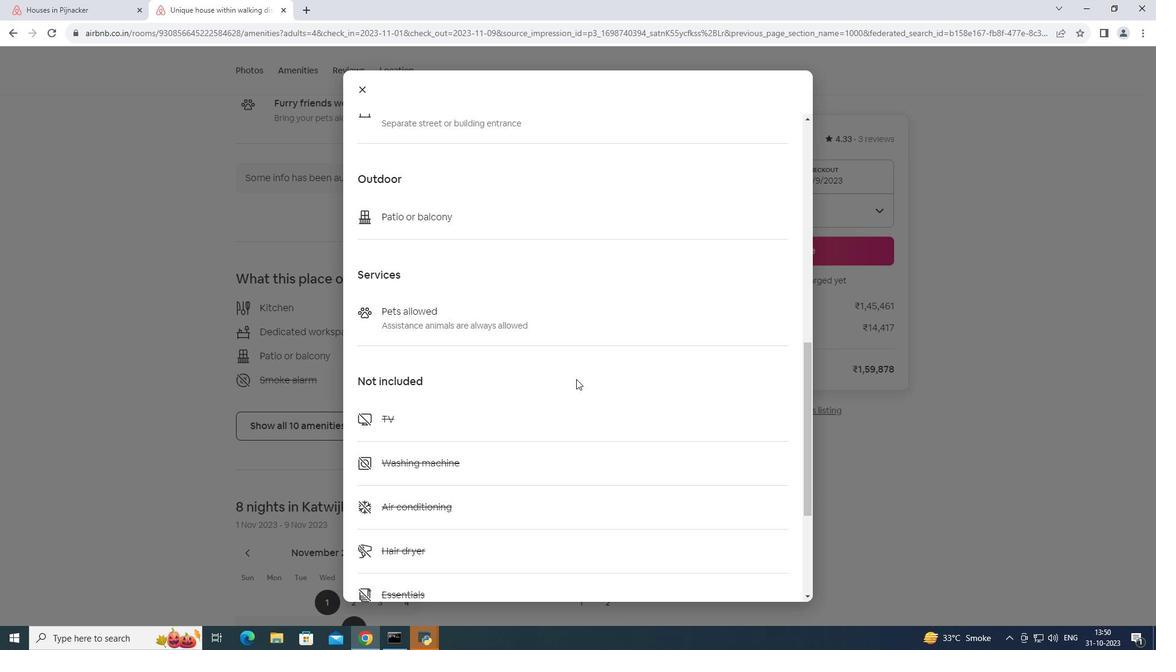 
Action: Mouse scrolled (576, 378) with delta (0, 0)
Screenshot: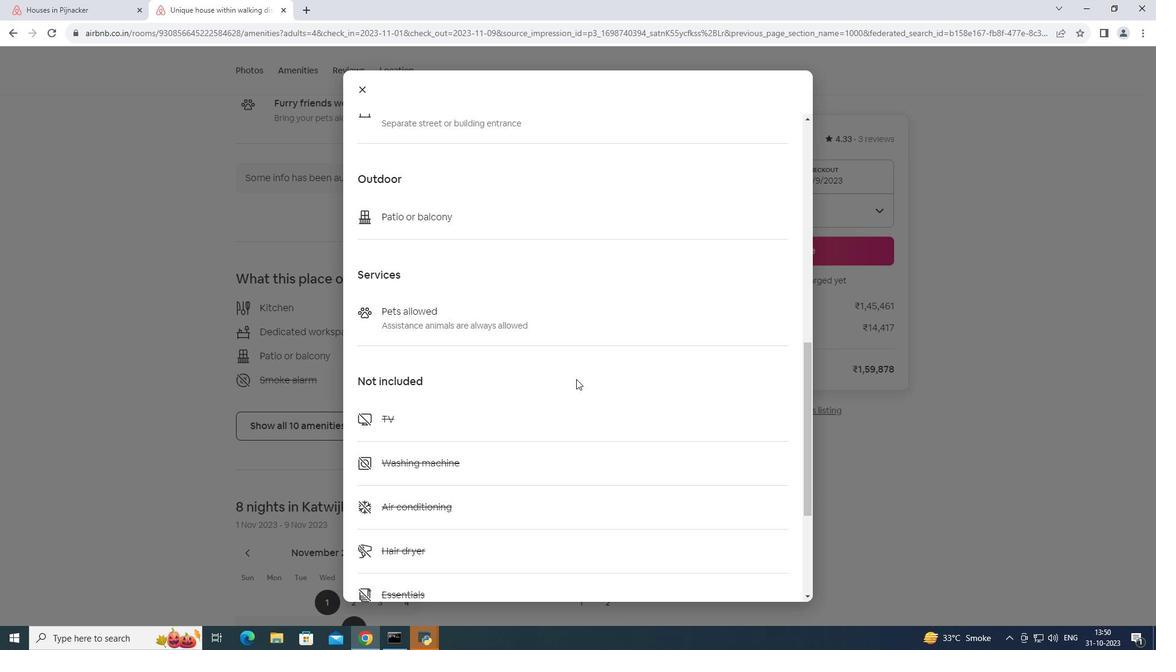 
Action: Mouse scrolled (576, 378) with delta (0, 0)
Screenshot: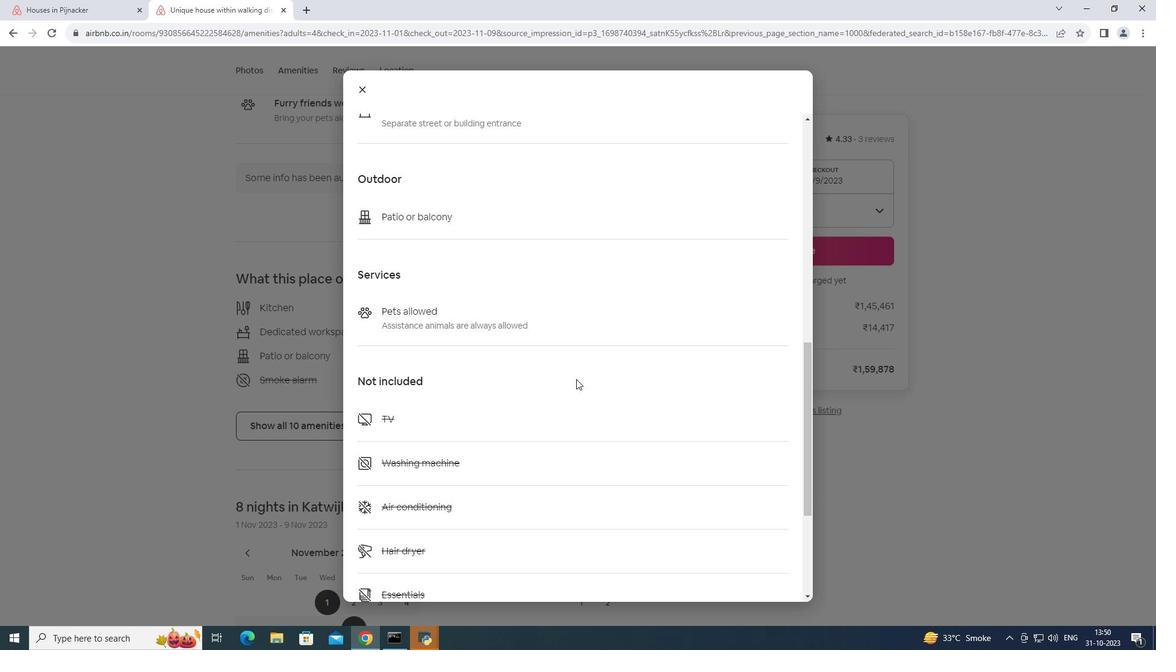 
Action: Mouse scrolled (576, 378) with delta (0, 0)
Screenshot: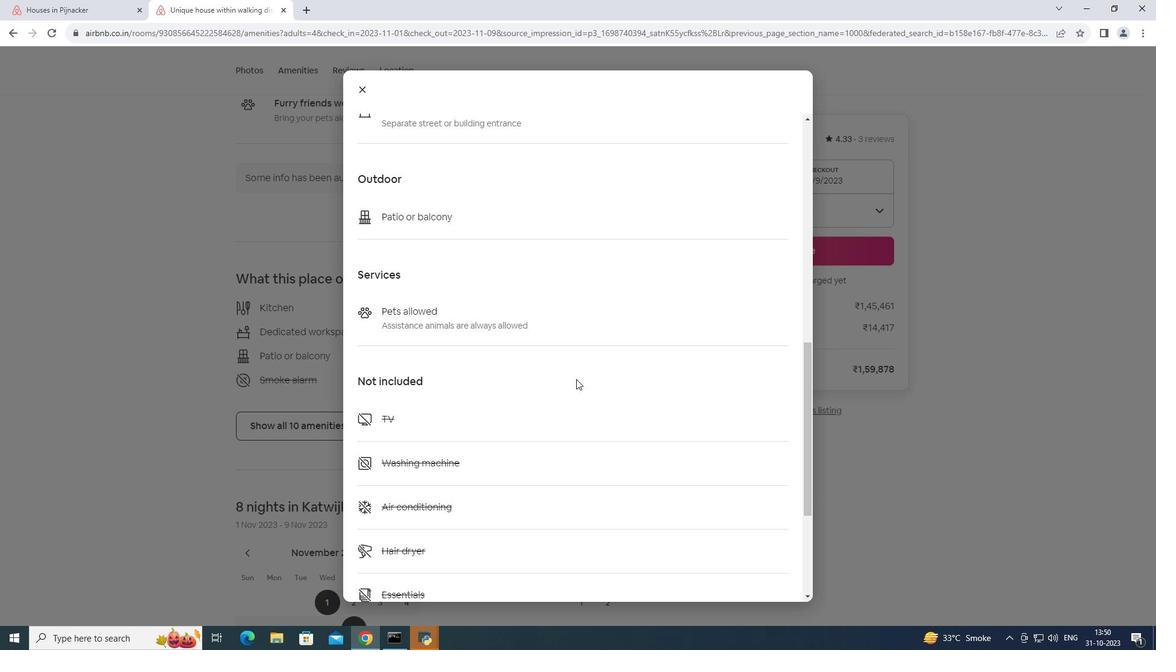 
Action: Mouse scrolled (576, 378) with delta (0, 0)
Screenshot: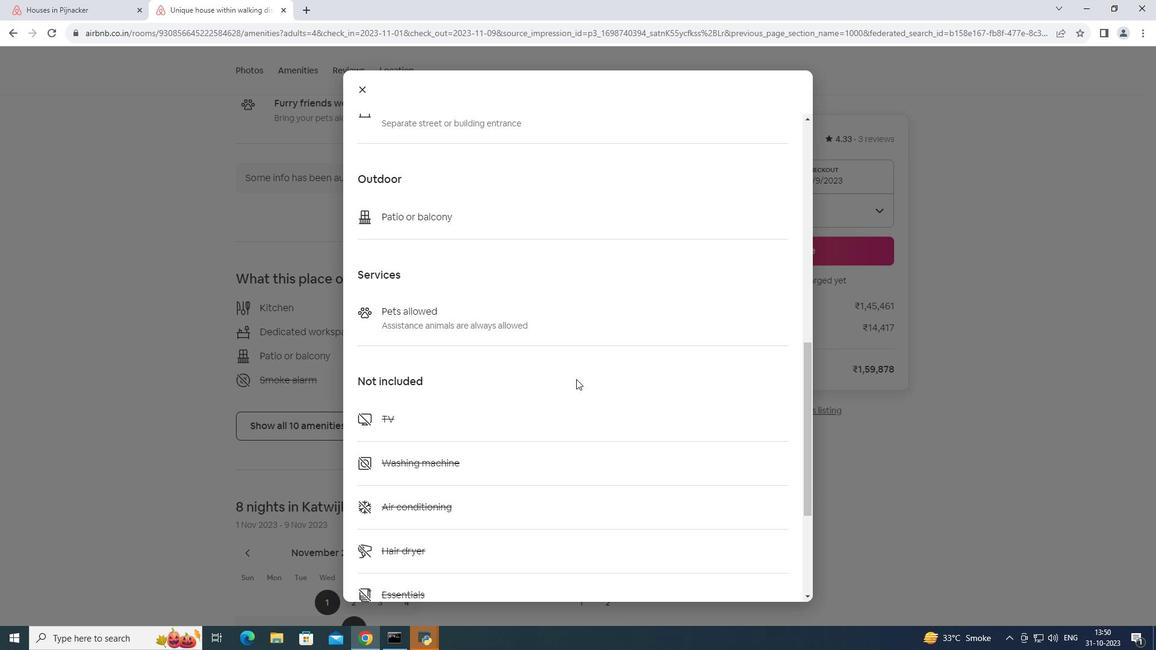 
Action: Mouse moved to (576, 379)
Screenshot: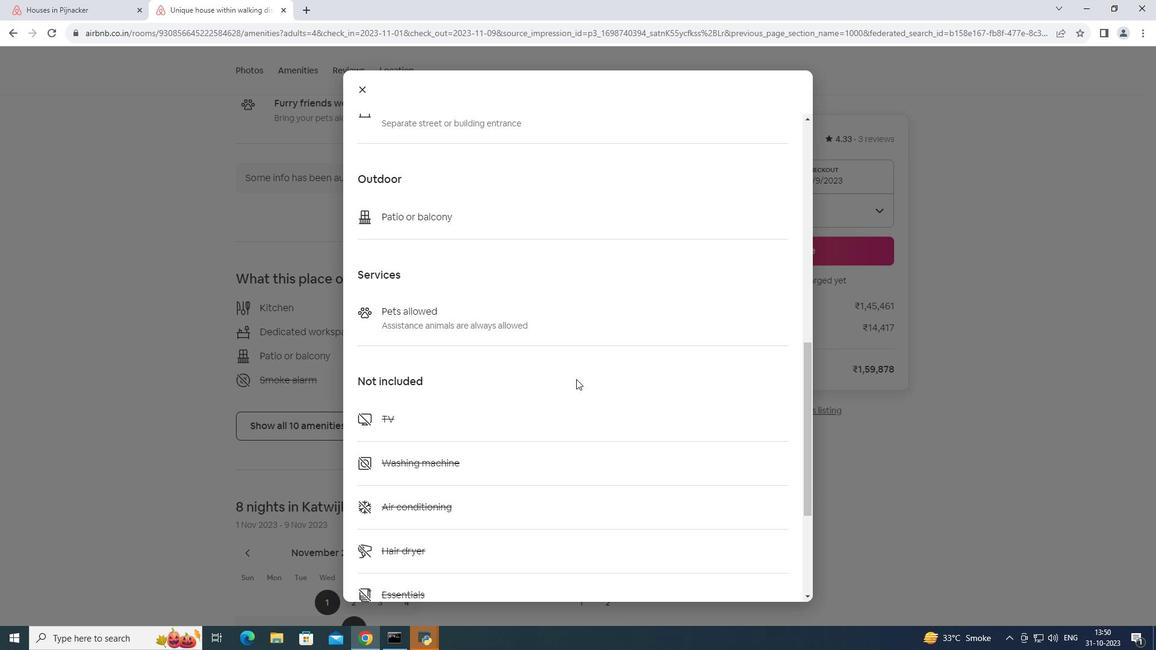 
Action: Mouse scrolled (576, 378) with delta (0, 0)
Screenshot: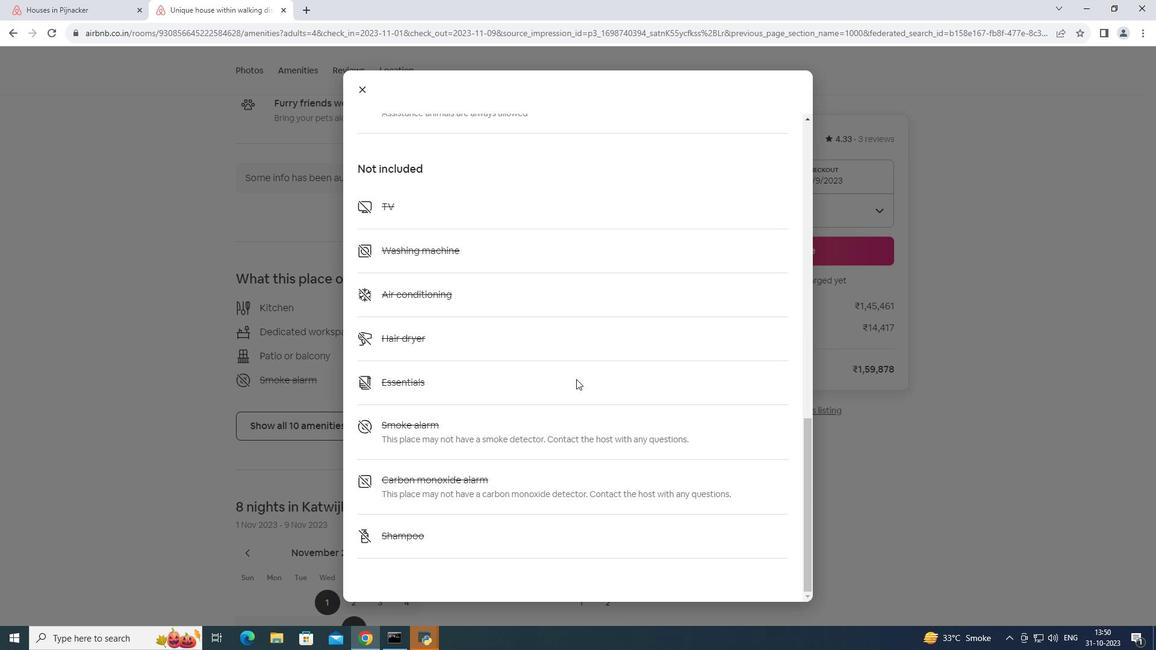 
Action: Mouse scrolled (576, 378) with delta (0, 0)
Screenshot: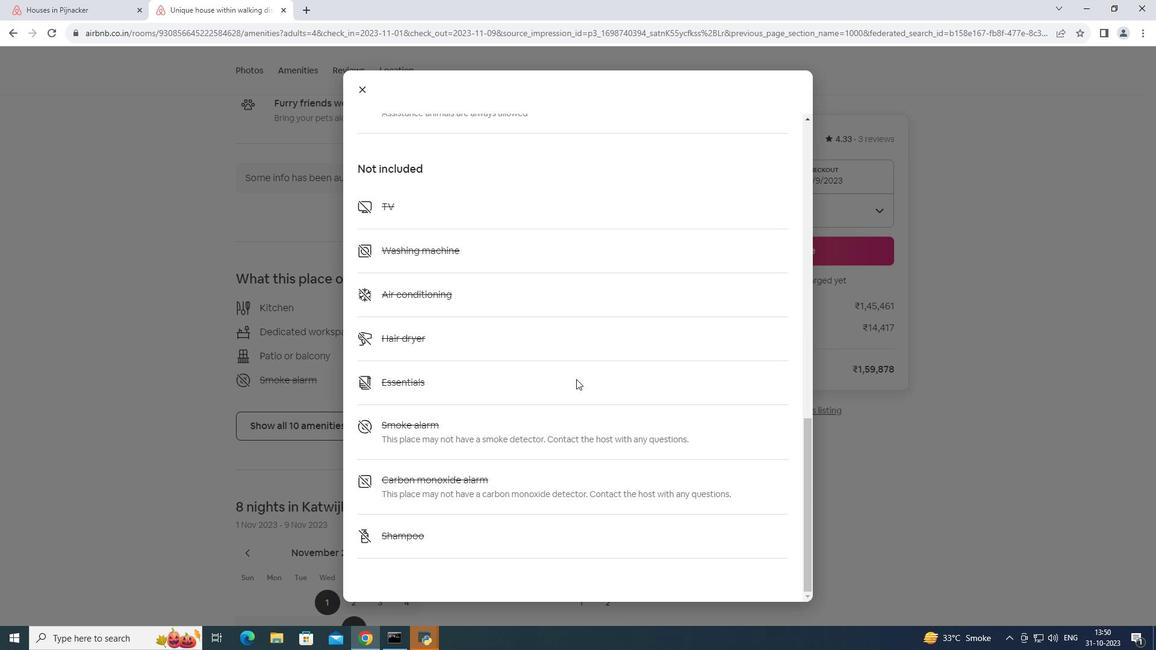 
Action: Mouse scrolled (576, 378) with delta (0, 0)
Screenshot: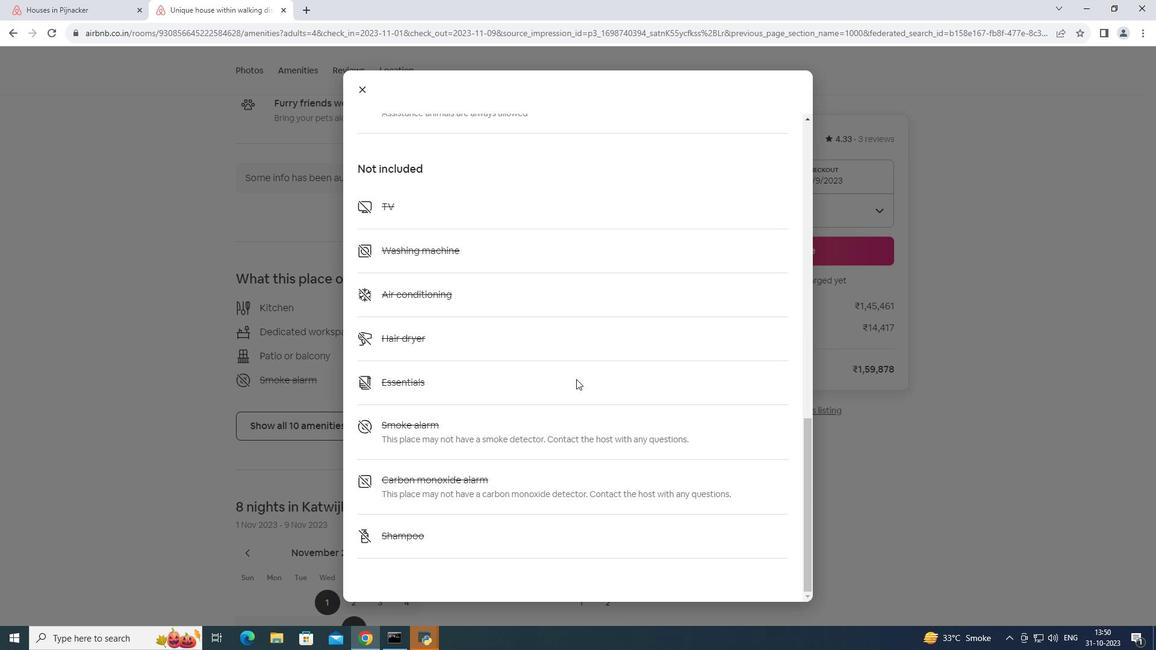 
Action: Mouse scrolled (576, 378) with delta (0, 0)
Screenshot: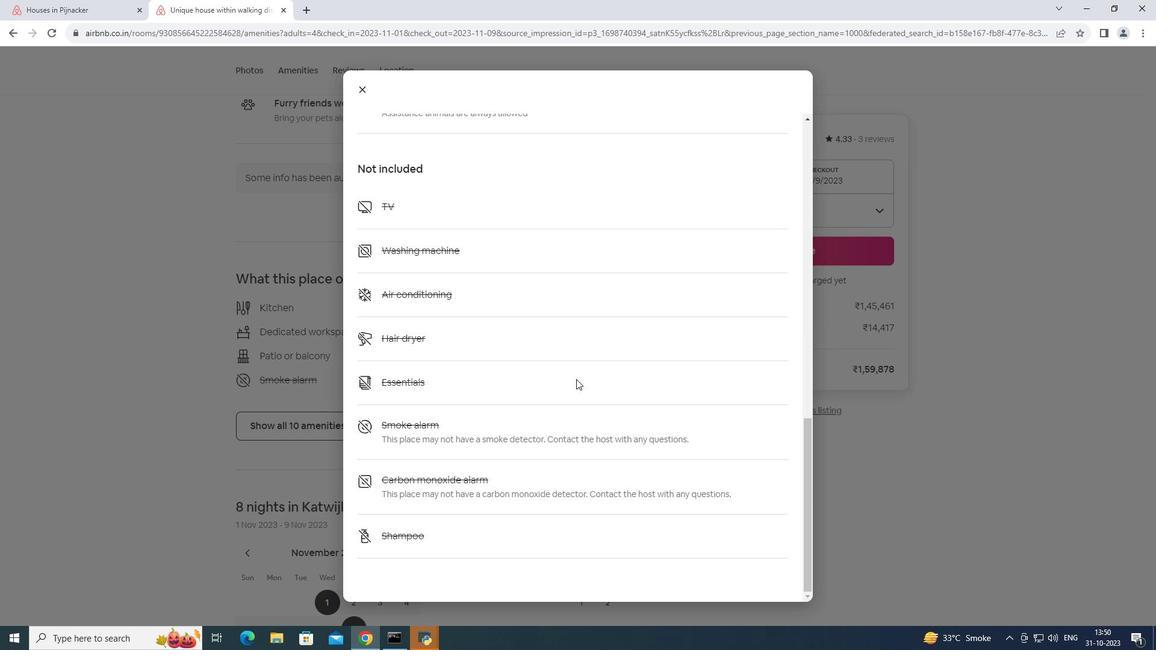 
Action: Mouse scrolled (576, 378) with delta (0, 0)
Screenshot: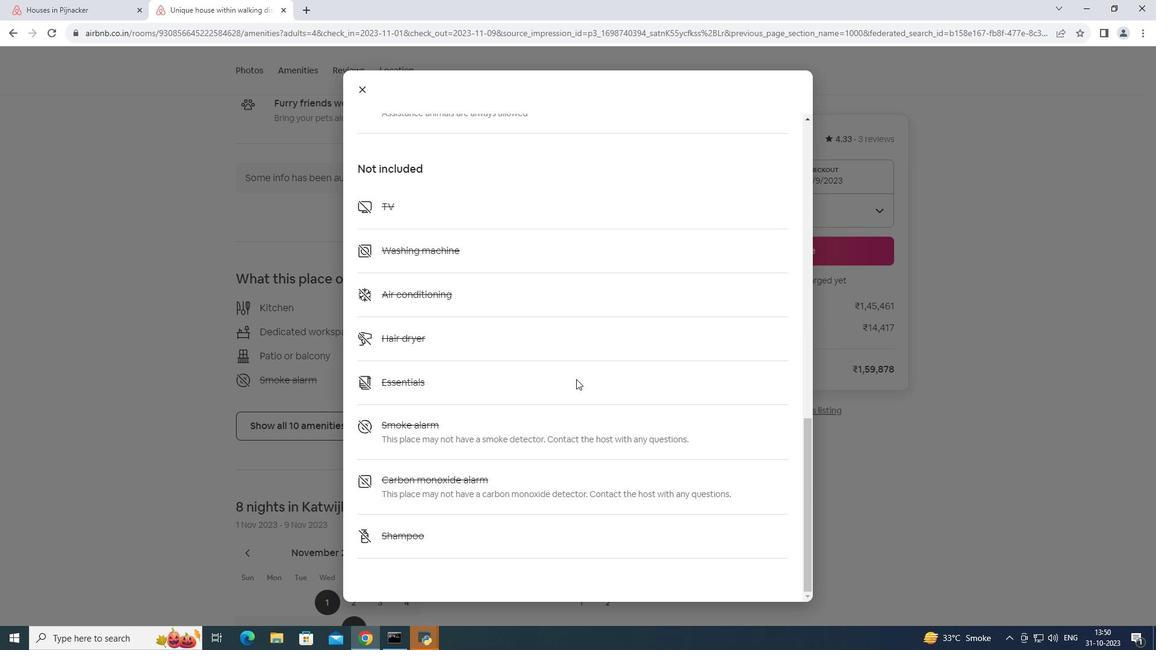 
Action: Mouse scrolled (576, 378) with delta (0, 0)
Screenshot: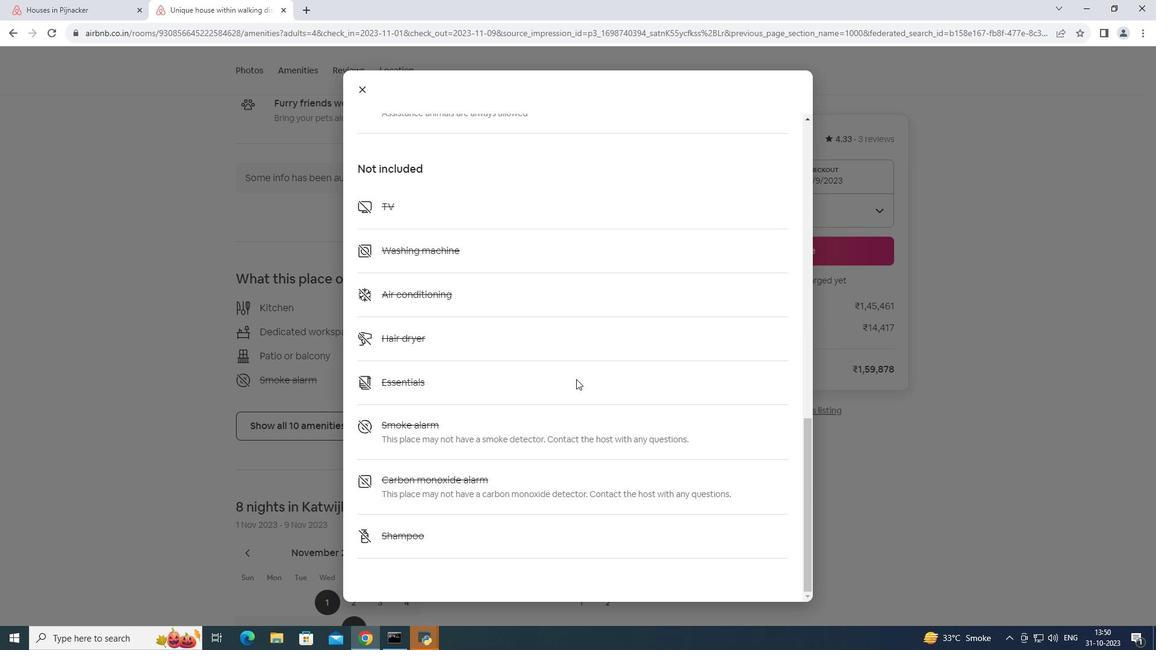 
Action: Mouse scrolled (576, 378) with delta (0, 0)
Screenshot: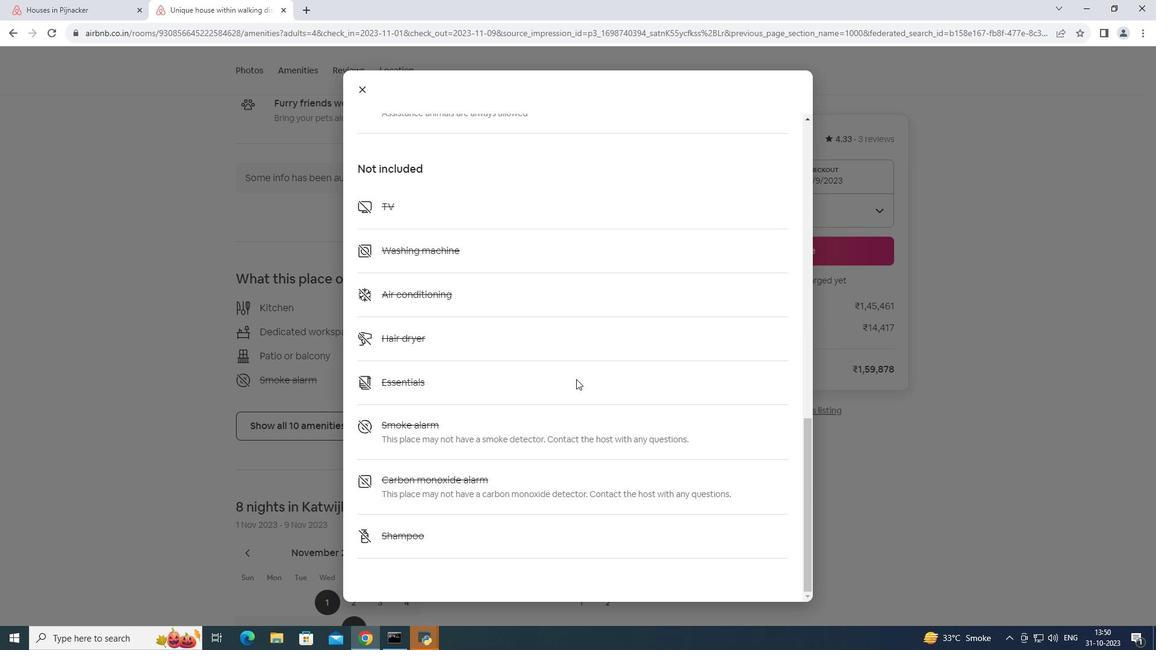 
Action: Mouse scrolled (576, 378) with delta (0, 0)
Screenshot: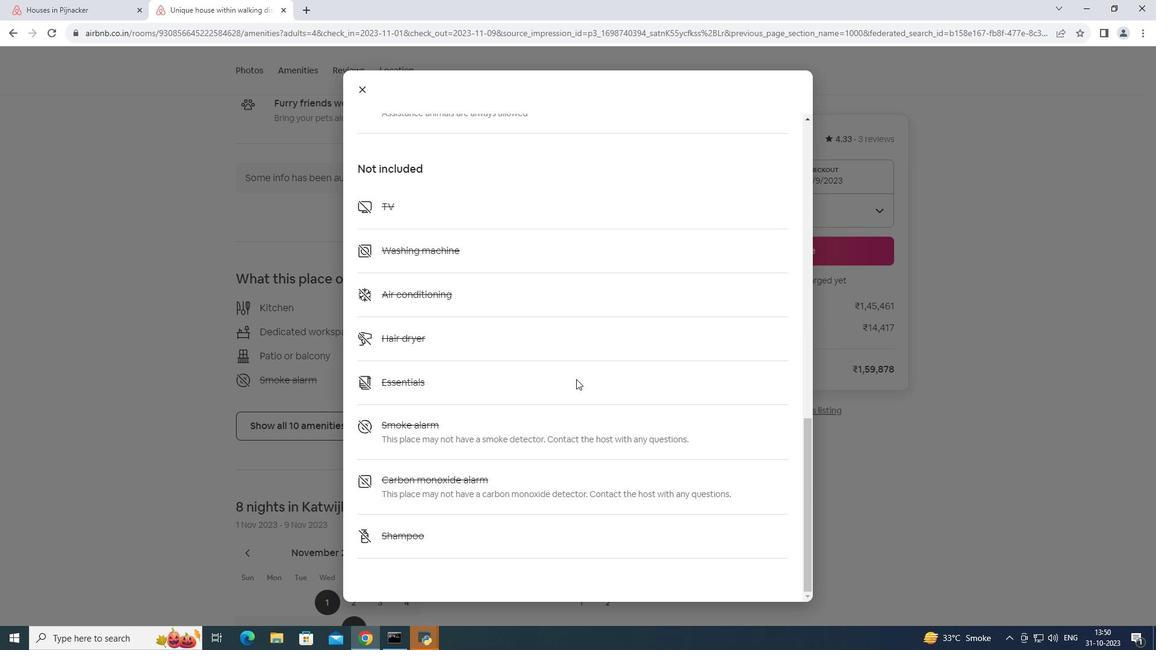 
Action: Mouse scrolled (576, 378) with delta (0, 0)
Screenshot: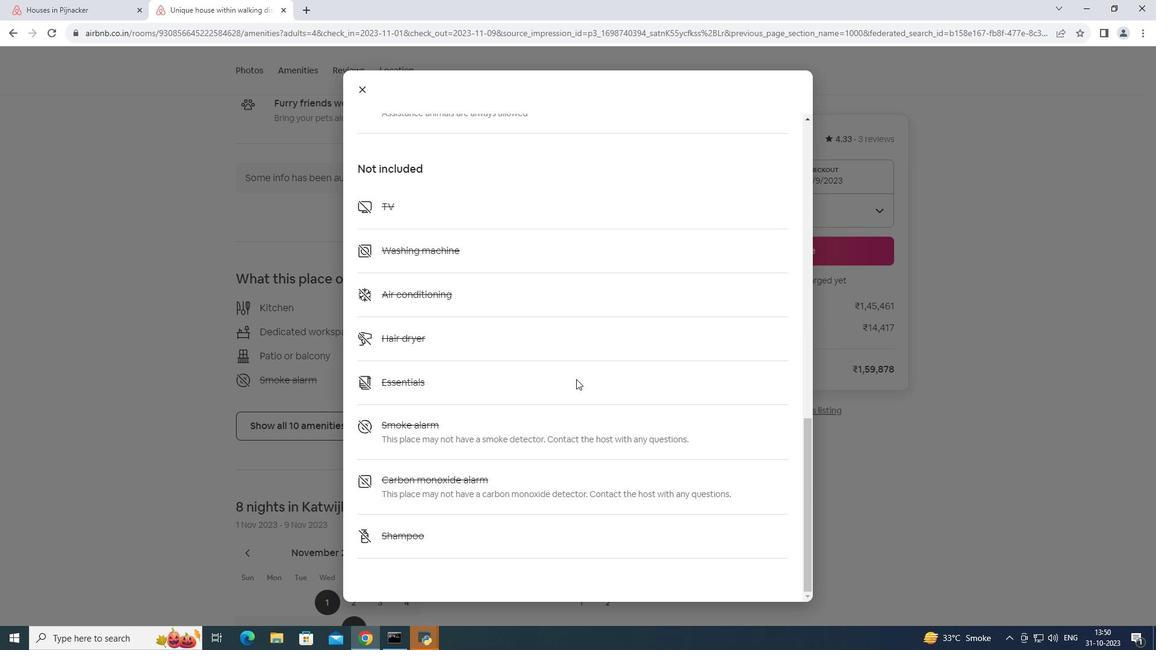 
Action: Mouse moved to (362, 84)
Screenshot: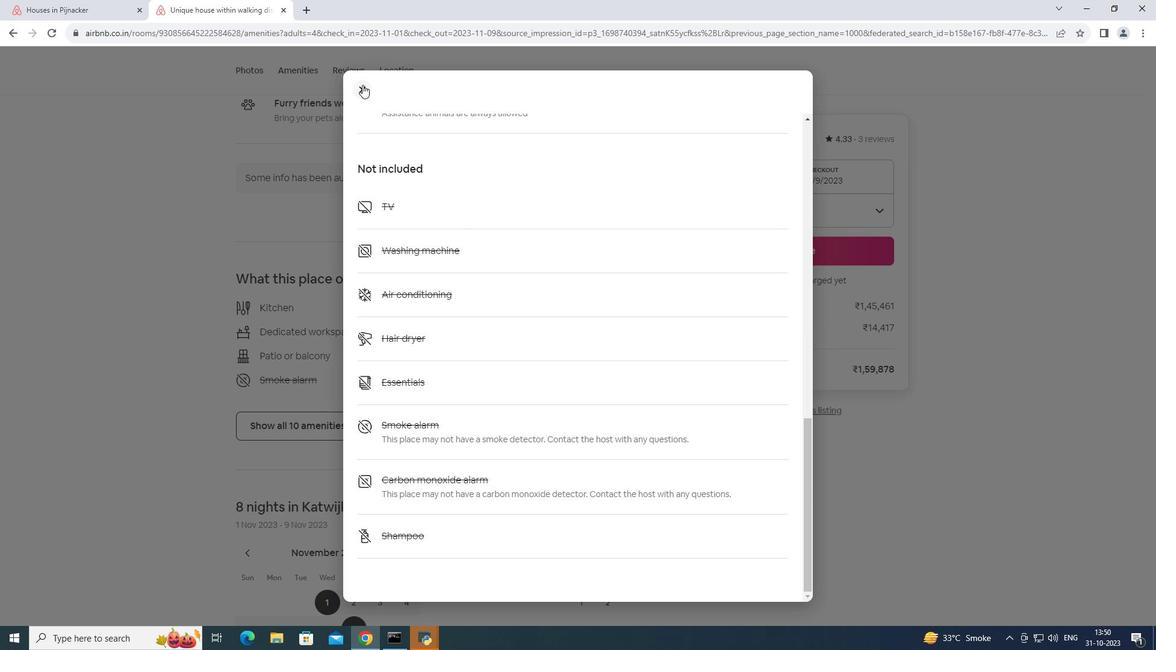 
Action: Mouse pressed left at (362, 84)
Screenshot: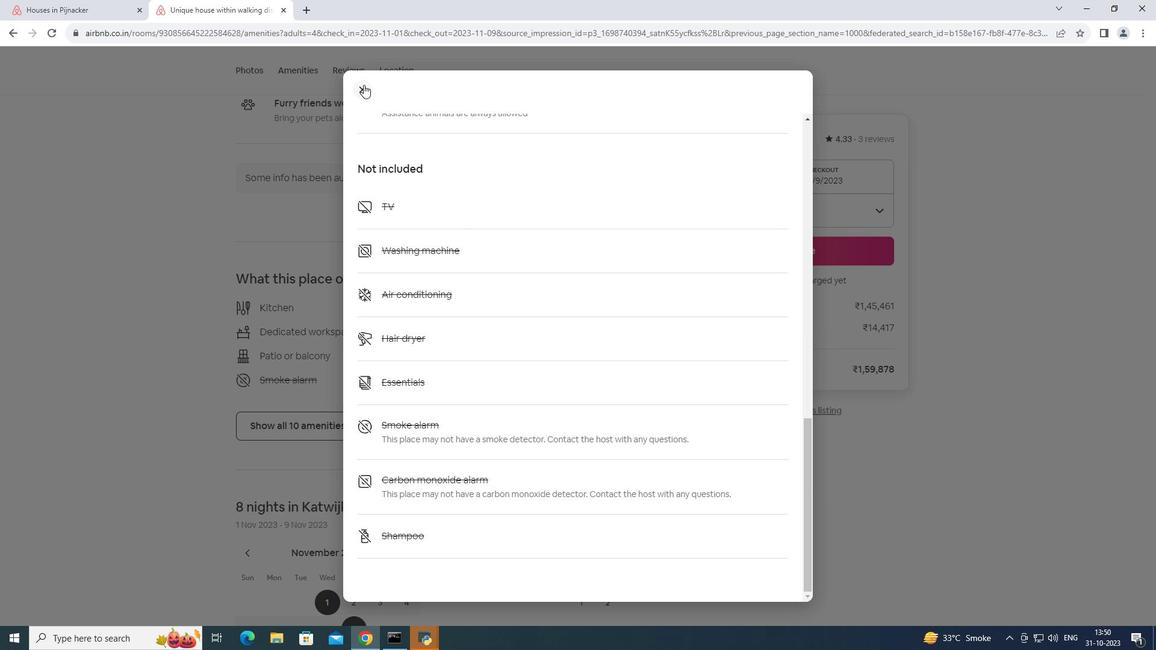 
Action: Mouse moved to (489, 427)
Screenshot: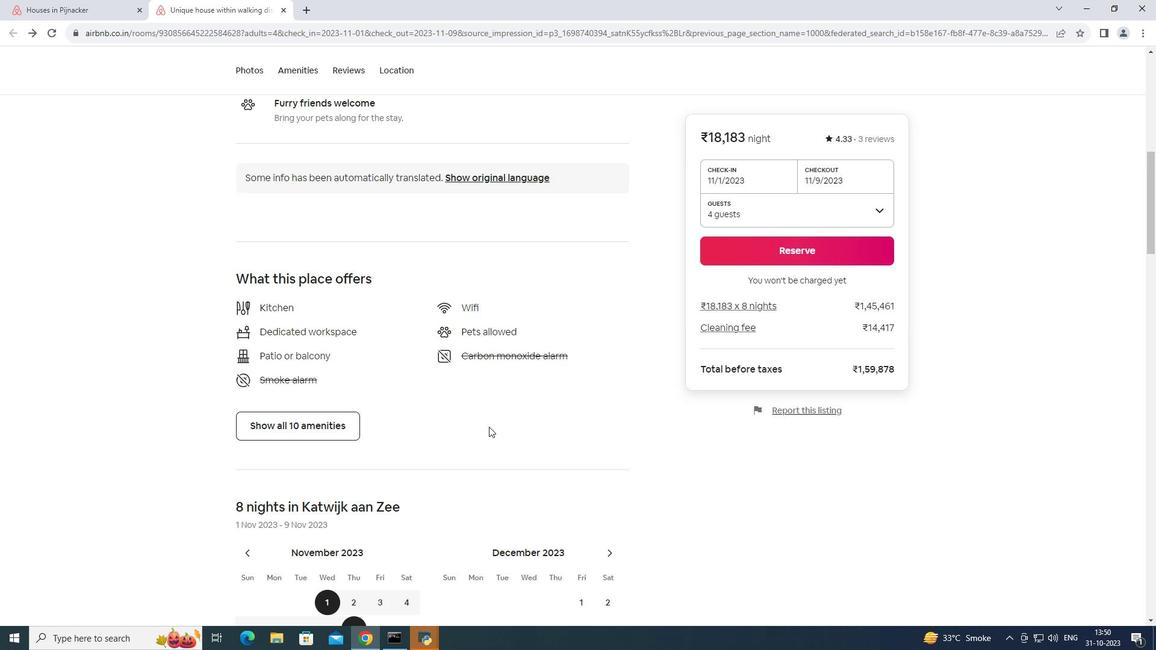 
Action: Mouse scrolled (489, 426) with delta (0, 0)
Screenshot: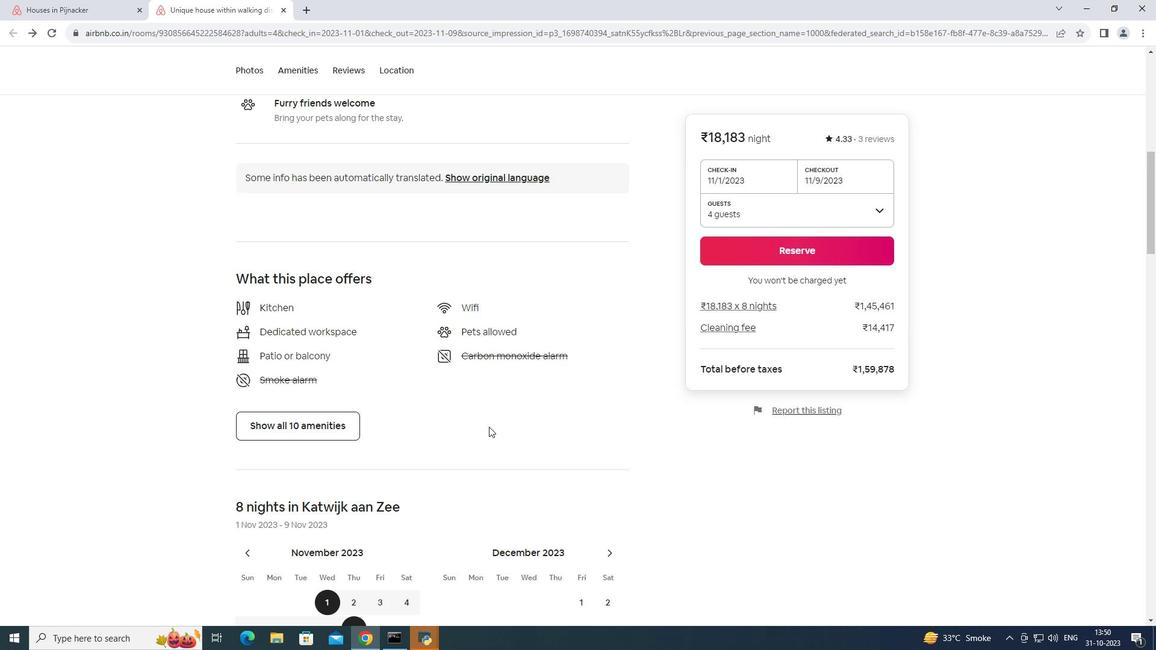 
Action: Mouse scrolled (489, 426) with delta (0, 0)
Screenshot: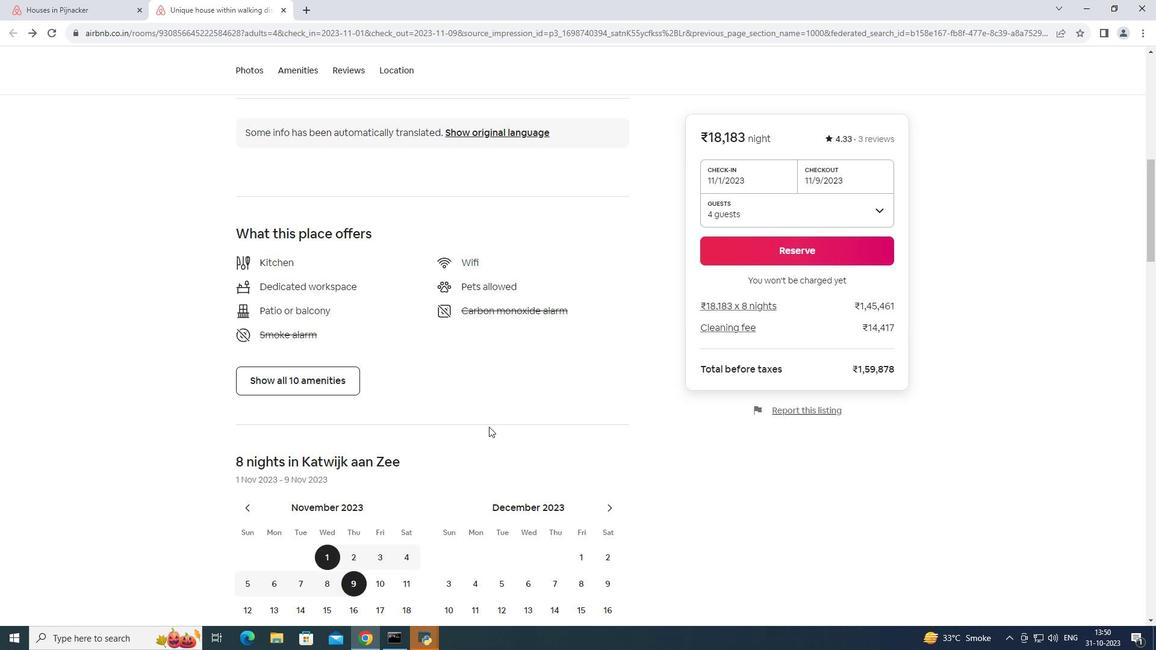 
Action: Mouse scrolled (489, 426) with delta (0, 0)
Screenshot: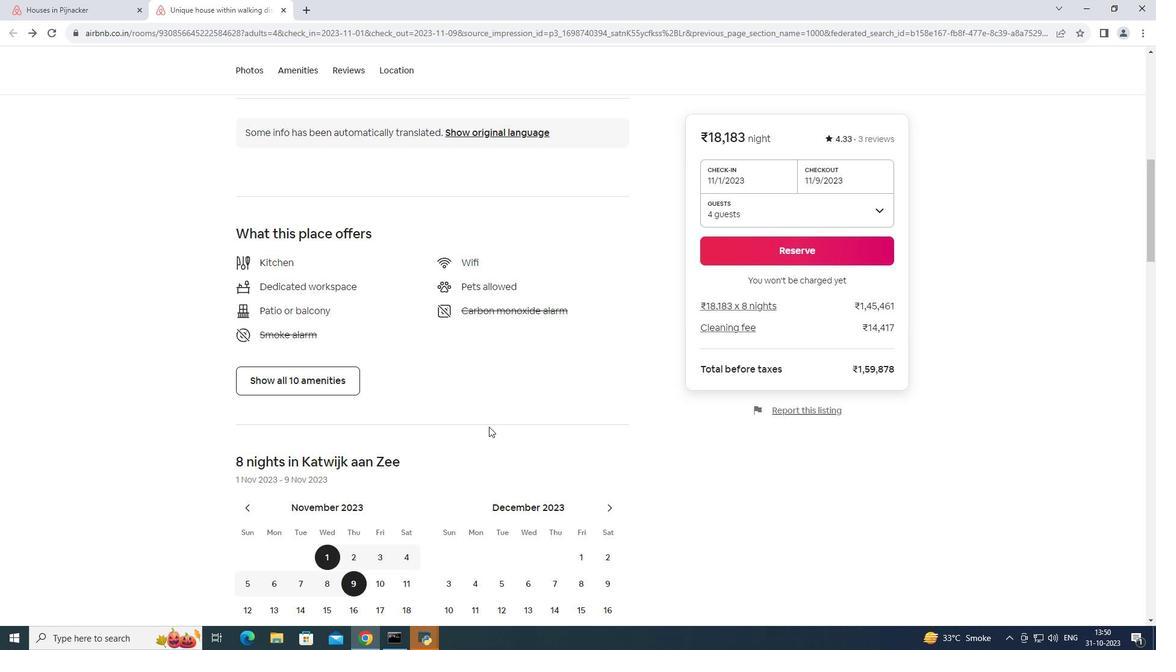 
Action: Mouse scrolled (489, 426) with delta (0, 0)
Screenshot: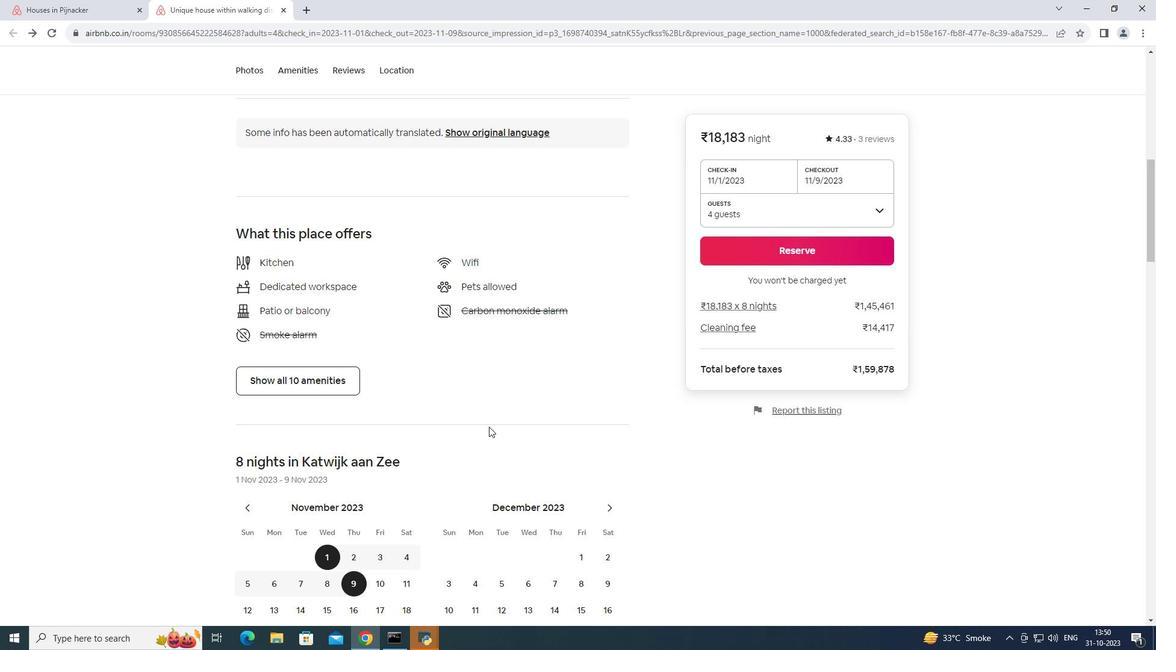 
Action: Mouse scrolled (489, 426) with delta (0, 0)
Screenshot: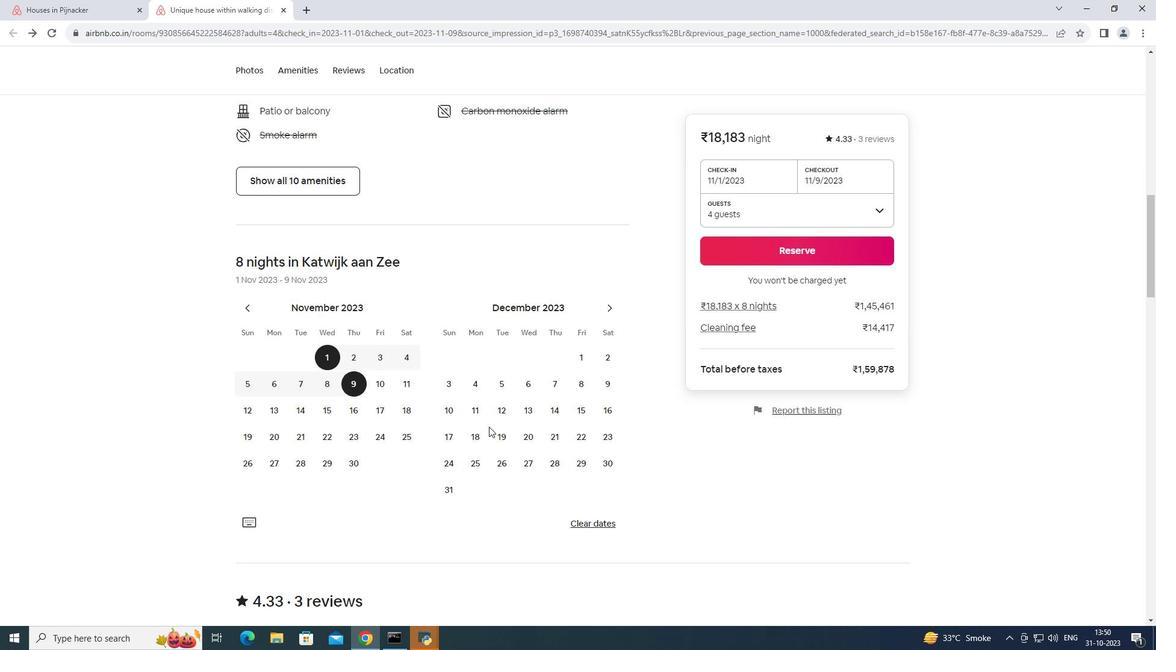 
Action: Mouse scrolled (489, 426) with delta (0, 0)
Screenshot: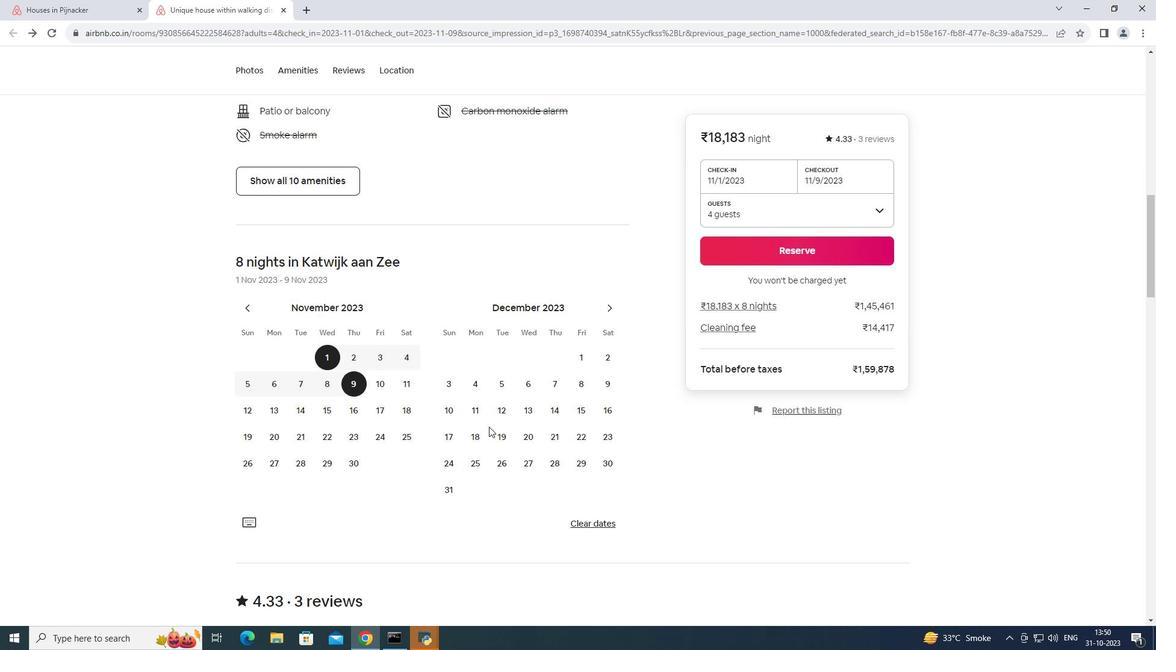 
Action: Mouse scrolled (489, 426) with delta (0, 0)
Screenshot: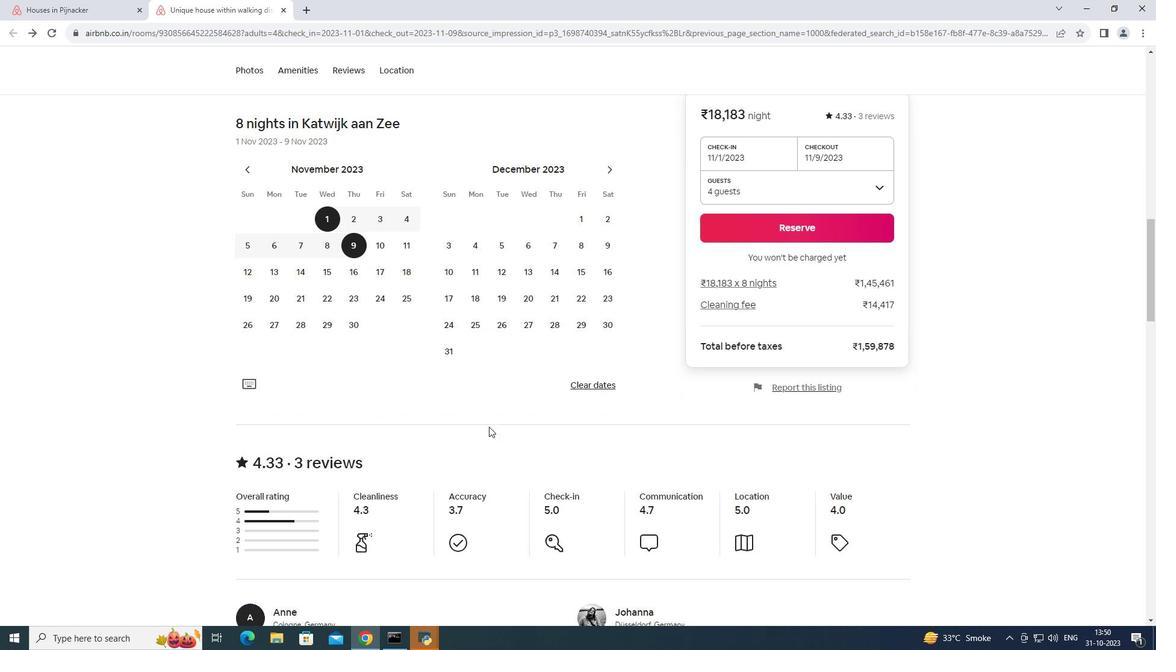 
Action: Mouse scrolled (489, 426) with delta (0, 0)
Screenshot: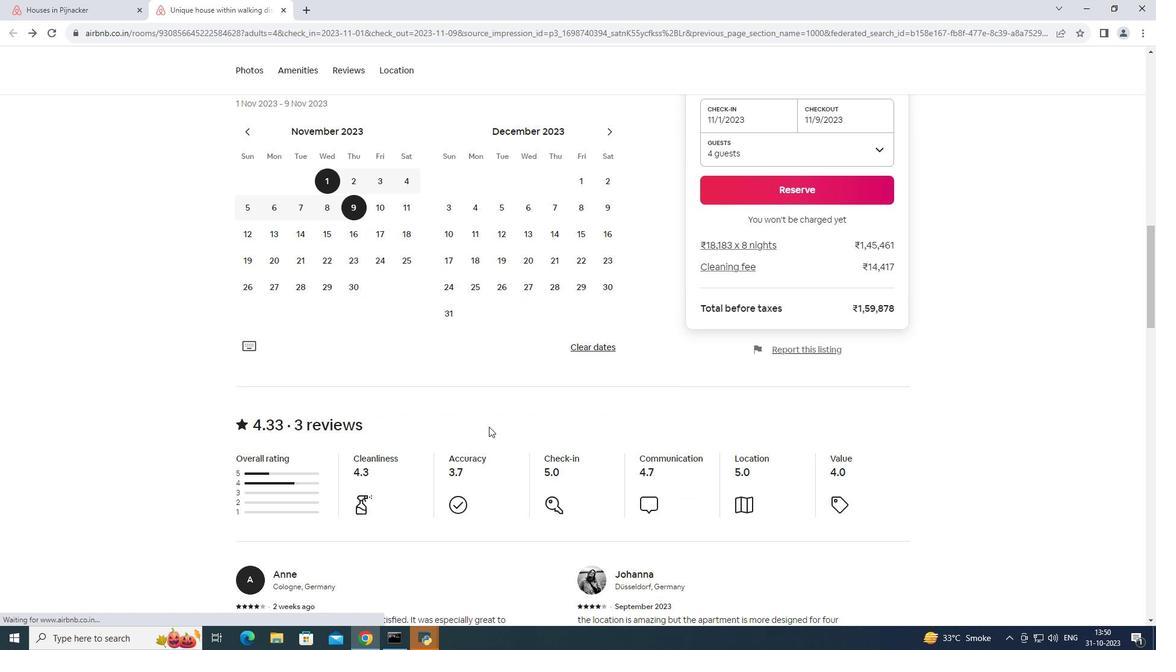 
Action: Mouse scrolled (489, 426) with delta (0, 0)
Screenshot: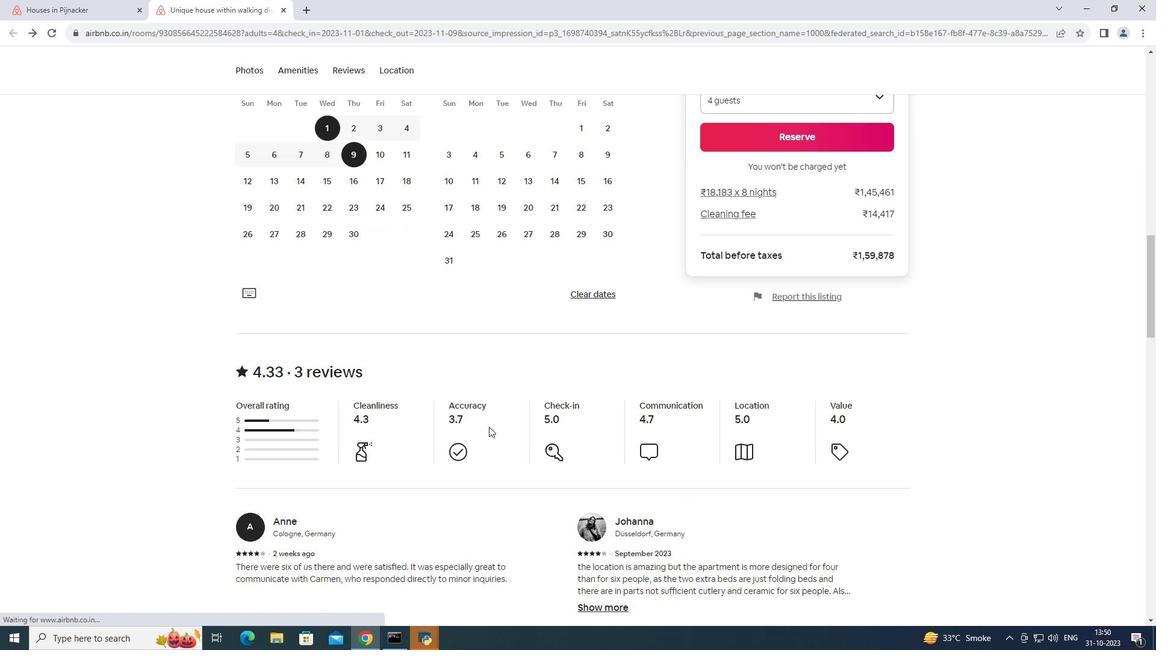 
Action: Mouse scrolled (489, 426) with delta (0, 0)
Screenshot: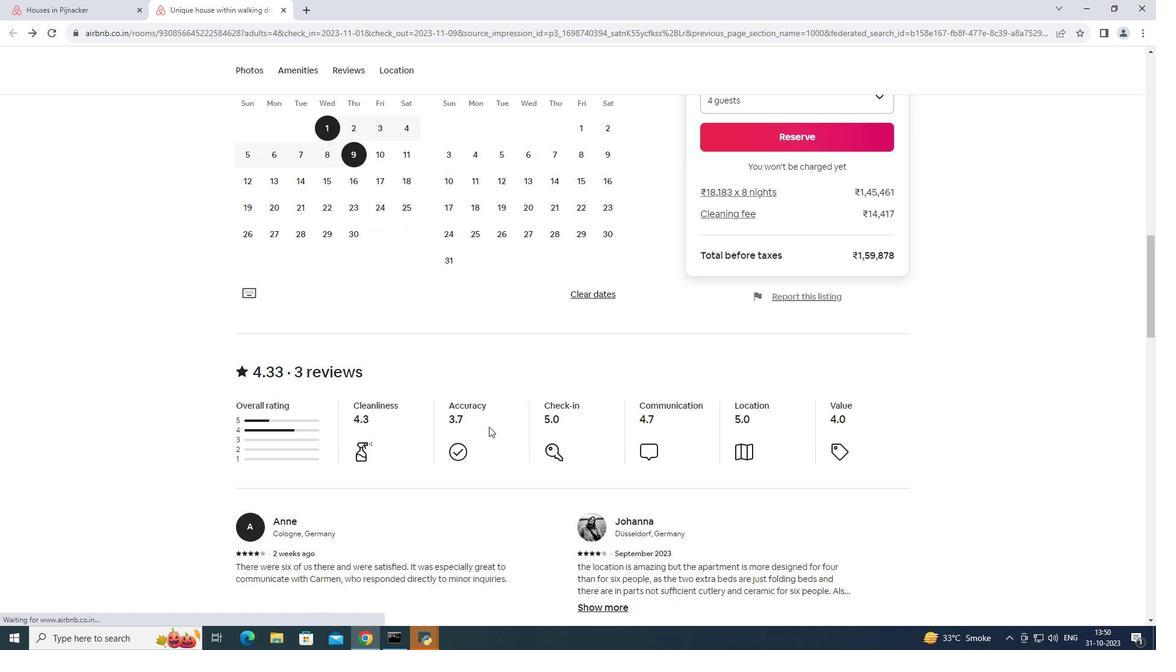 
Action: Mouse scrolled (489, 426) with delta (0, 0)
Screenshot: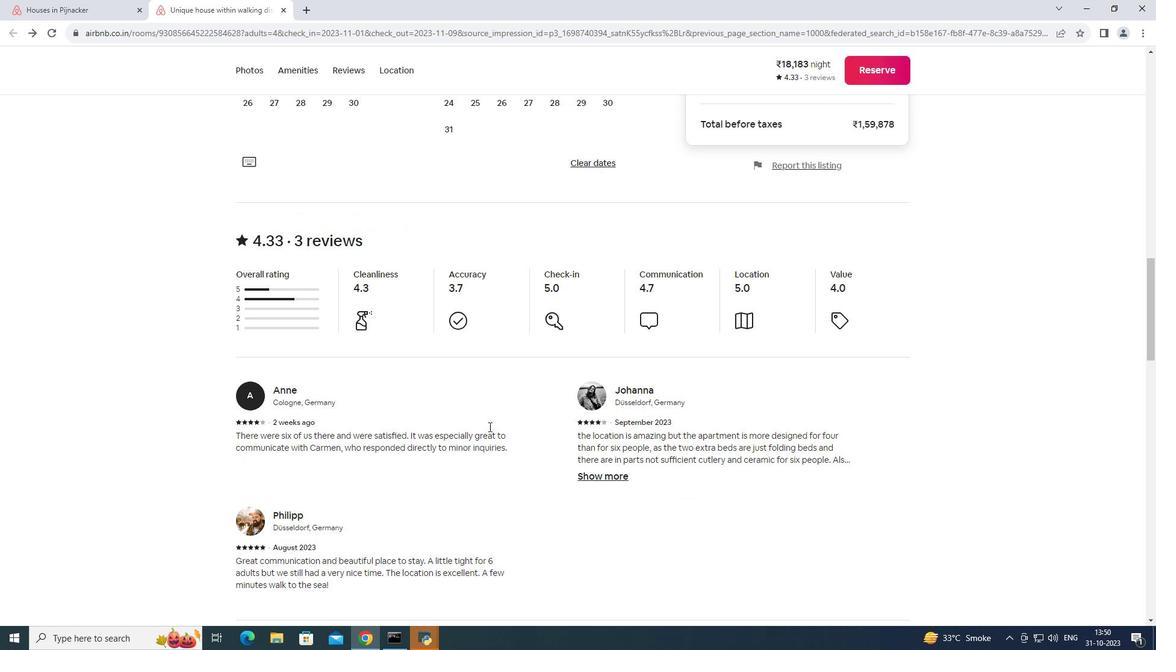 
Action: Mouse scrolled (489, 426) with delta (0, 0)
Screenshot: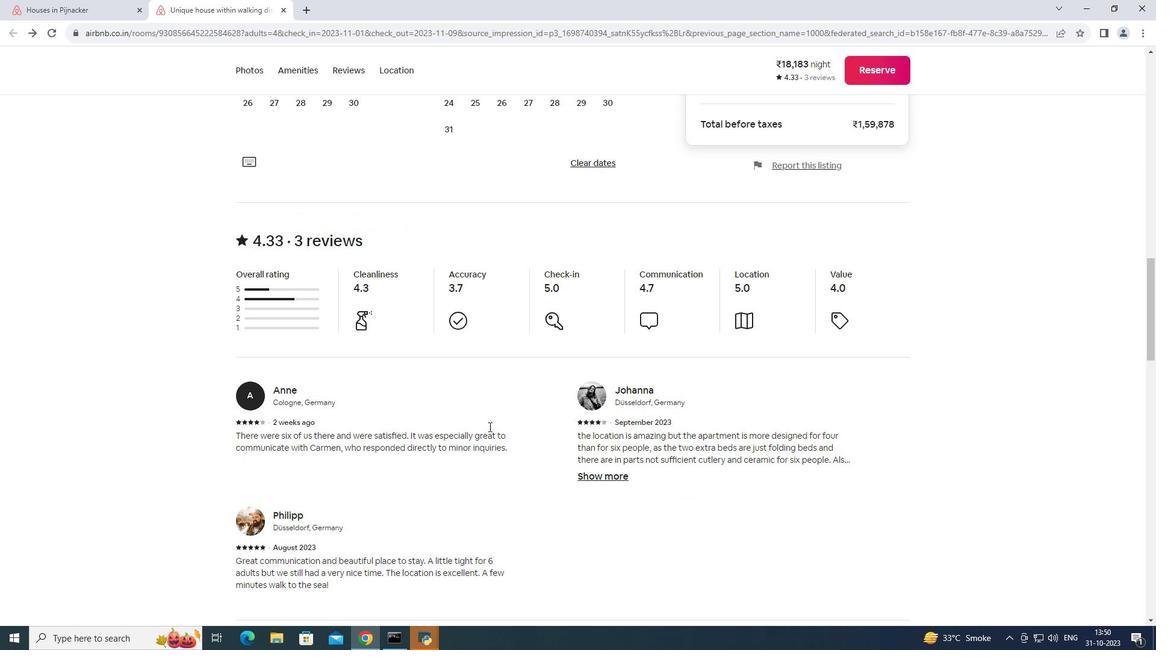 
Action: Mouse scrolled (489, 426) with delta (0, 0)
Screenshot: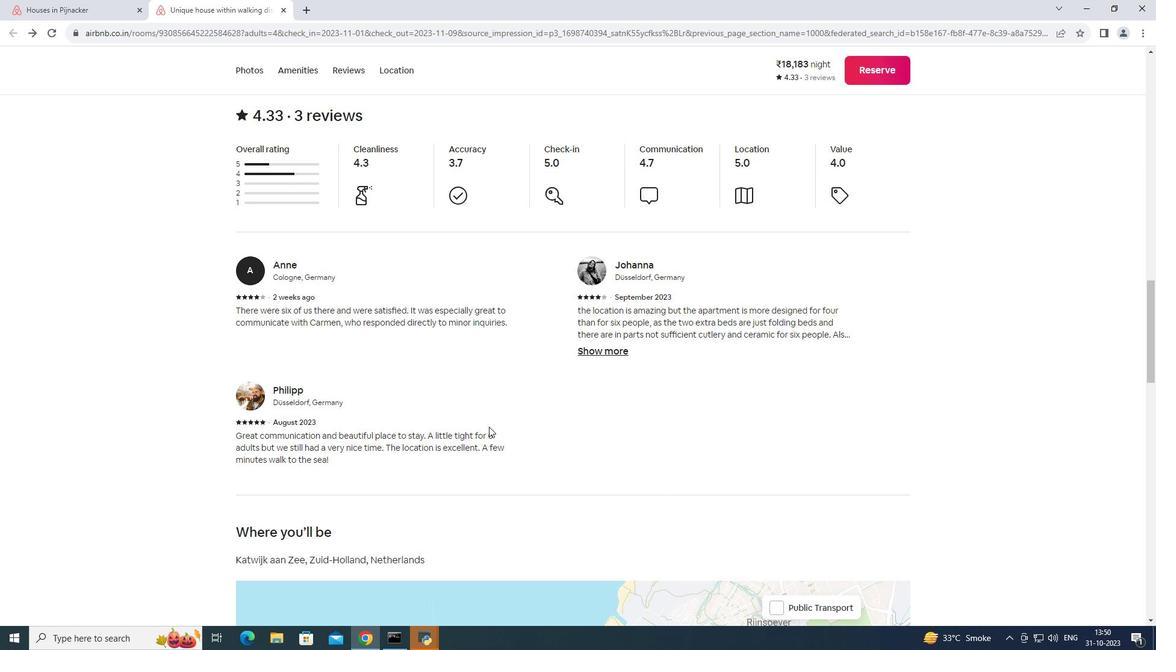 
Action: Mouse scrolled (489, 426) with delta (0, 0)
Screenshot: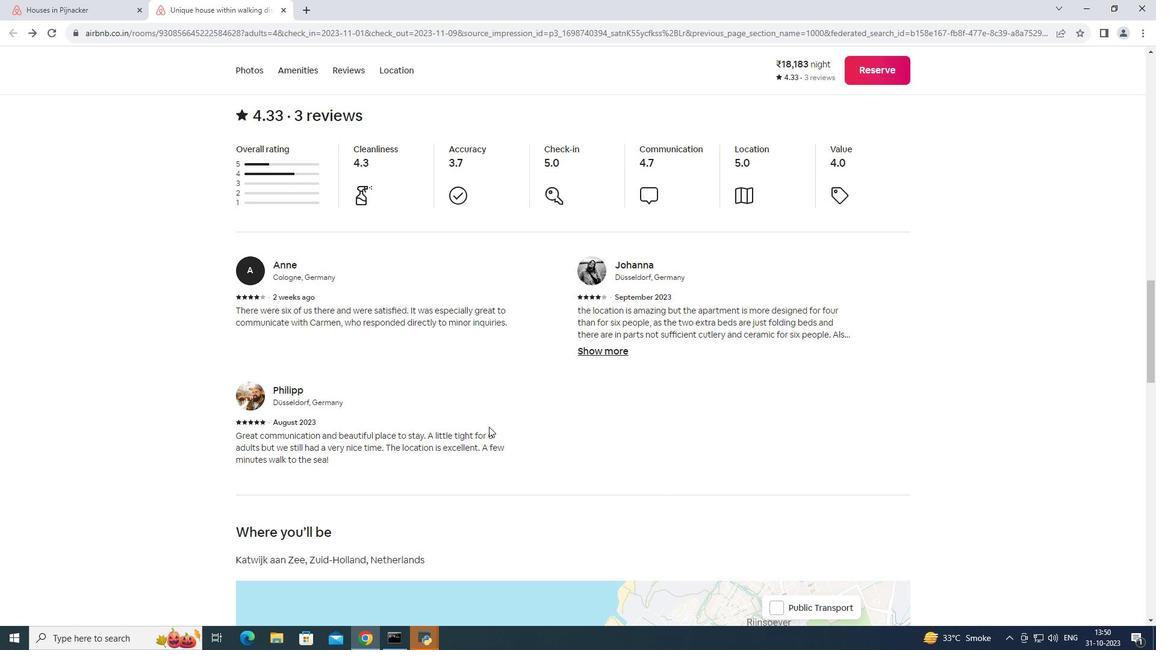 
Action: Mouse scrolled (489, 426) with delta (0, 0)
Screenshot: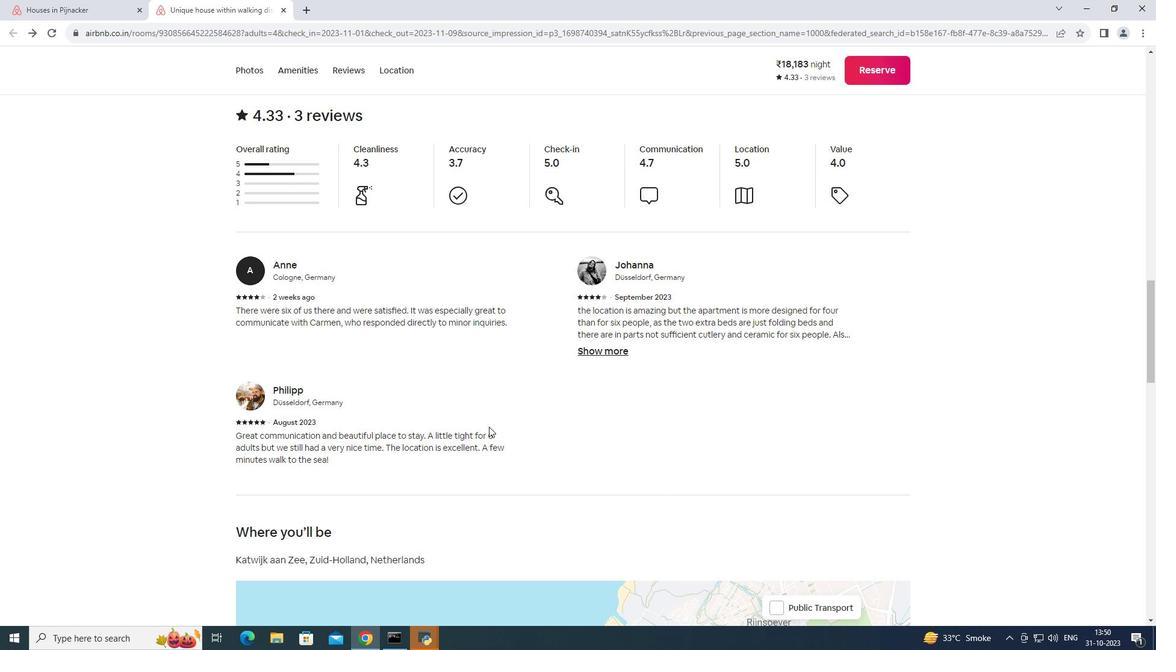 
Action: Mouse moved to (409, 410)
Screenshot: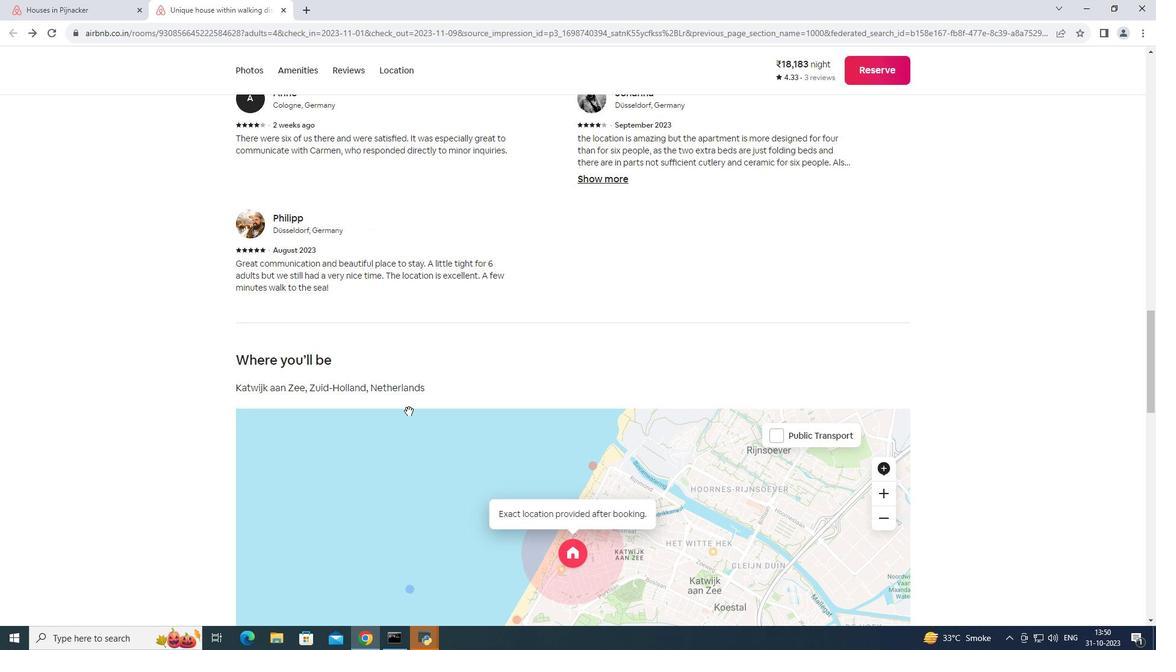 
Action: Mouse scrolled (409, 409) with delta (0, 0)
Screenshot: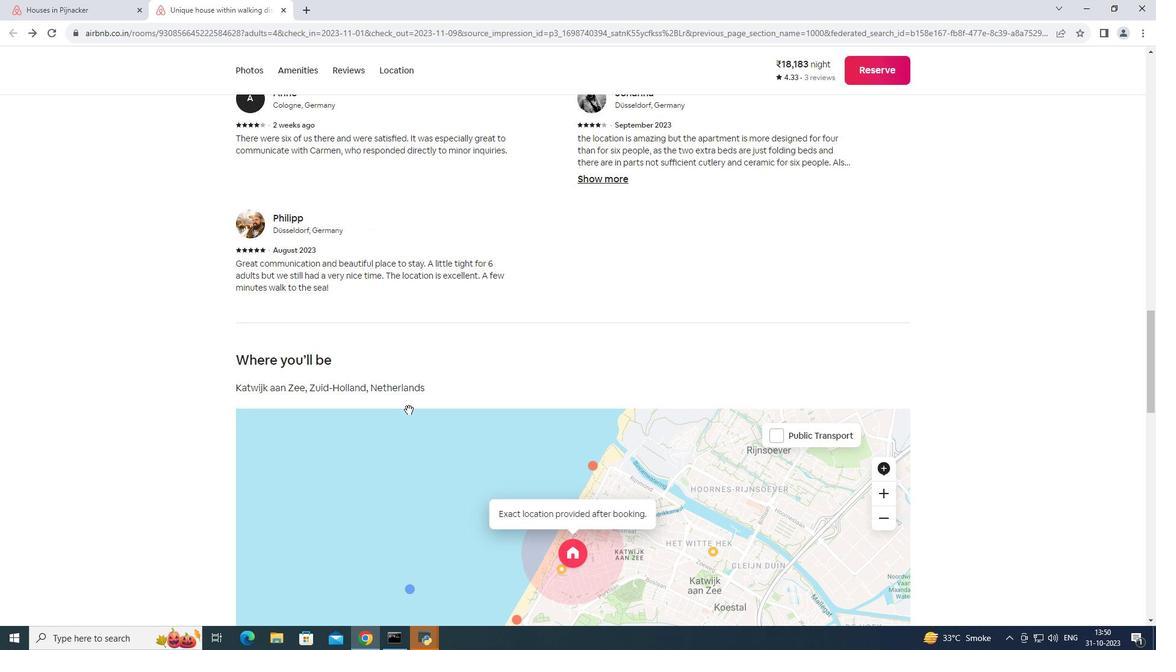 
Action: Mouse scrolled (409, 409) with delta (0, 0)
Screenshot: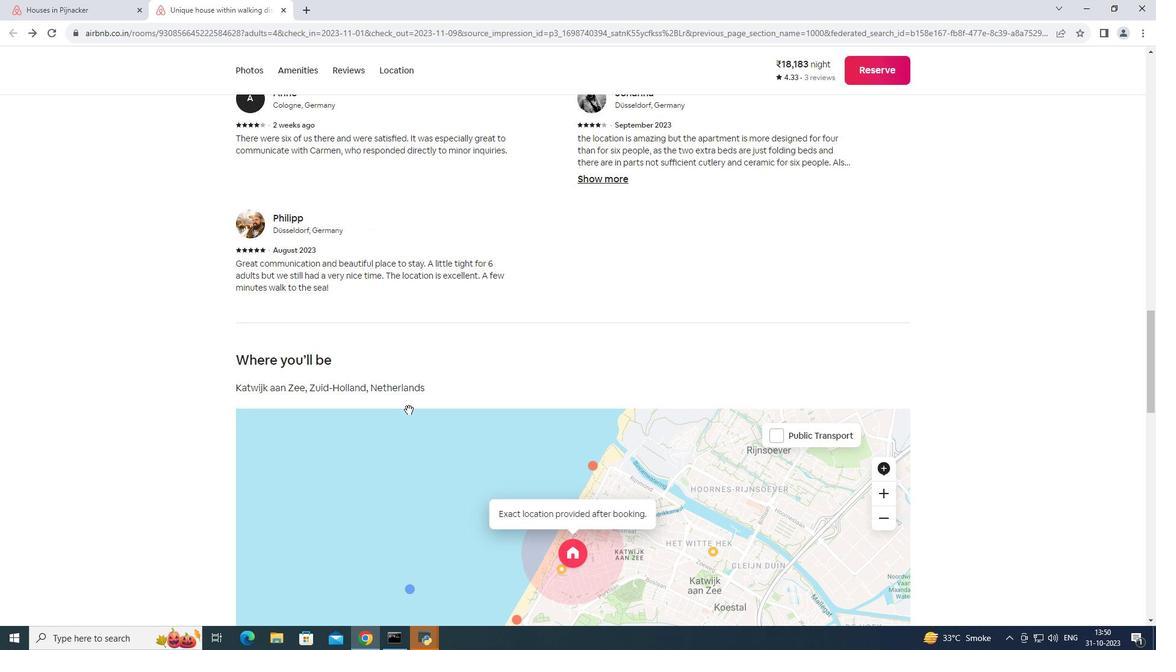 
Action: Mouse scrolled (409, 409) with delta (0, 0)
Screenshot: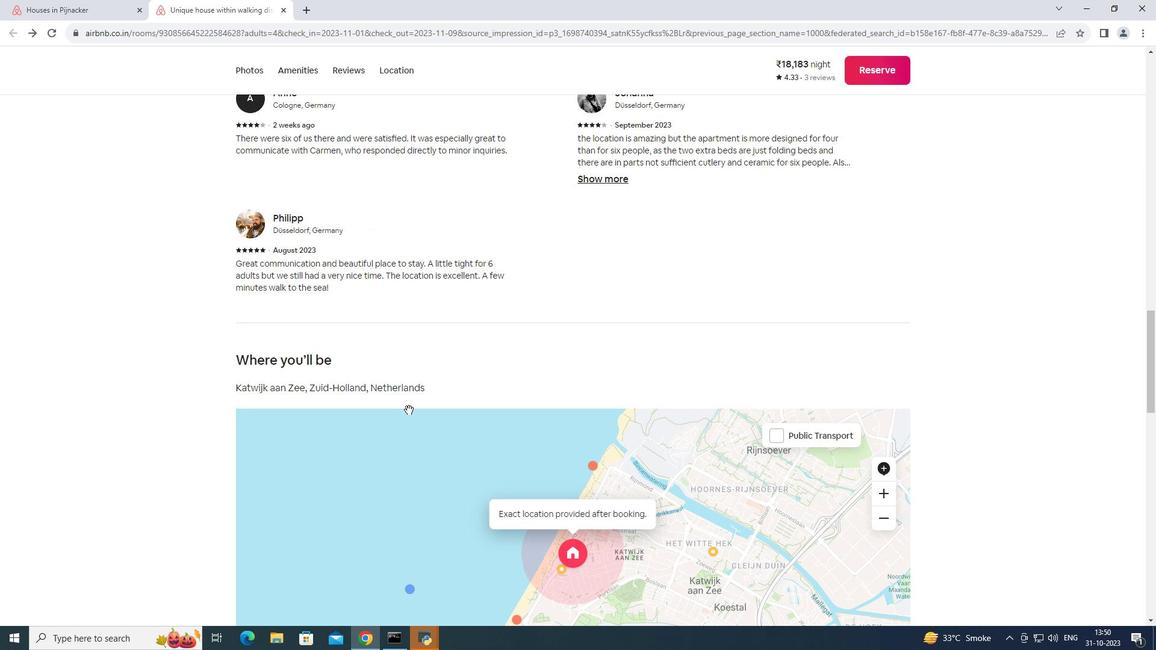 
Action: Mouse scrolled (409, 409) with delta (0, 0)
Screenshot: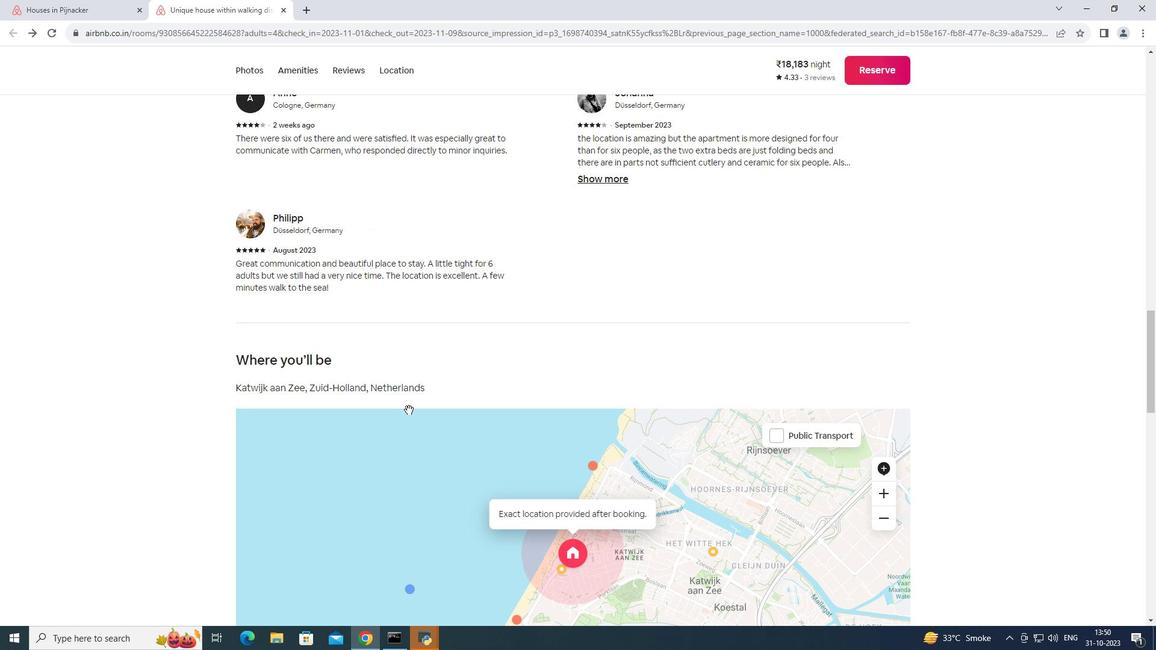 
Action: Mouse scrolled (409, 409) with delta (0, 0)
Screenshot: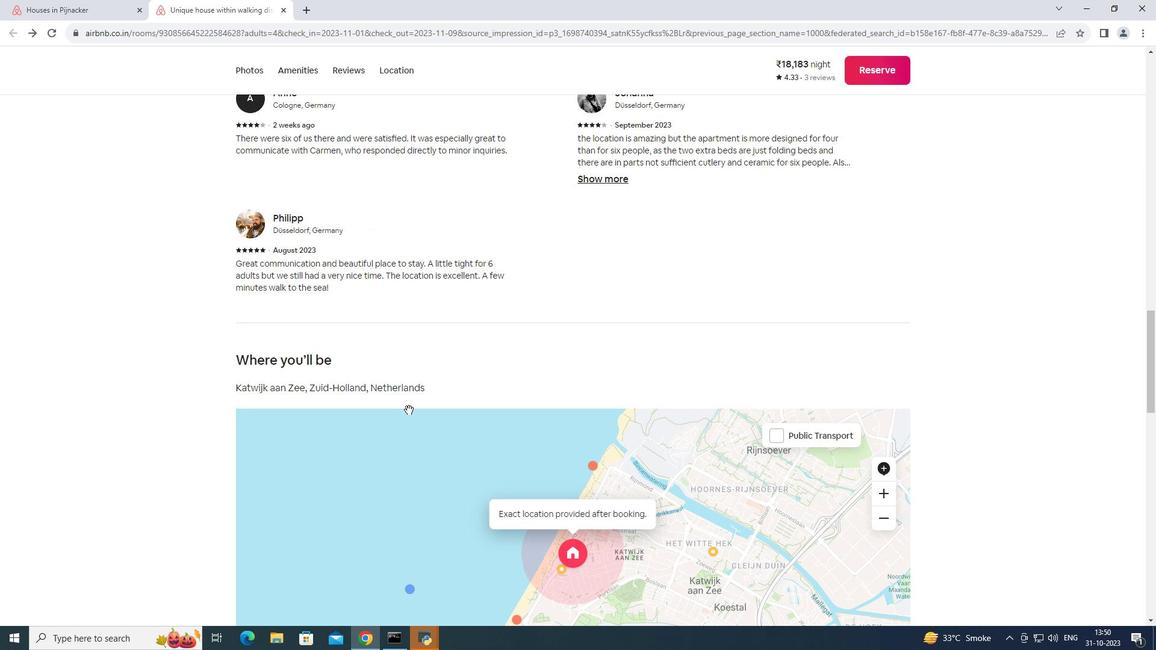 
Action: Mouse moved to (410, 410)
Screenshot: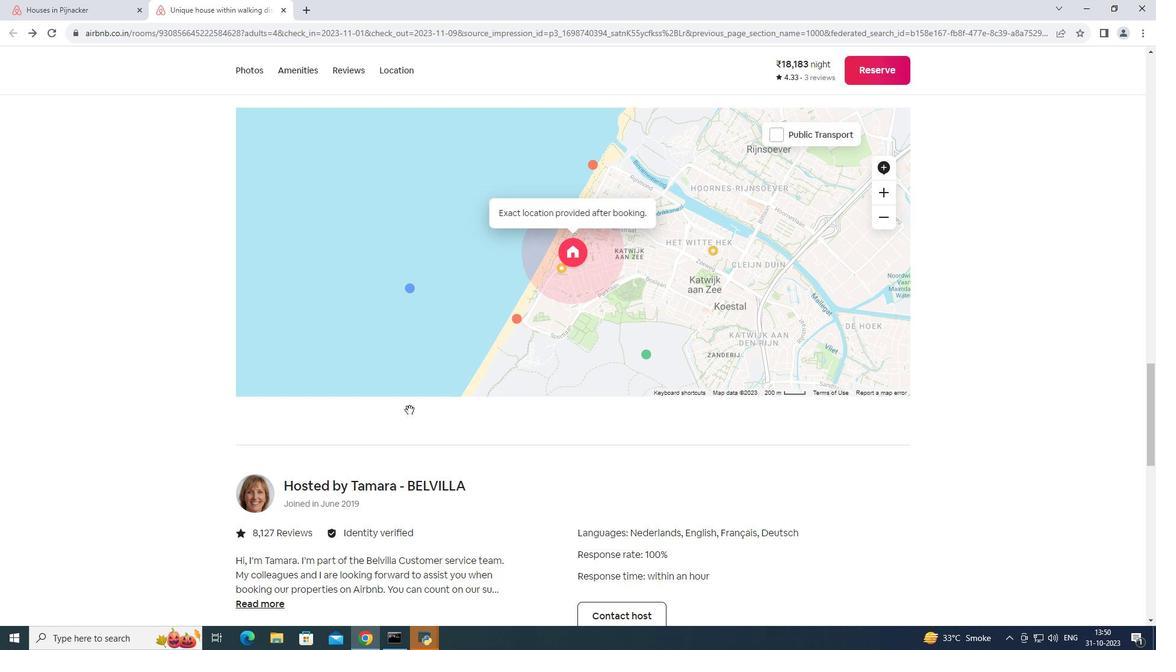 
Action: Mouse scrolled (410, 409) with delta (0, 0)
Screenshot: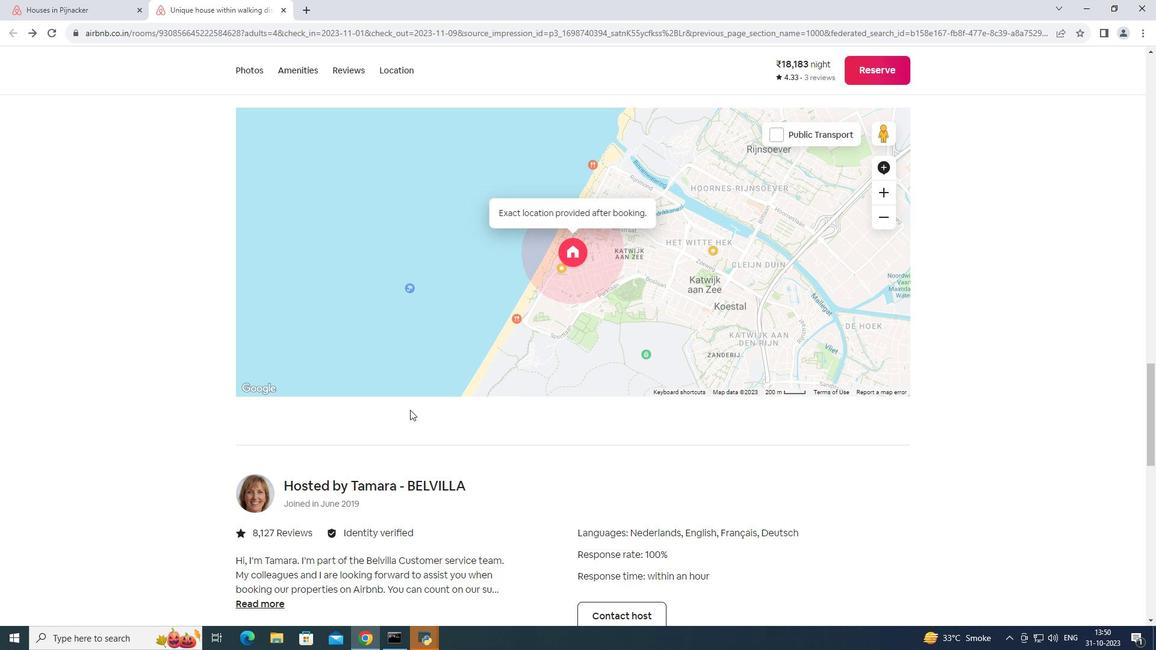 
Action: Mouse scrolled (410, 409) with delta (0, 0)
Screenshot: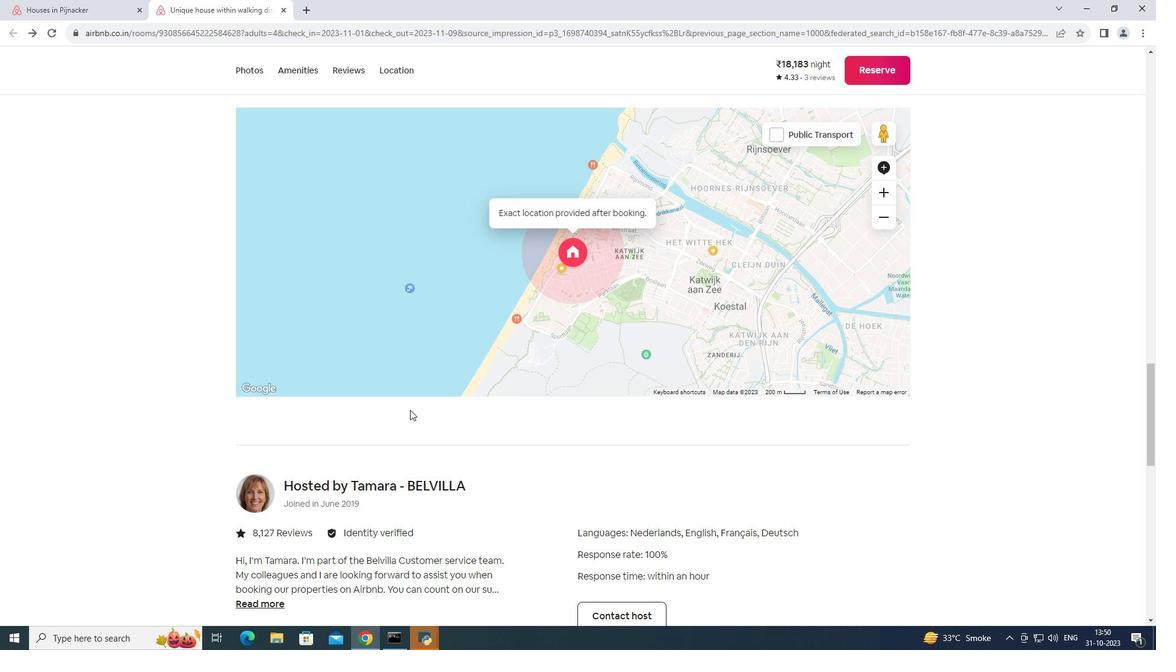 
Action: Mouse scrolled (410, 409) with delta (0, 0)
Screenshot: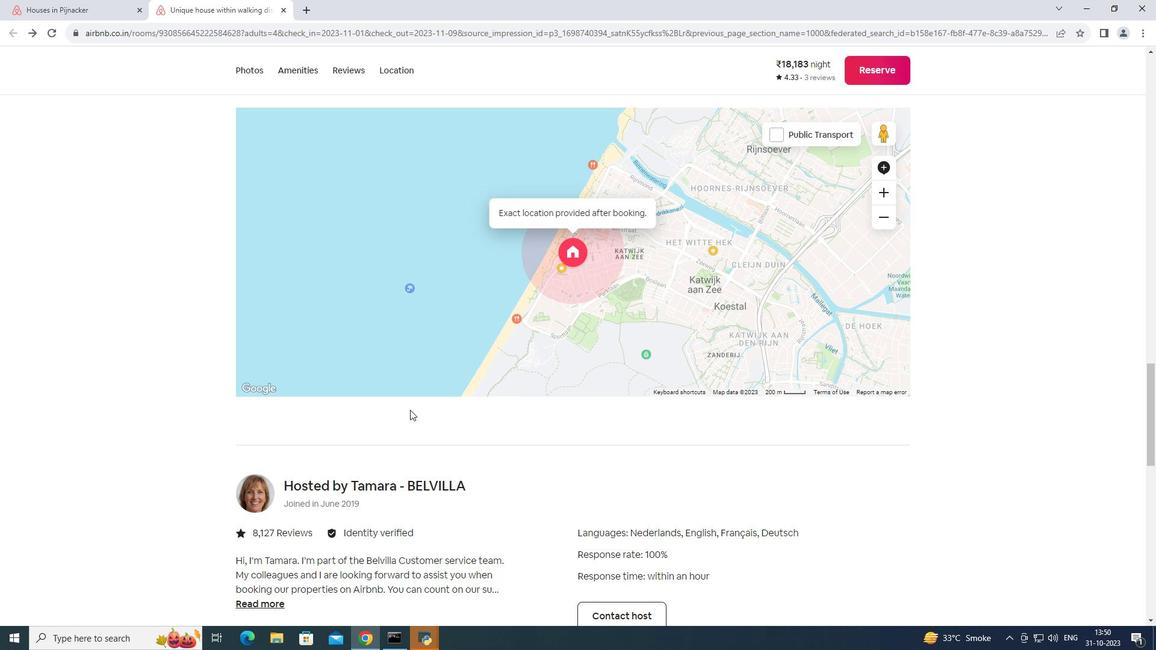 
Action: Mouse scrolled (410, 409) with delta (0, 0)
Screenshot: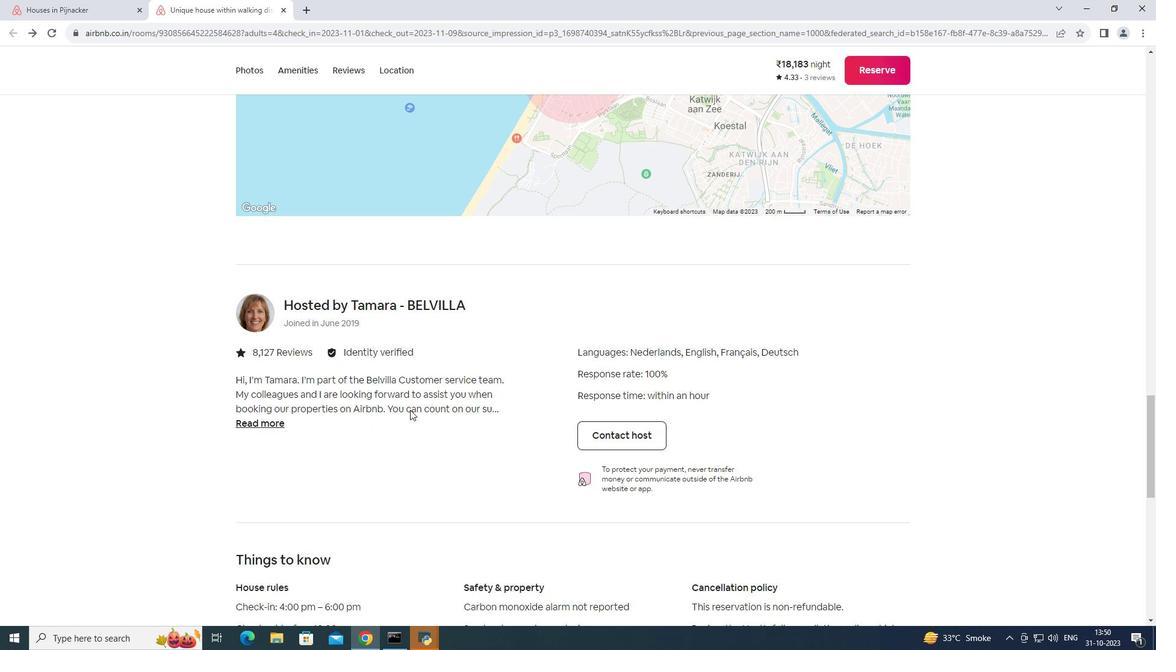 
Action: Mouse moved to (410, 410)
Screenshot: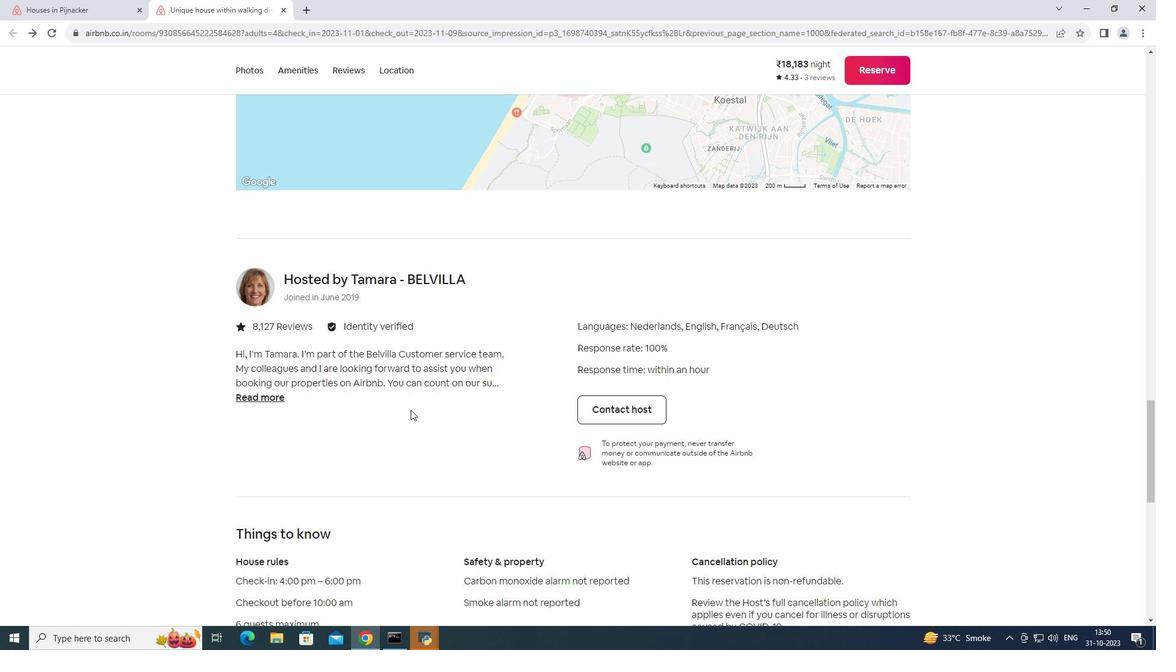 
Action: Mouse scrolled (410, 409) with delta (0, 0)
Screenshot: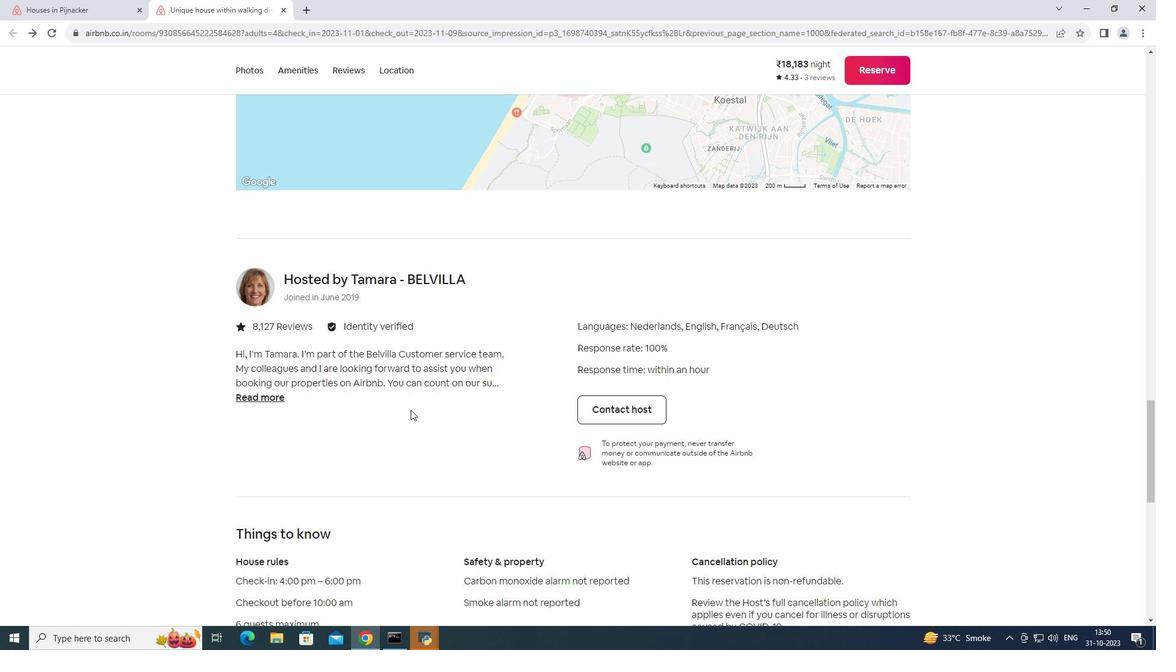 
Action: Mouse moved to (571, 366)
Screenshot: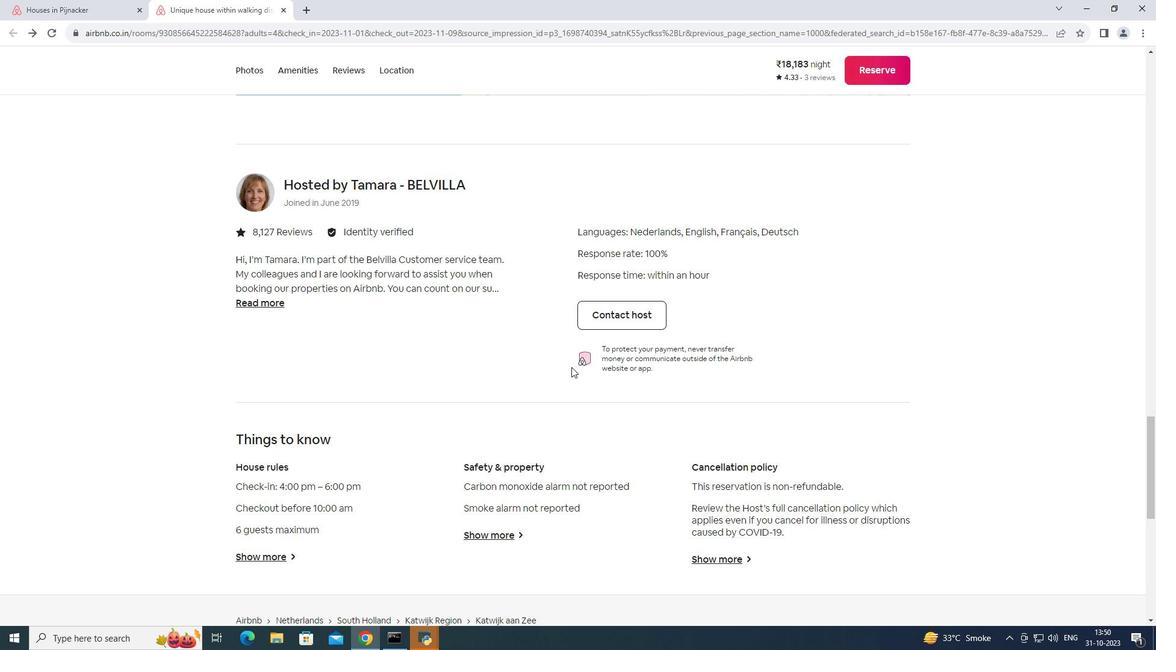 
Action: Mouse scrolled (571, 366) with delta (0, 0)
Screenshot: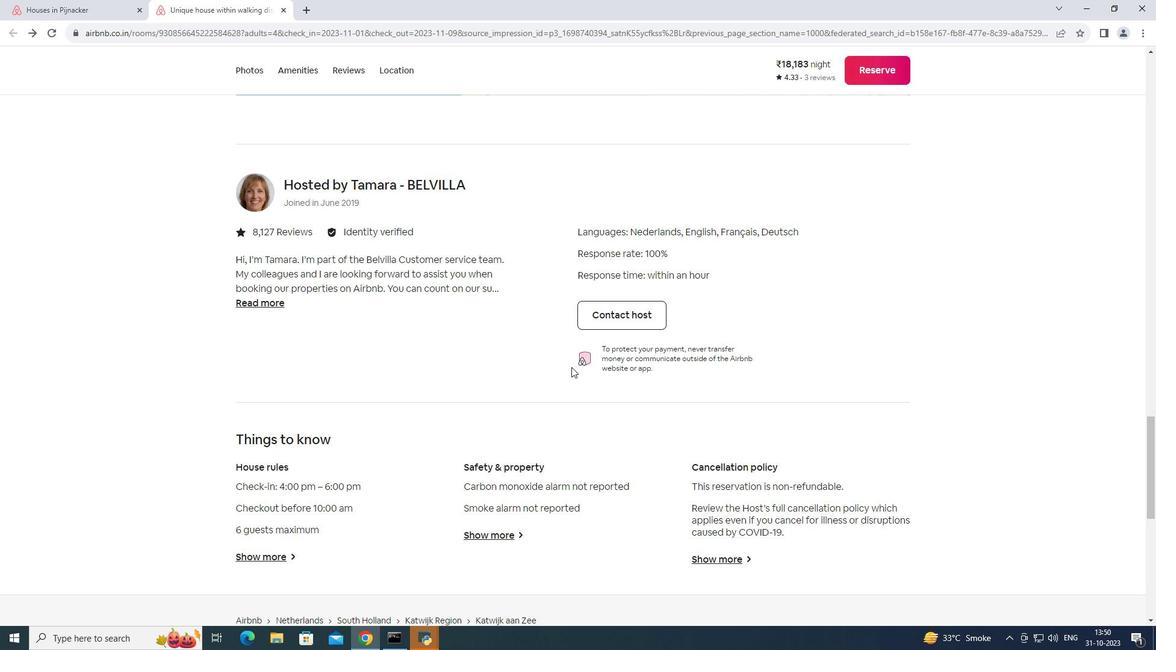 
Action: Mouse scrolled (571, 366) with delta (0, 0)
Screenshot: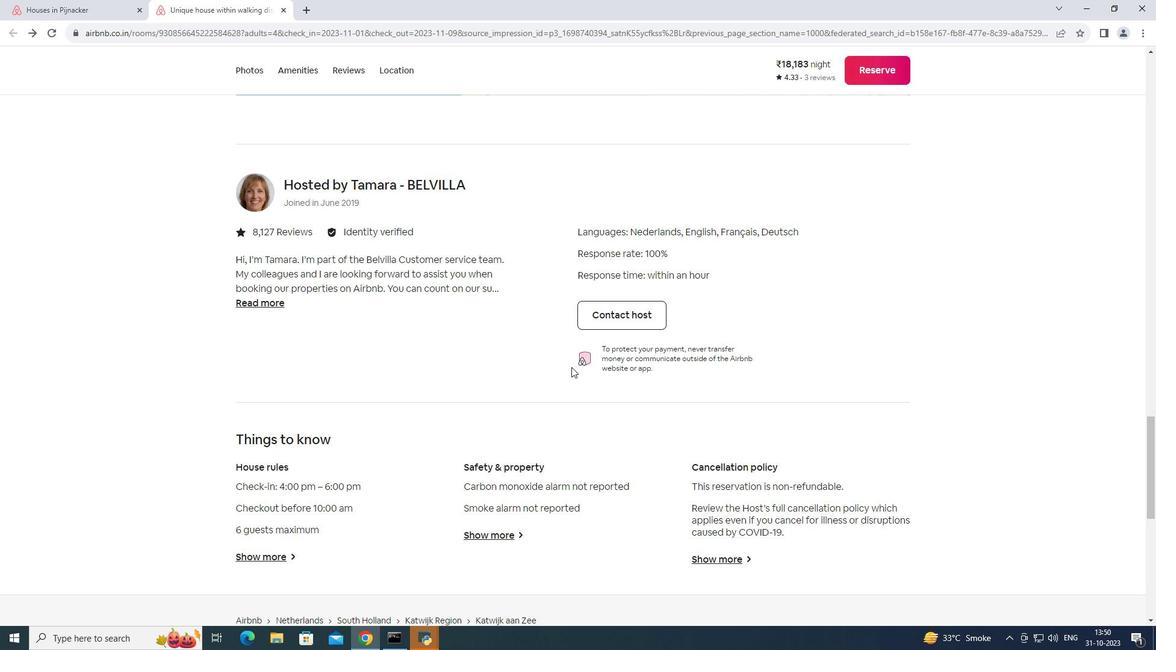 
Action: Mouse moved to (571, 367)
Screenshot: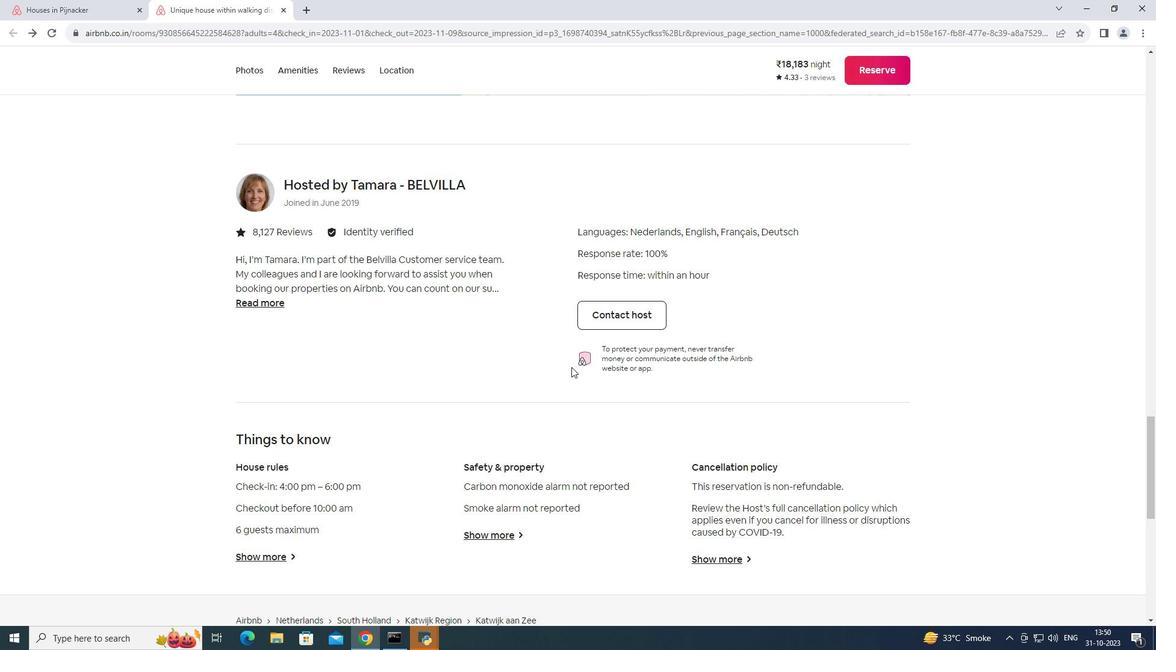 
Action: Mouse scrolled (571, 366) with delta (0, 0)
Screenshot: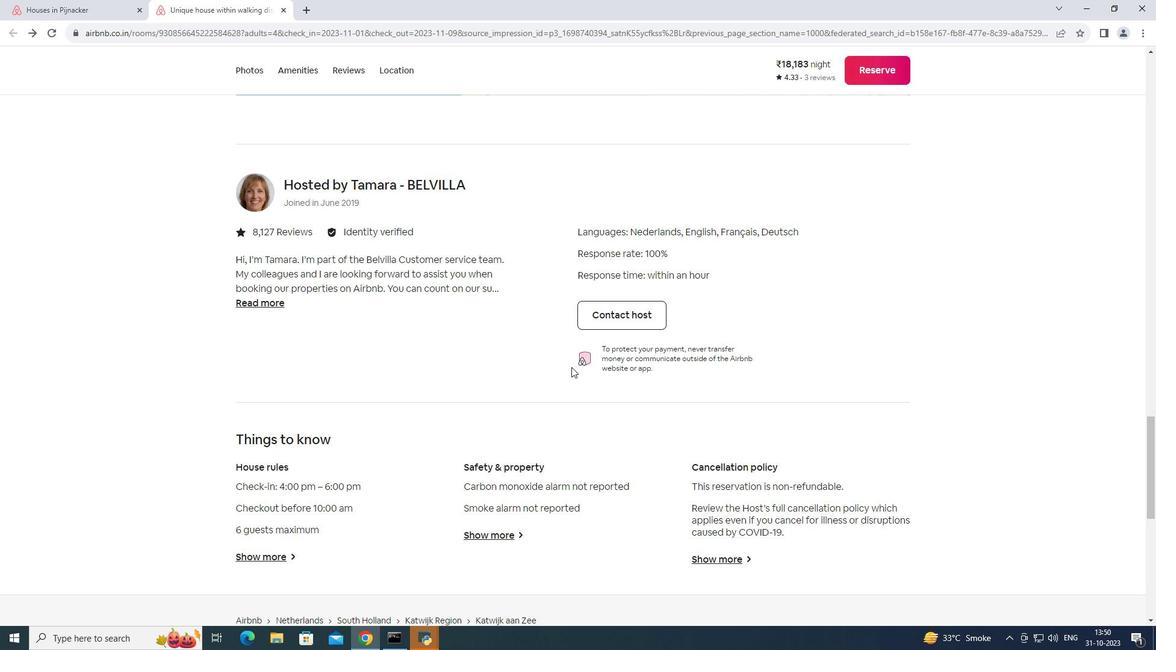 
Action: Mouse scrolled (571, 366) with delta (0, 0)
Screenshot: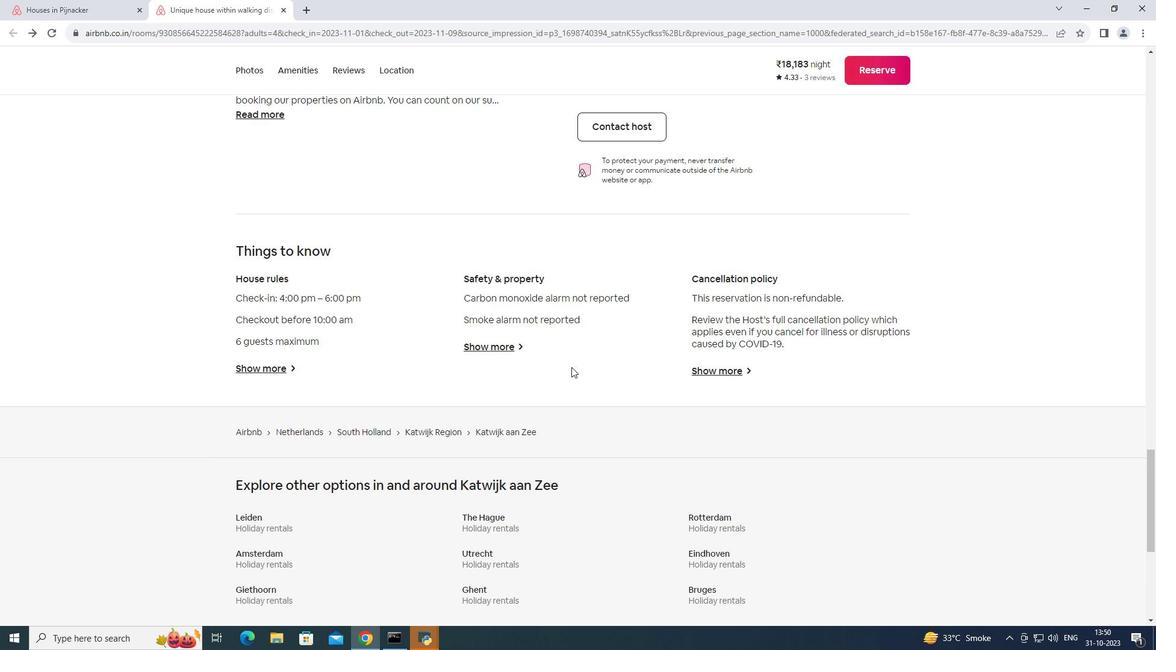 
Action: Mouse moved to (293, 319)
Screenshot: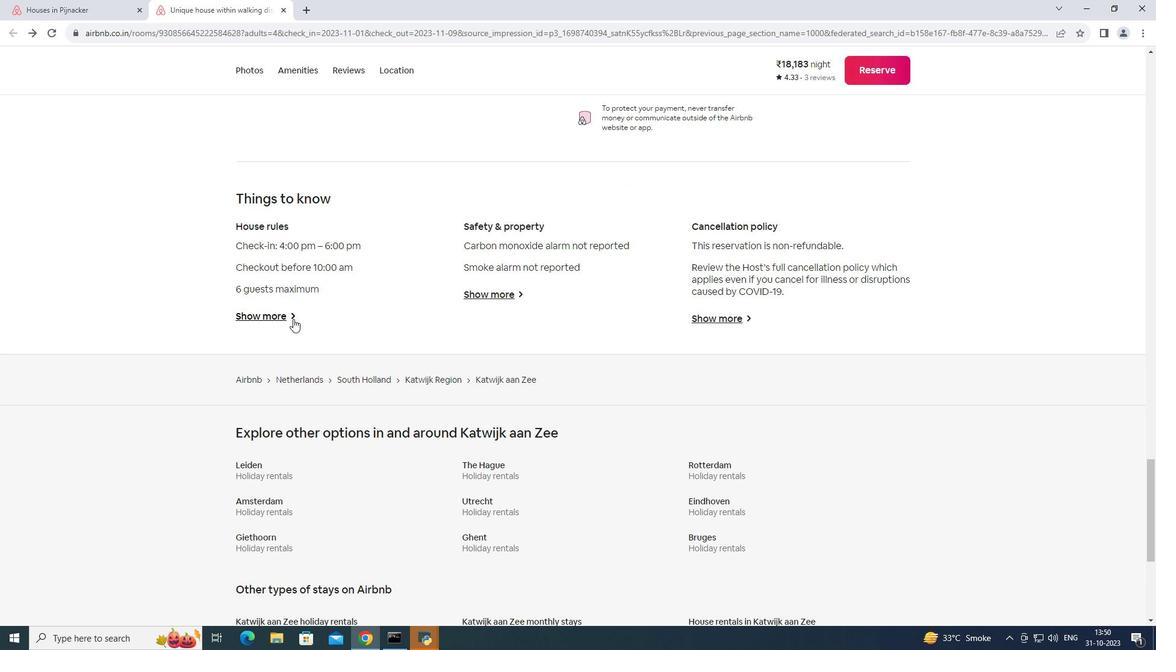 
Action: Mouse pressed left at (293, 319)
Screenshot: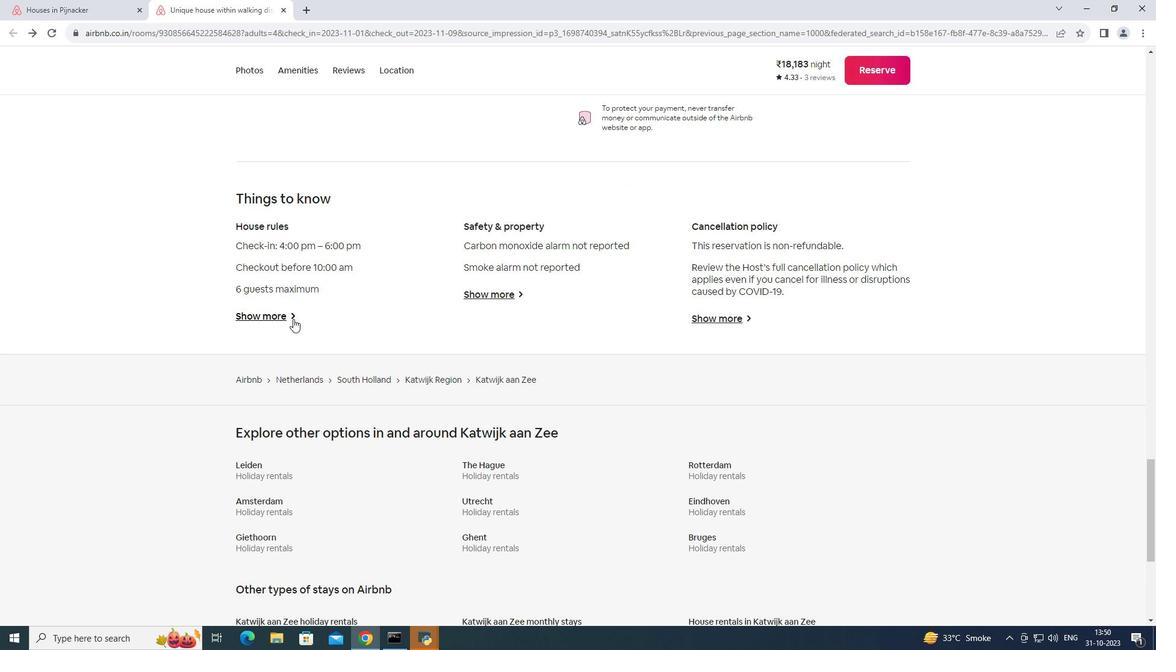 
Action: Mouse moved to (439, 339)
Screenshot: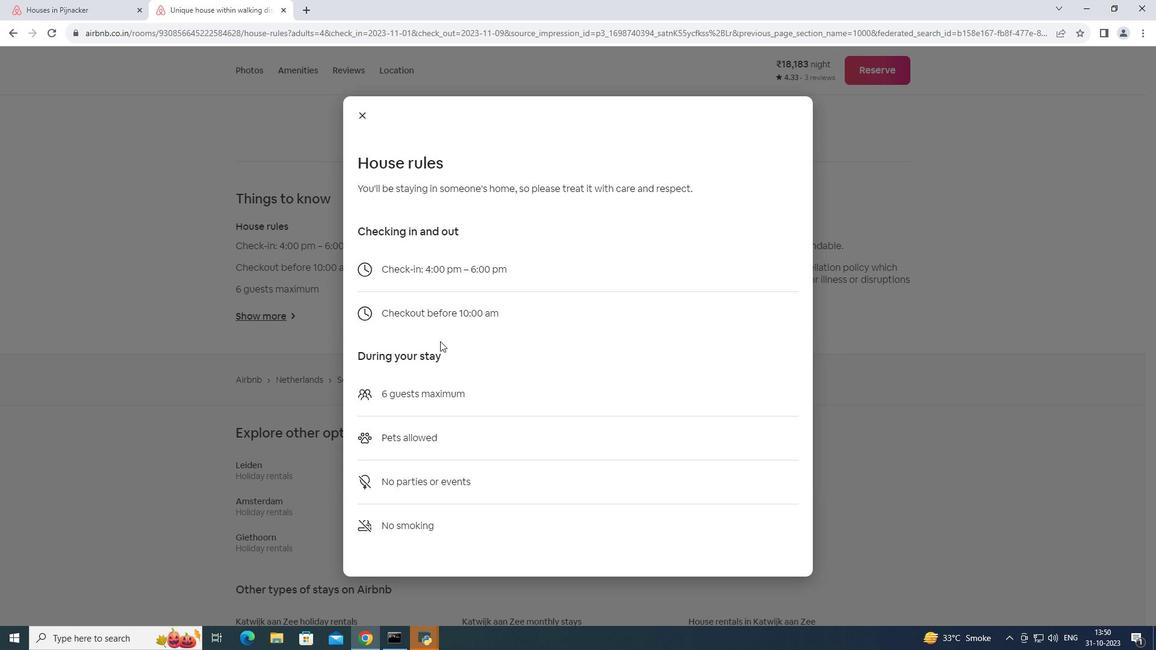 
Action: Mouse scrolled (439, 338) with delta (0, 0)
Screenshot: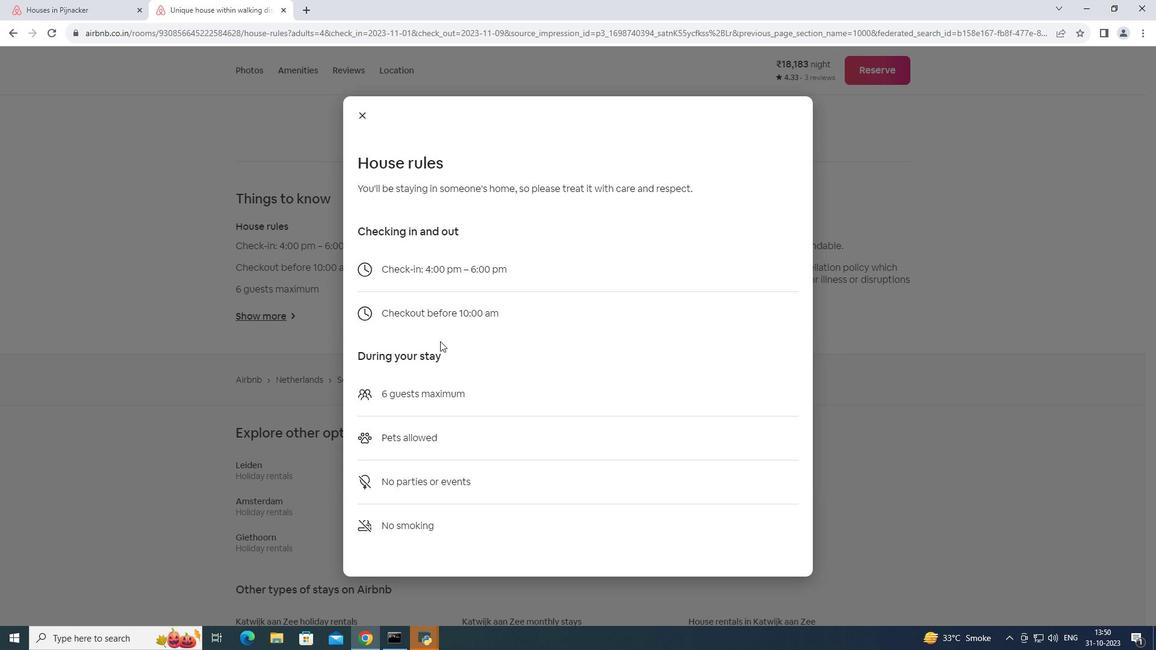
Action: Mouse moved to (440, 340)
Screenshot: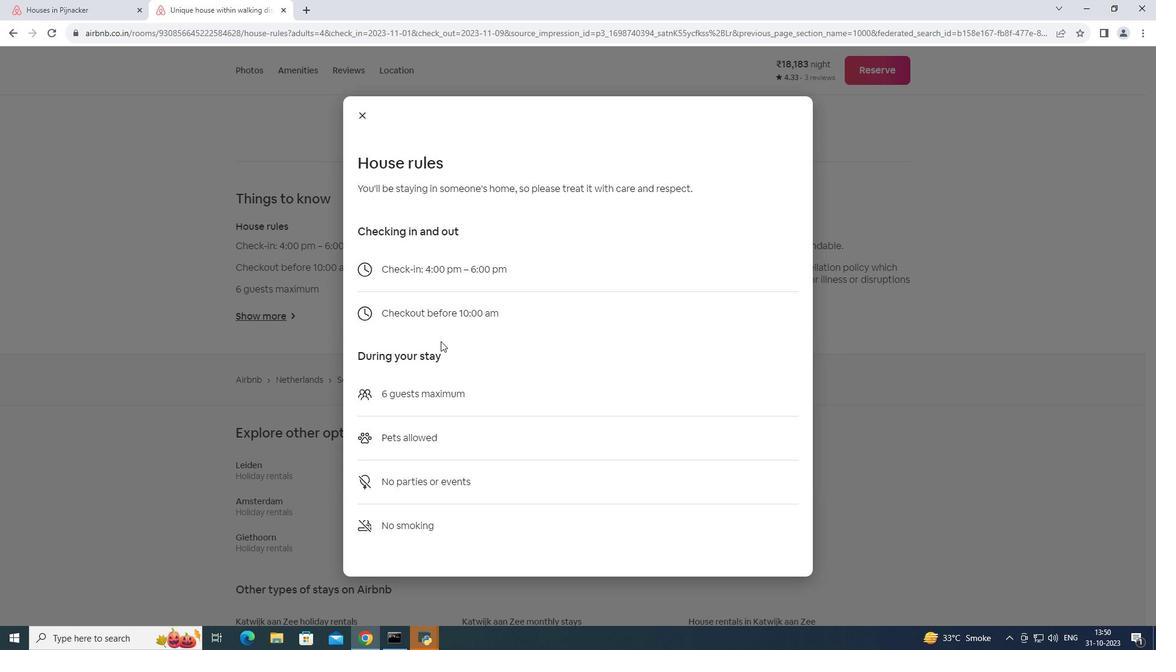 
Action: Mouse scrolled (440, 339) with delta (0, 0)
Screenshot: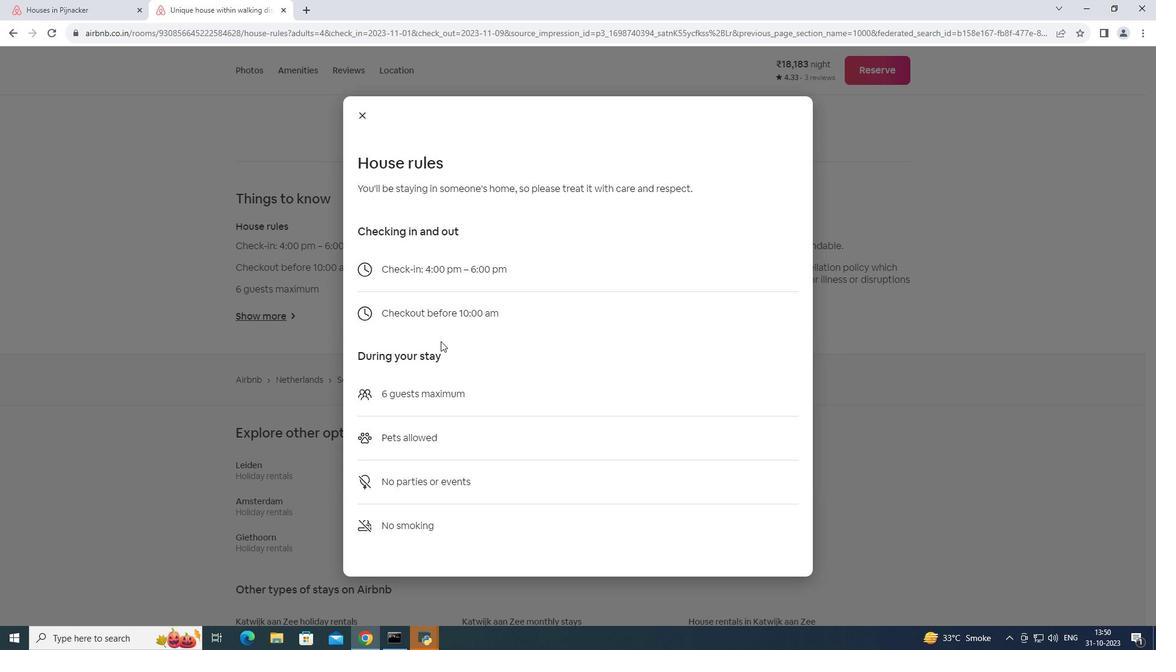 
Action: Mouse moved to (440, 341)
Screenshot: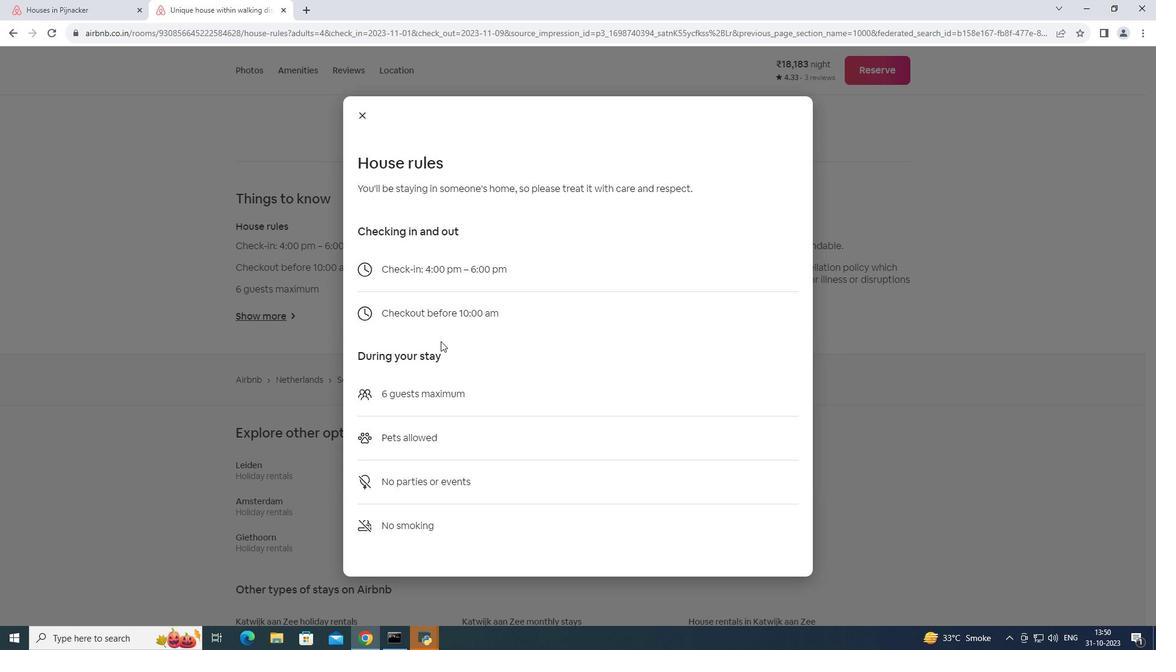 
Action: Mouse scrolled (440, 341) with delta (0, 0)
Screenshot: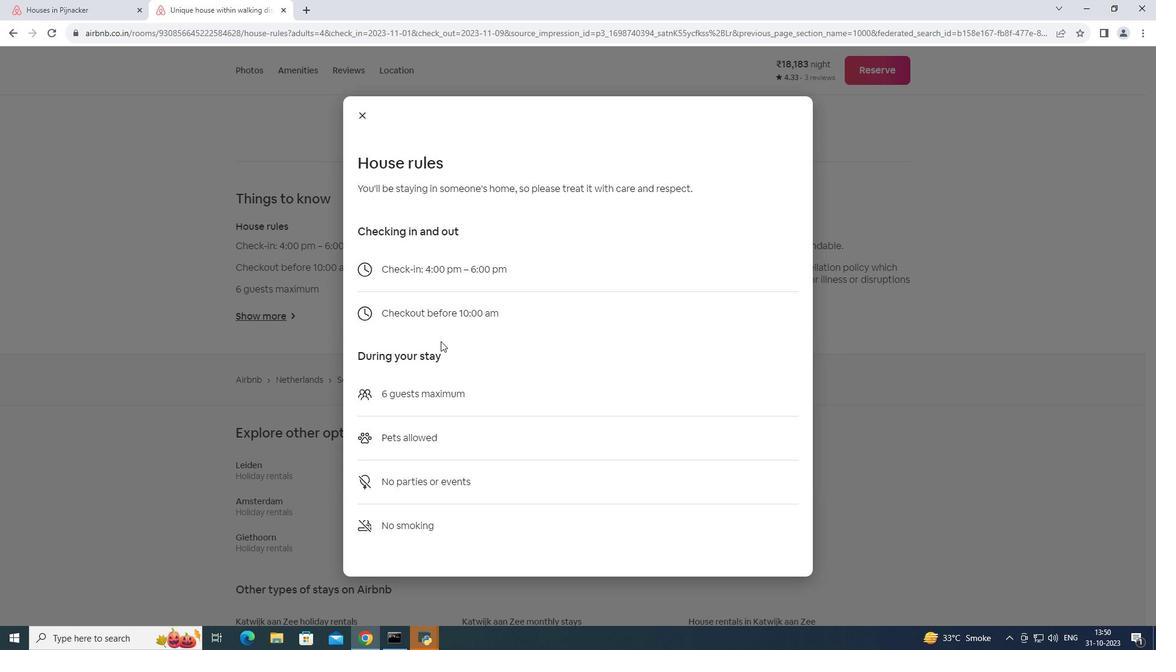
Action: Mouse scrolled (440, 341) with delta (0, 0)
Screenshot: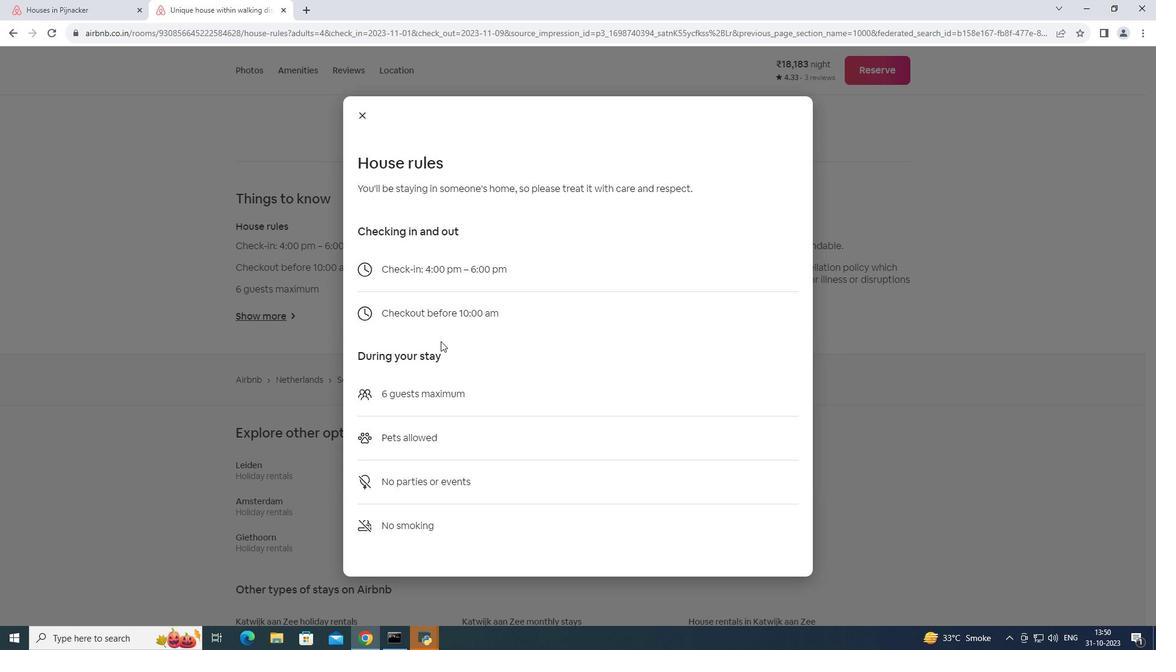 
Action: Mouse scrolled (440, 341) with delta (0, 0)
Screenshot: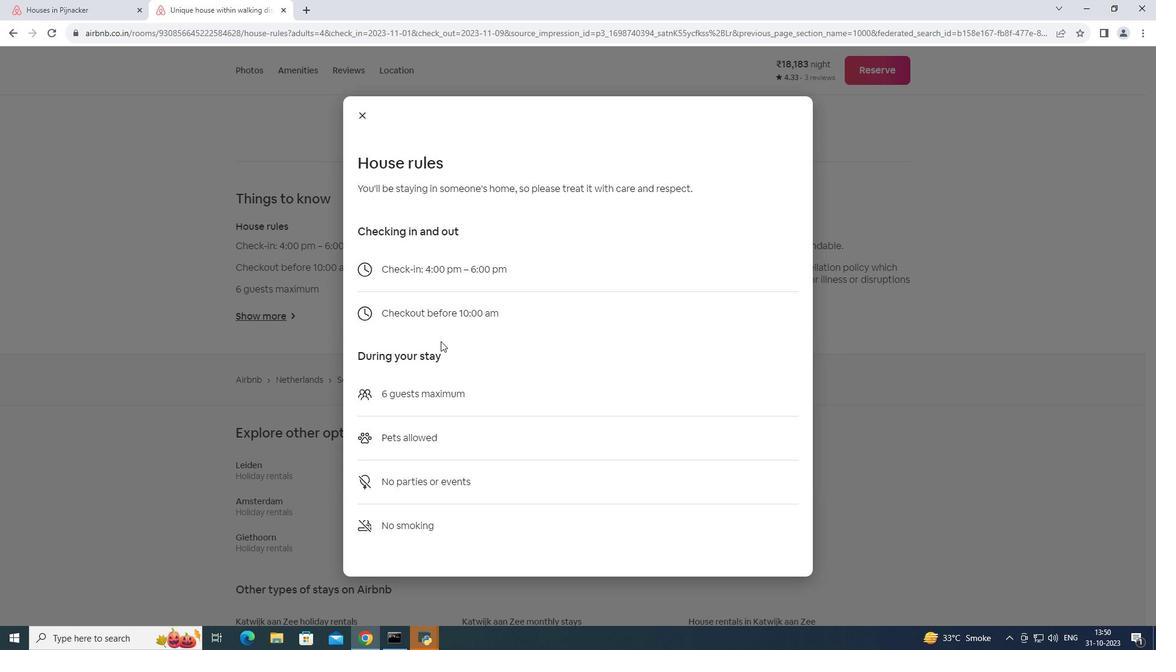 
Action: Mouse moved to (359, 117)
Screenshot: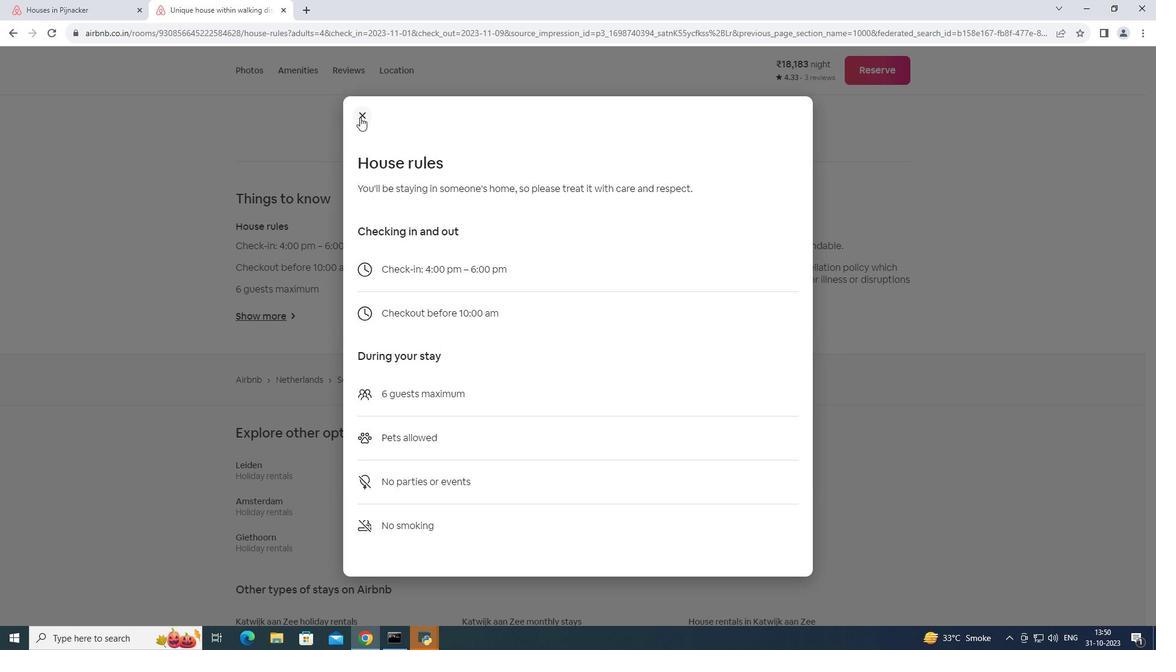 
Action: Mouse pressed left at (359, 117)
Screenshot: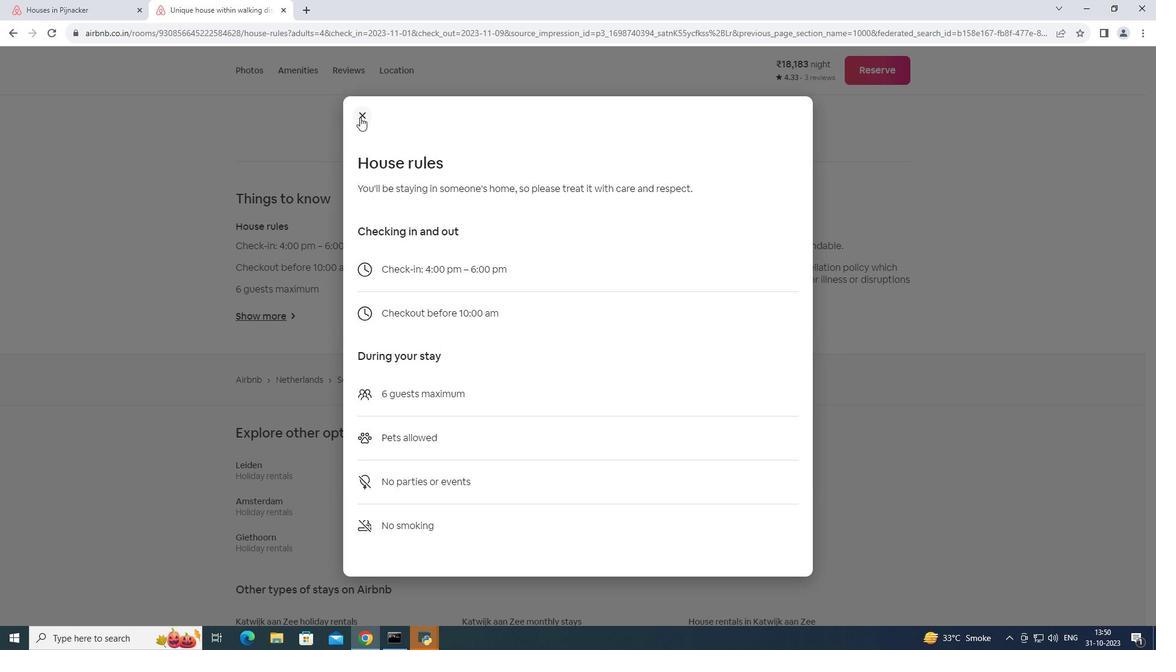 
Action: Mouse moved to (509, 289)
Screenshot: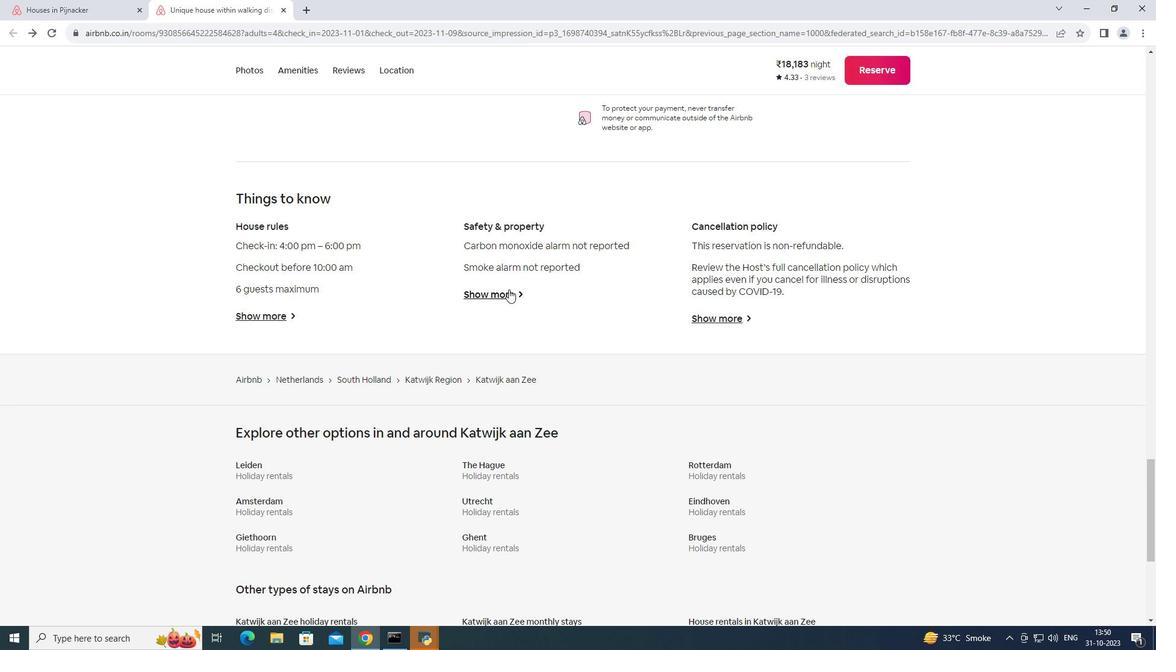 
Action: Mouse pressed left at (509, 289)
Screenshot: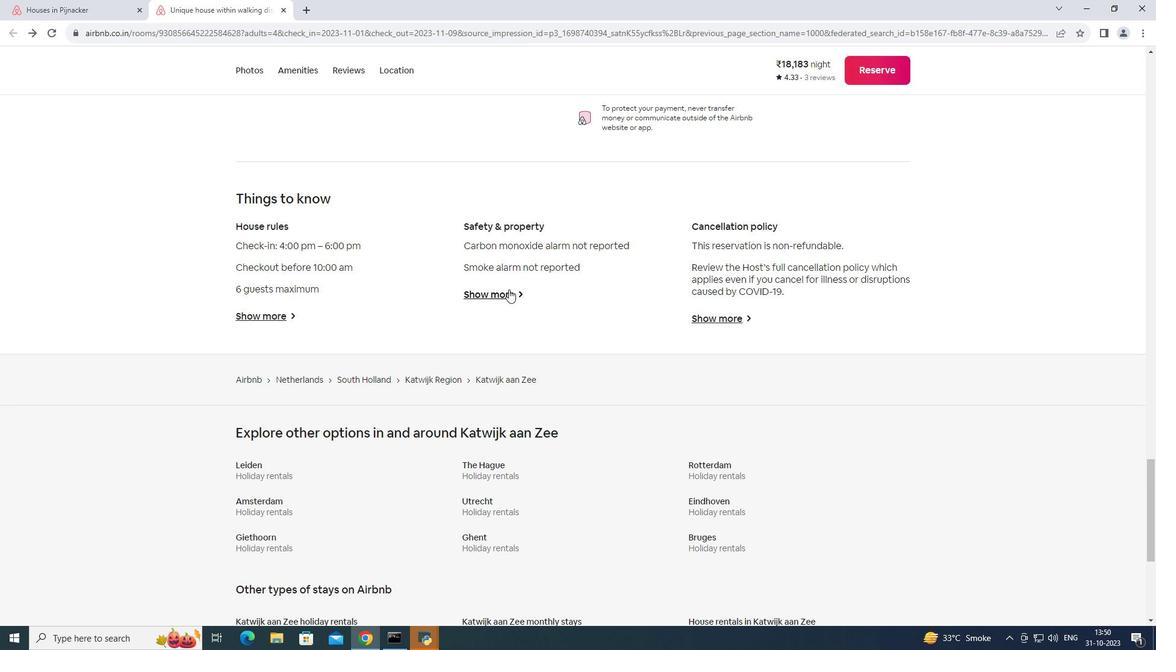 
Action: Mouse moved to (526, 292)
Screenshot: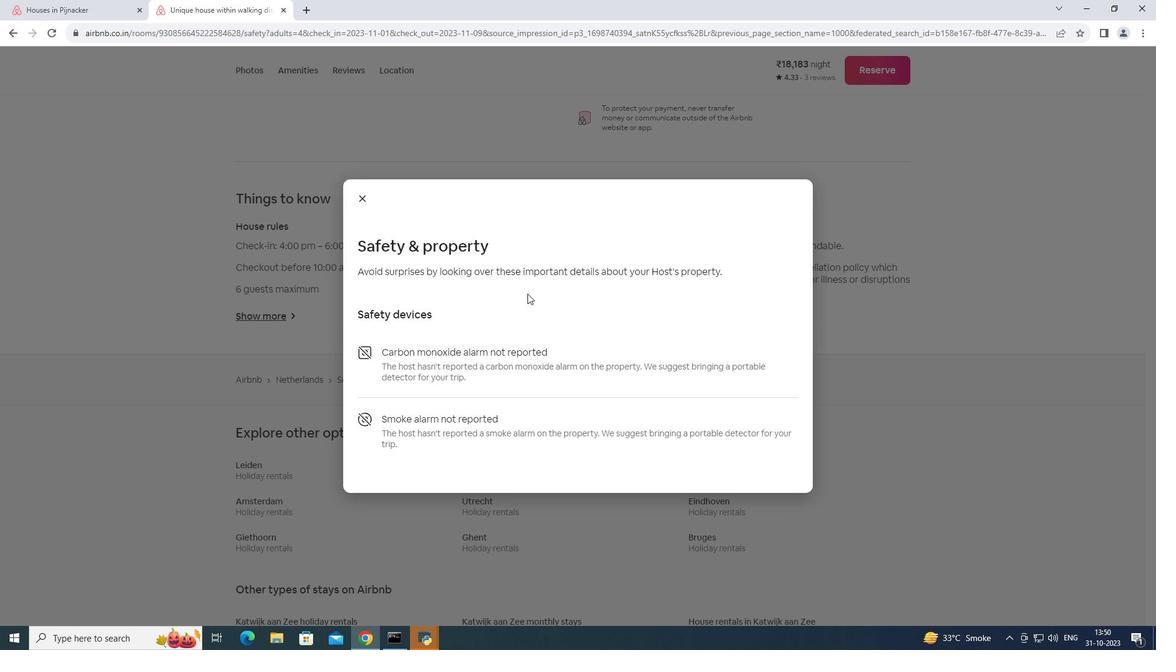
Action: Mouse scrolled (526, 292) with delta (0, 0)
Screenshot: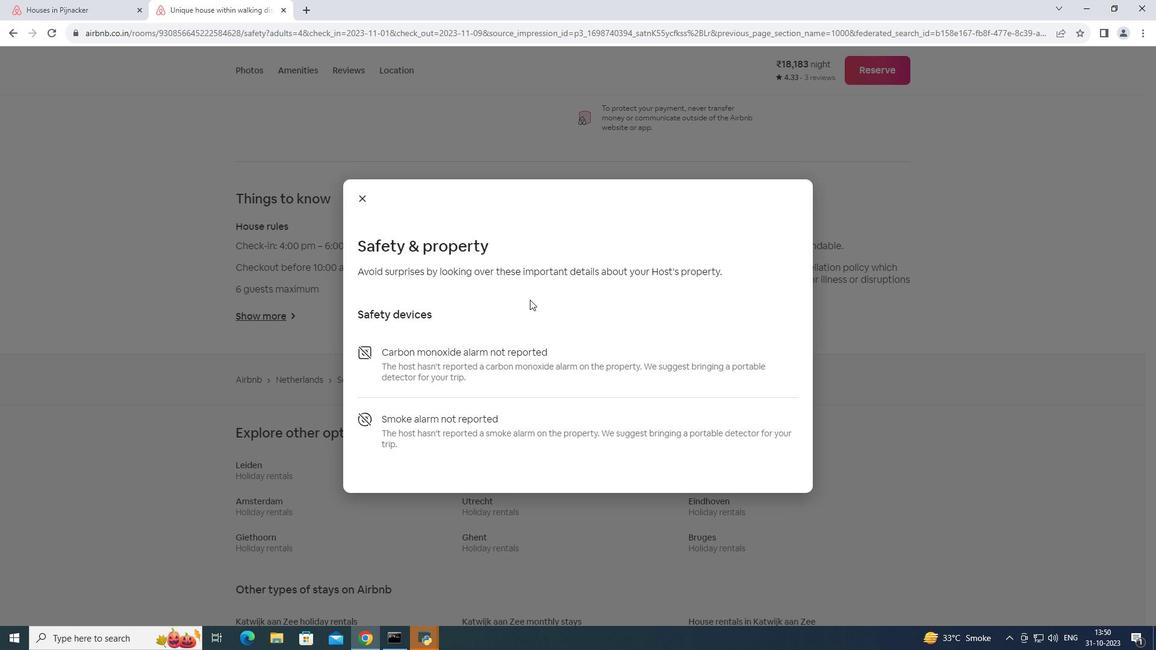 
Action: Mouse moved to (527, 293)
Screenshot: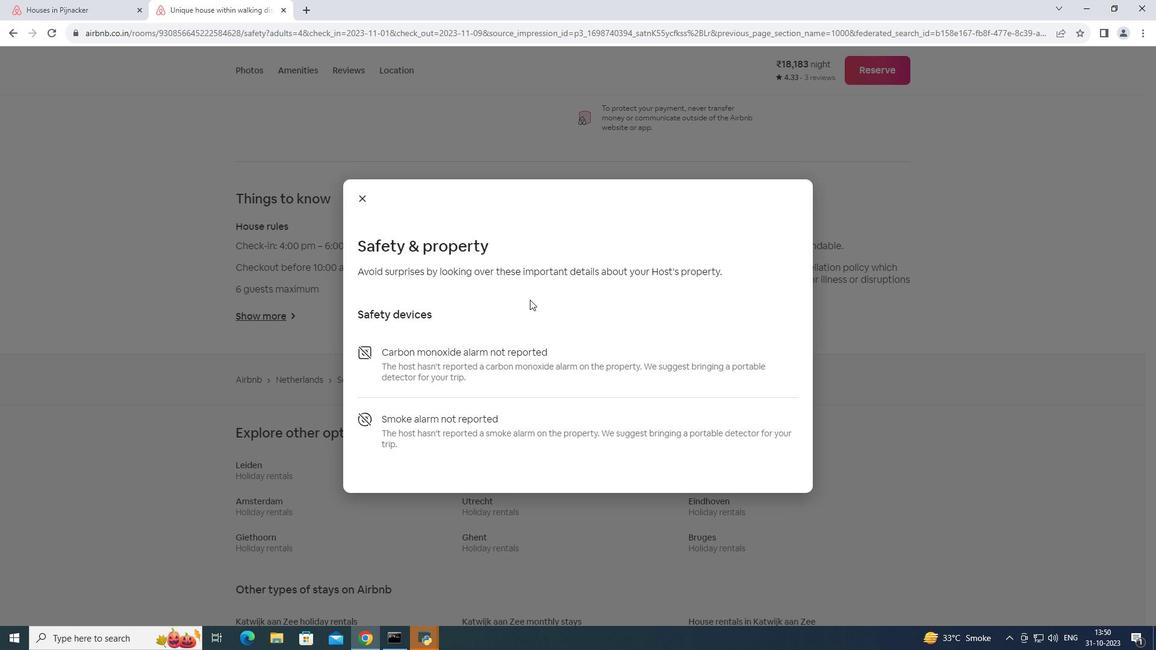 
Action: Mouse scrolled (527, 292) with delta (0, 0)
Screenshot: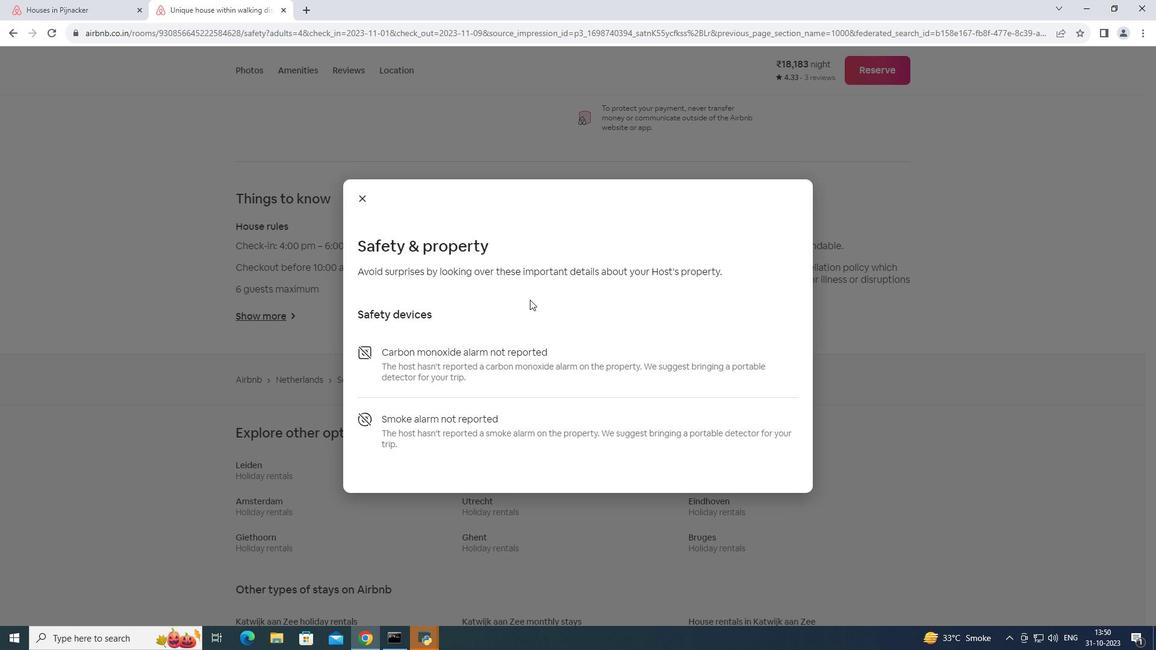 
Action: Mouse moved to (527, 294)
Screenshot: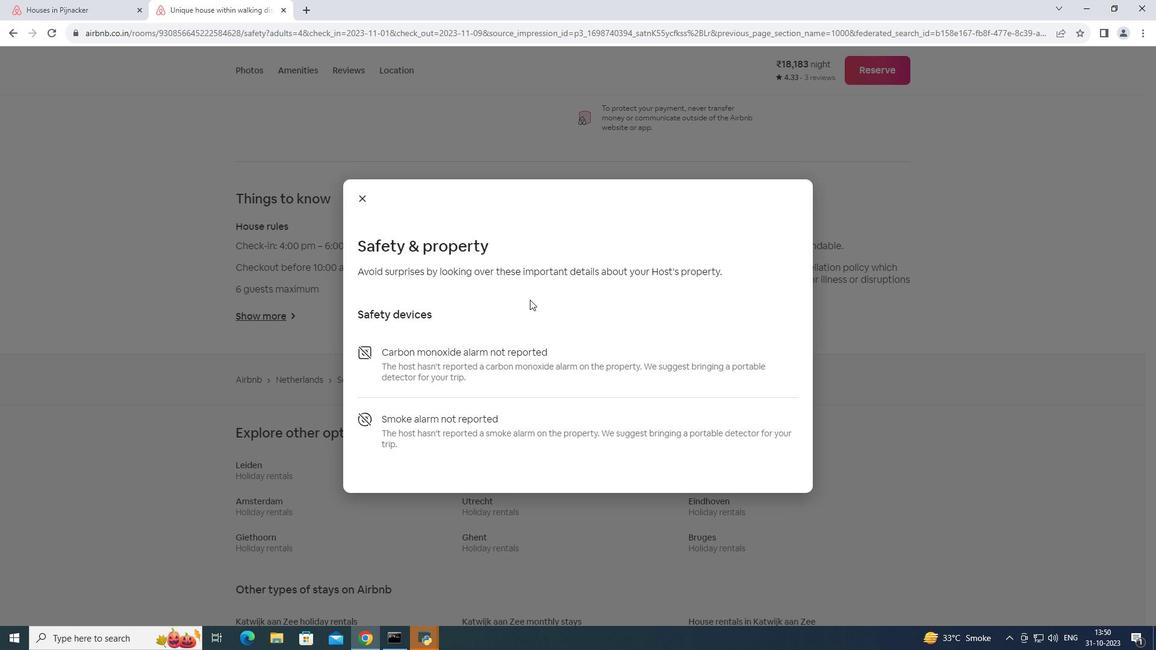 
Action: Mouse scrolled (527, 293) with delta (0, 0)
